Task: Plan a trip to Tata, Hungary from 5th December, 2023 to 11th December, 2023 for 2 adults.2 bedrooms having 2 beds and 1 bathroom. Property type can be flat. Booking option can be shelf check-in. Look for 4 properties as per requirement.
Action: Mouse moved to (461, 96)
Screenshot: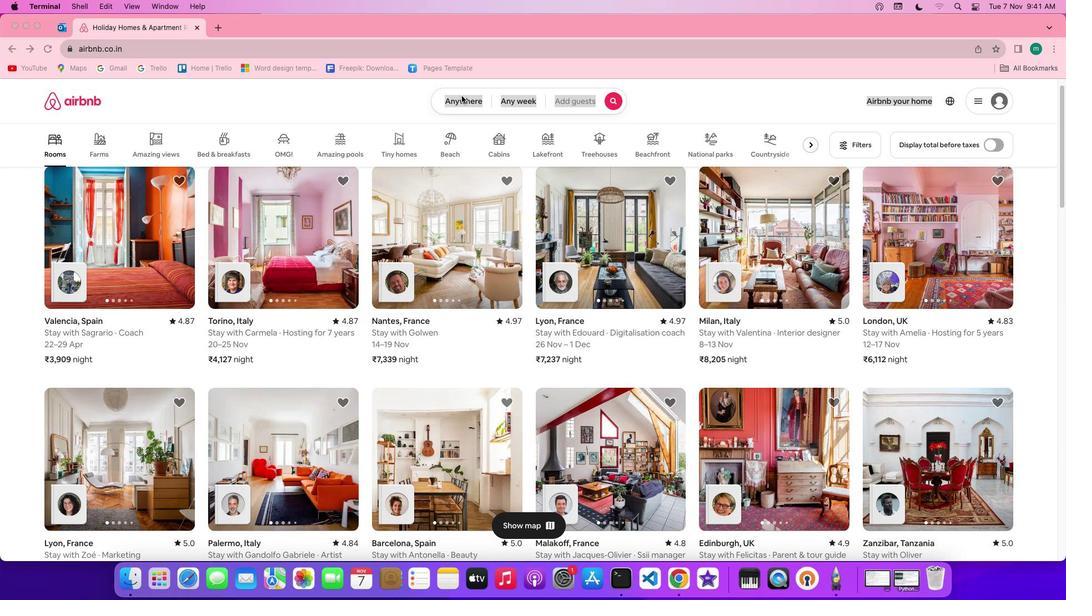 
Action: Mouse pressed left at (461, 96)
Screenshot: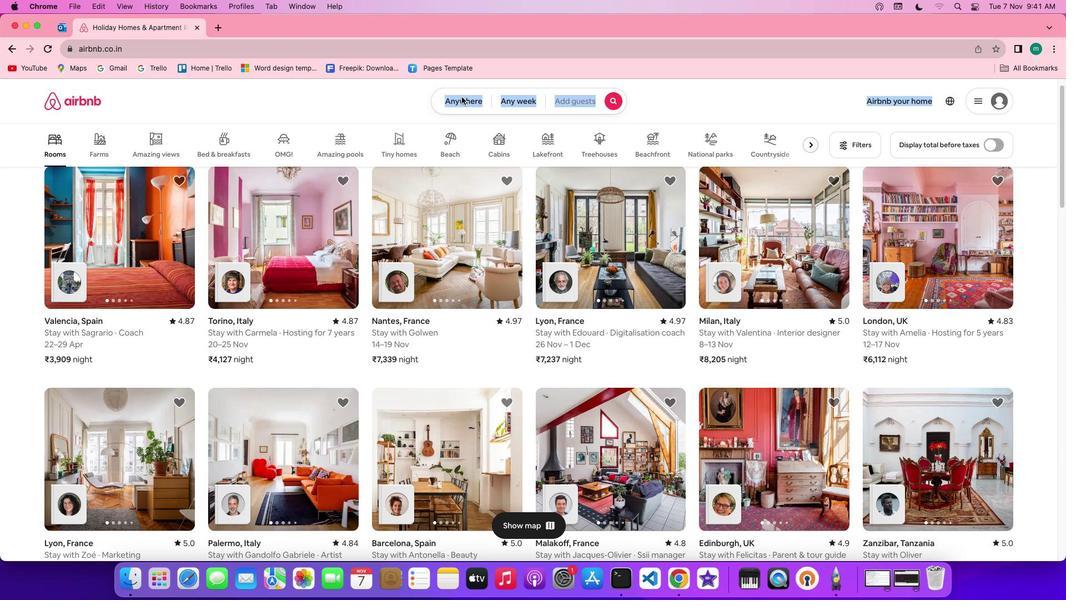 
Action: Mouse pressed left at (461, 96)
Screenshot: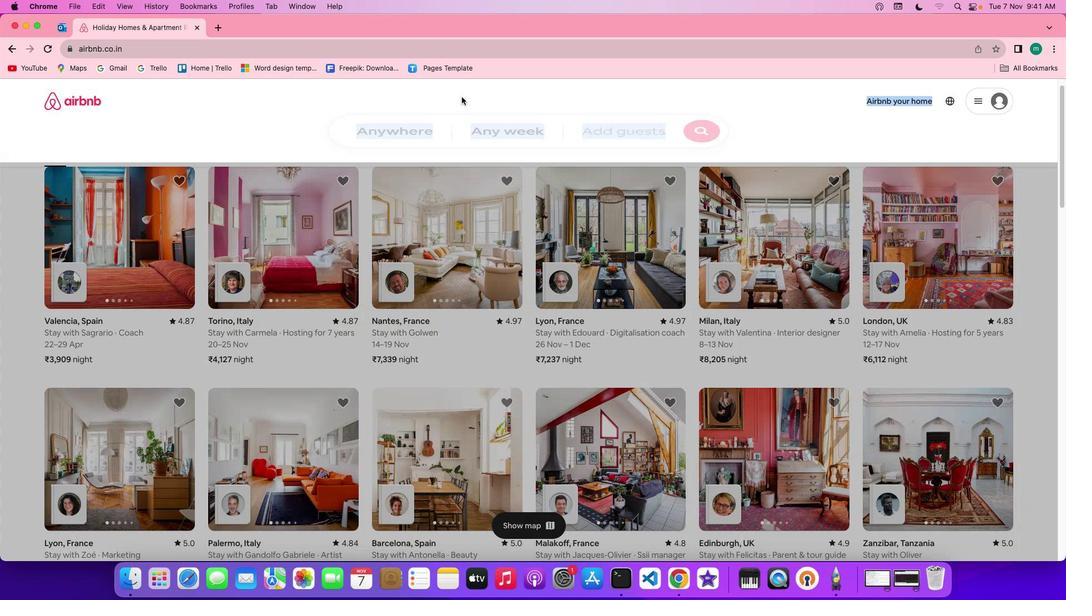 
Action: Mouse moved to (407, 146)
Screenshot: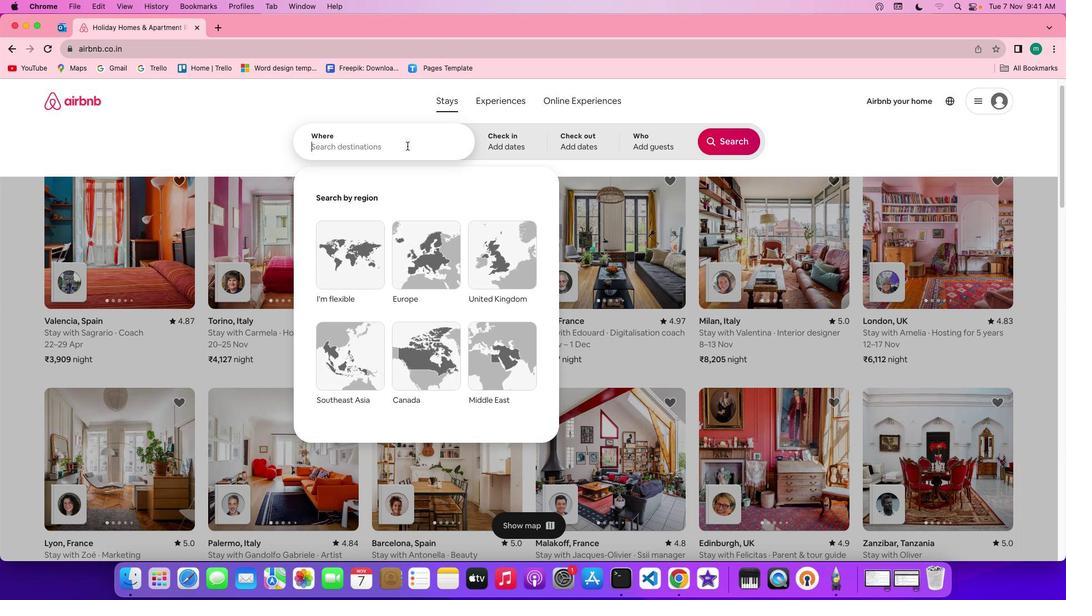 
Action: Key pressed Key.shift'T''a''t''a'','Key.spaceKey.shift'h''u''n''g''a''r''y'
Screenshot: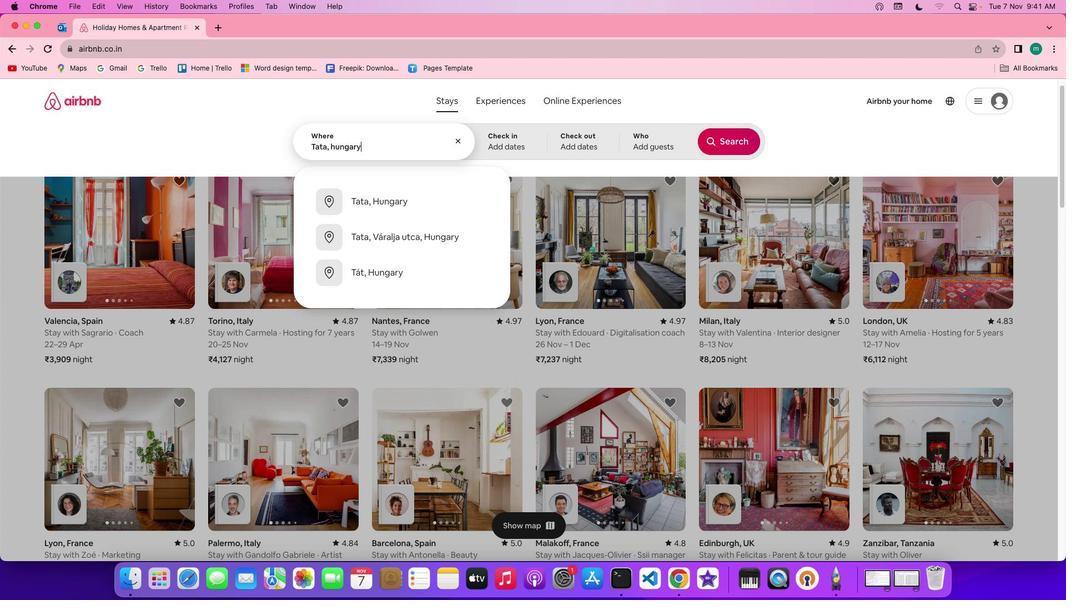 
Action: Mouse moved to (508, 143)
Screenshot: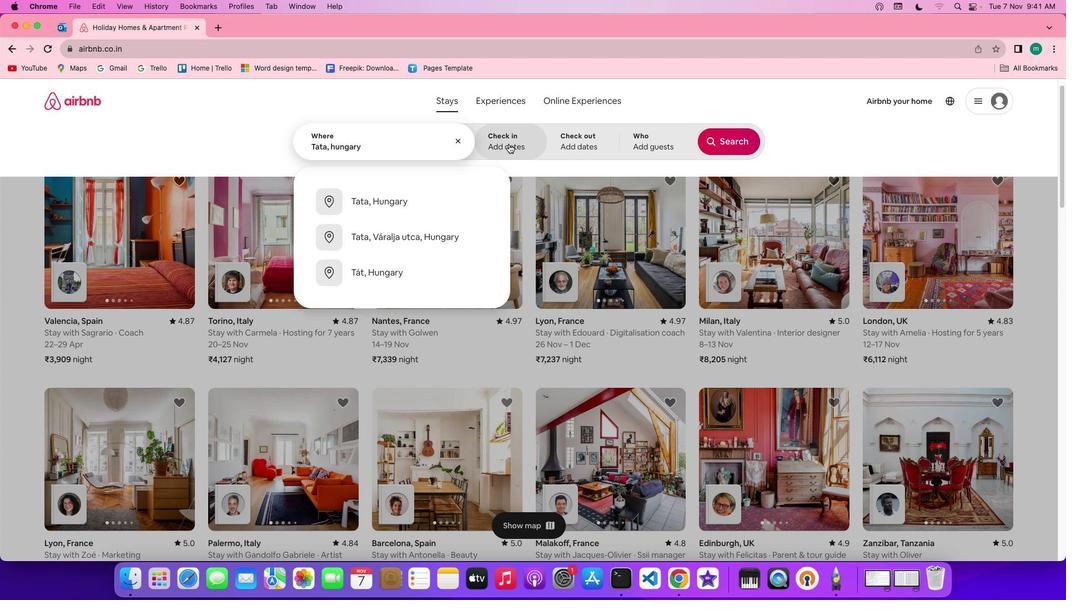 
Action: Mouse pressed left at (508, 143)
Screenshot: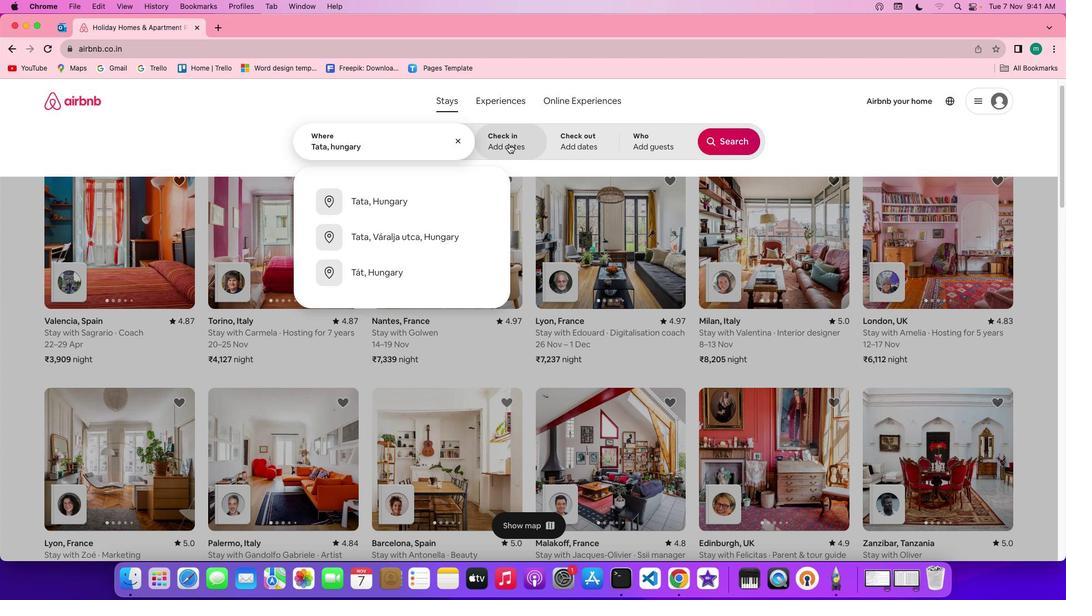 
Action: Mouse moved to (619, 307)
Screenshot: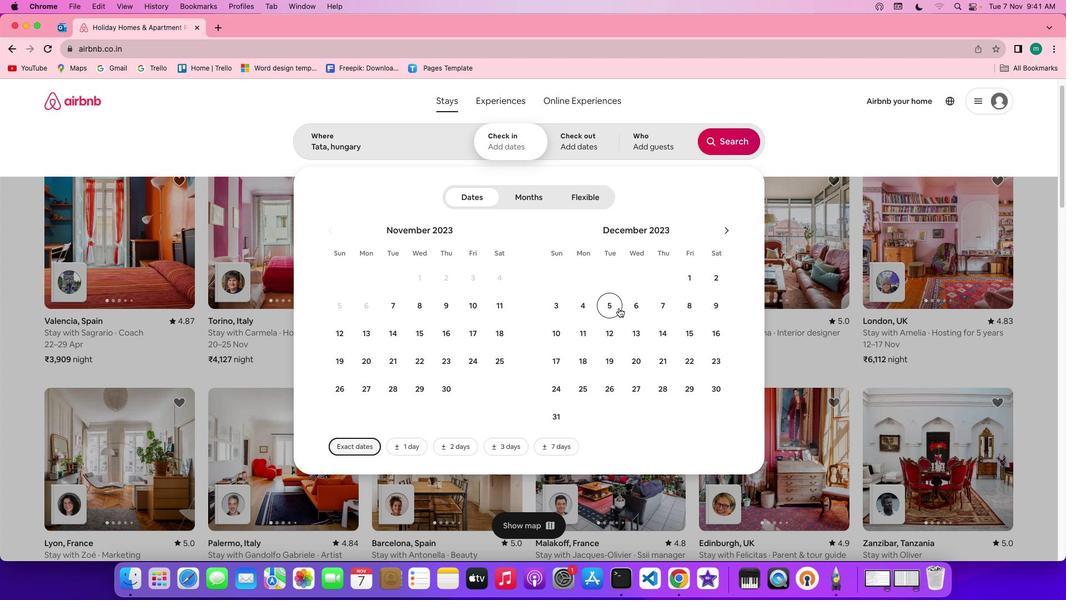 
Action: Mouse pressed left at (619, 307)
Screenshot: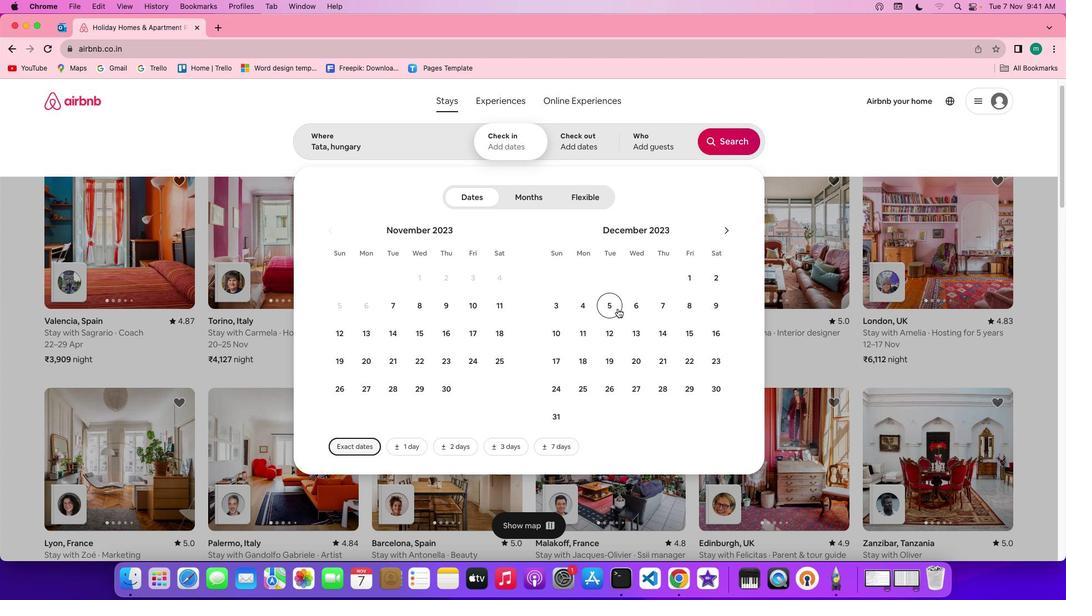 
Action: Mouse moved to (591, 330)
Screenshot: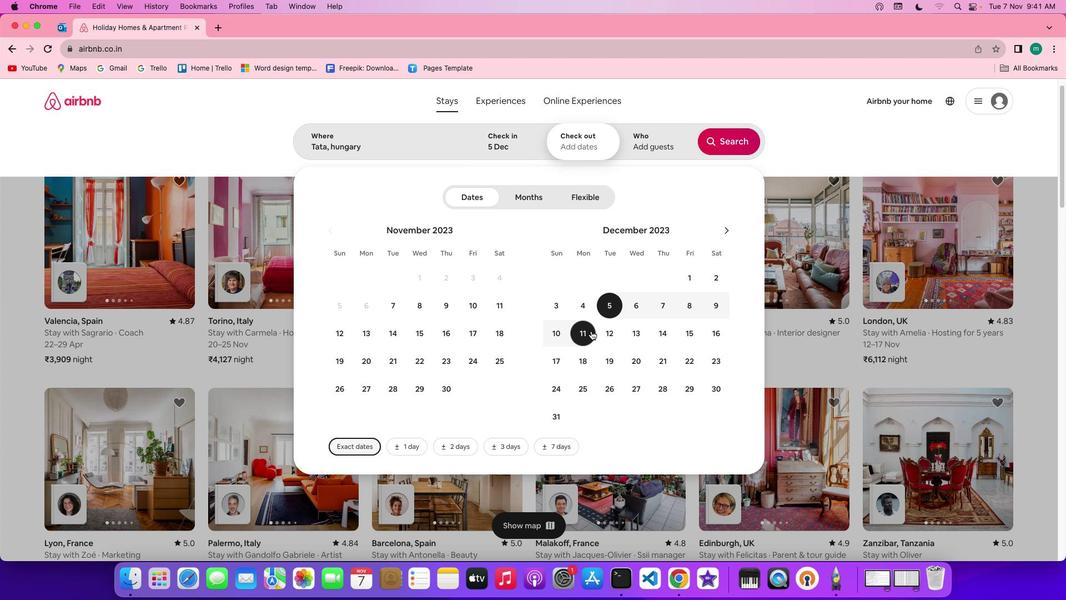 
Action: Mouse pressed left at (591, 330)
Screenshot: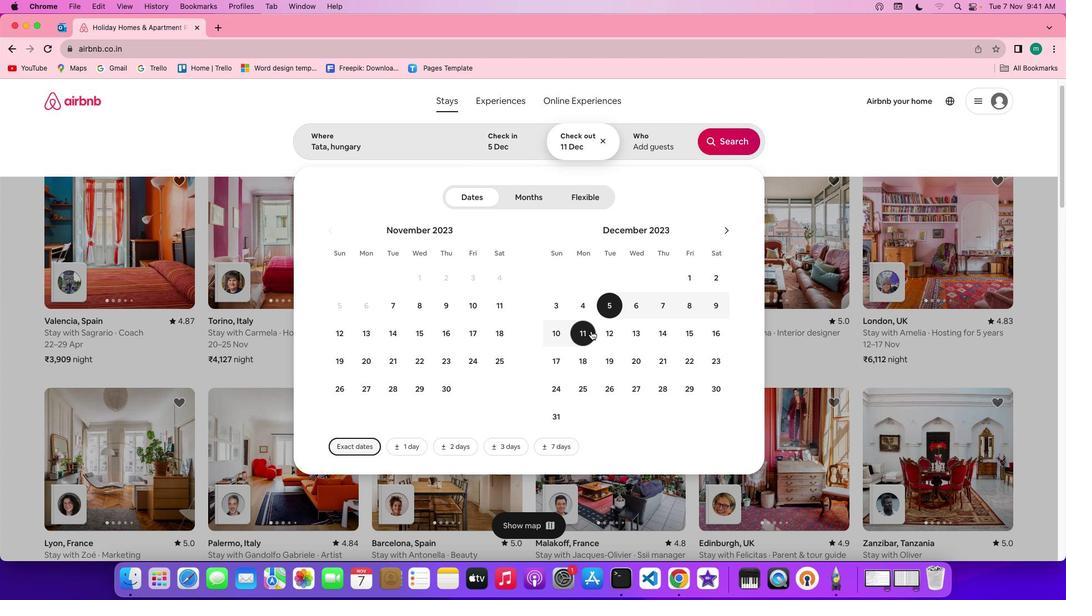 
Action: Mouse moved to (653, 137)
Screenshot: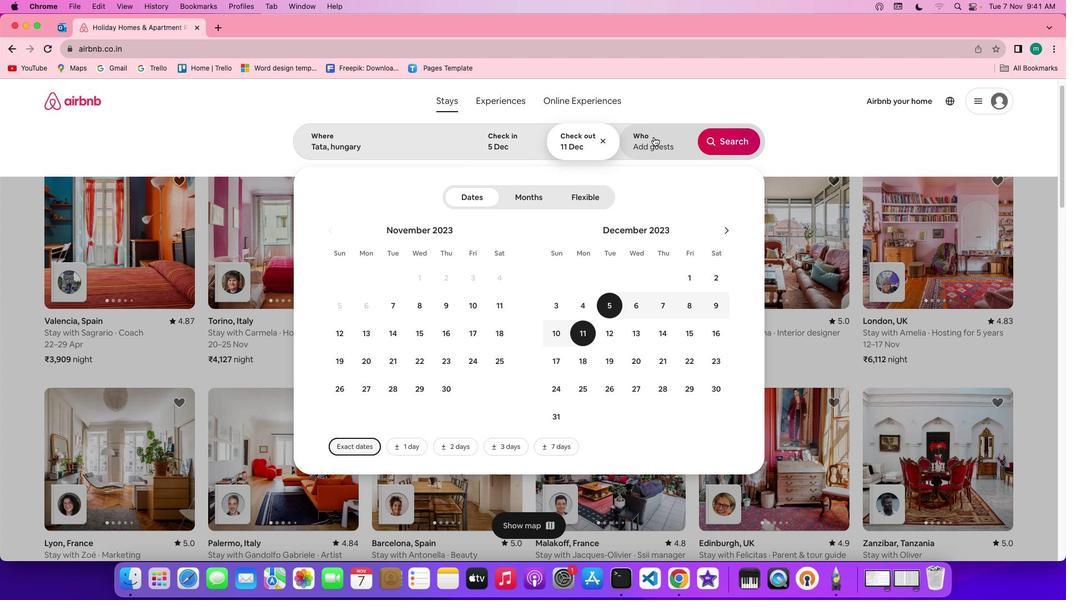 
Action: Mouse pressed left at (653, 137)
Screenshot: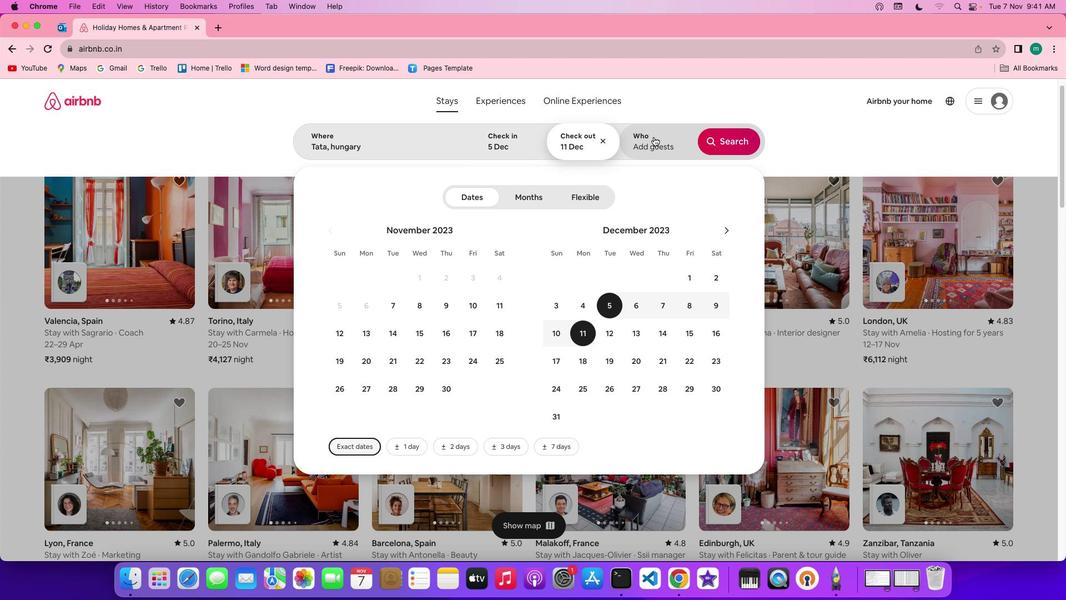 
Action: Mouse moved to (738, 198)
Screenshot: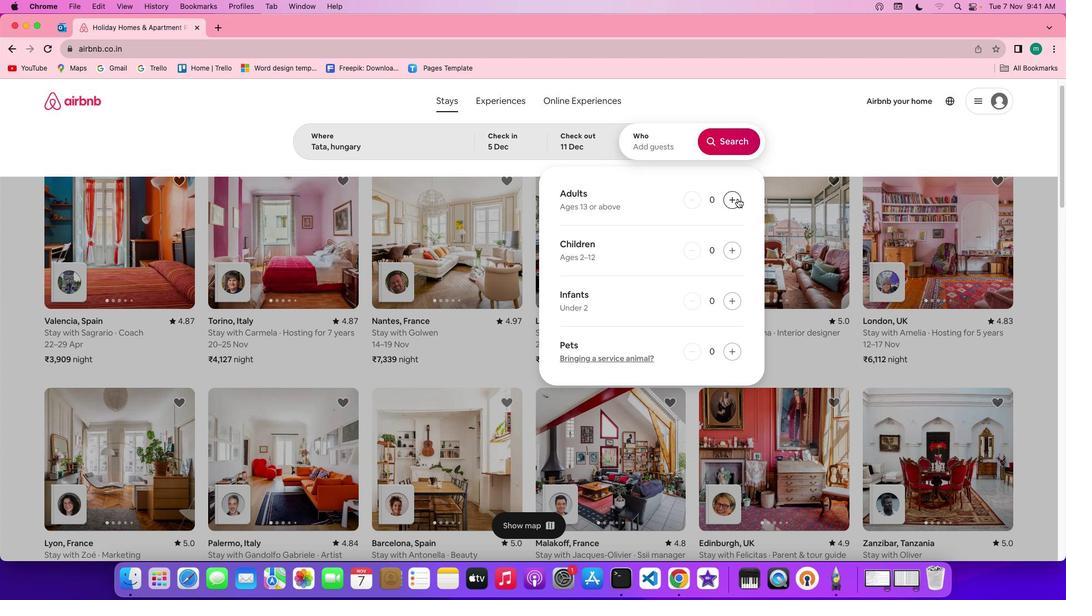 
Action: Mouse pressed left at (738, 198)
Screenshot: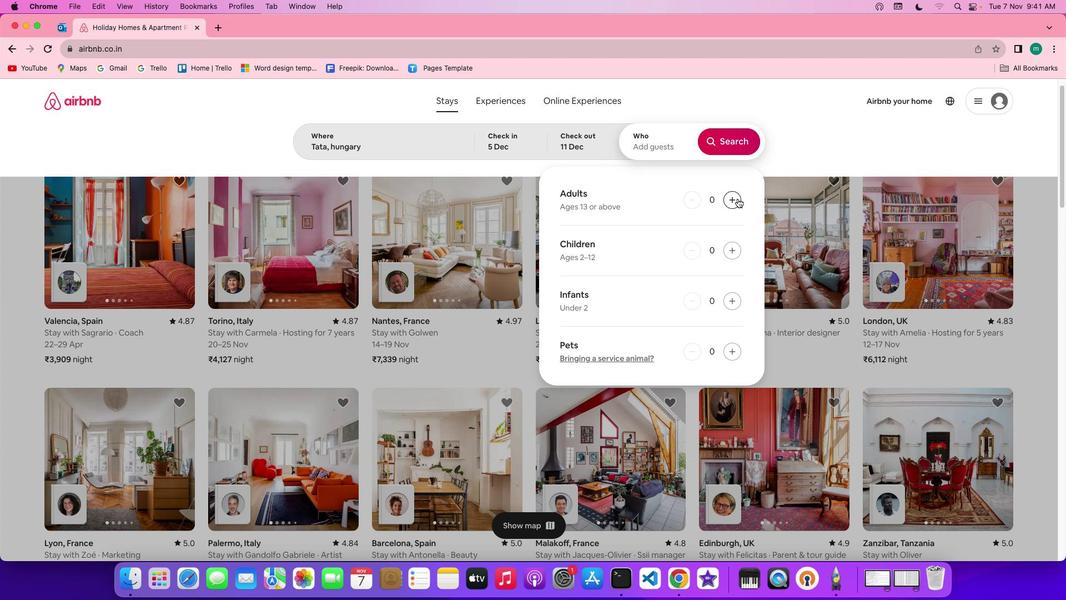 
Action: Mouse pressed left at (738, 198)
Screenshot: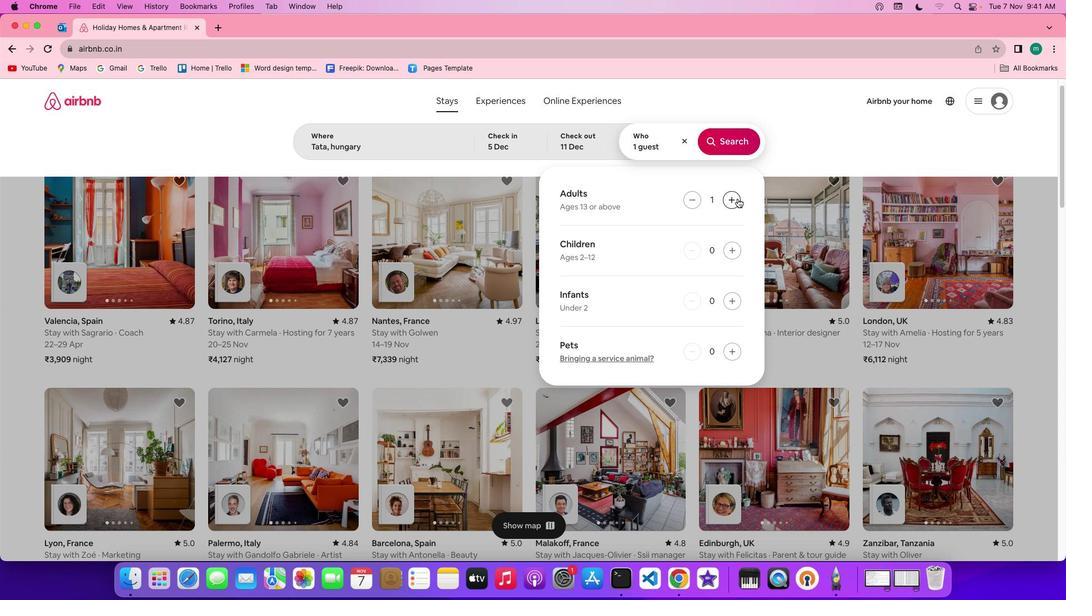 
Action: Mouse moved to (728, 133)
Screenshot: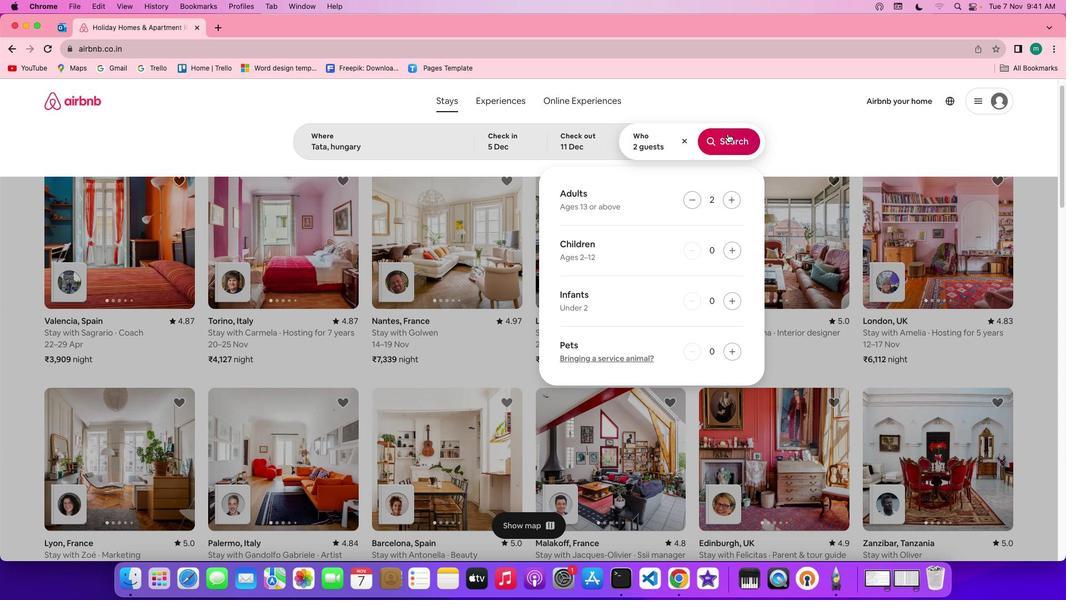
Action: Mouse pressed left at (728, 133)
Screenshot: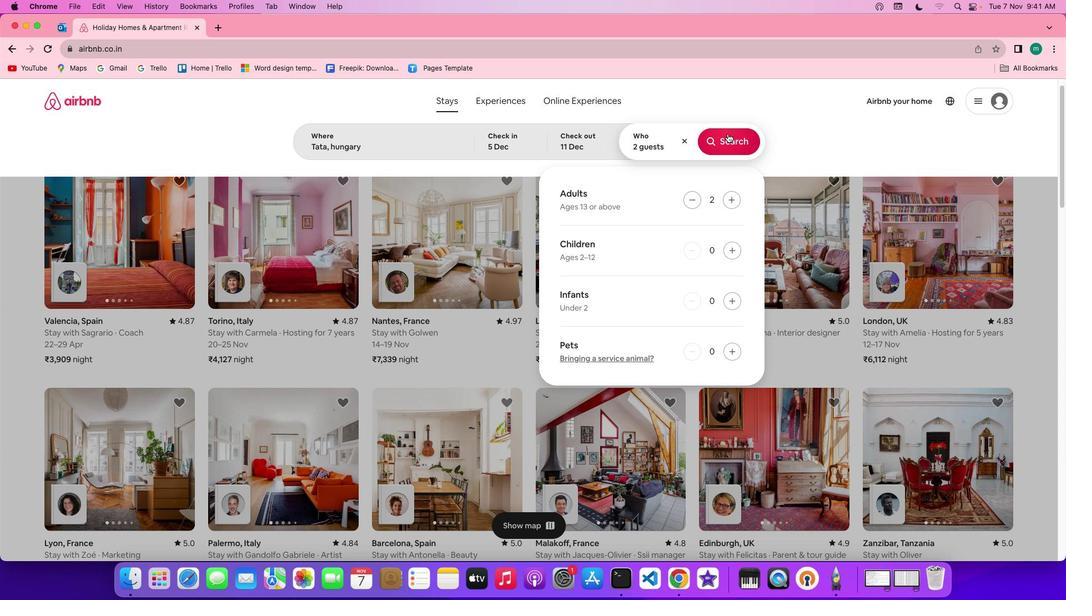 
Action: Mouse moved to (897, 143)
Screenshot: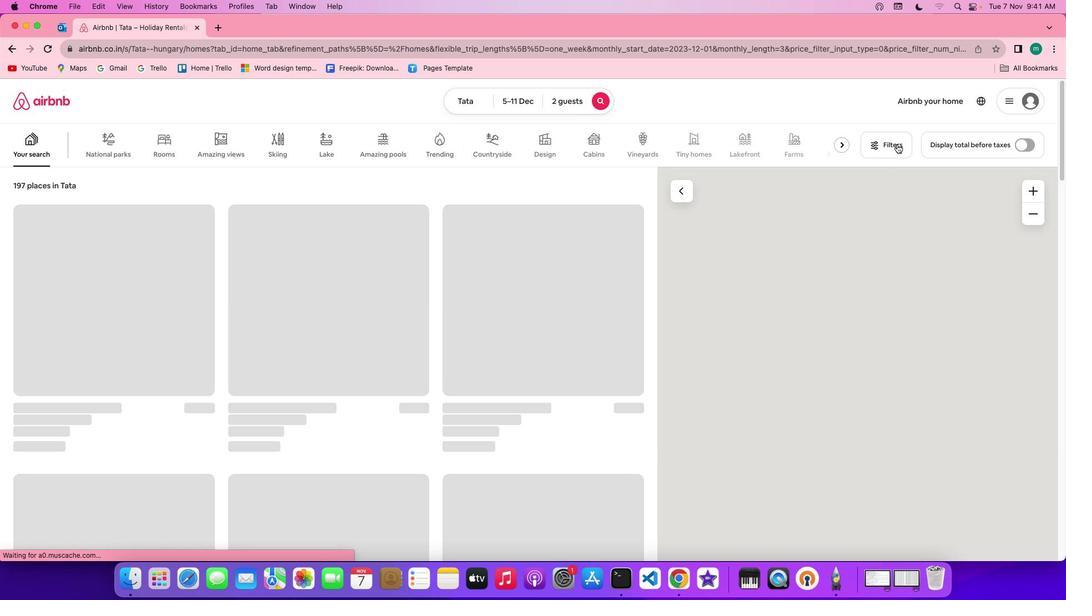 
Action: Mouse pressed left at (897, 143)
Screenshot: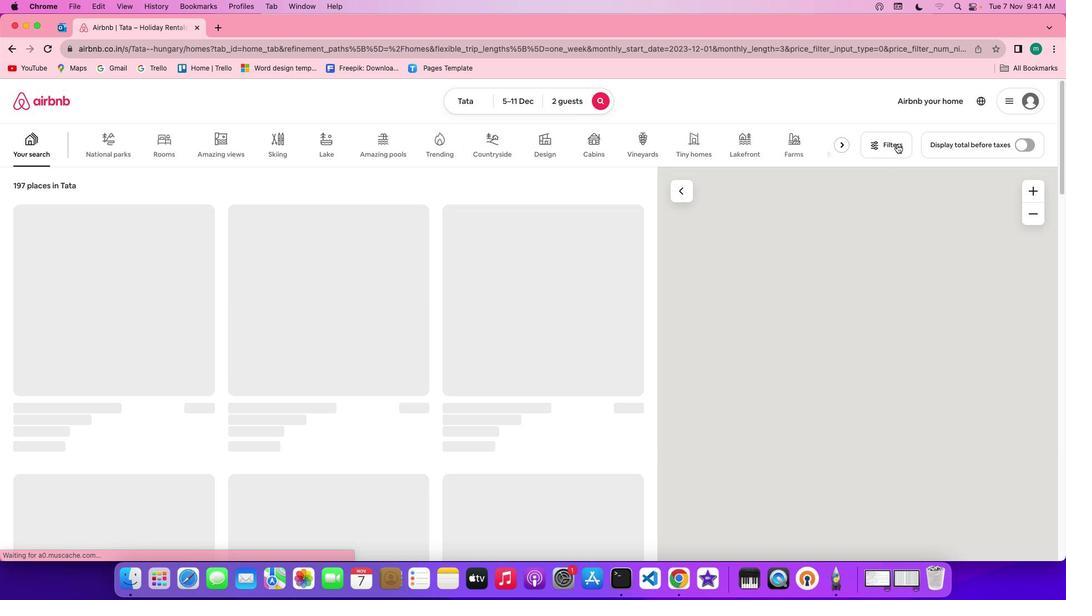 
Action: Mouse moved to (614, 317)
Screenshot: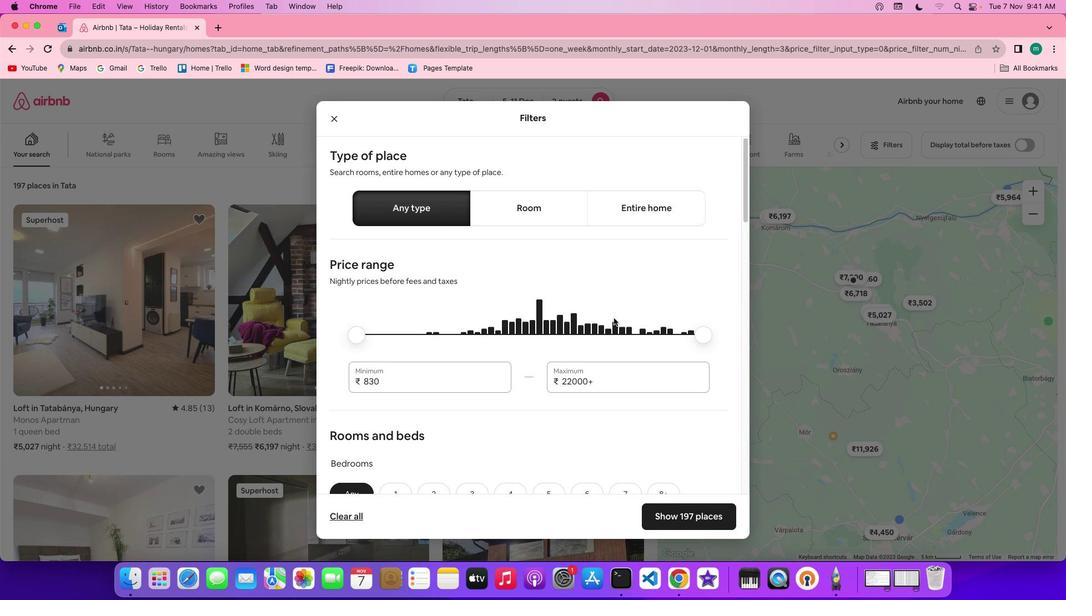 
Action: Mouse scrolled (614, 317) with delta (0, 0)
Screenshot: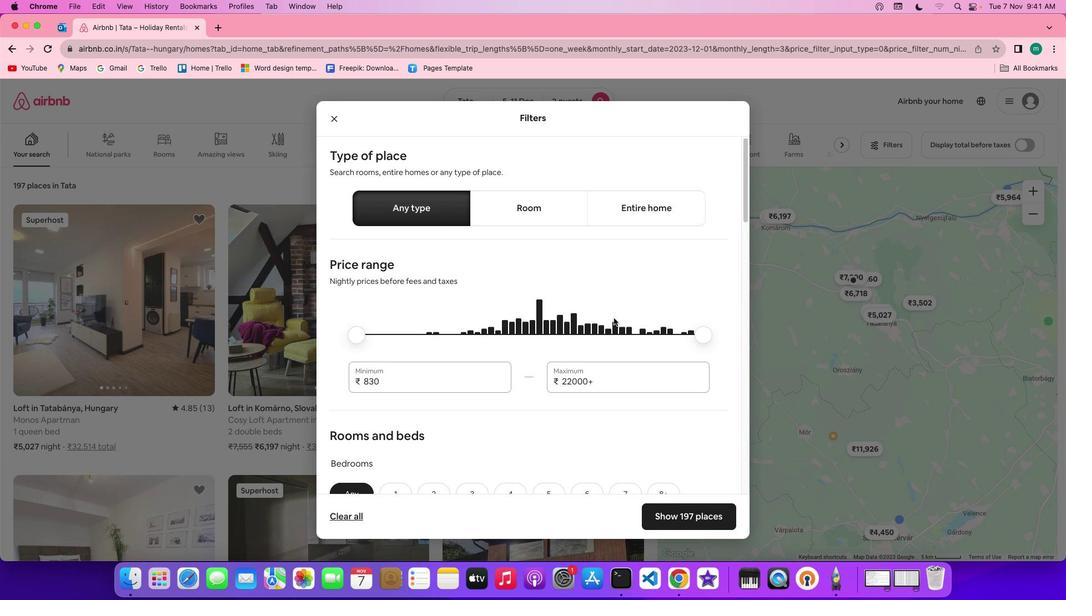 
Action: Mouse moved to (614, 317)
Screenshot: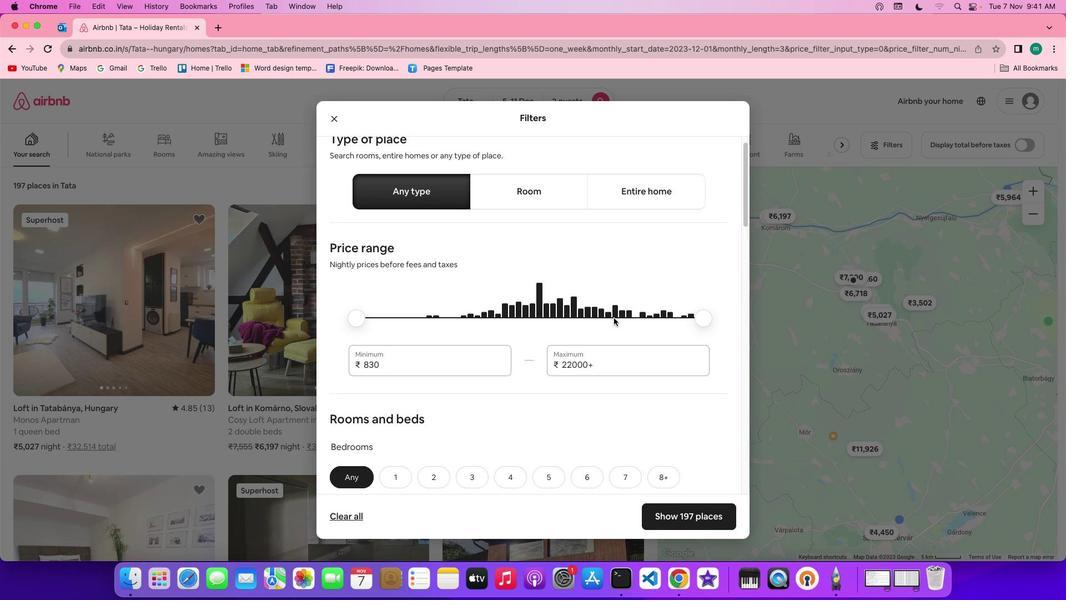
Action: Mouse scrolled (614, 317) with delta (0, 0)
Screenshot: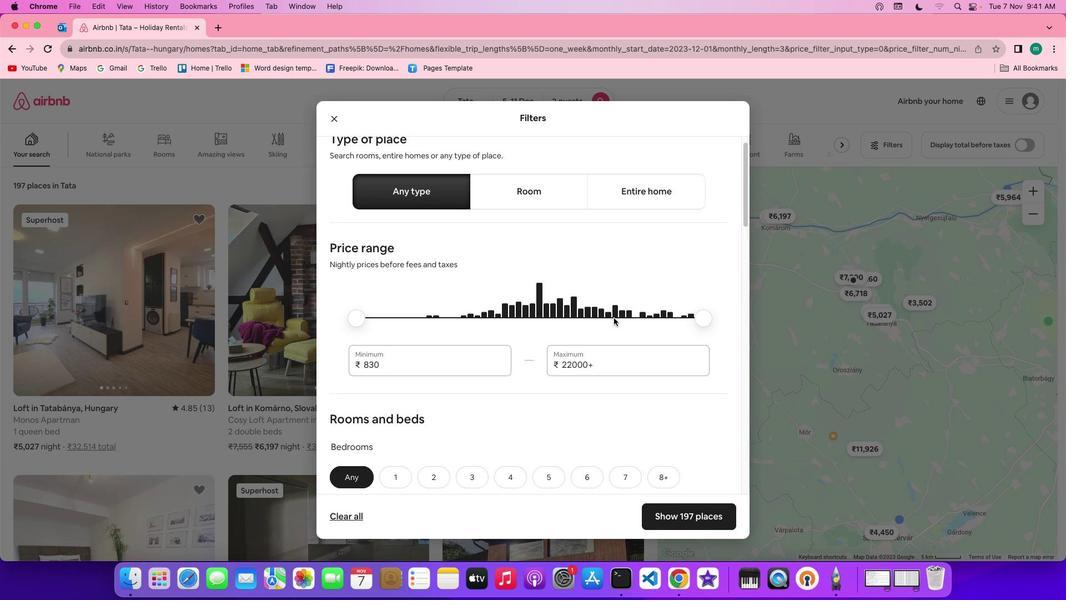 
Action: Mouse scrolled (614, 317) with delta (0, -1)
Screenshot: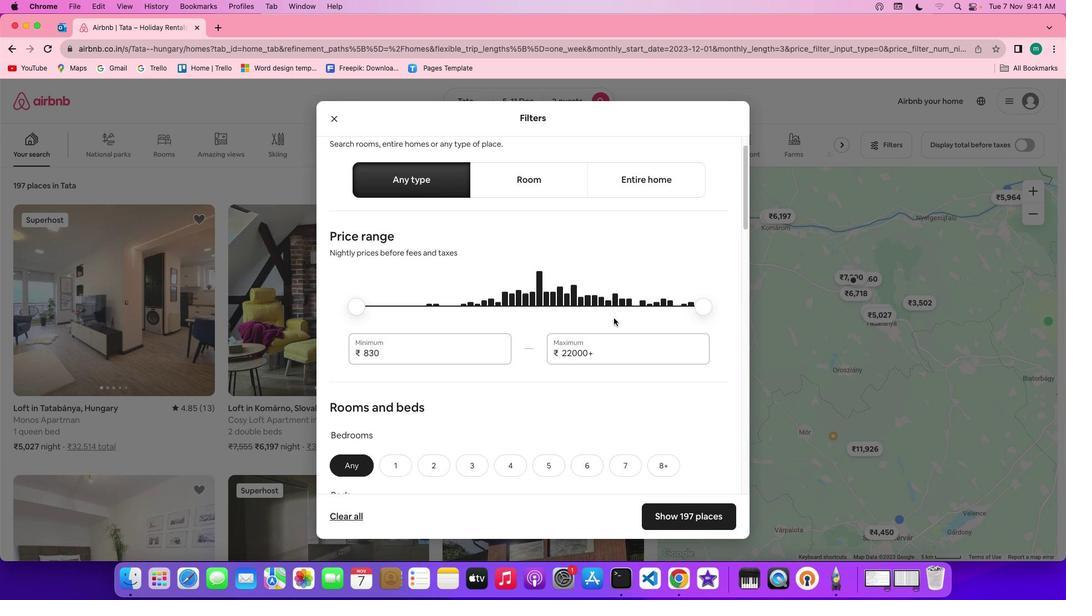 
Action: Mouse scrolled (614, 317) with delta (0, -1)
Screenshot: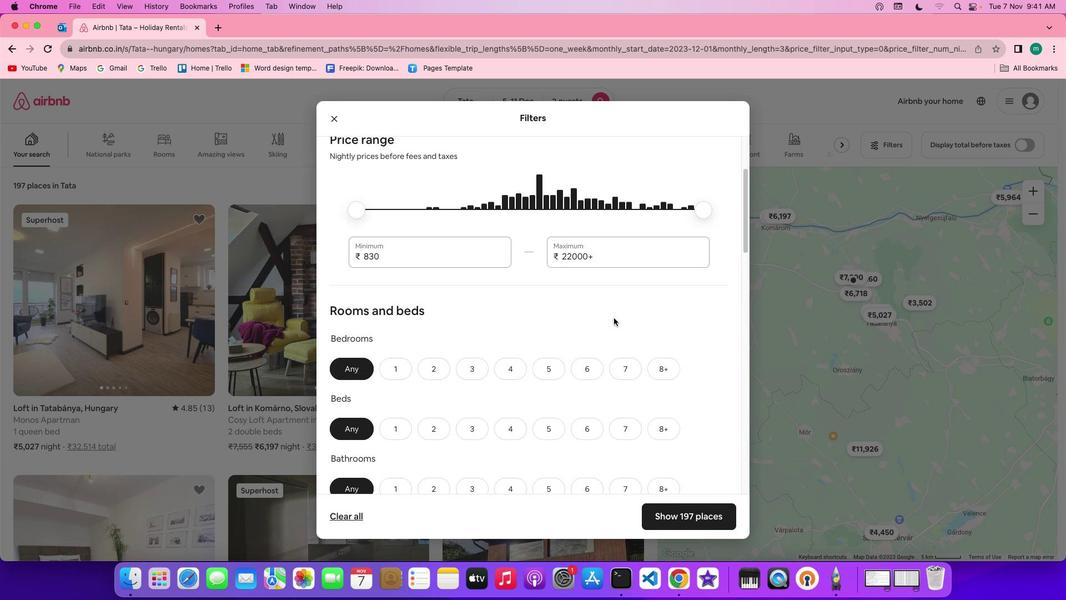 
Action: Mouse scrolled (614, 317) with delta (0, 0)
Screenshot: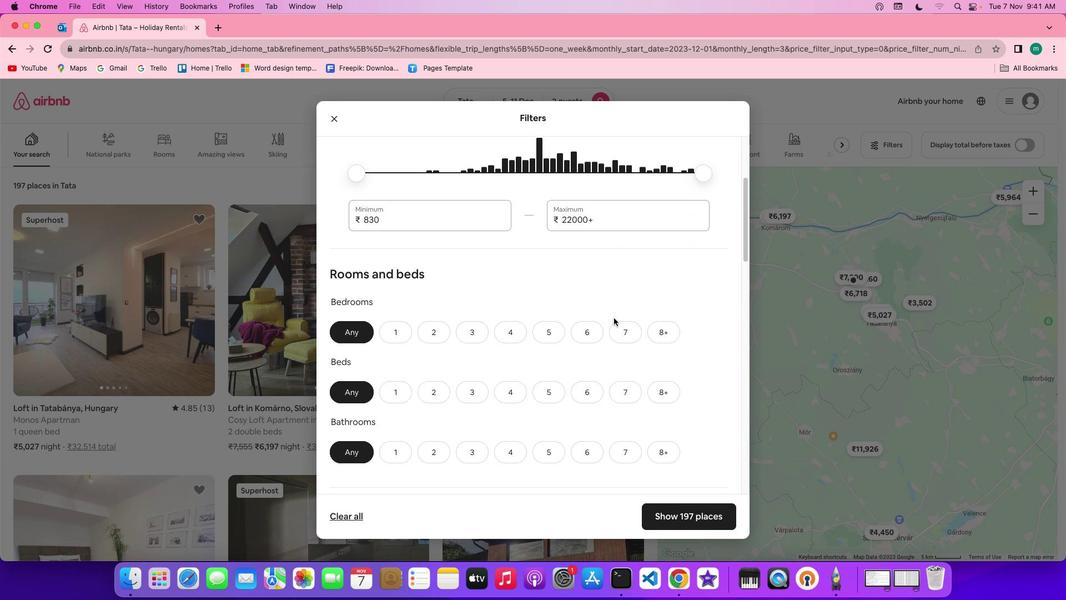 
Action: Mouse scrolled (614, 317) with delta (0, 0)
Screenshot: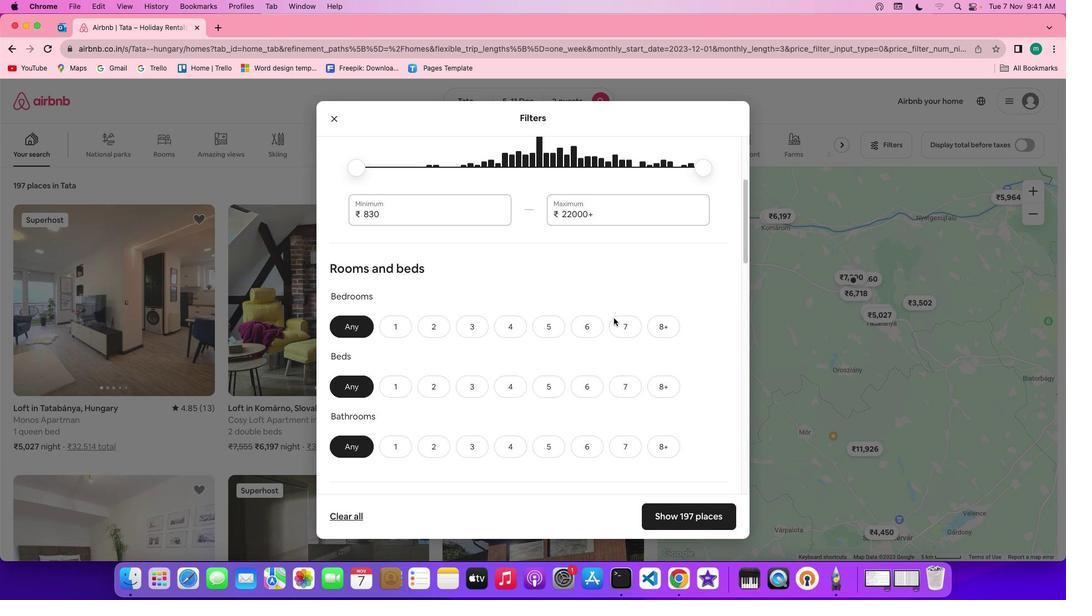 
Action: Mouse scrolled (614, 317) with delta (0, 0)
Screenshot: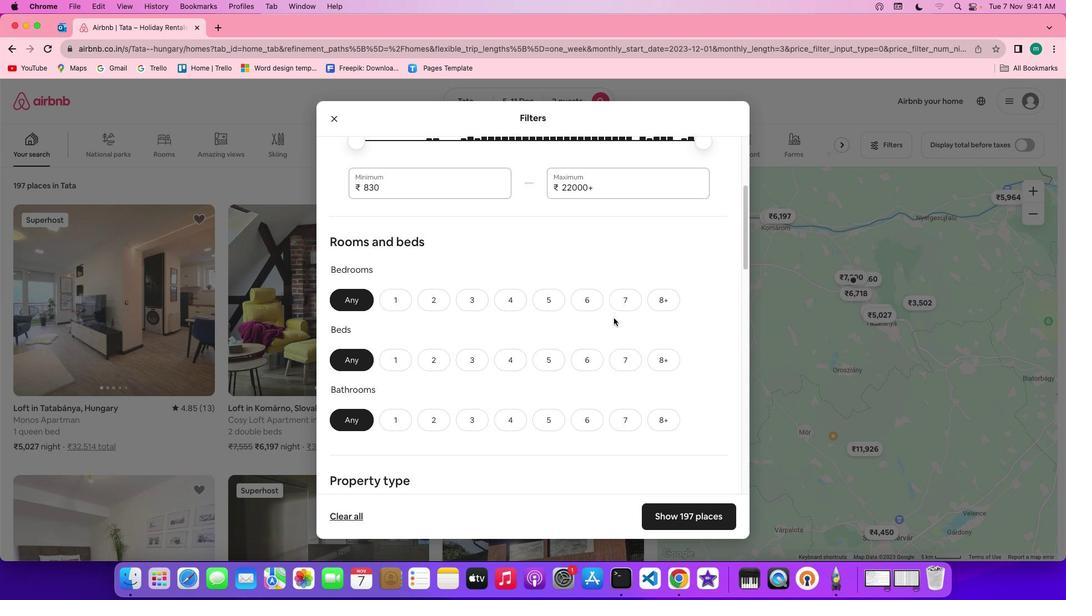 
Action: Mouse scrolled (614, 317) with delta (0, 0)
Screenshot: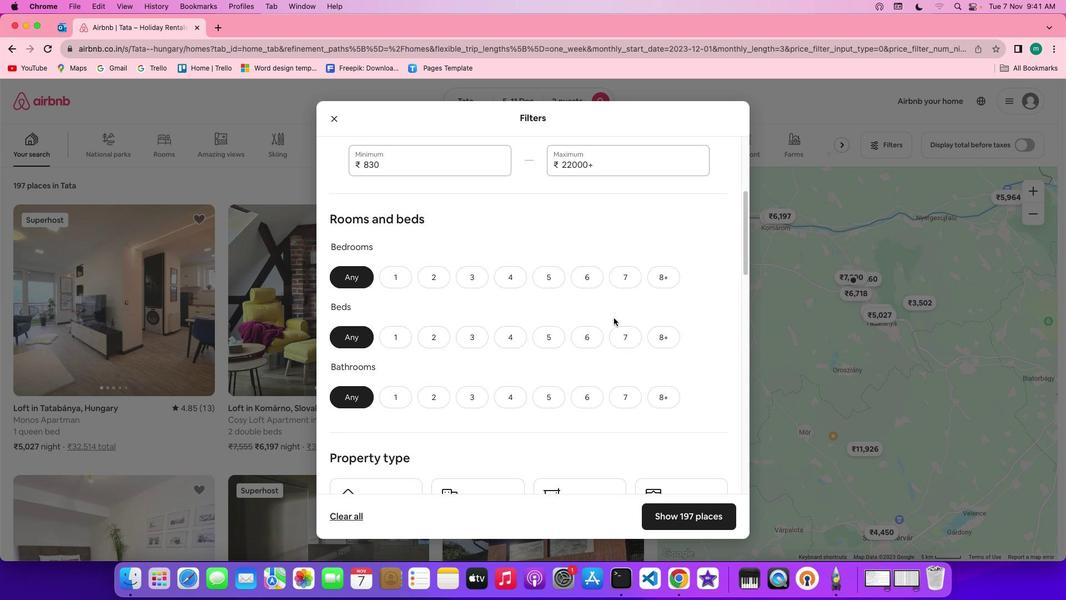 
Action: Mouse scrolled (614, 317) with delta (0, 0)
Screenshot: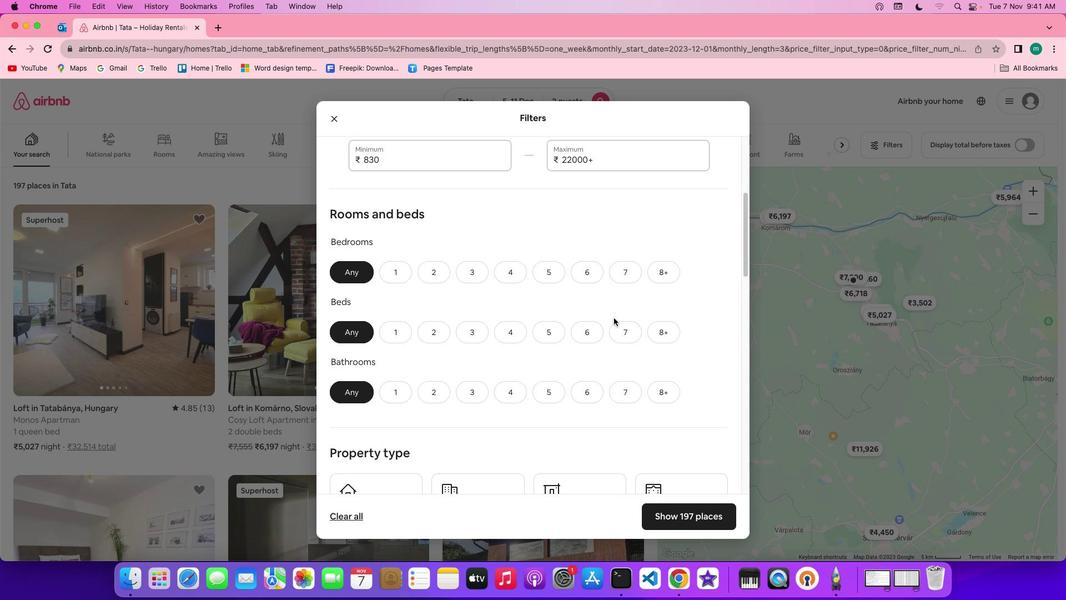 
Action: Mouse scrolled (614, 317) with delta (0, 0)
Screenshot: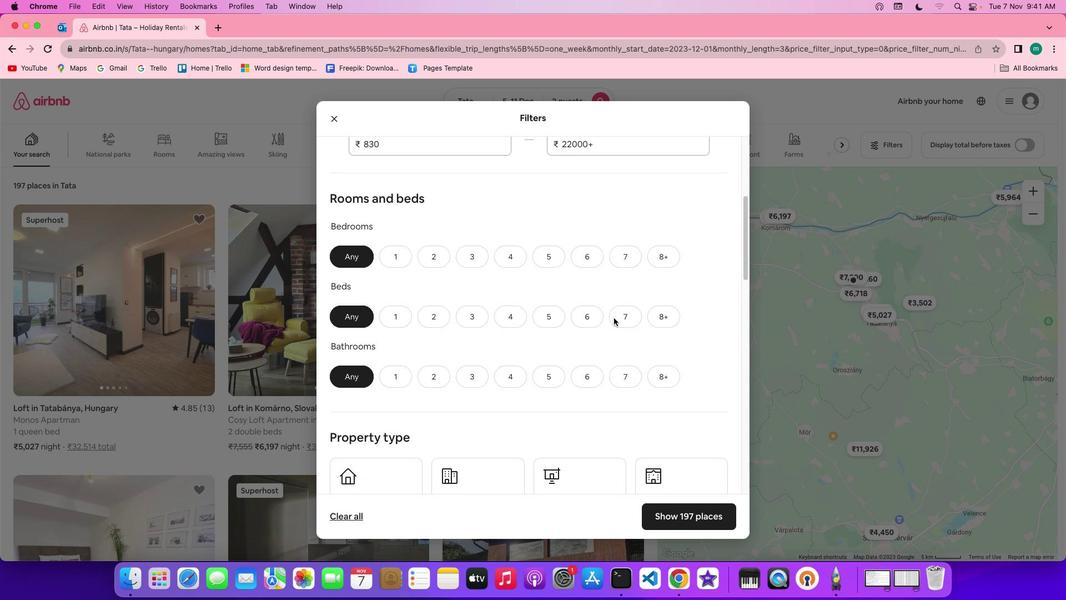 
Action: Mouse moved to (442, 212)
Screenshot: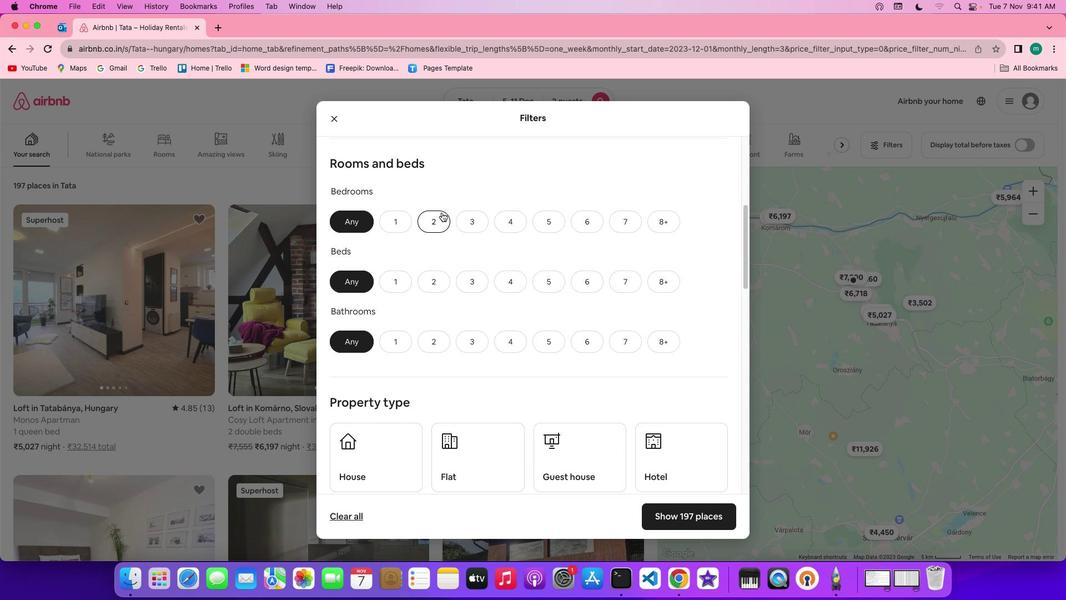 
Action: Mouse pressed left at (442, 212)
Screenshot: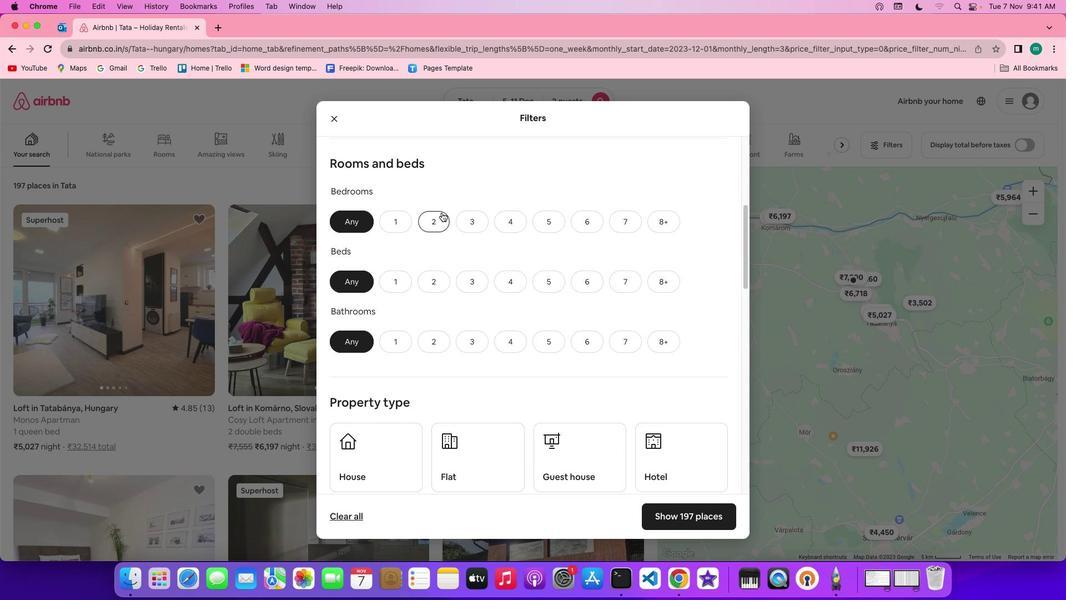 
Action: Mouse moved to (434, 281)
Screenshot: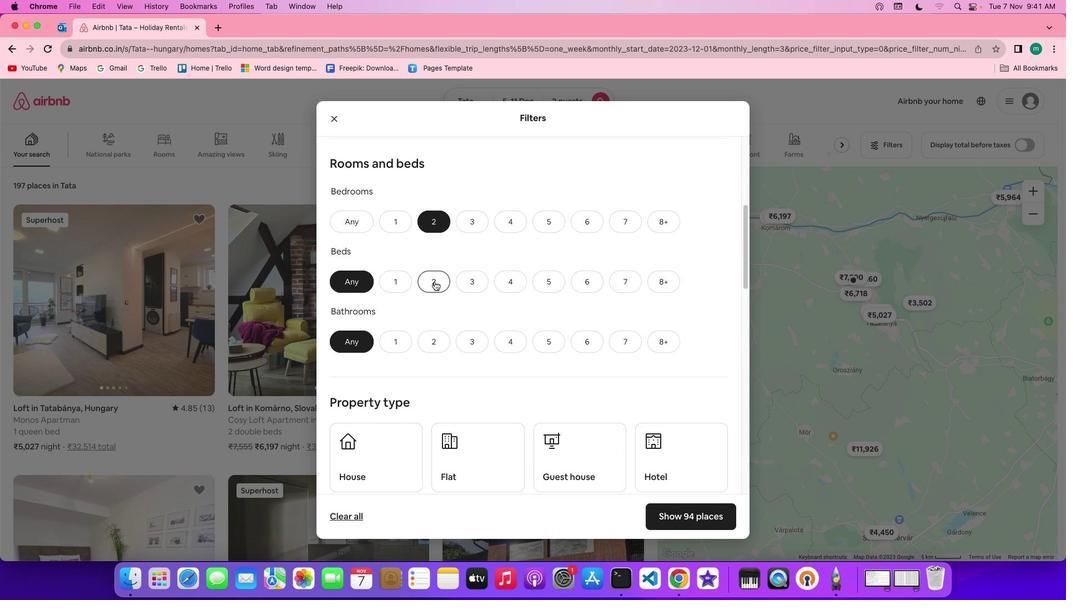 
Action: Mouse pressed left at (434, 281)
Screenshot: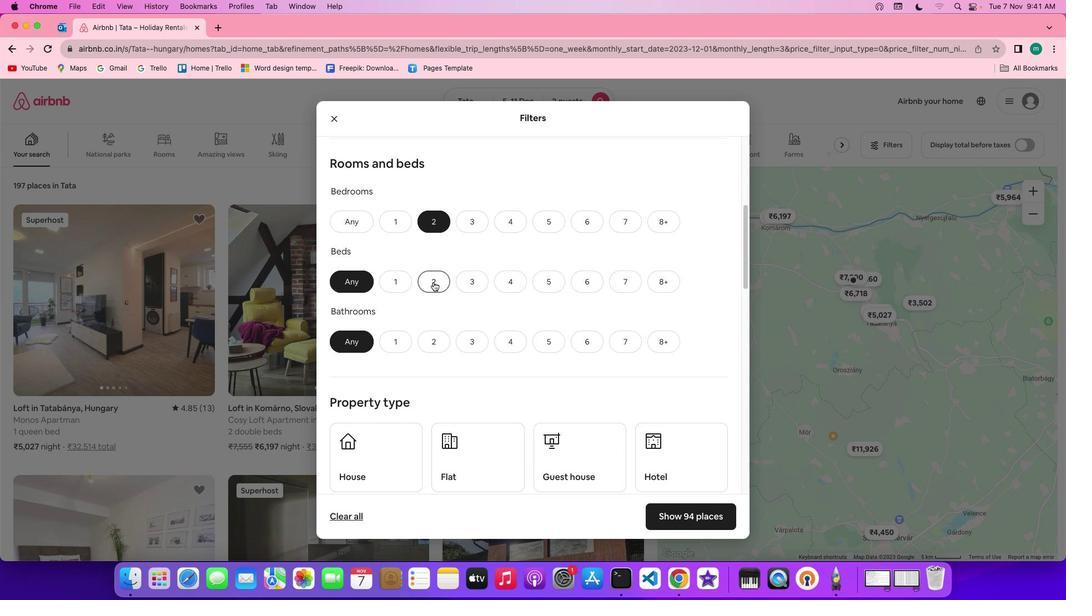 
Action: Mouse moved to (436, 332)
Screenshot: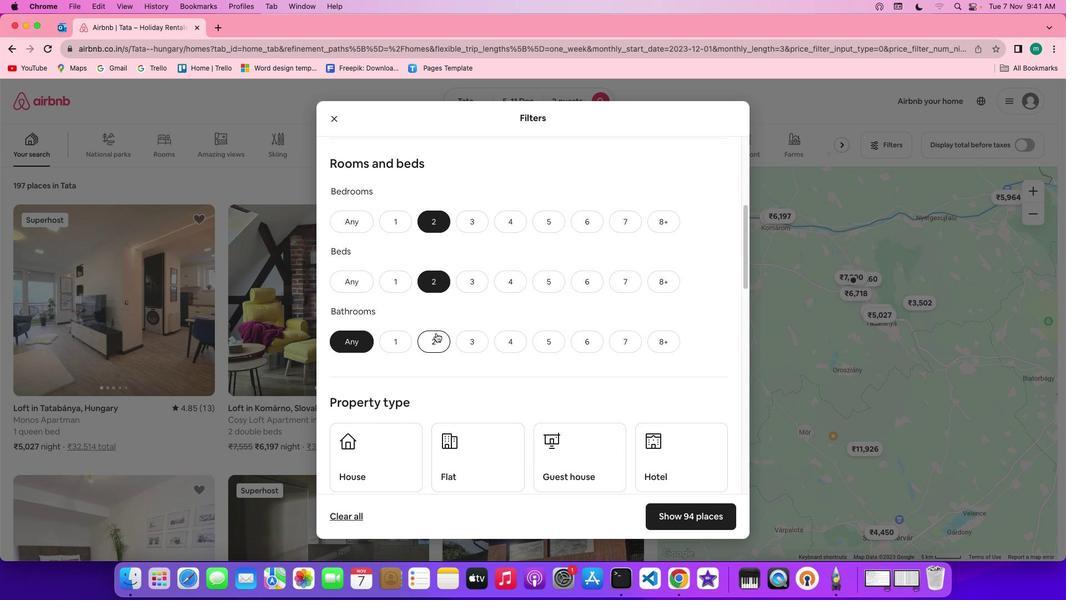 
Action: Mouse pressed left at (436, 332)
Screenshot: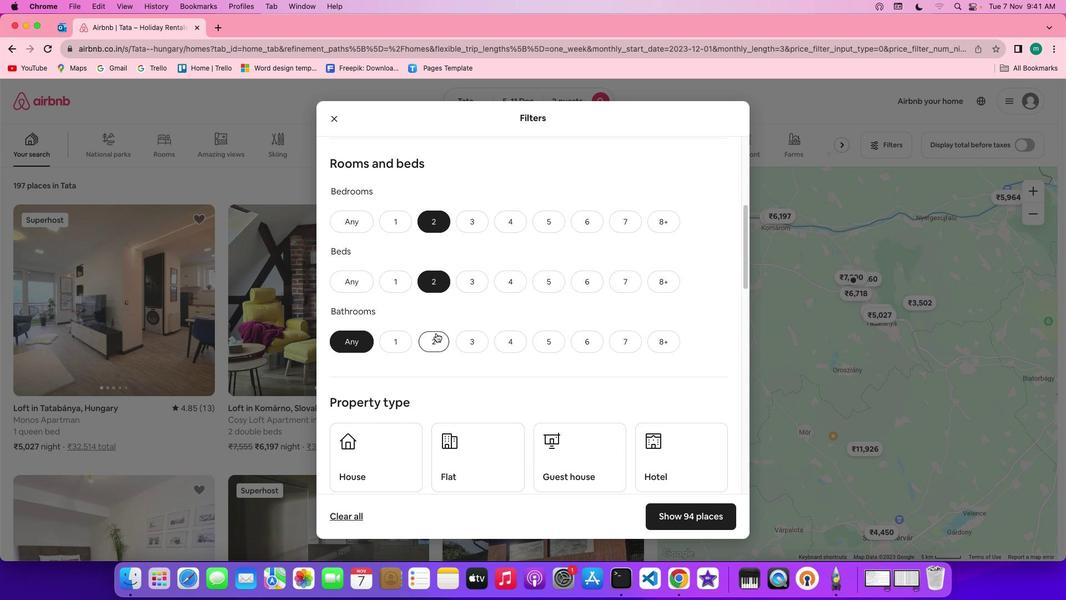 
Action: Mouse moved to (550, 319)
Screenshot: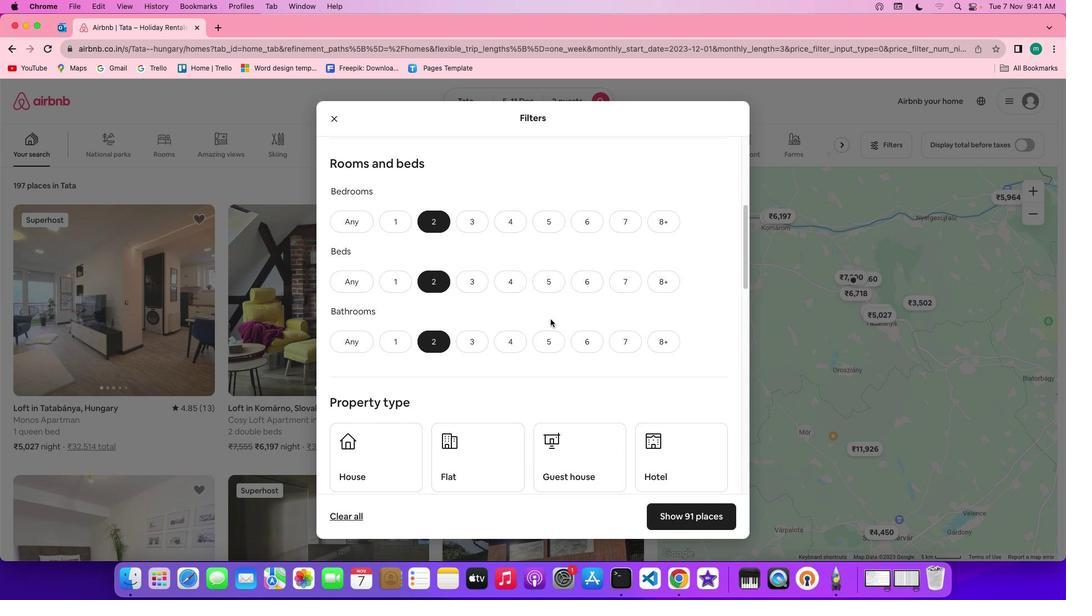 
Action: Mouse scrolled (550, 319) with delta (0, 0)
Screenshot: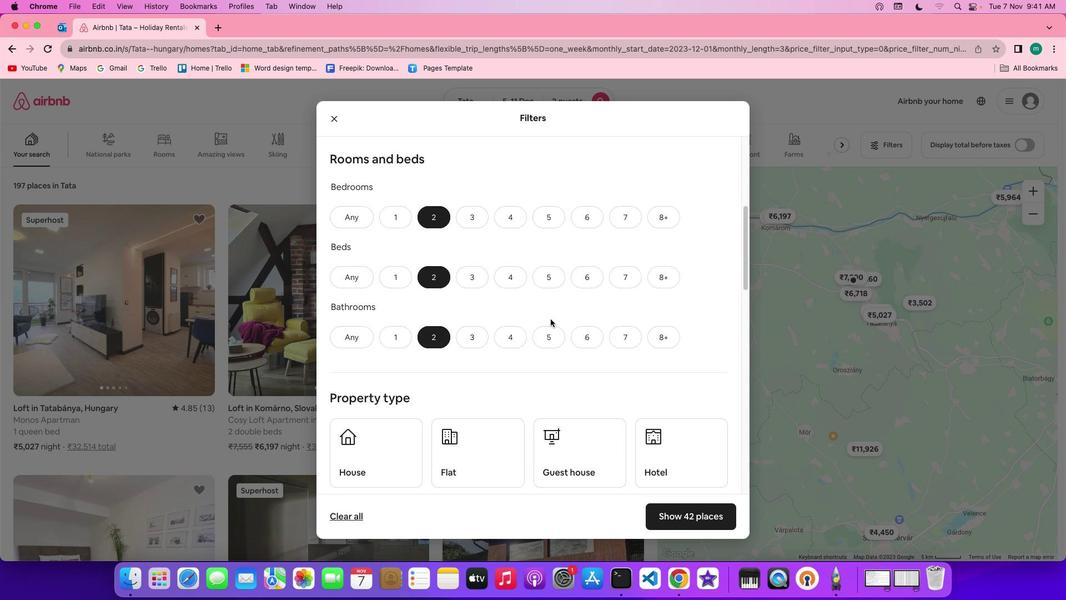 
Action: Mouse scrolled (550, 319) with delta (0, 0)
Screenshot: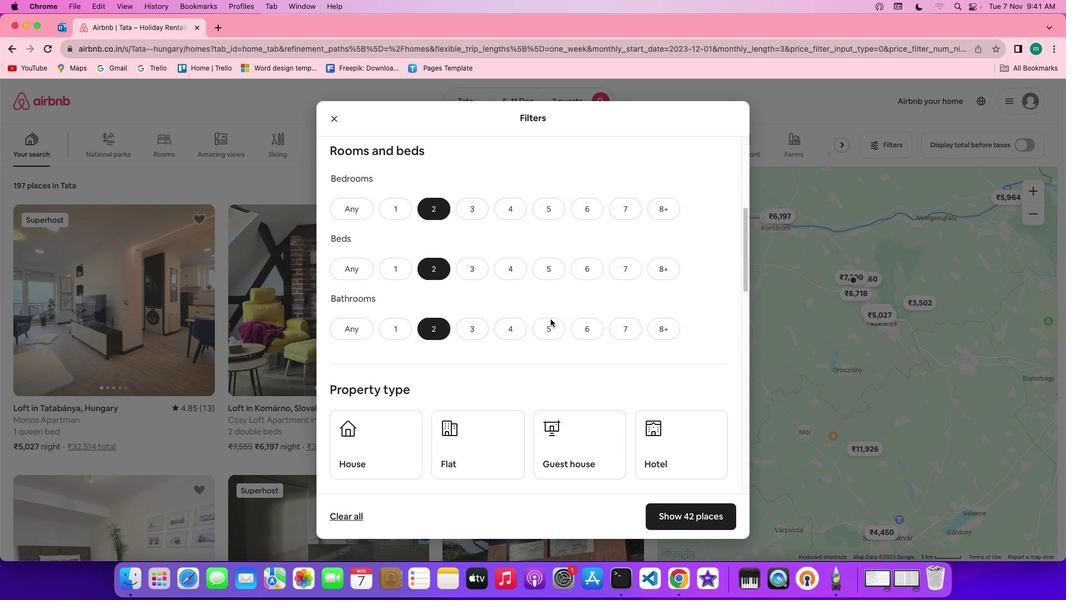 
Action: Mouse scrolled (550, 319) with delta (0, -1)
Screenshot: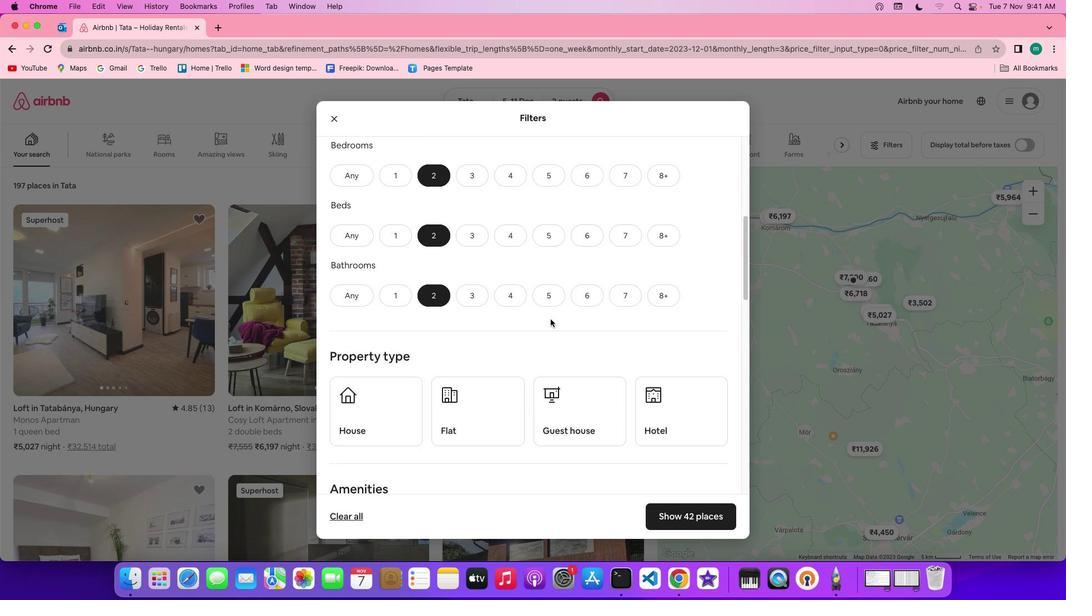 
Action: Mouse scrolled (550, 319) with delta (0, 0)
Screenshot: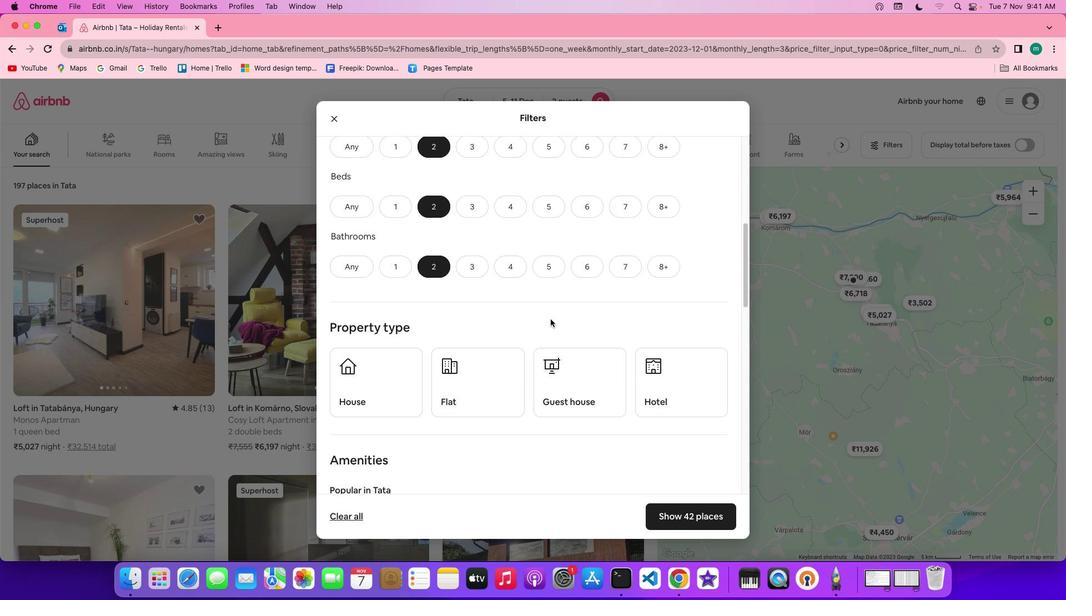 
Action: Mouse moved to (402, 262)
Screenshot: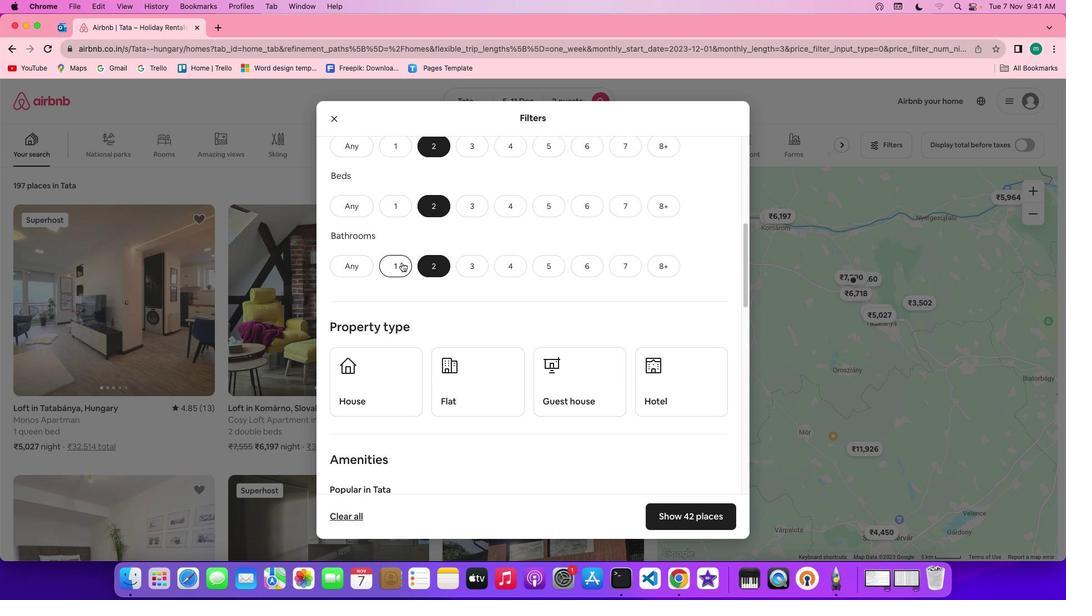 
Action: Mouse pressed left at (402, 262)
Screenshot: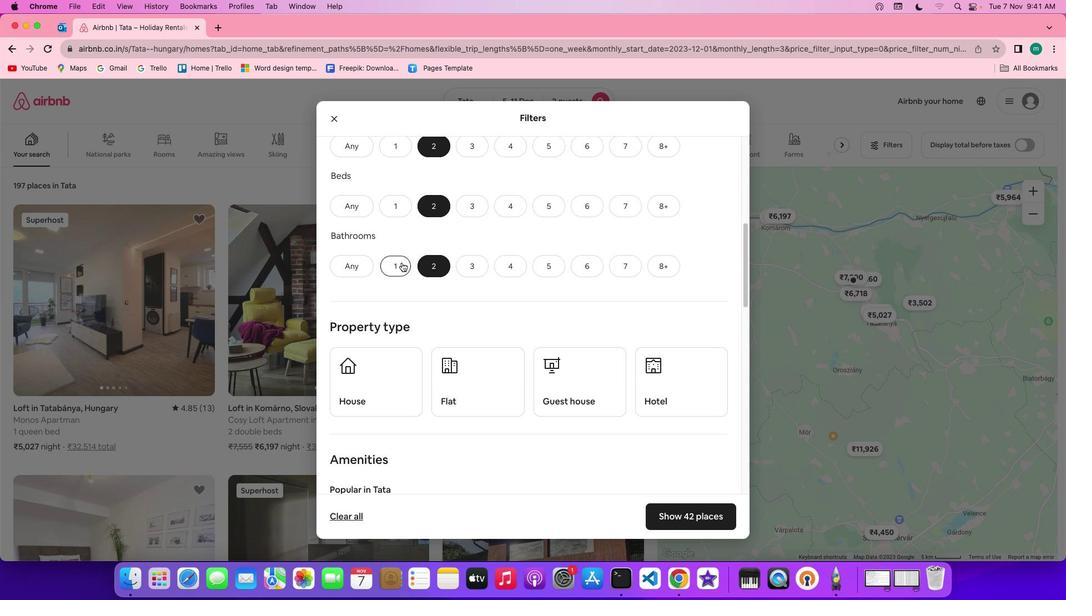 
Action: Mouse moved to (585, 303)
Screenshot: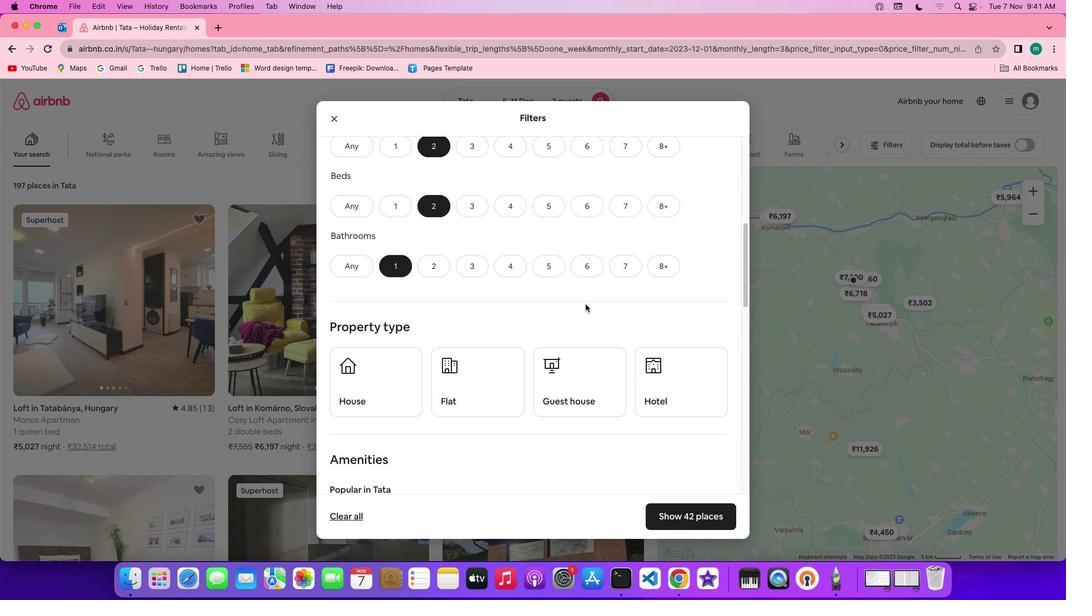 
Action: Mouse scrolled (585, 303) with delta (0, 0)
Screenshot: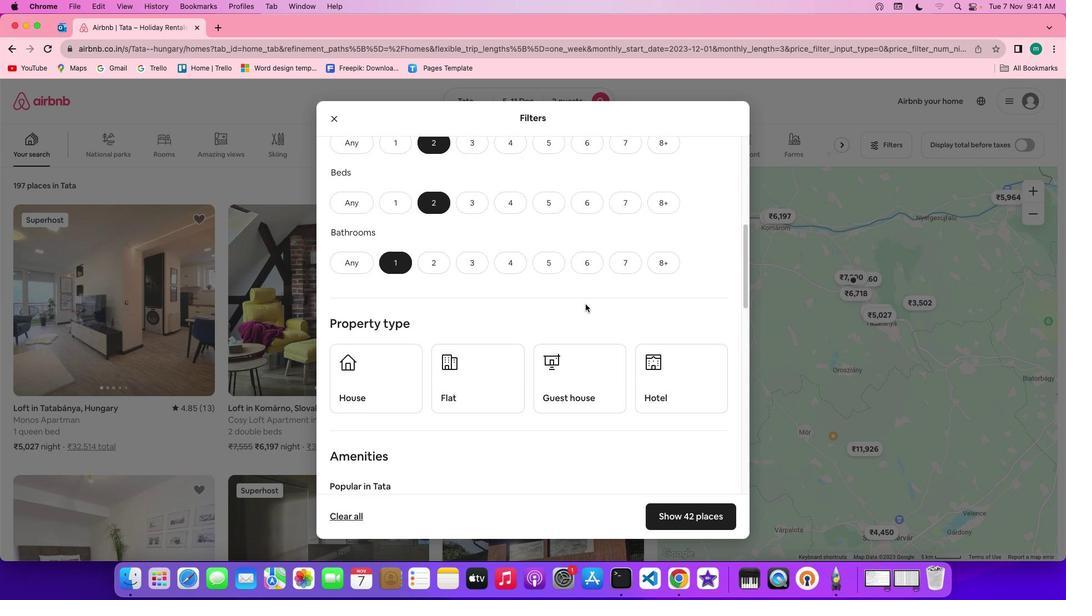 
Action: Mouse scrolled (585, 303) with delta (0, 0)
Screenshot: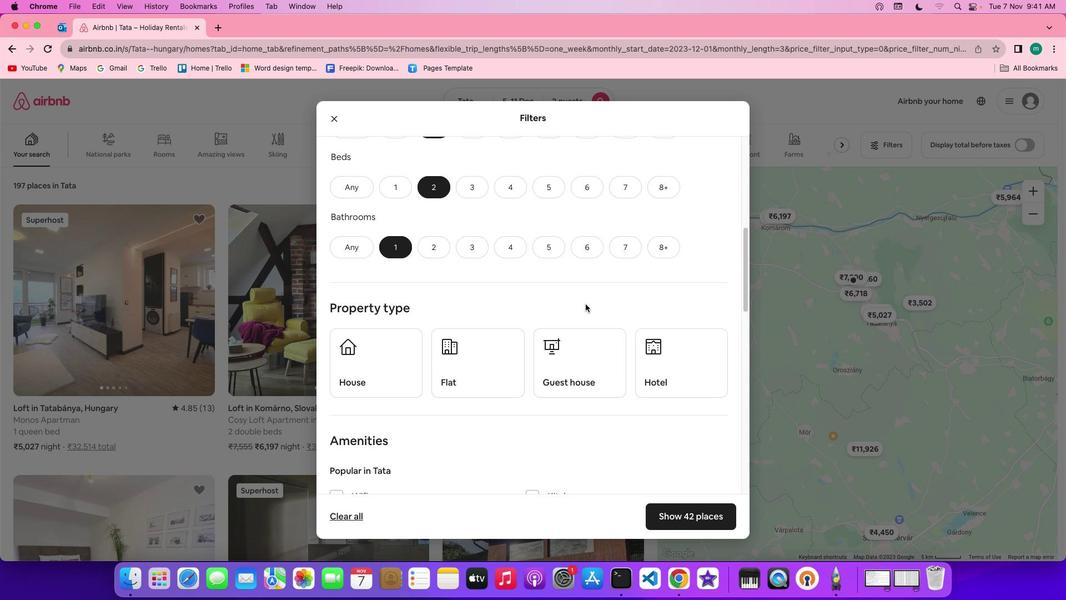 
Action: Mouse scrolled (585, 303) with delta (0, -1)
Screenshot: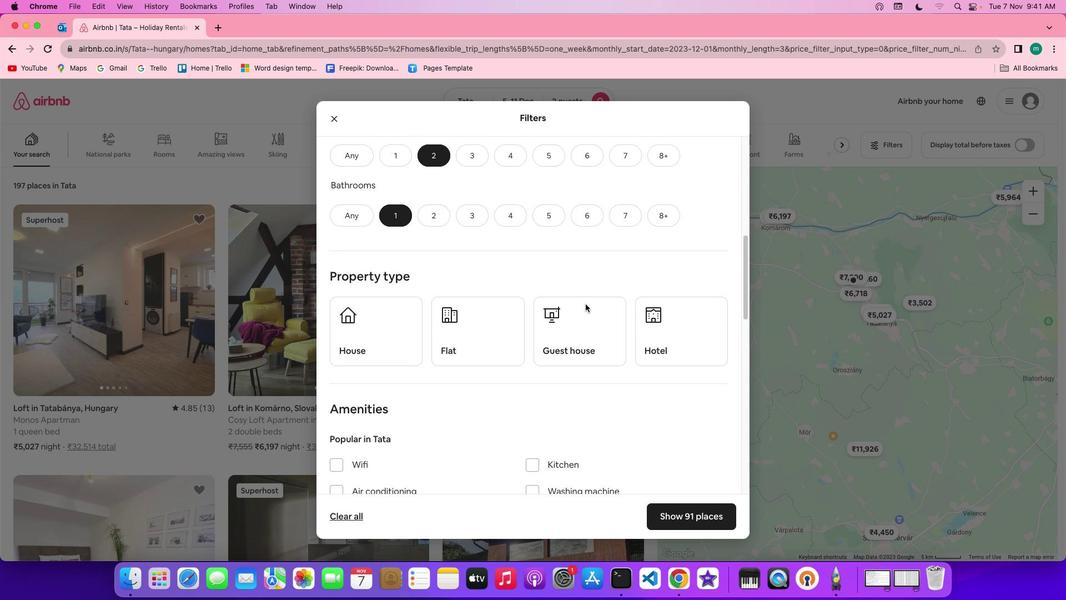 
Action: Mouse scrolled (585, 303) with delta (0, 0)
Screenshot: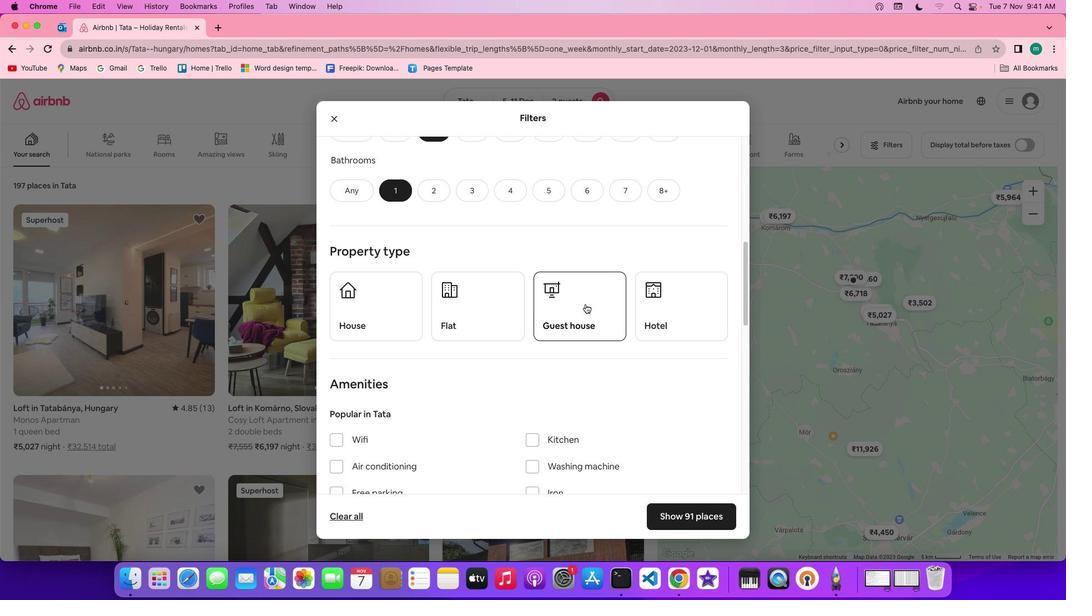 
Action: Mouse scrolled (585, 303) with delta (0, 0)
Screenshot: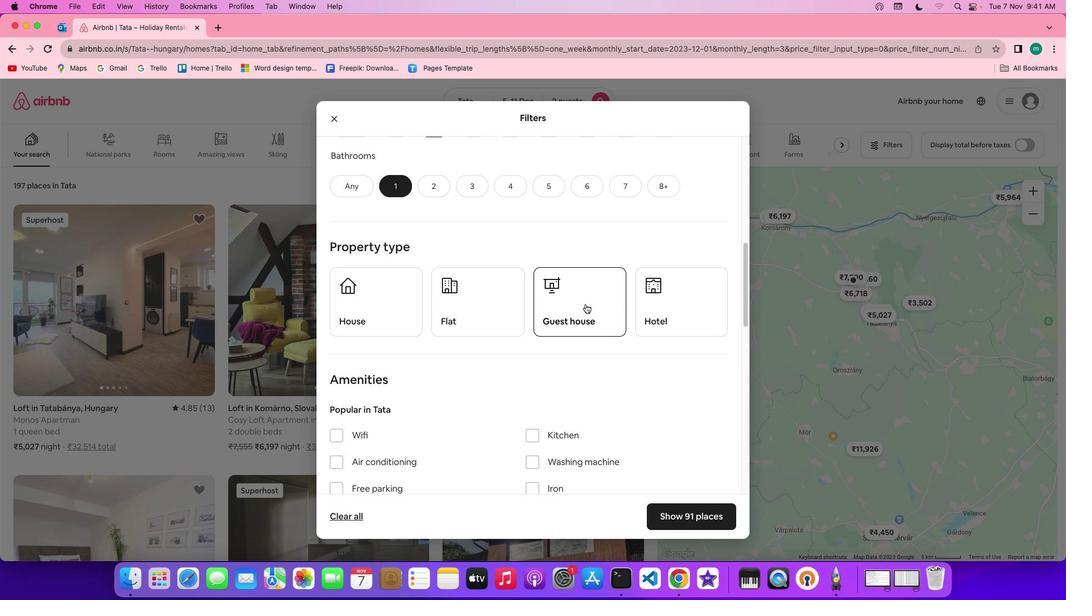 
Action: Mouse scrolled (585, 303) with delta (0, 0)
Screenshot: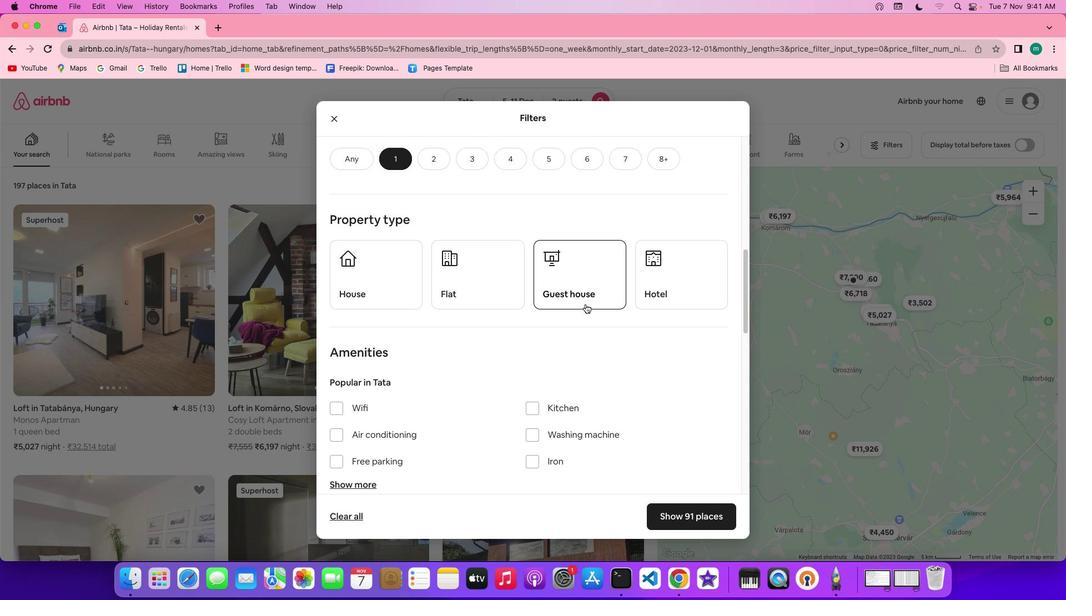 
Action: Mouse moved to (435, 276)
Screenshot: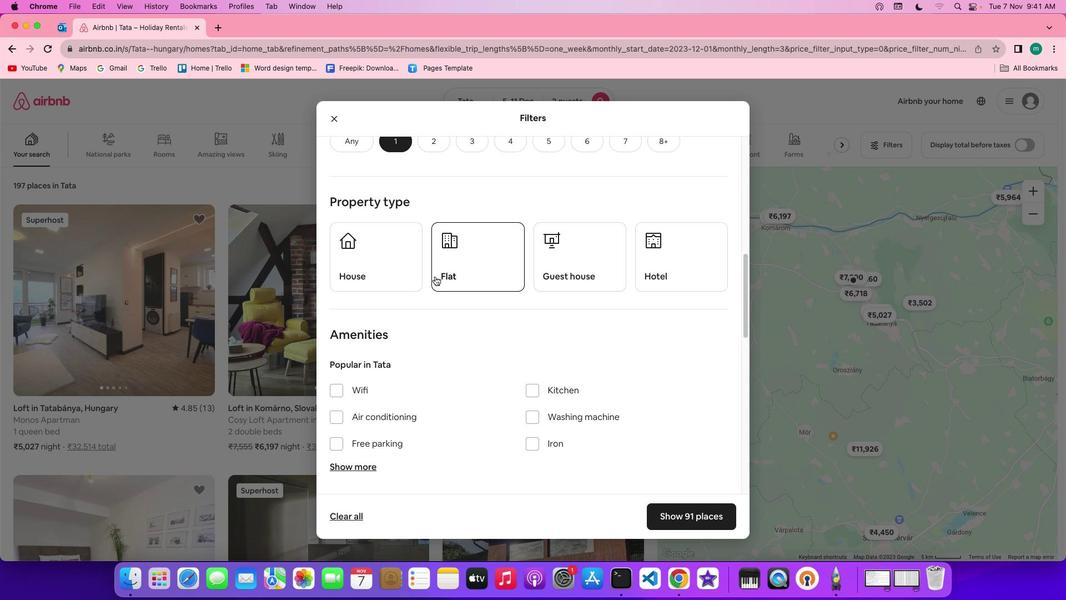 
Action: Mouse pressed left at (435, 276)
Screenshot: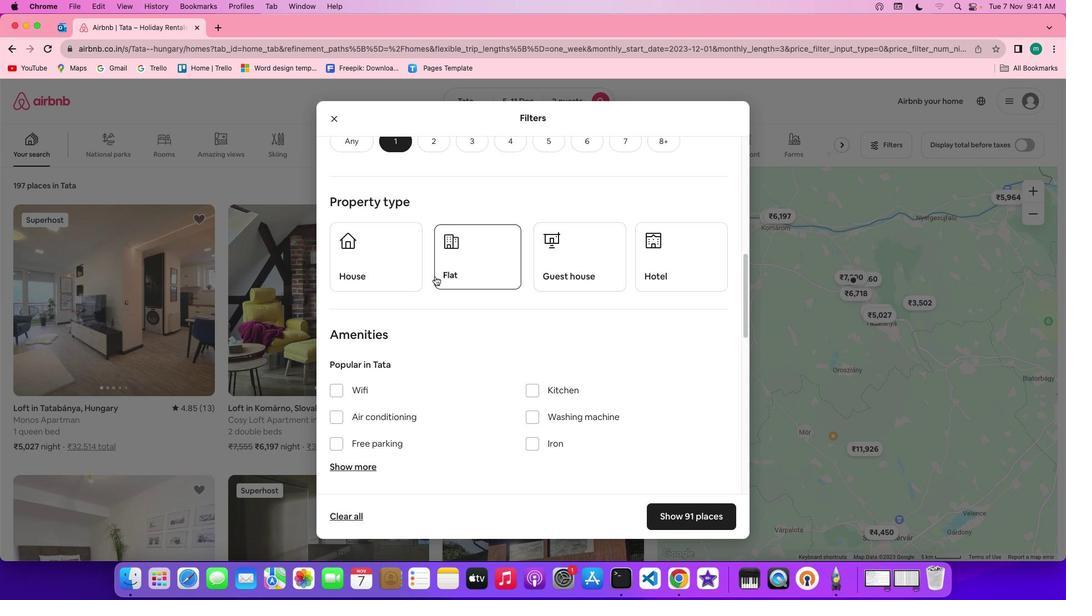 
Action: Mouse moved to (629, 320)
Screenshot: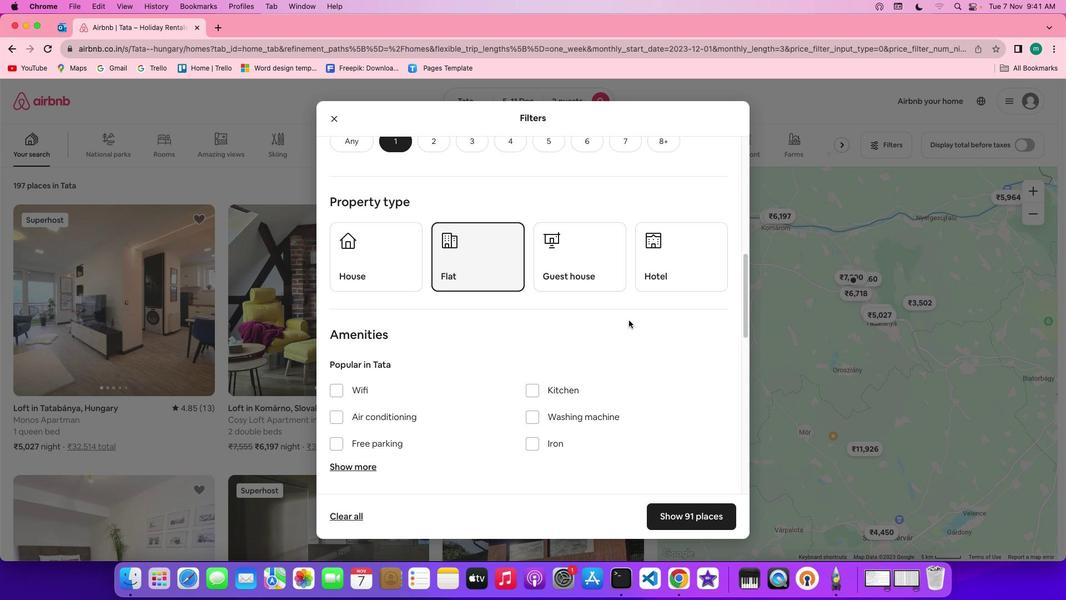 
Action: Mouse scrolled (629, 320) with delta (0, 0)
Screenshot: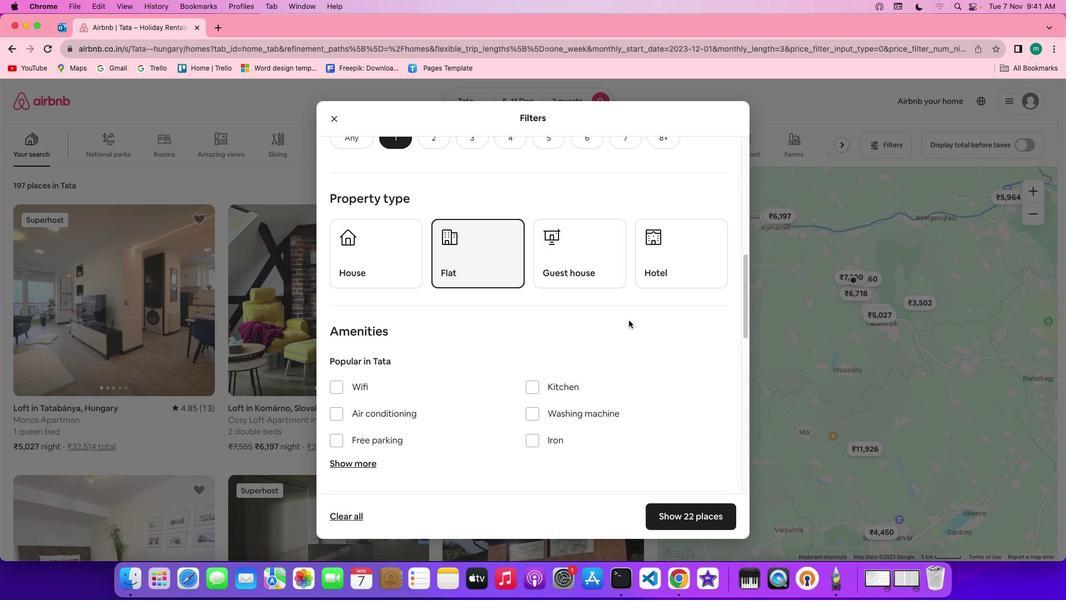 
Action: Mouse scrolled (629, 320) with delta (0, 0)
Screenshot: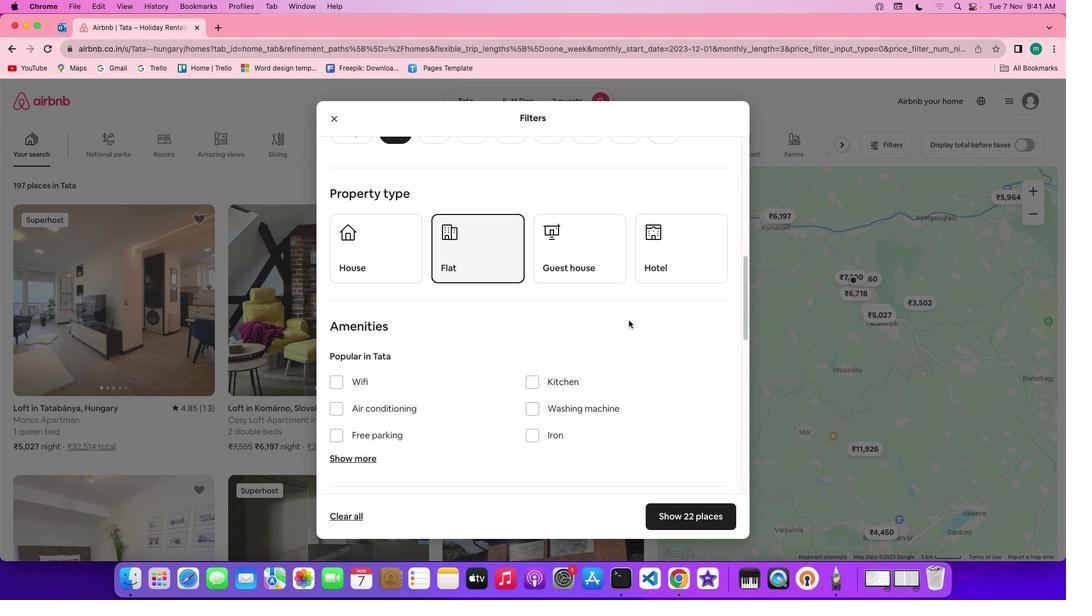 
Action: Mouse scrolled (629, 320) with delta (0, 0)
Screenshot: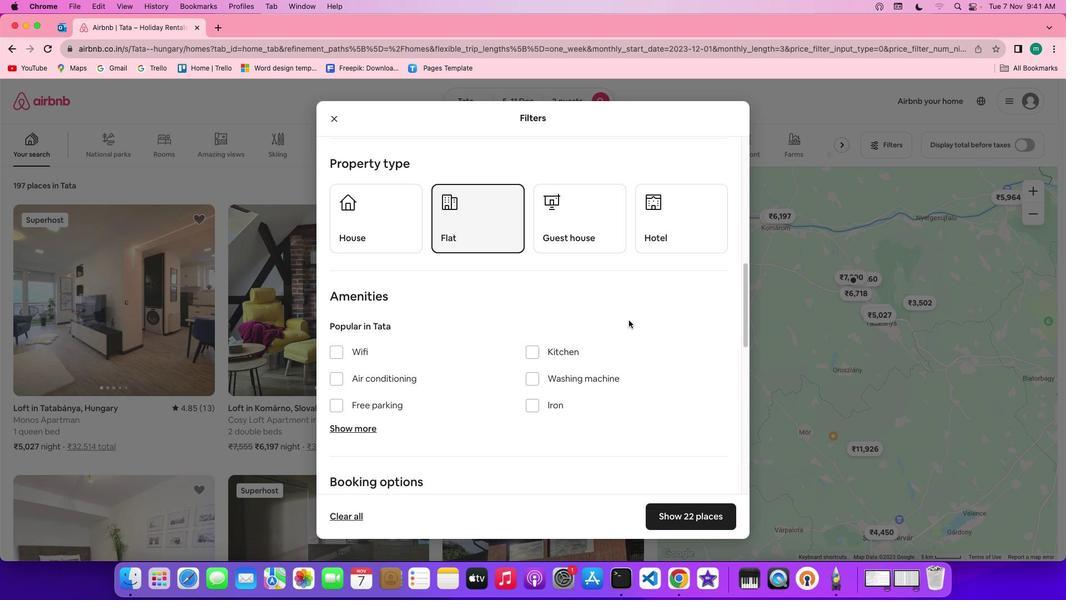 
Action: Mouse scrolled (629, 320) with delta (0, 0)
Screenshot: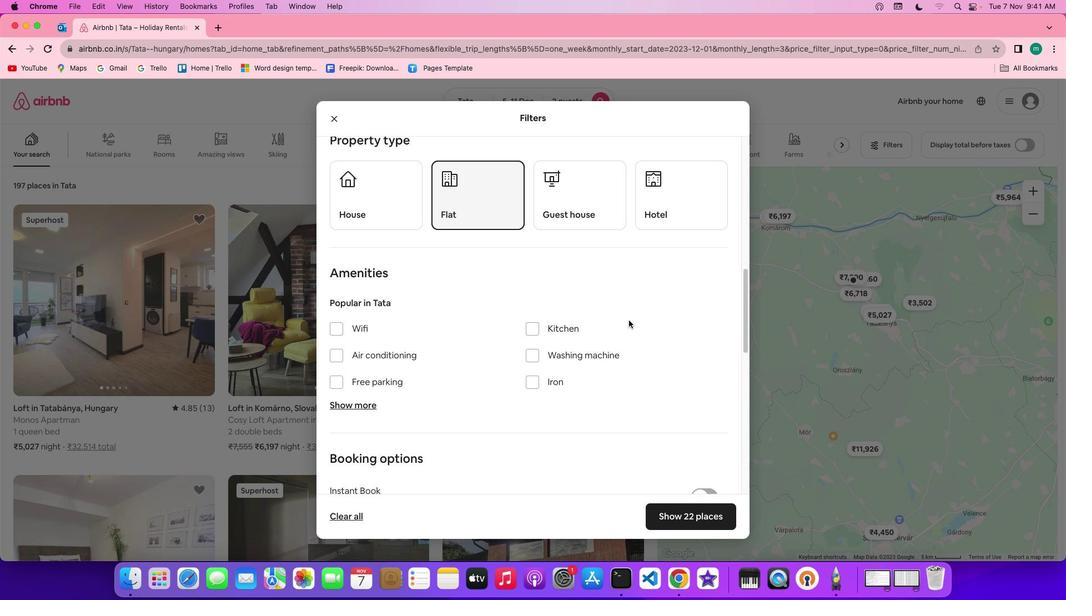 
Action: Mouse scrolled (629, 320) with delta (0, 0)
Screenshot: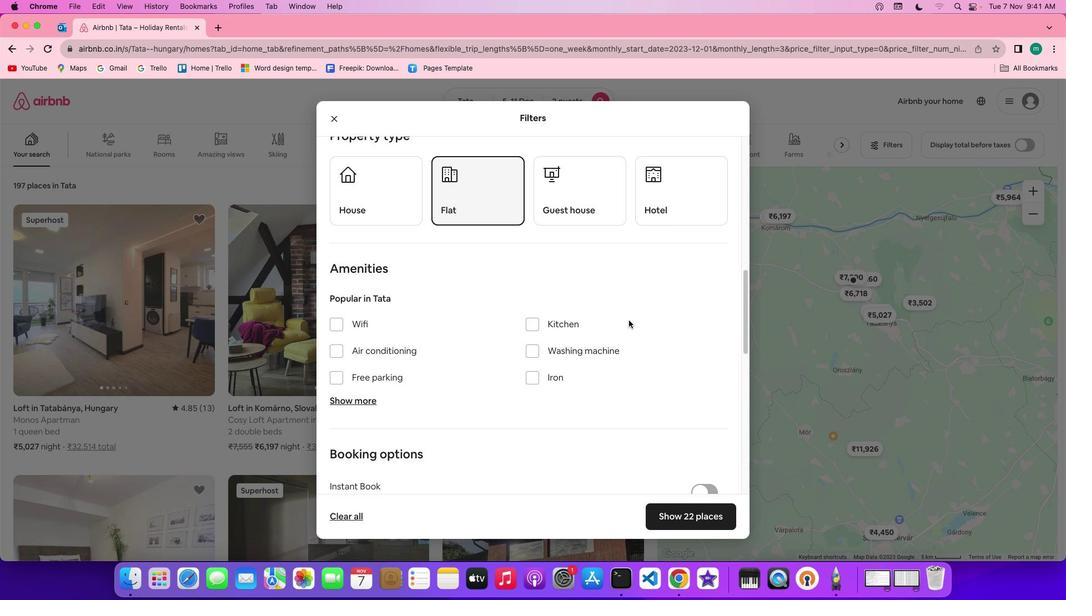 
Action: Mouse scrolled (629, 320) with delta (0, 0)
Screenshot: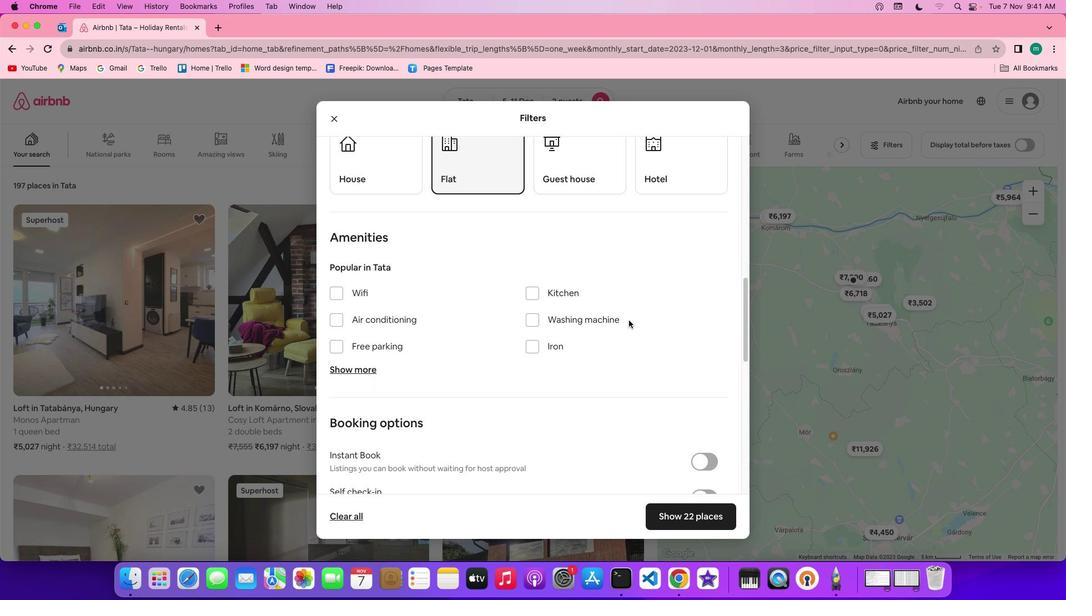 
Action: Mouse scrolled (629, 320) with delta (0, 0)
Screenshot: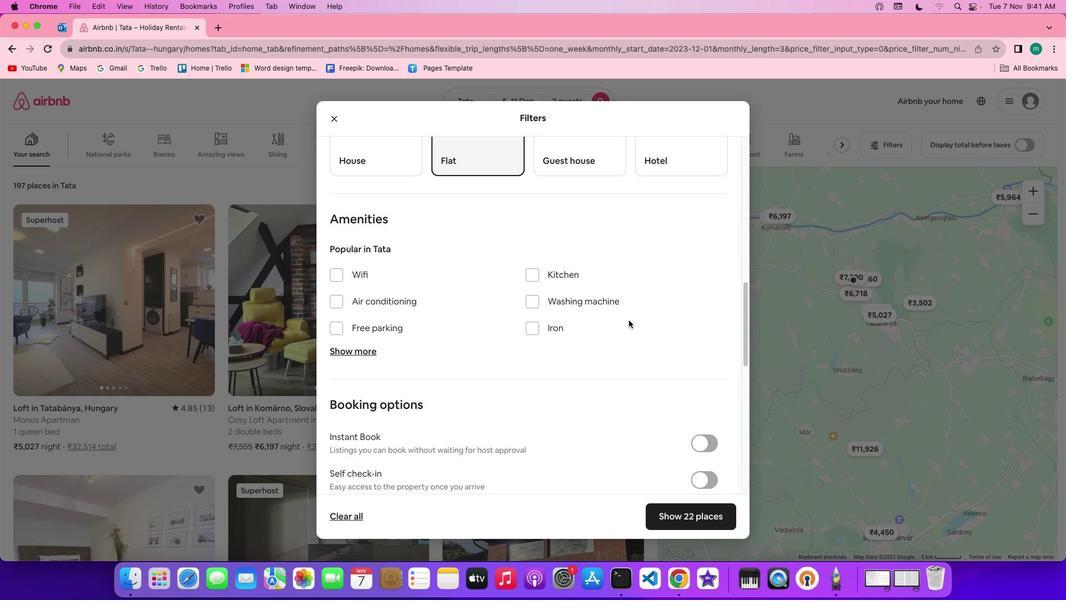 
Action: Mouse scrolled (629, 320) with delta (0, 0)
Screenshot: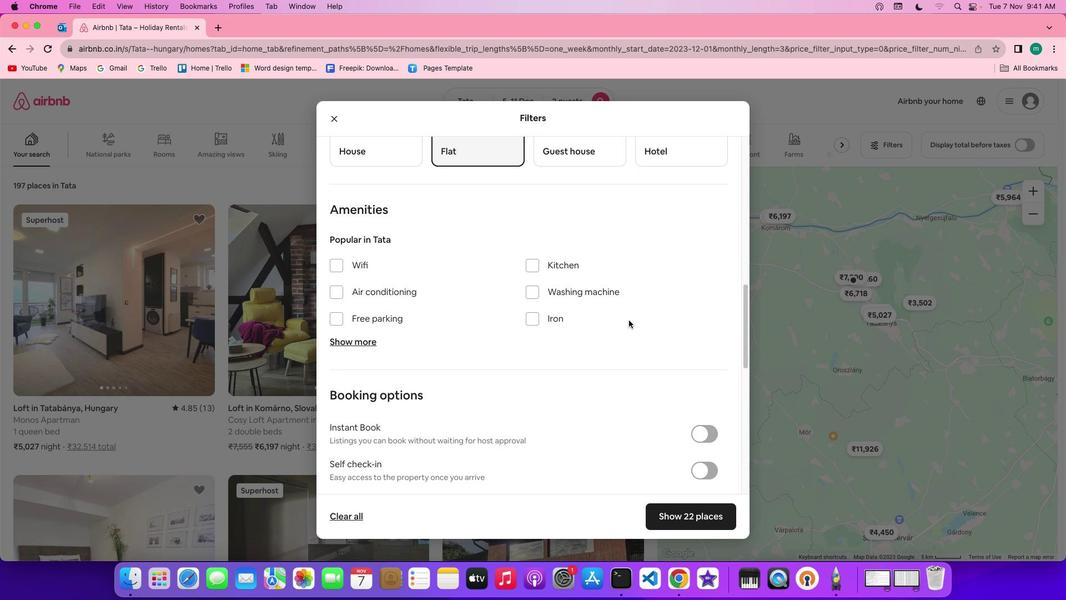 
Action: Mouse moved to (697, 355)
Screenshot: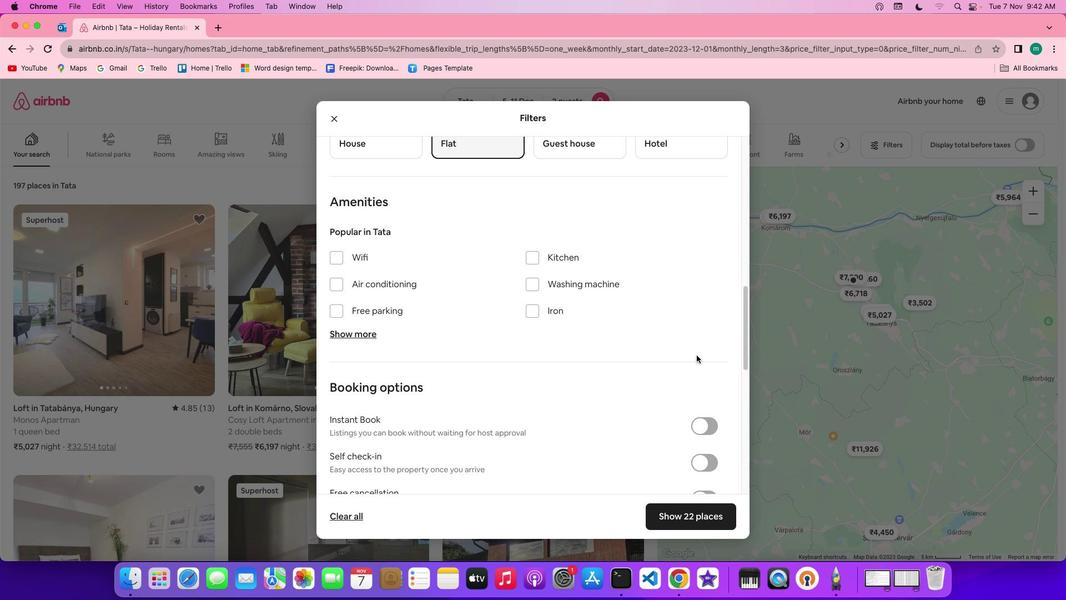 
Action: Mouse scrolled (697, 355) with delta (0, 0)
Screenshot: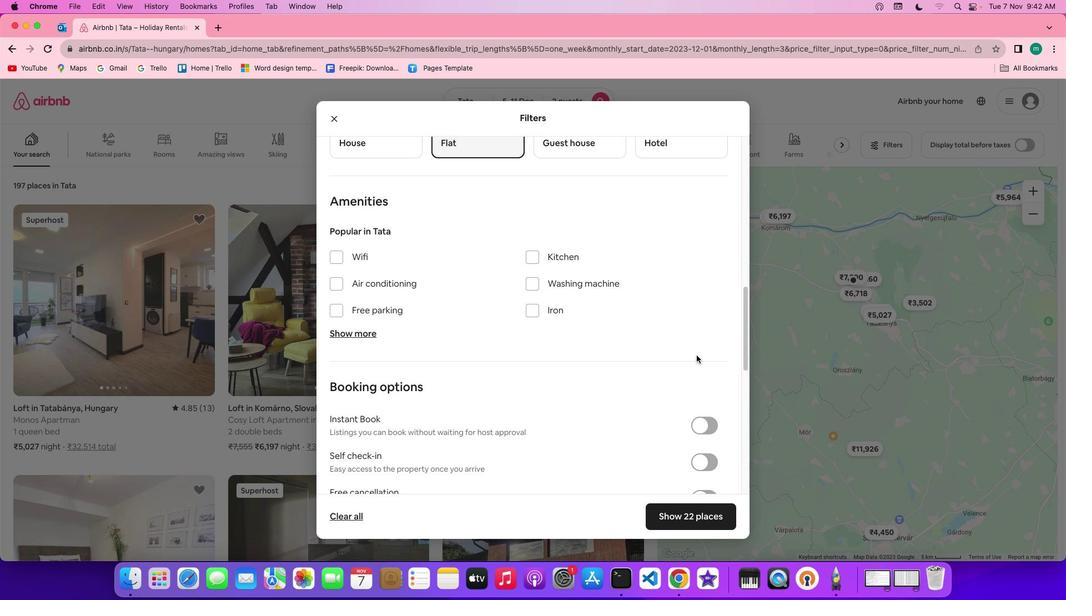 
Action: Mouse scrolled (697, 355) with delta (0, 0)
Screenshot: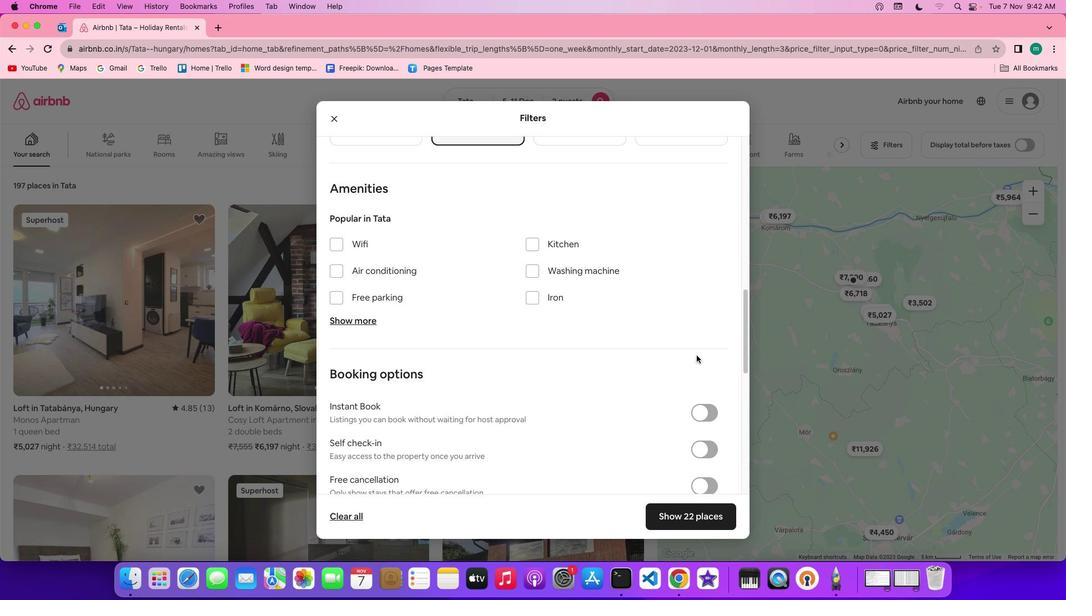
Action: Mouse scrolled (697, 355) with delta (0, 0)
Screenshot: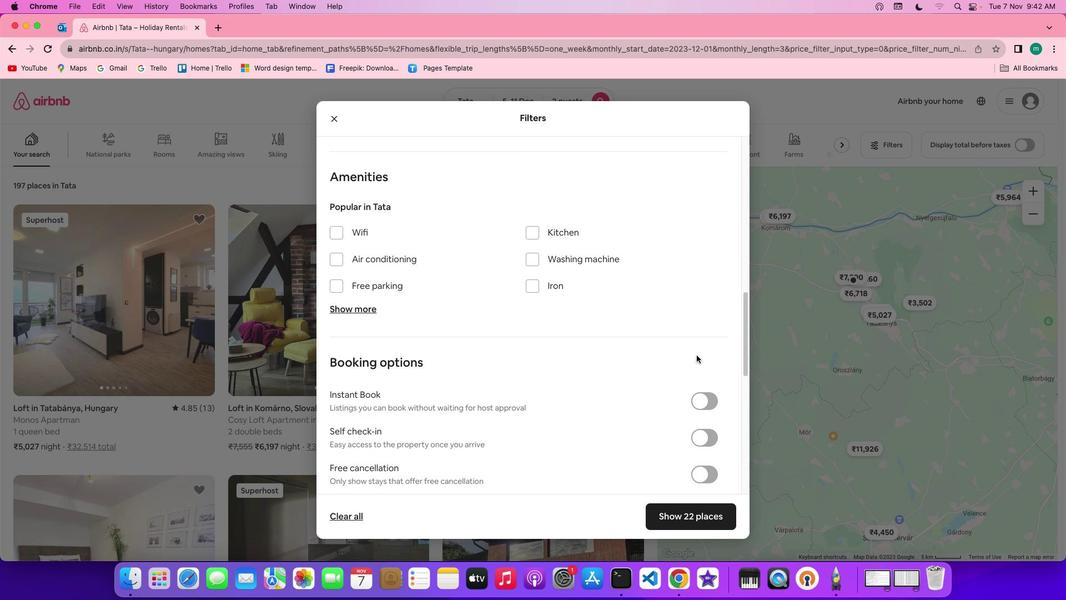 
Action: Mouse scrolled (697, 355) with delta (0, 0)
Screenshot: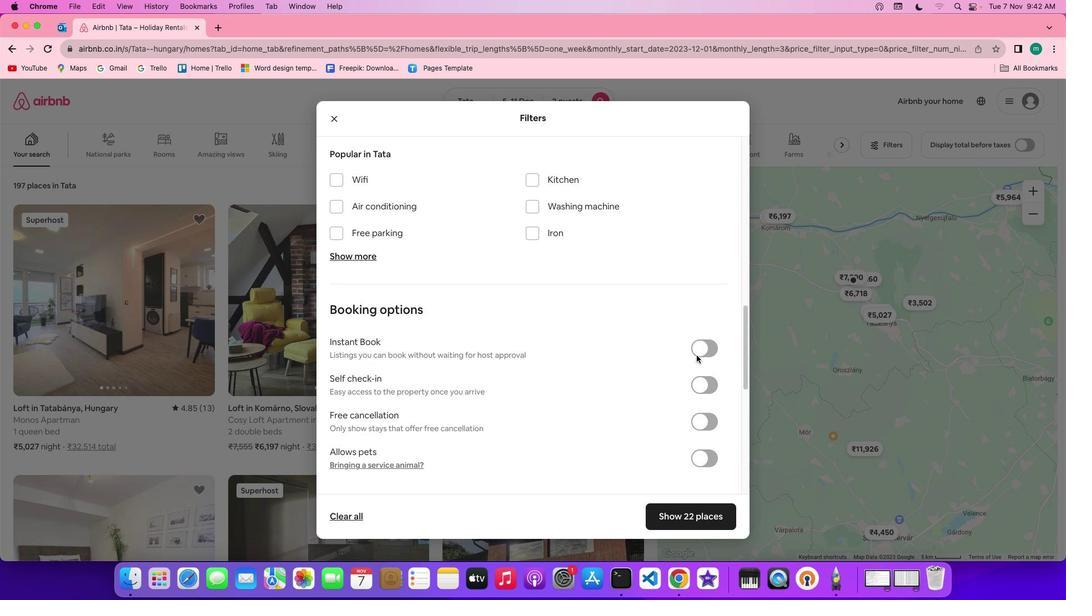 
Action: Mouse scrolled (697, 355) with delta (0, 0)
Screenshot: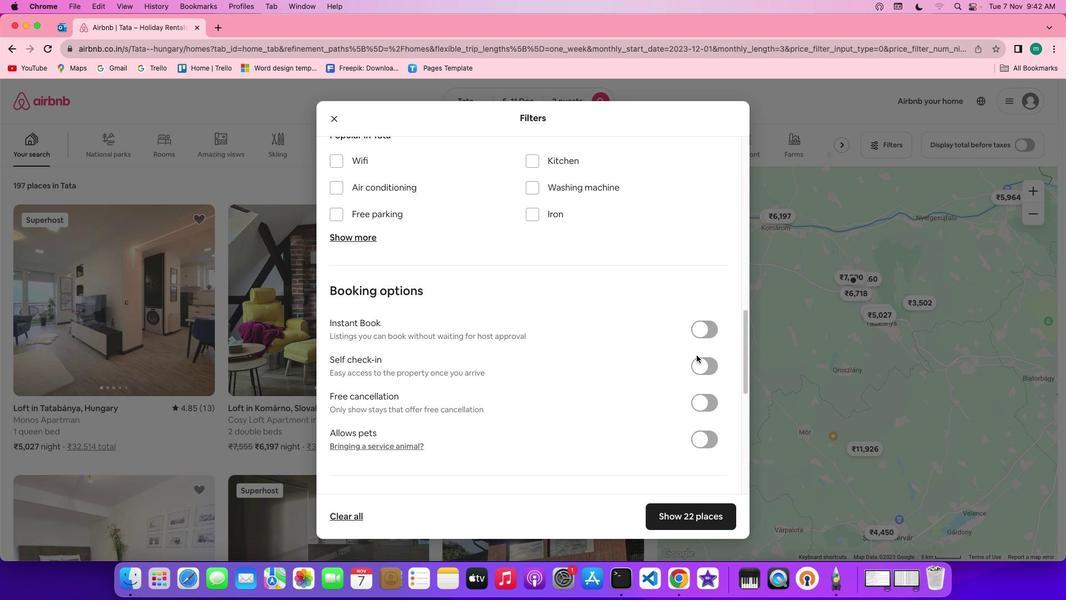 
Action: Mouse scrolled (697, 355) with delta (0, 0)
Screenshot: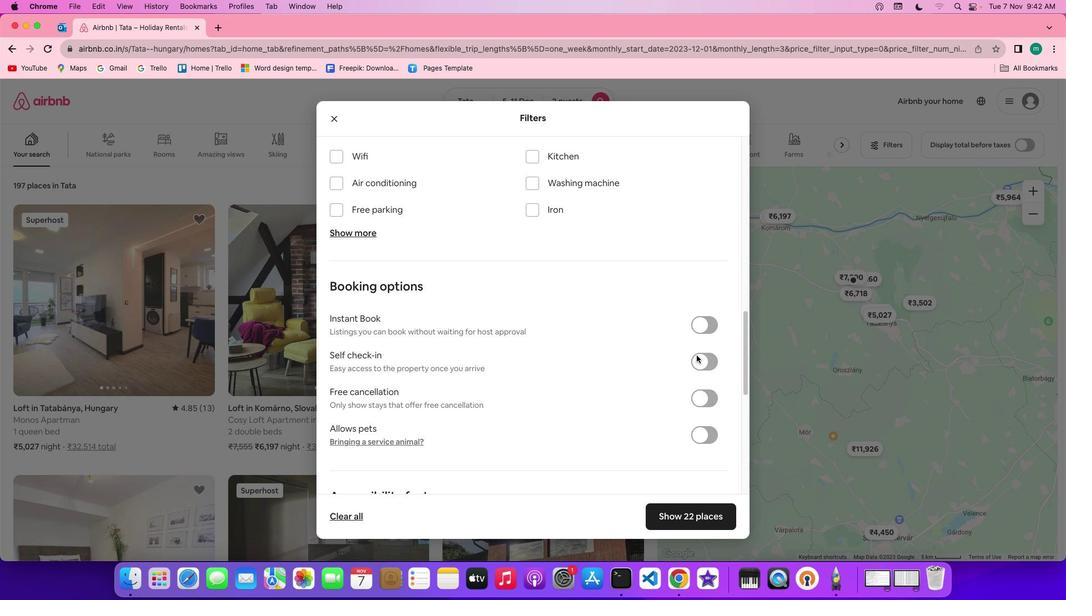 
Action: Mouse scrolled (697, 355) with delta (0, 0)
Screenshot: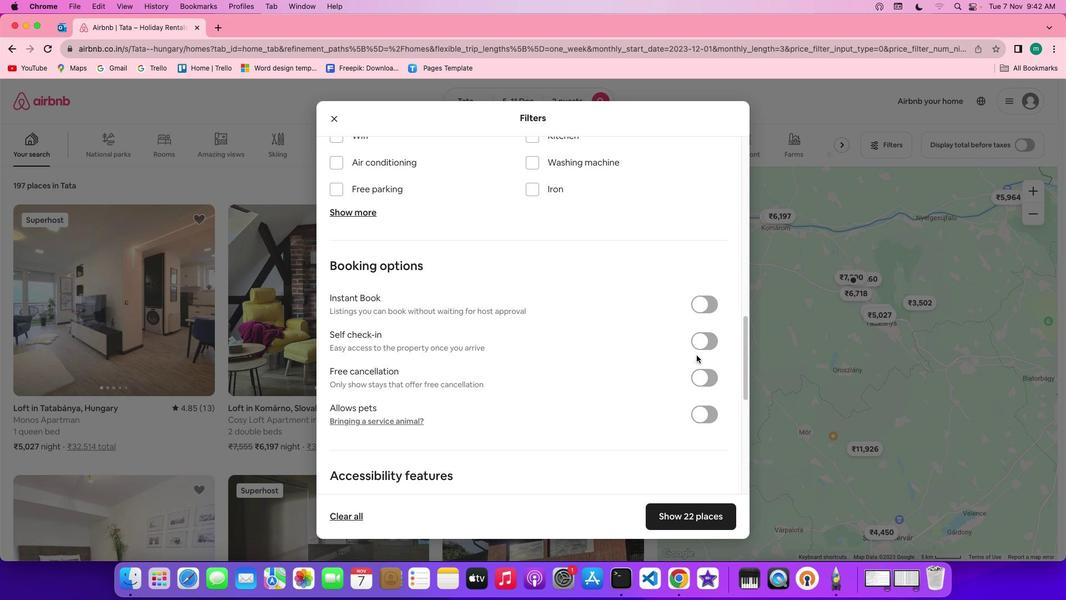 
Action: Mouse moved to (709, 327)
Screenshot: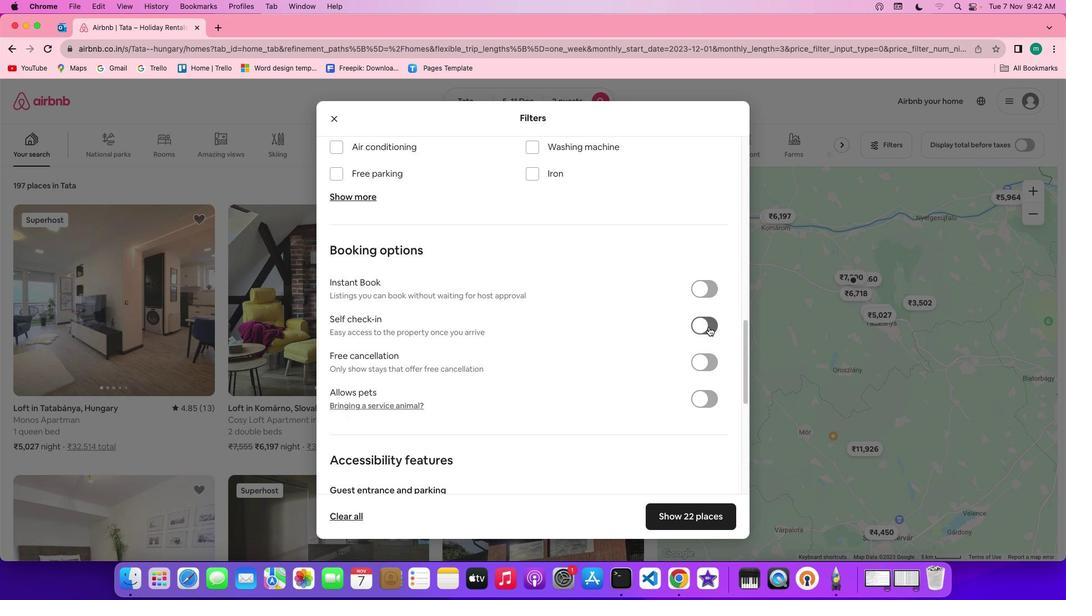 
Action: Mouse pressed left at (709, 327)
Screenshot: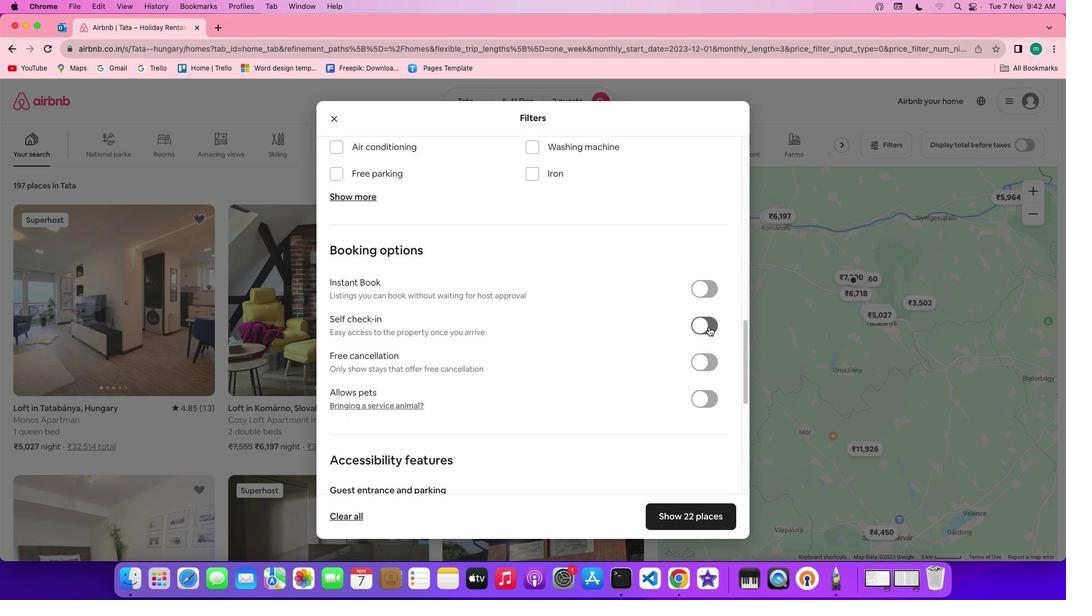 
Action: Mouse moved to (661, 340)
Screenshot: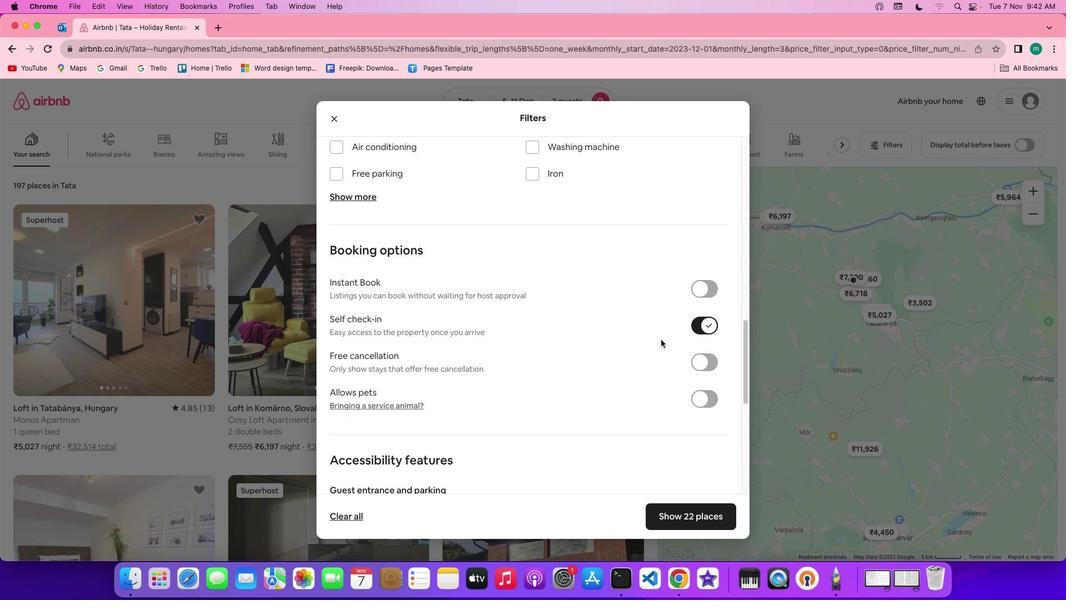 
Action: Mouse scrolled (661, 340) with delta (0, 0)
Screenshot: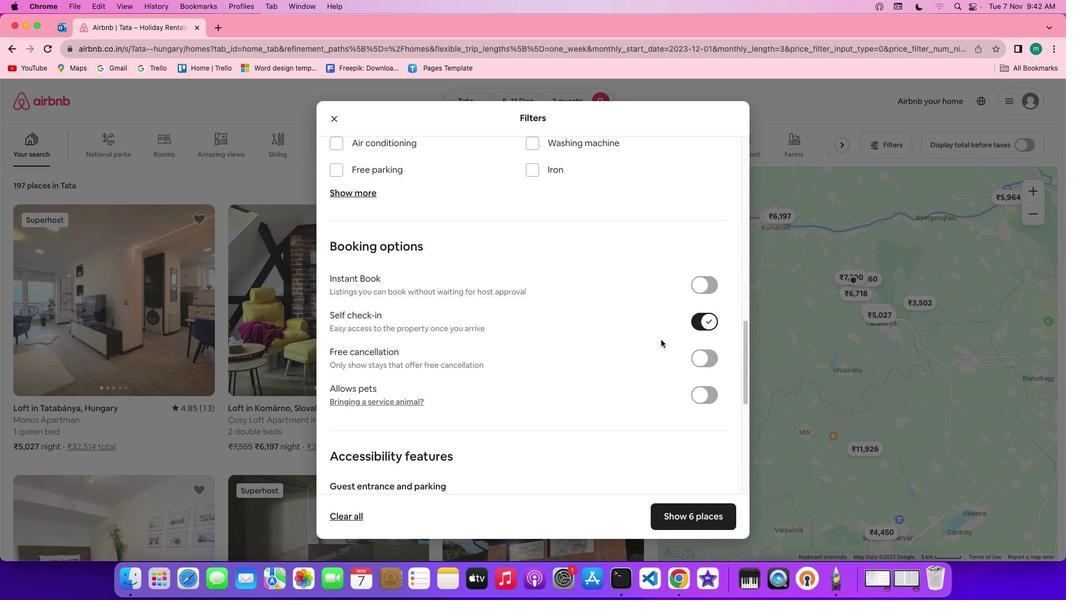 
Action: Mouse scrolled (661, 340) with delta (0, 0)
Screenshot: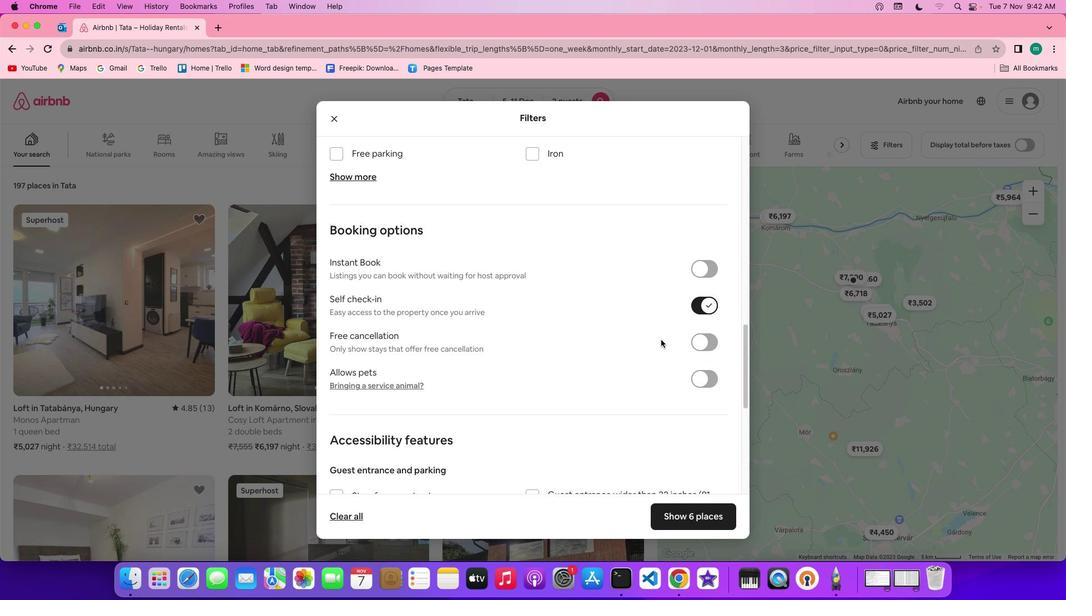 
Action: Mouse scrolled (661, 340) with delta (0, -1)
Screenshot: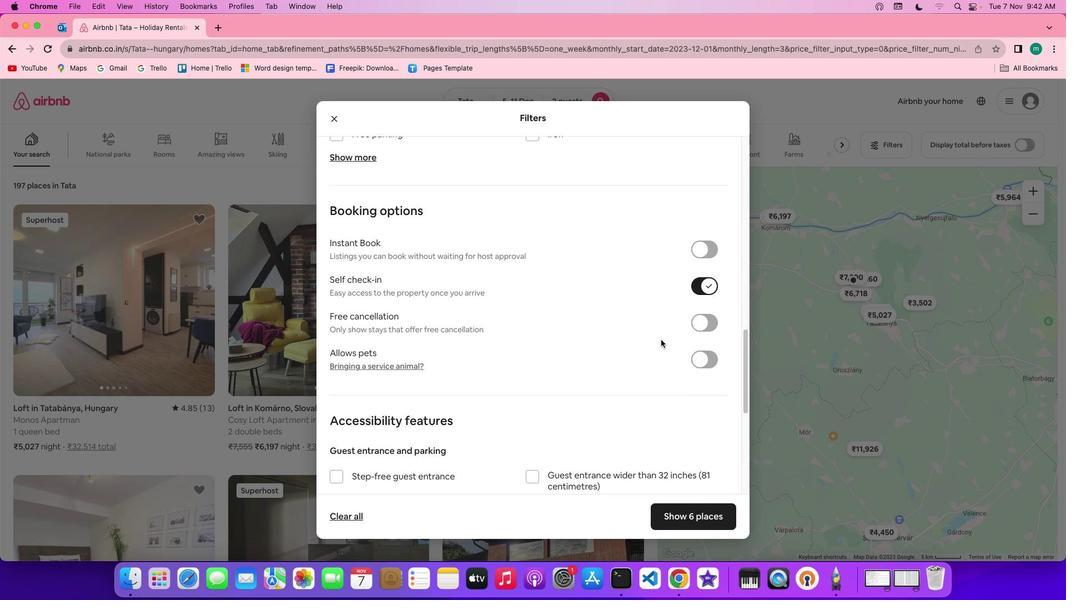 
Action: Mouse scrolled (661, 340) with delta (0, -1)
Screenshot: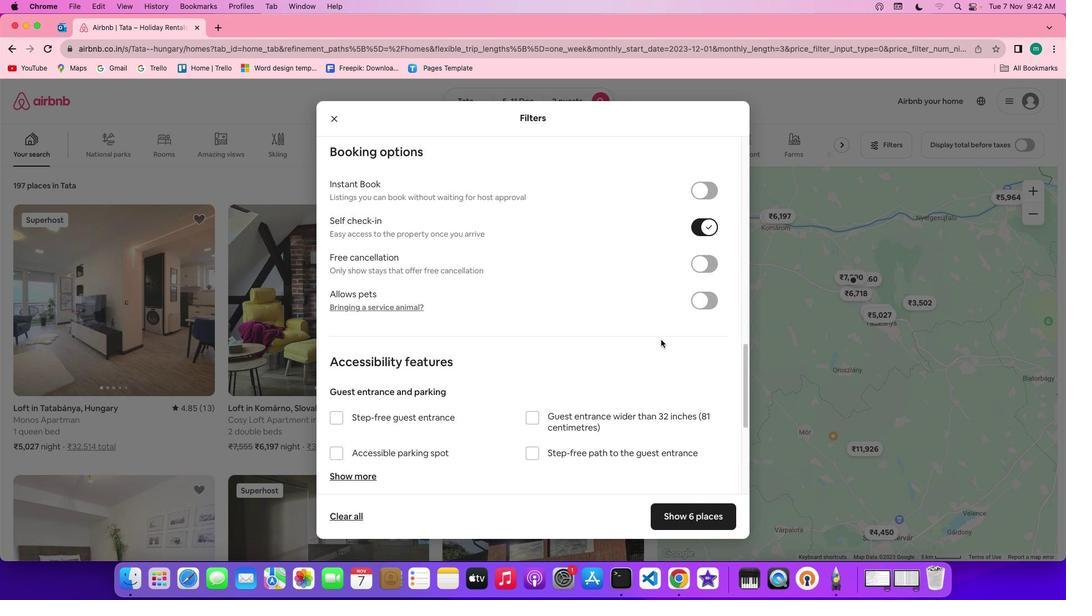 
Action: Mouse moved to (670, 366)
Screenshot: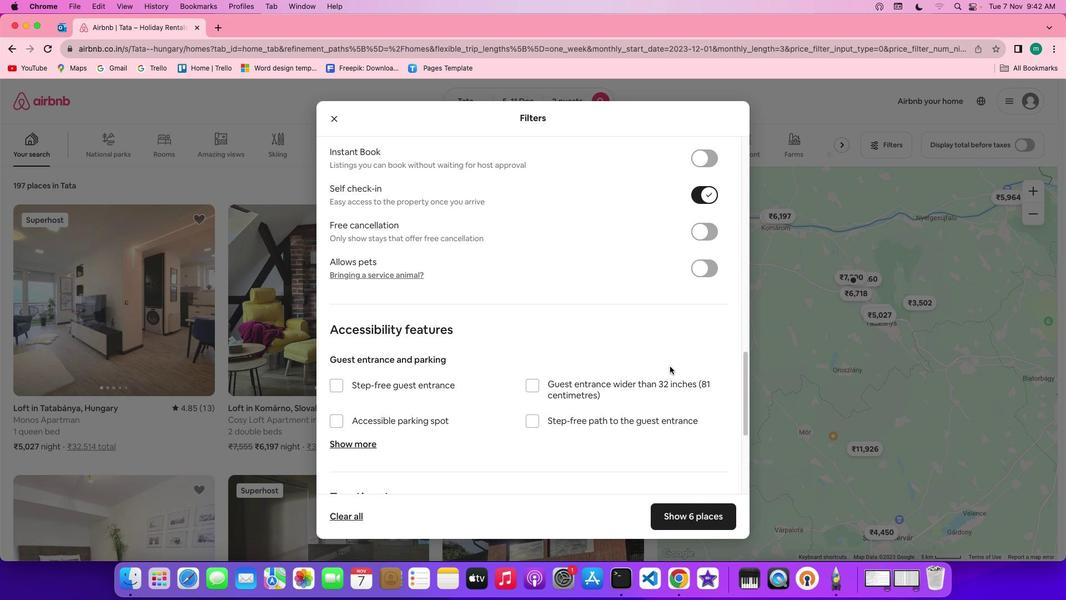 
Action: Mouse scrolled (670, 366) with delta (0, 0)
Screenshot: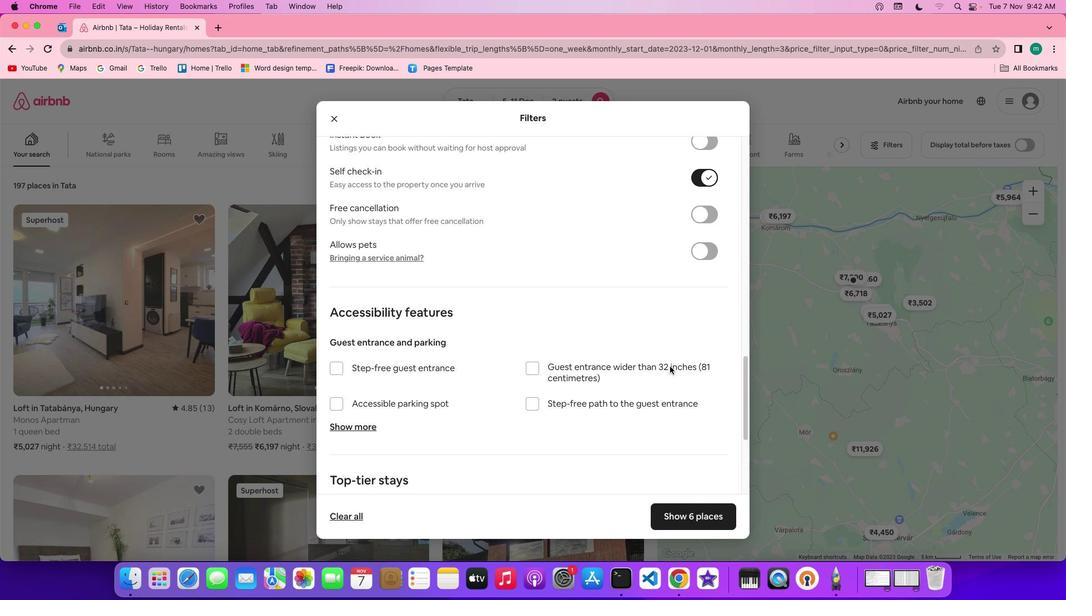 
Action: Mouse scrolled (670, 366) with delta (0, 0)
Screenshot: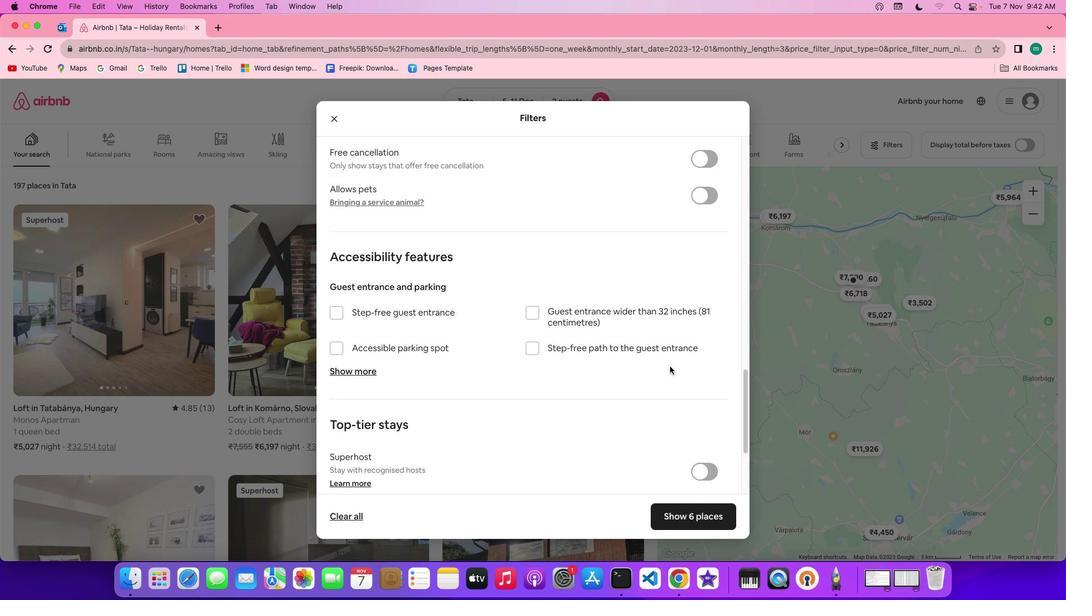 
Action: Mouse scrolled (670, 366) with delta (0, -1)
Screenshot: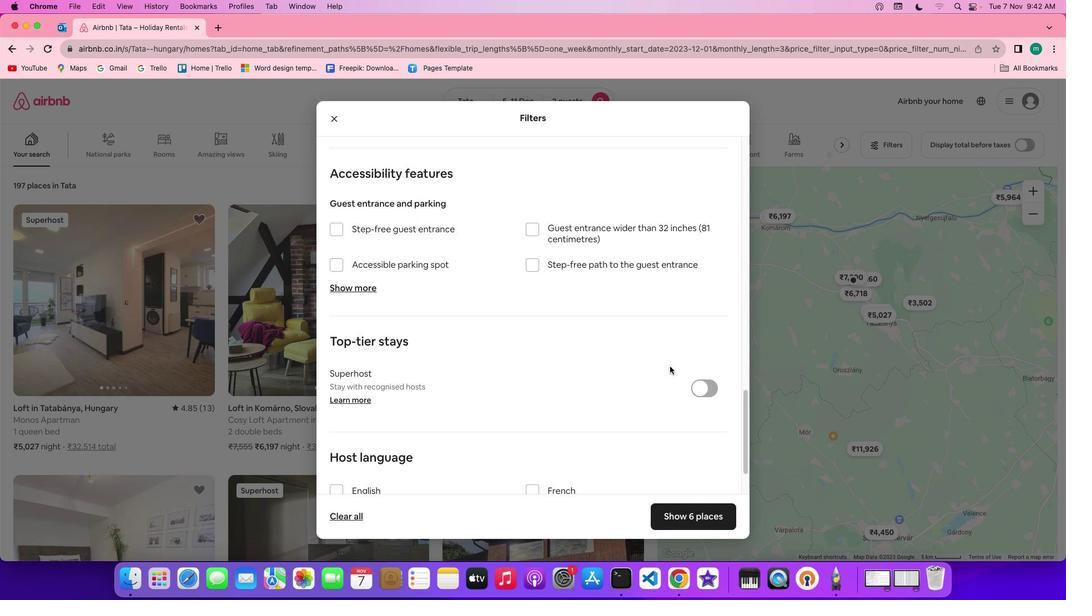 
Action: Mouse scrolled (670, 366) with delta (0, -2)
Screenshot: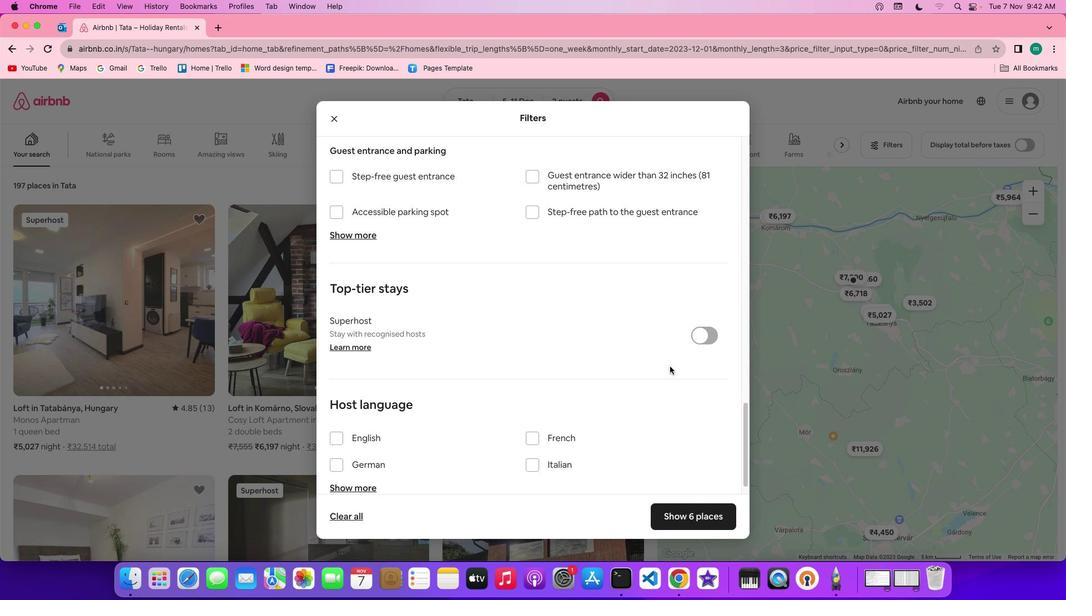 
Action: Mouse scrolled (670, 366) with delta (0, -2)
Screenshot: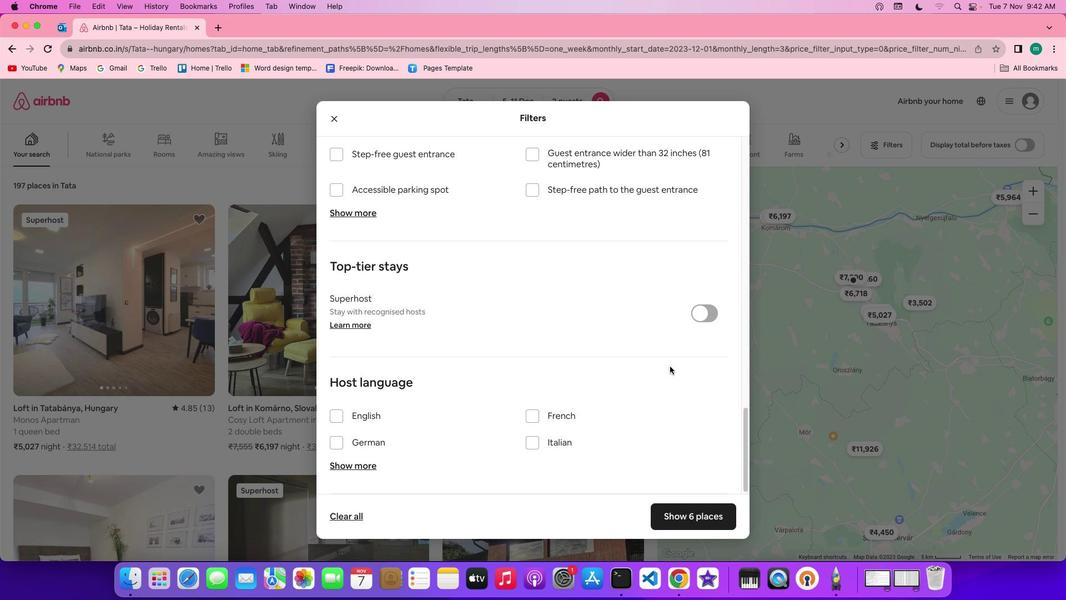 
Action: Mouse scrolled (670, 366) with delta (0, 0)
Screenshot: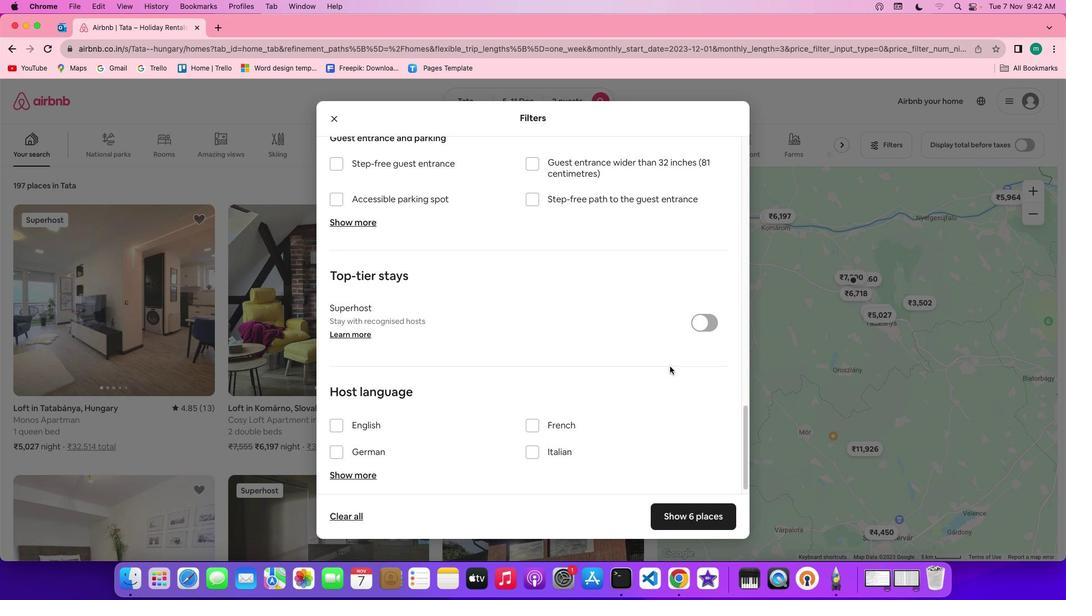 
Action: Mouse moved to (670, 366)
Screenshot: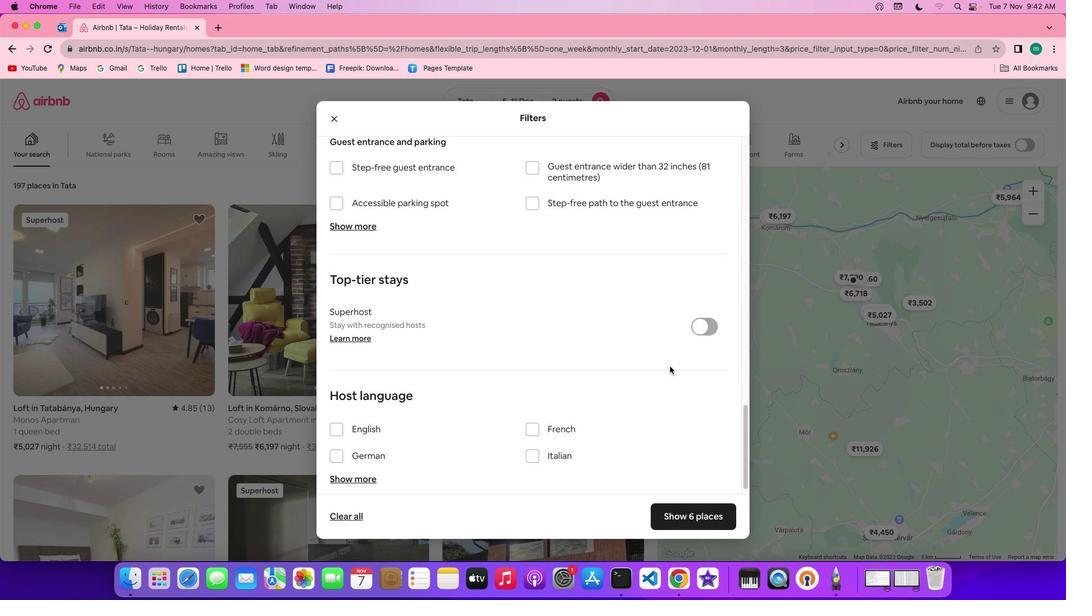 
Action: Mouse scrolled (670, 366) with delta (0, 0)
Screenshot: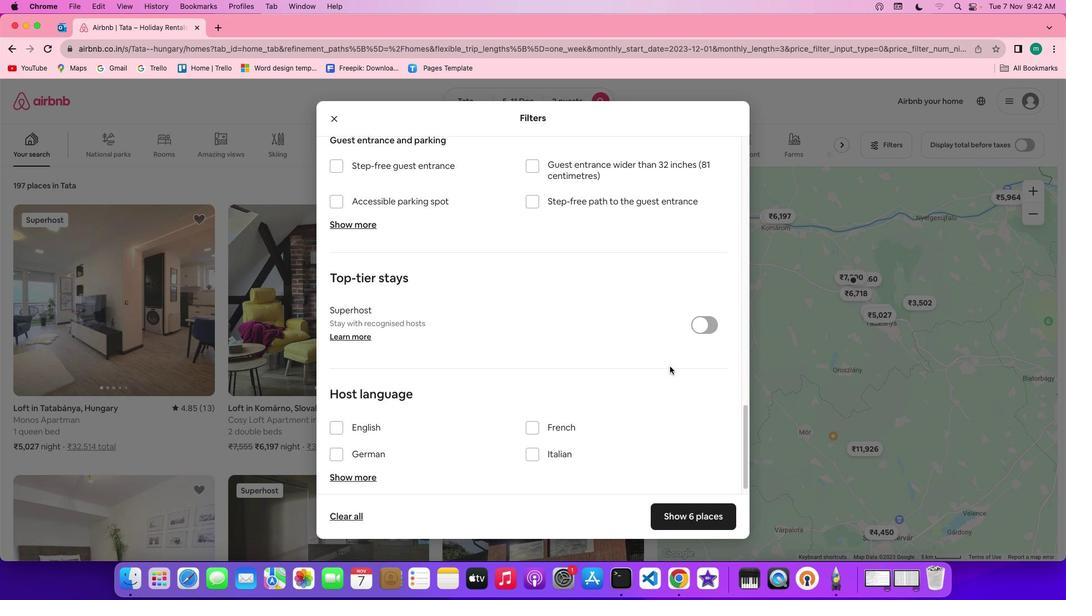 
Action: Mouse scrolled (670, 366) with delta (0, 0)
Screenshot: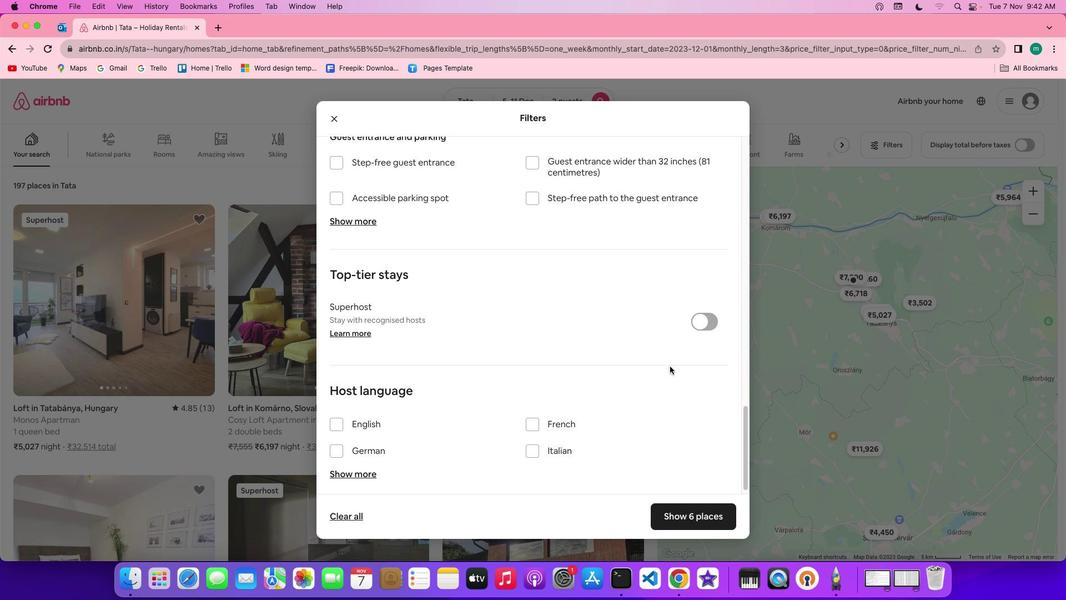 
Action: Mouse scrolled (670, 366) with delta (0, -1)
Screenshot: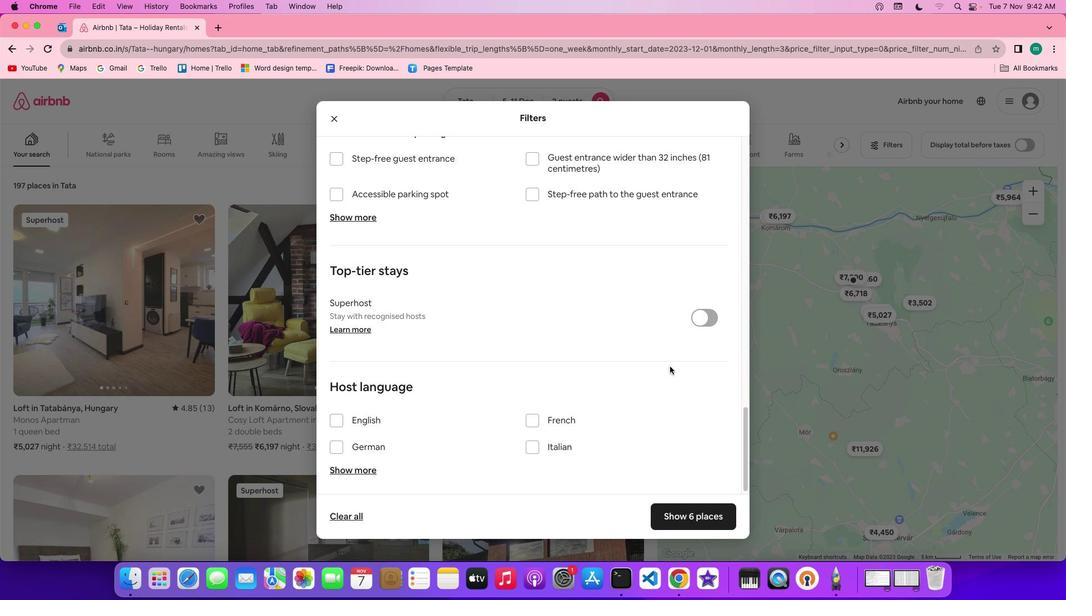 
Action: Mouse scrolled (670, 366) with delta (0, -2)
Screenshot: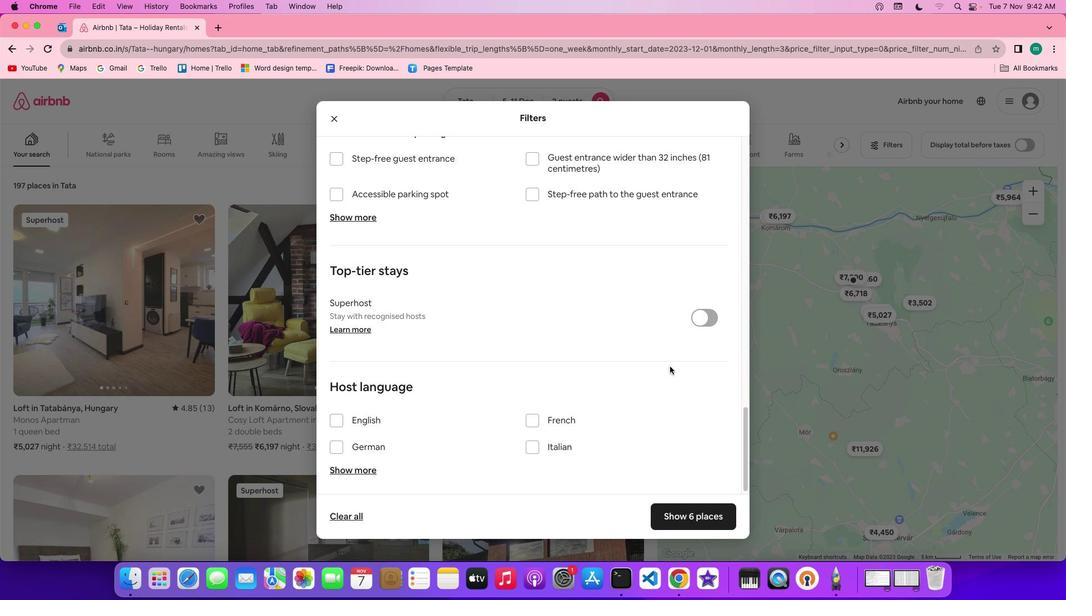 
Action: Mouse scrolled (670, 366) with delta (0, -2)
Screenshot: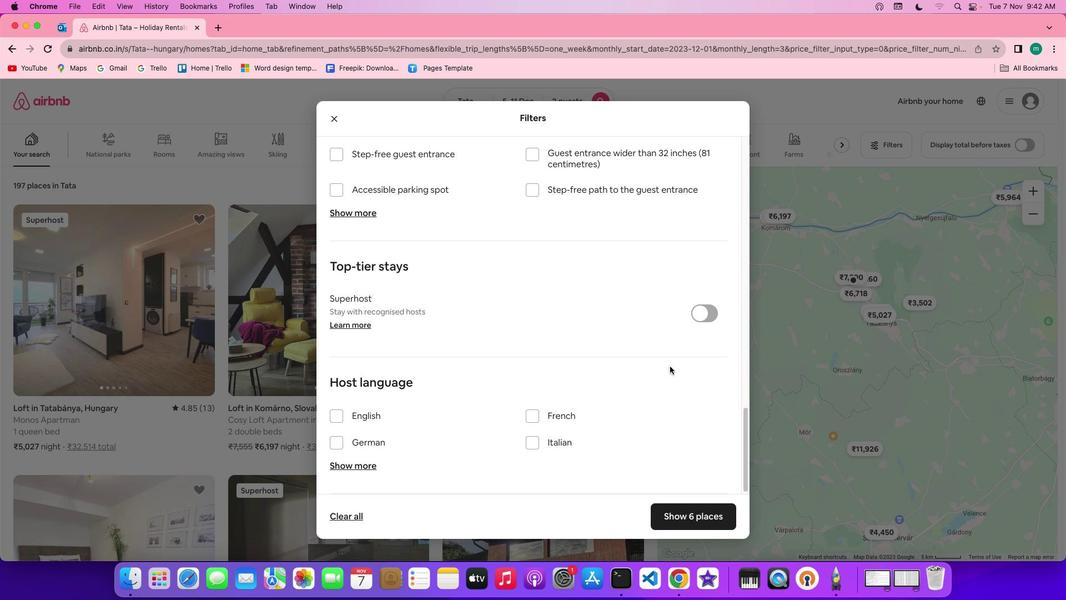 
Action: Mouse scrolled (670, 366) with delta (0, 0)
Screenshot: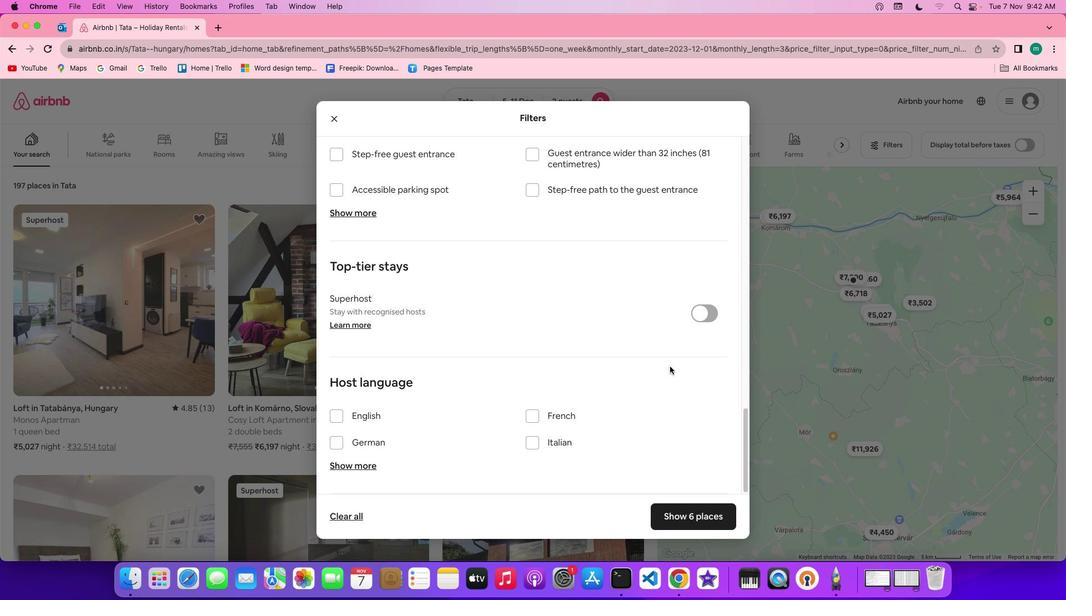 
Action: Mouse scrolled (670, 366) with delta (0, 0)
Screenshot: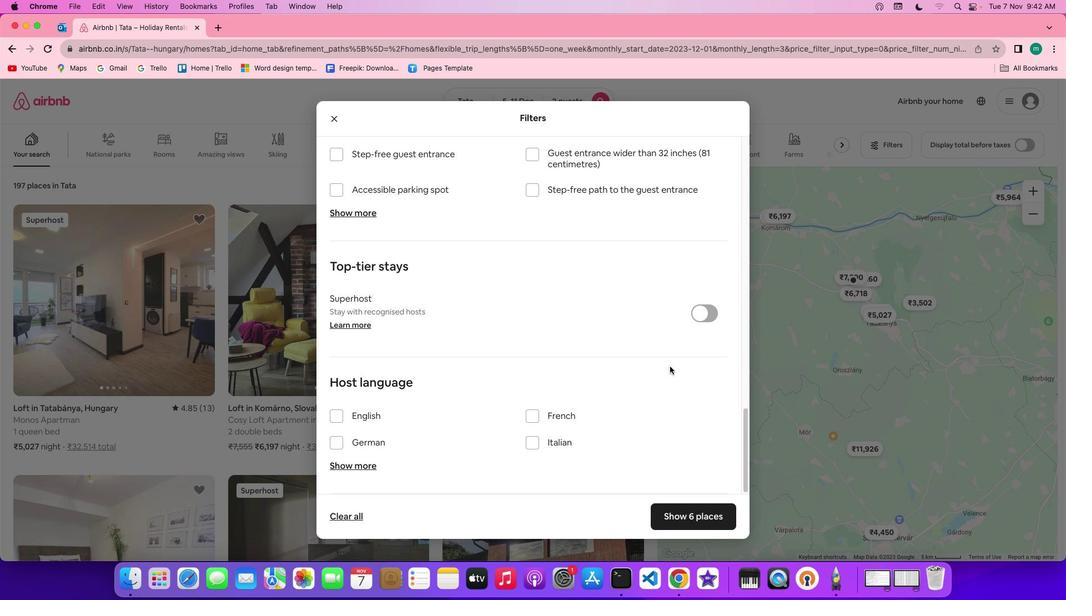 
Action: Mouse scrolled (670, 366) with delta (0, -1)
Screenshot: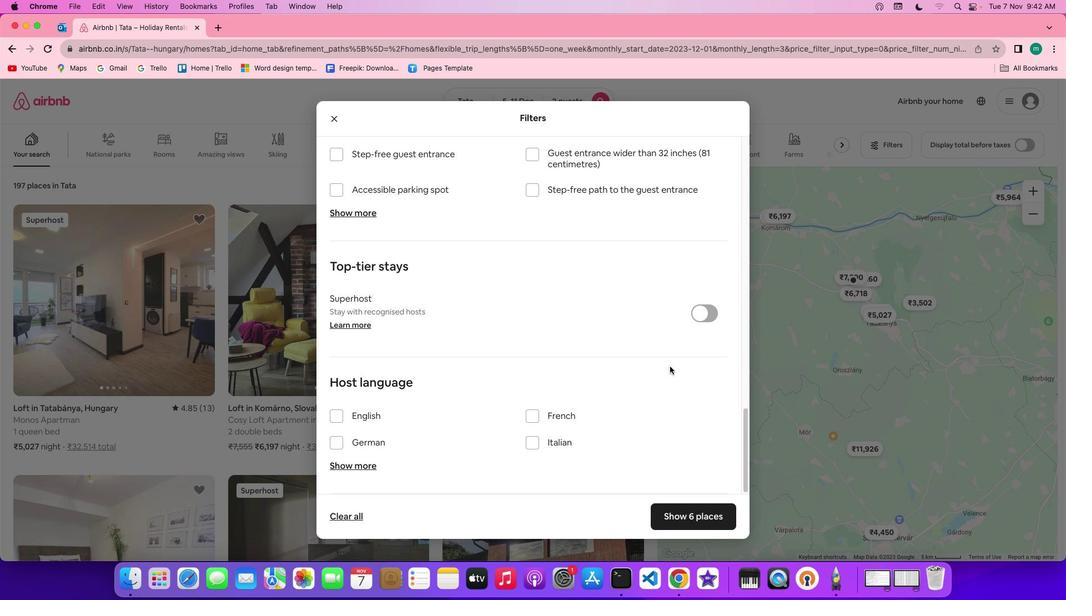 
Action: Mouse scrolled (670, 366) with delta (0, -2)
Screenshot: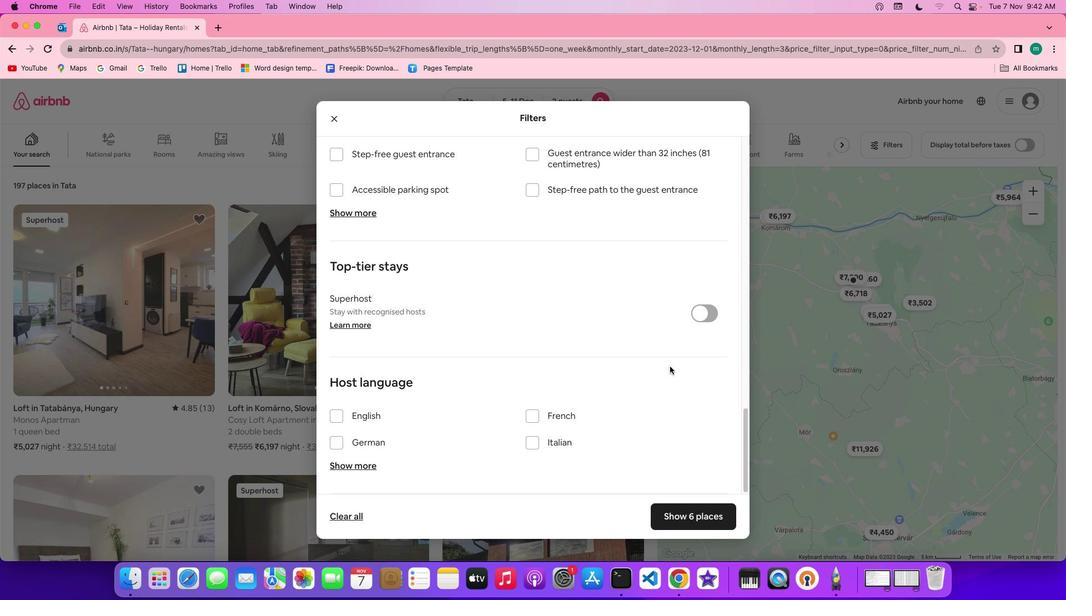 
Action: Mouse scrolled (670, 366) with delta (0, -2)
Screenshot: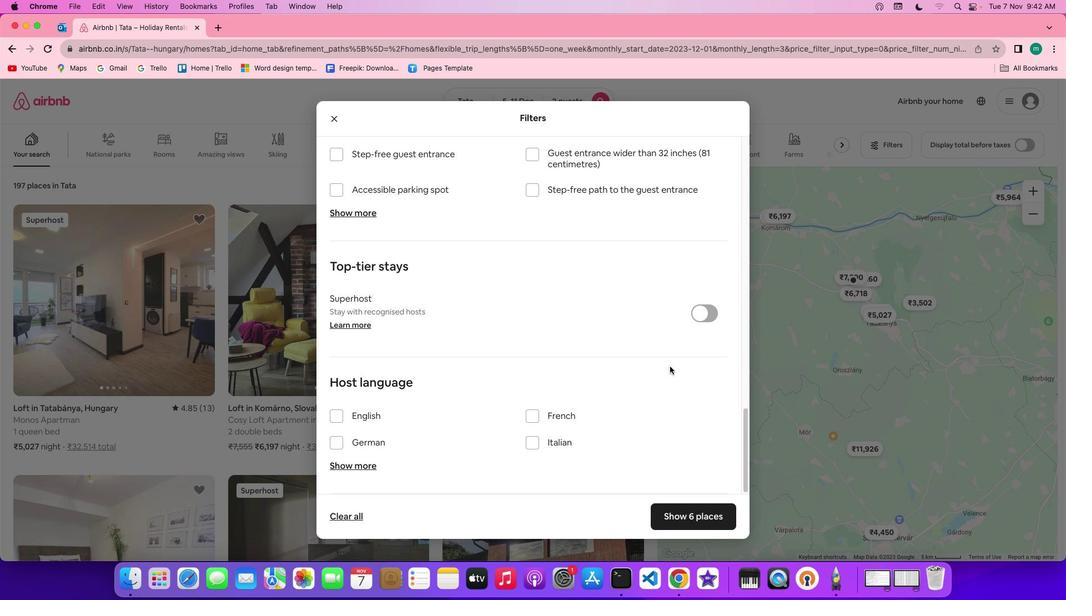 
Action: Mouse moved to (693, 516)
Screenshot: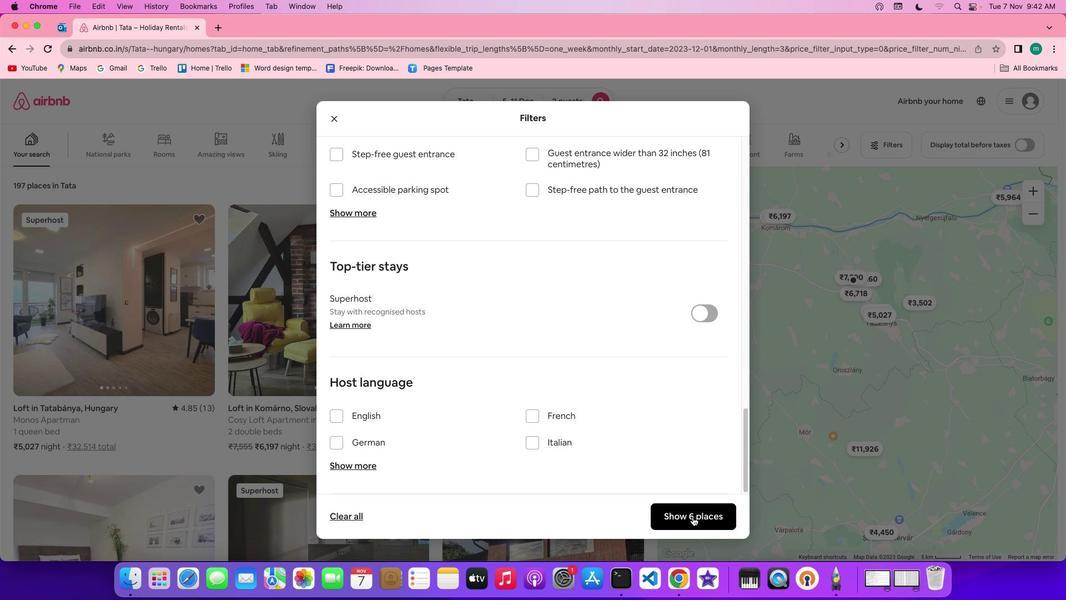 
Action: Mouse pressed left at (693, 516)
Screenshot: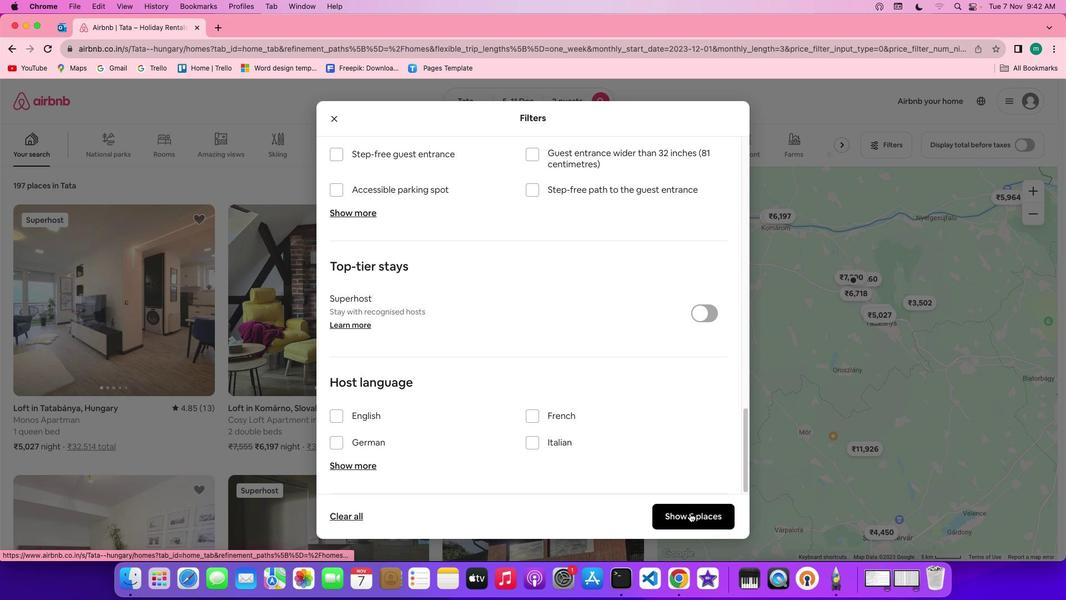 
Action: Mouse moved to (541, 355)
Screenshot: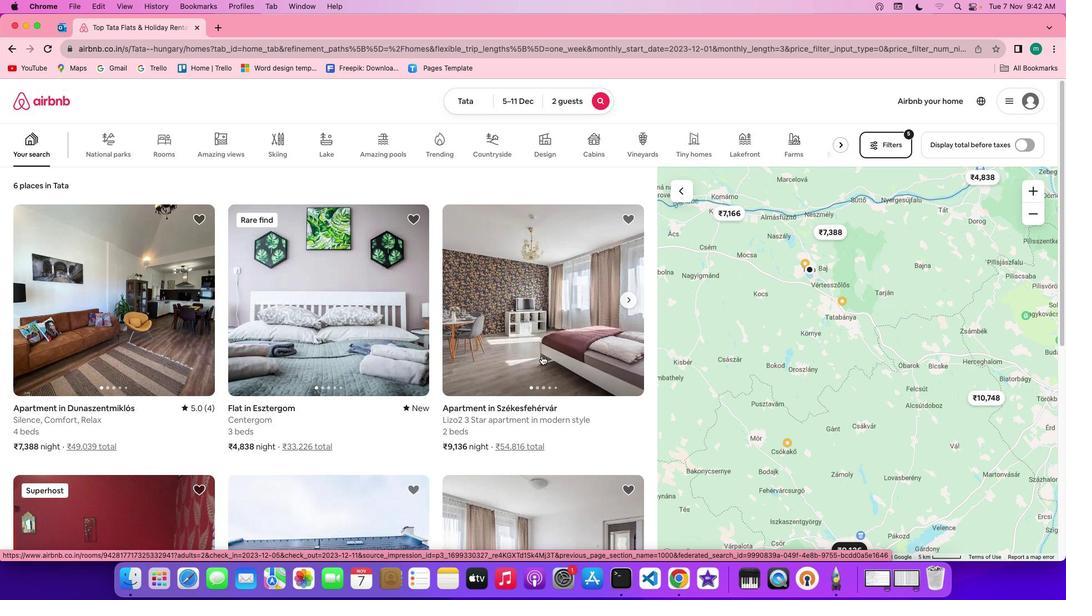 
Action: Mouse pressed left at (541, 355)
Screenshot: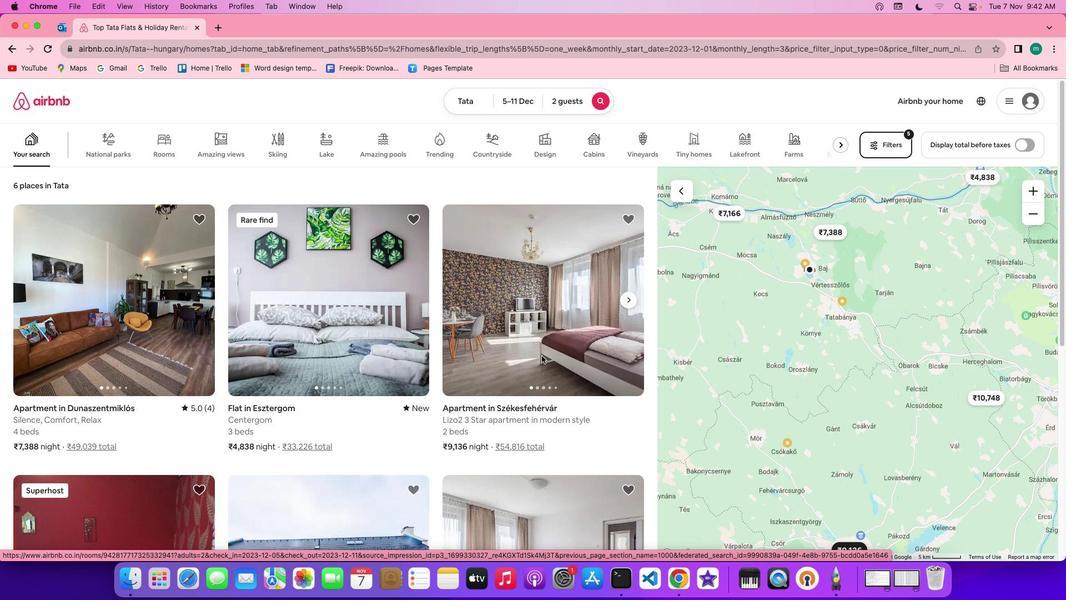 
Action: Mouse moved to (812, 413)
Screenshot: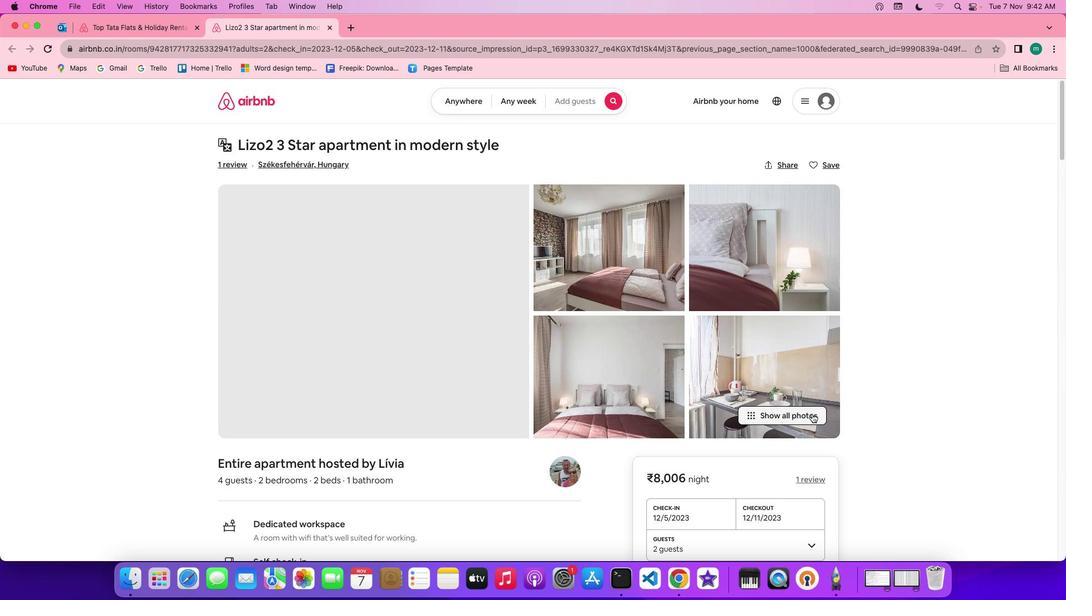 
Action: Mouse pressed left at (812, 413)
Screenshot: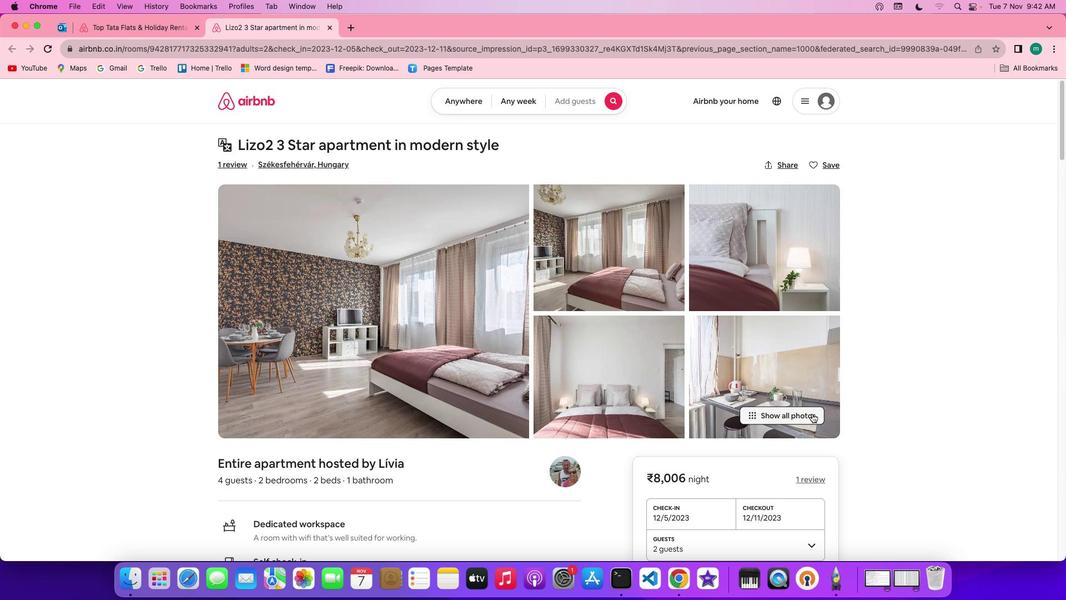 
Action: Mouse moved to (529, 412)
Screenshot: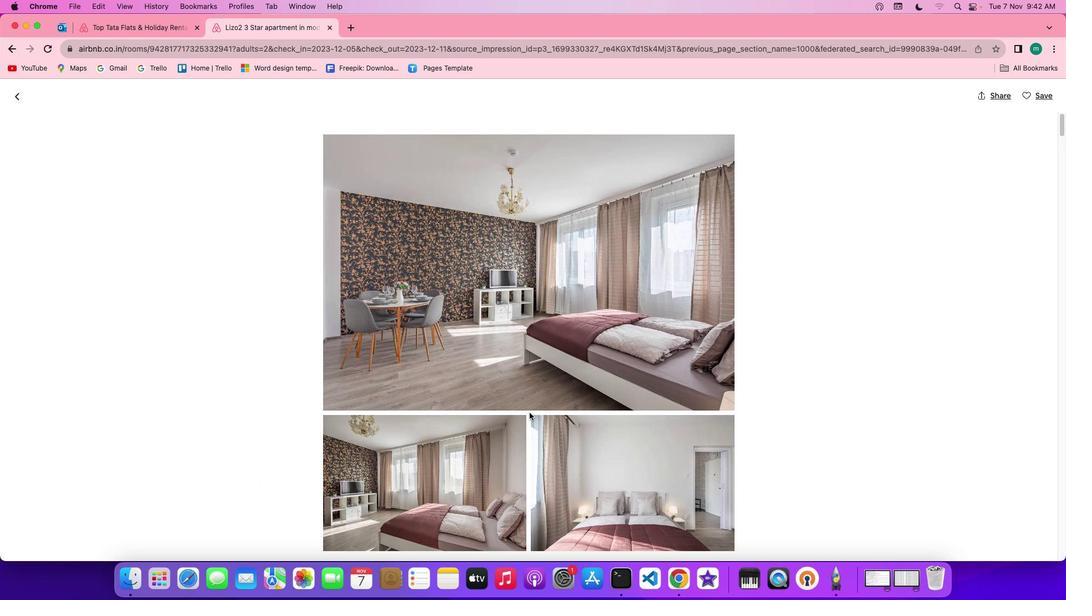 
Action: Mouse scrolled (529, 412) with delta (0, 0)
Screenshot: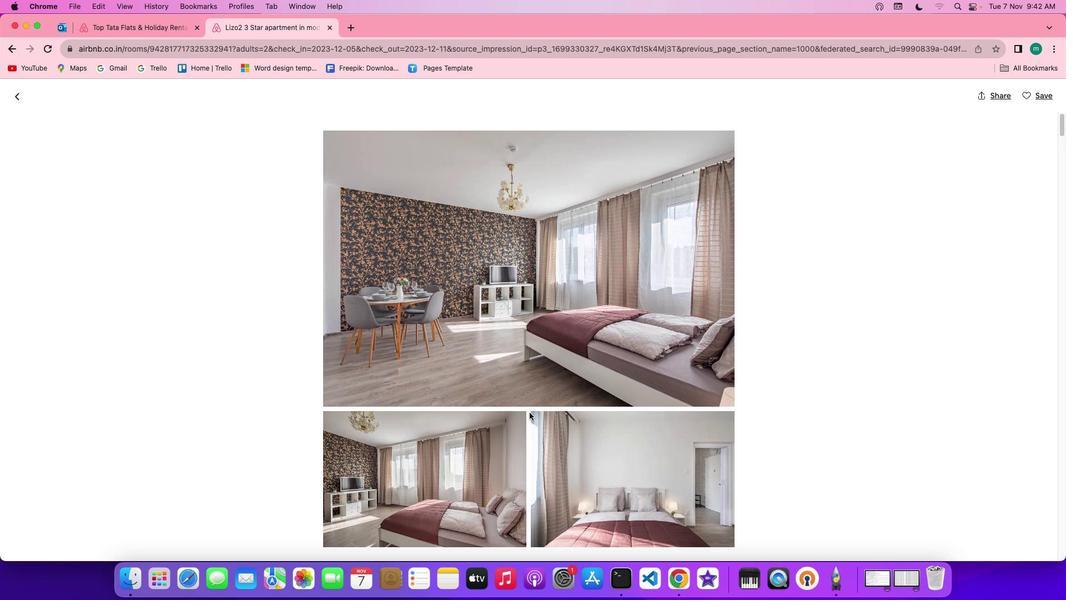 
Action: Mouse scrolled (529, 412) with delta (0, 0)
Screenshot: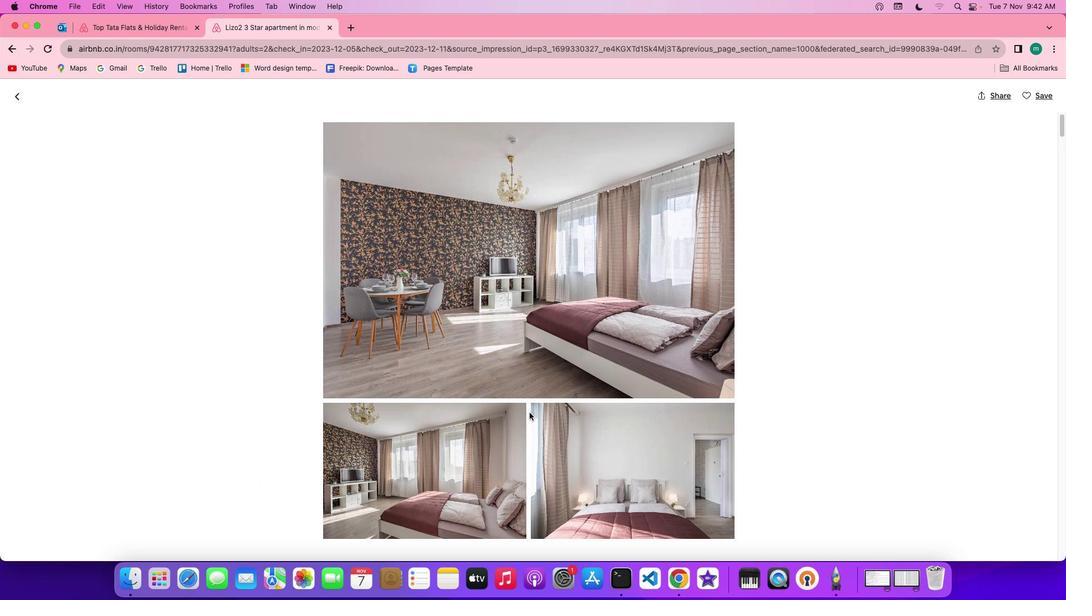 
Action: Mouse scrolled (529, 412) with delta (0, 0)
Screenshot: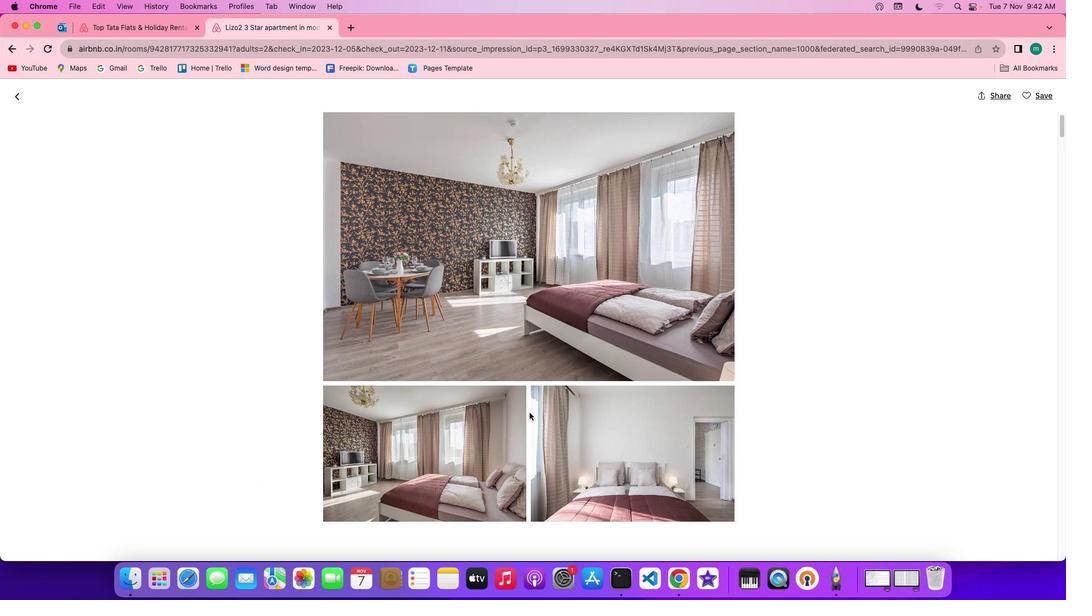 
Action: Mouse scrolled (529, 412) with delta (0, 0)
Screenshot: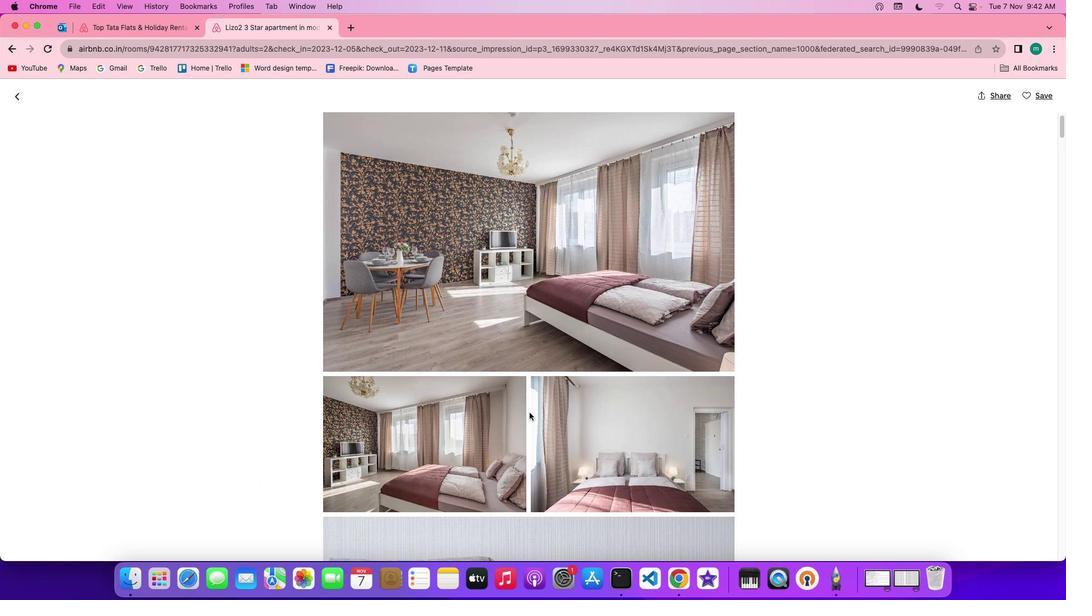 
Action: Mouse scrolled (529, 412) with delta (0, 0)
Screenshot: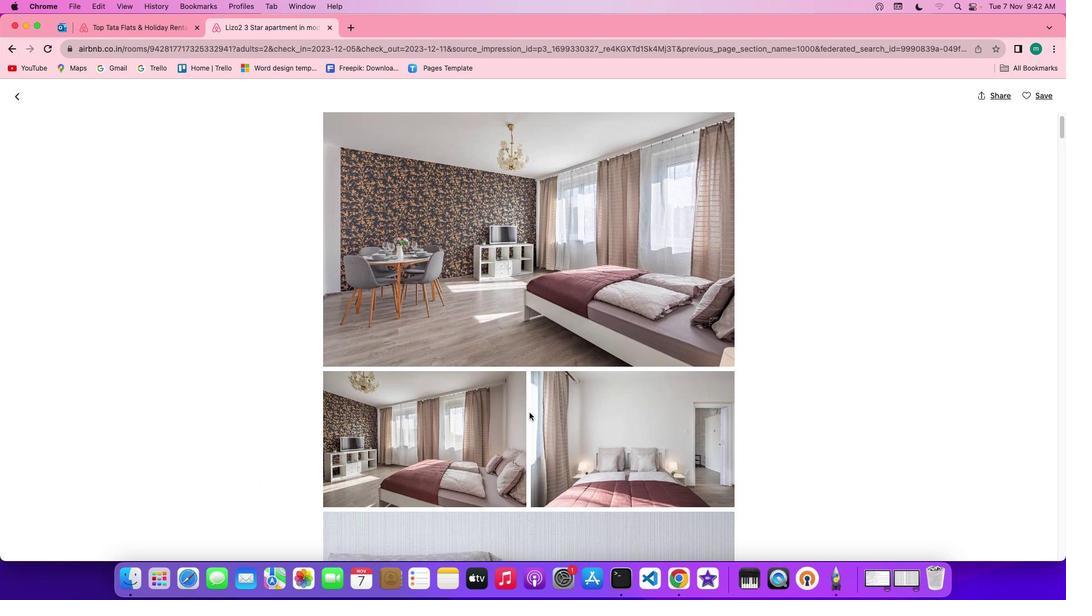 
Action: Mouse scrolled (529, 412) with delta (0, 0)
Screenshot: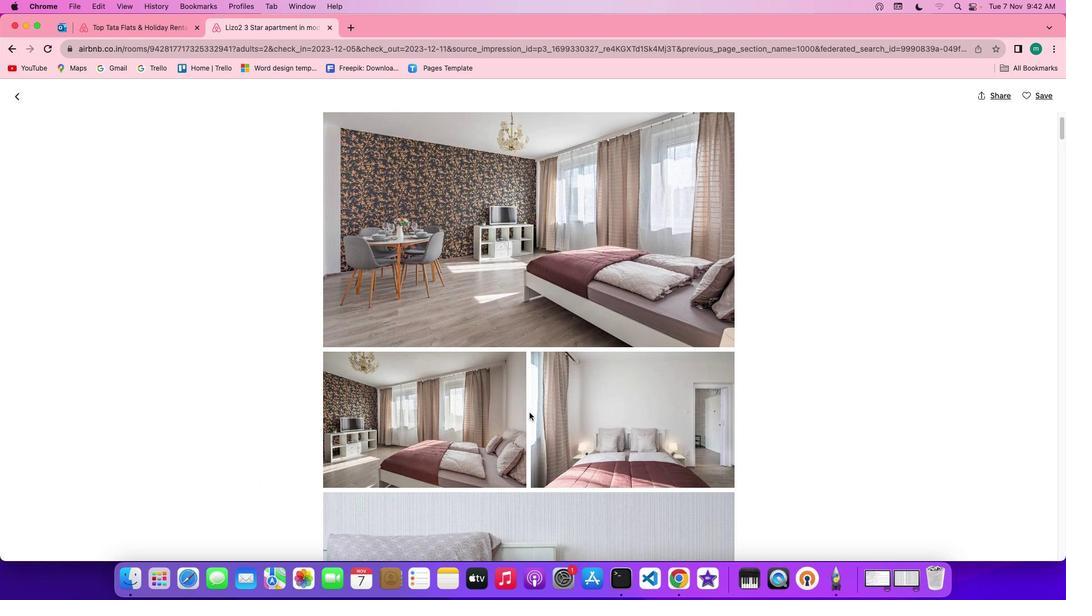 
Action: Mouse scrolled (529, 412) with delta (0, 0)
Screenshot: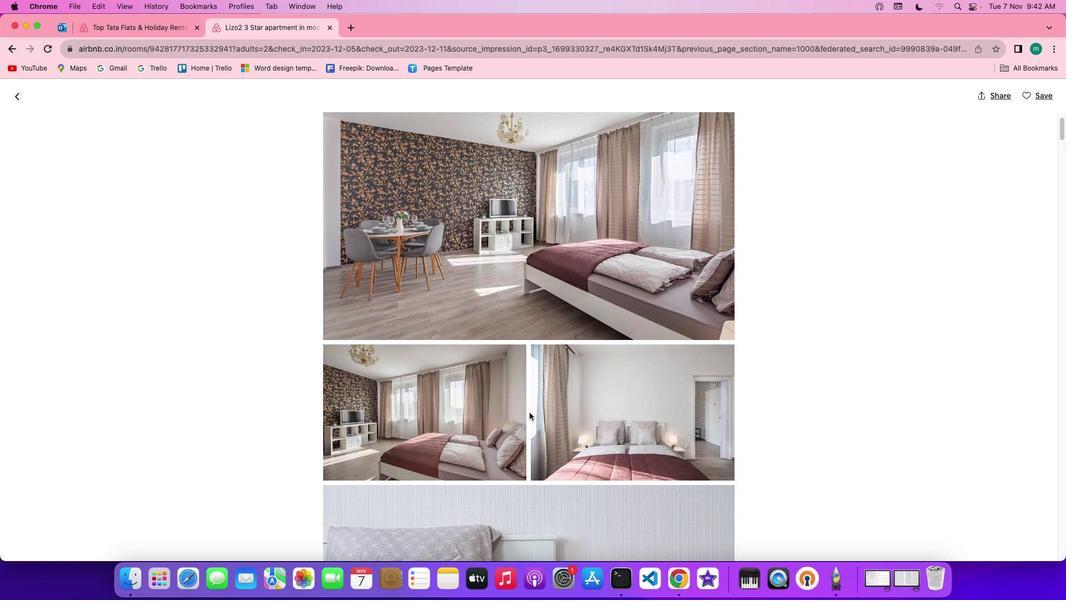 
Action: Mouse scrolled (529, 412) with delta (0, 0)
Screenshot: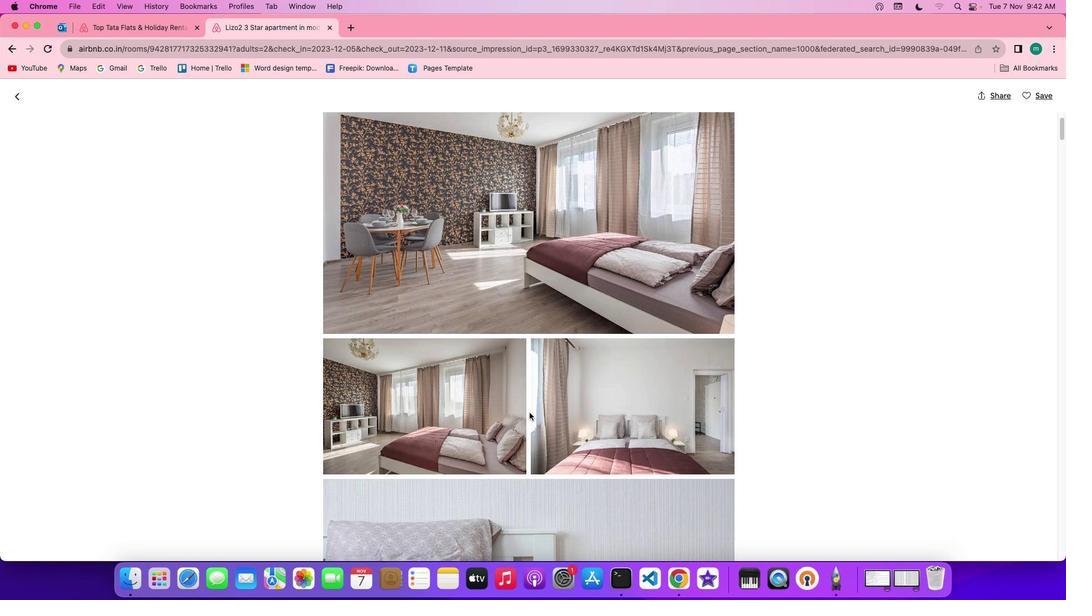 
Action: Mouse scrolled (529, 412) with delta (0, 0)
Screenshot: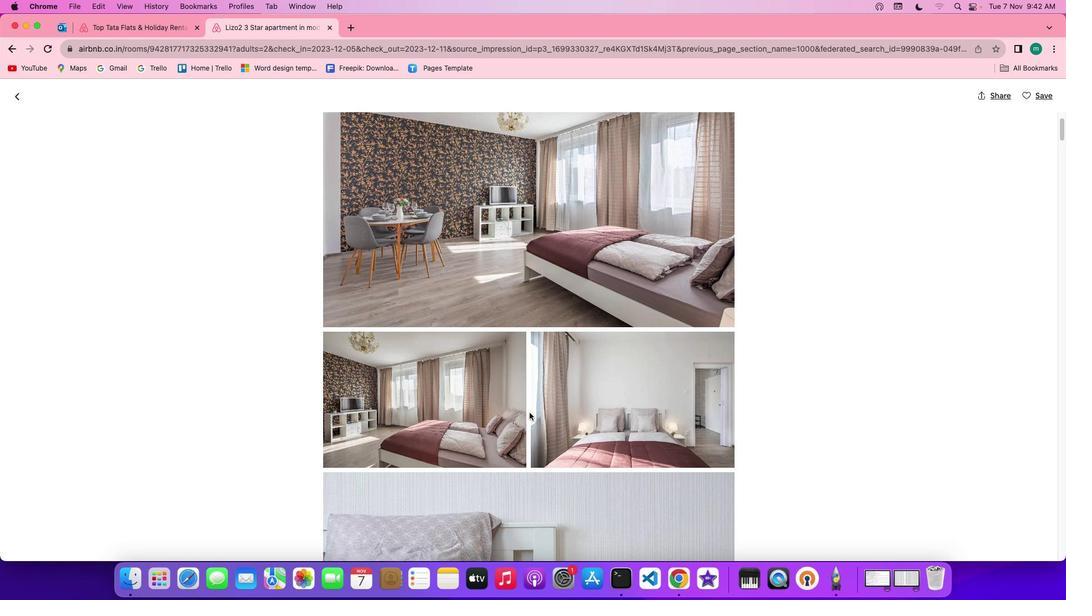 
Action: Mouse scrolled (529, 412) with delta (0, 0)
Screenshot: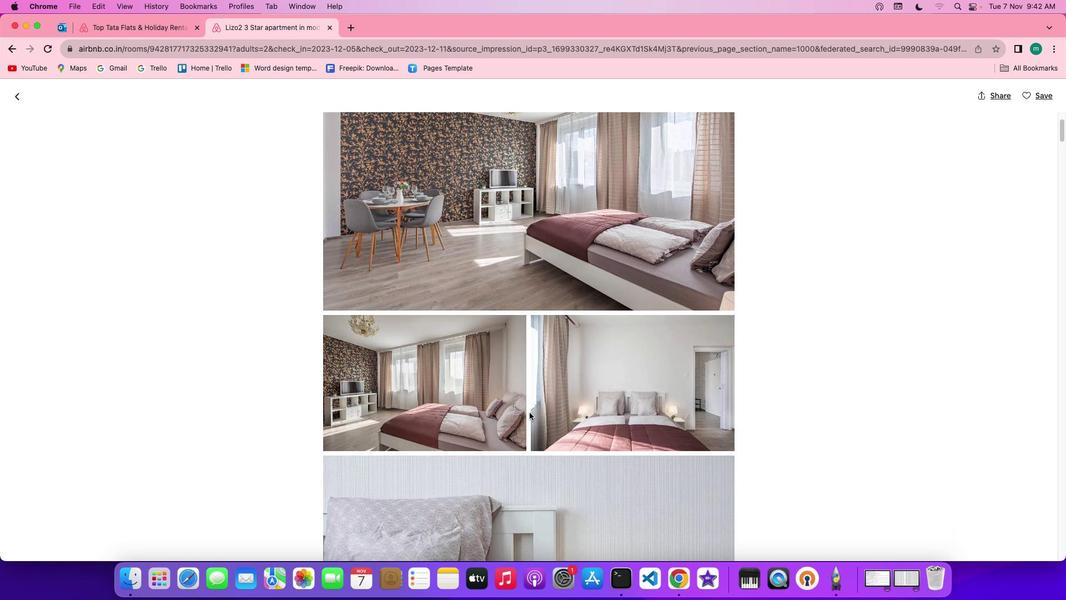 
Action: Mouse scrolled (529, 412) with delta (0, 0)
Screenshot: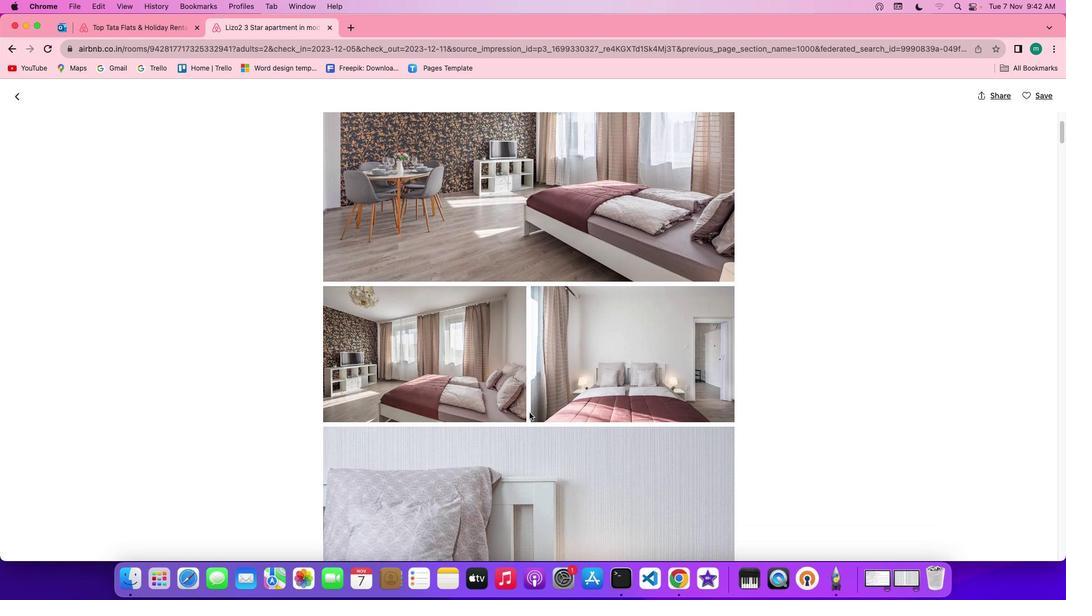 
Action: Mouse scrolled (529, 412) with delta (0, 0)
Screenshot: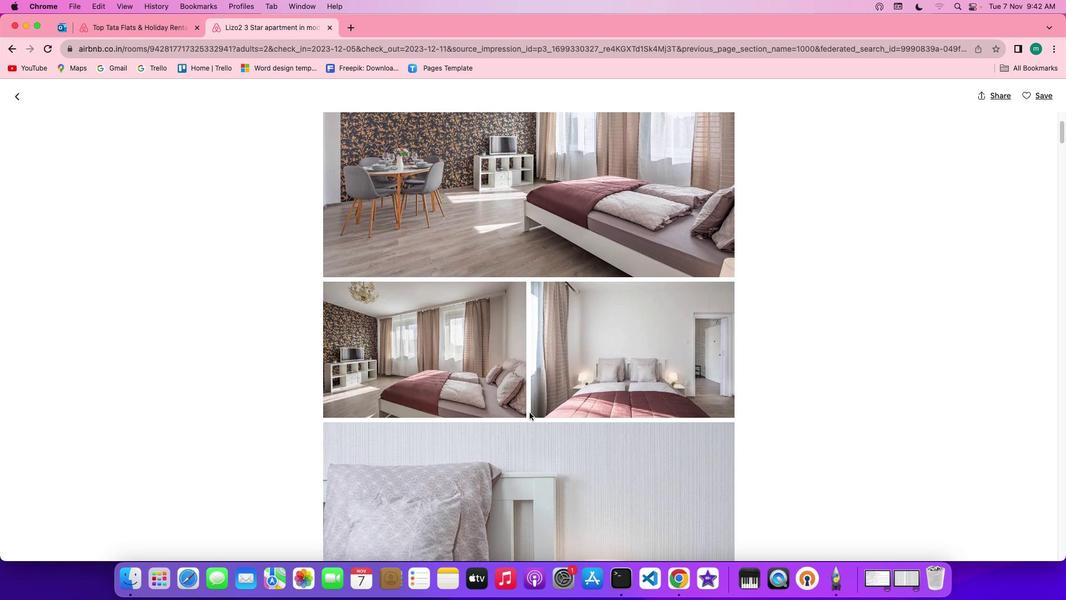 
Action: Mouse scrolled (529, 412) with delta (0, 0)
Screenshot: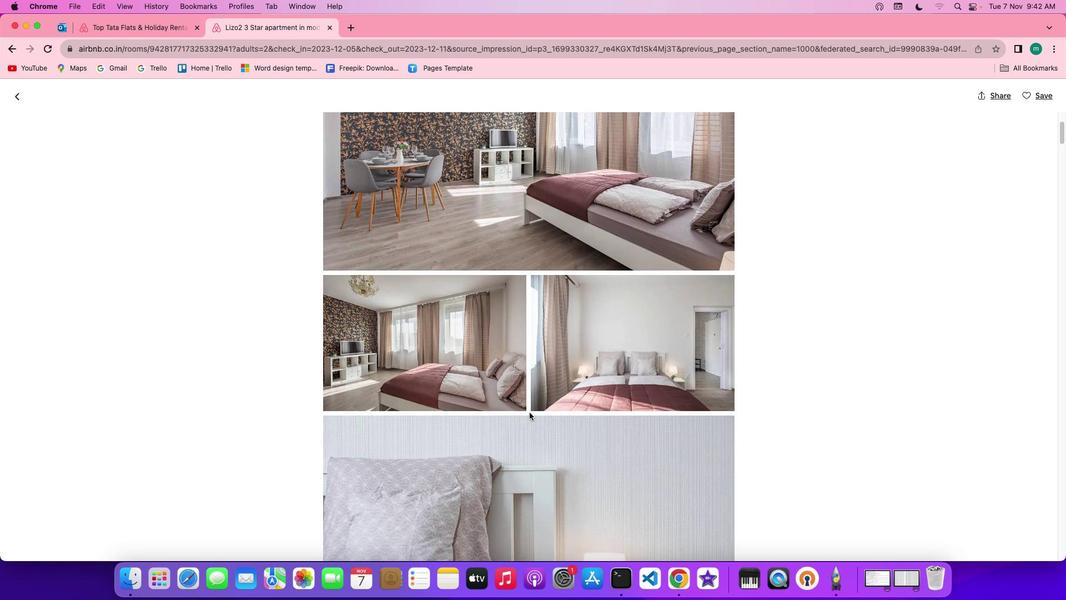 
Action: Mouse scrolled (529, 412) with delta (0, 0)
Screenshot: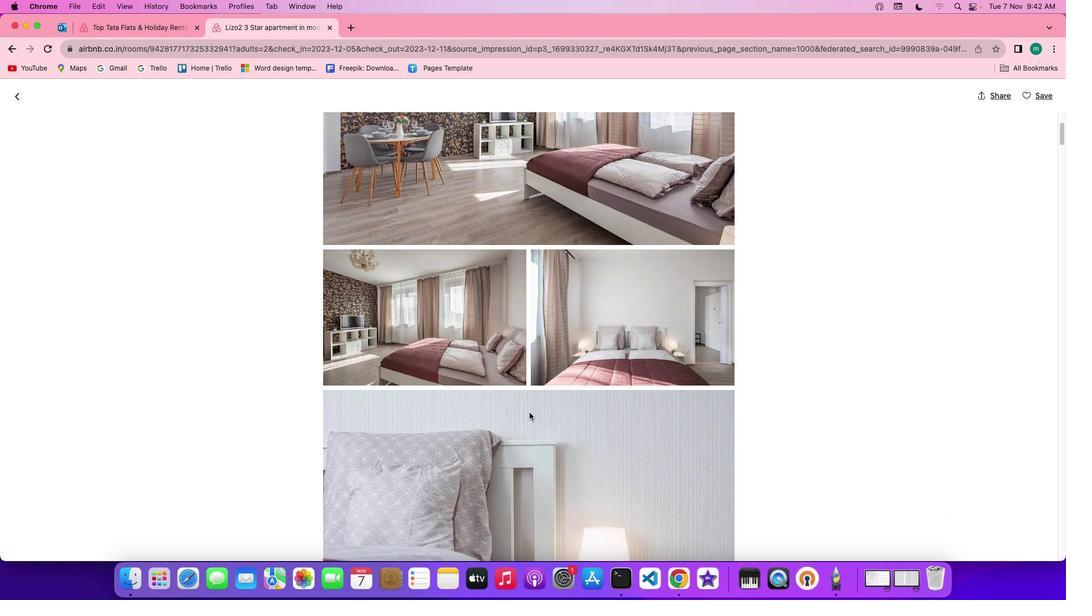 
Action: Mouse scrolled (529, 412) with delta (0, 0)
Screenshot: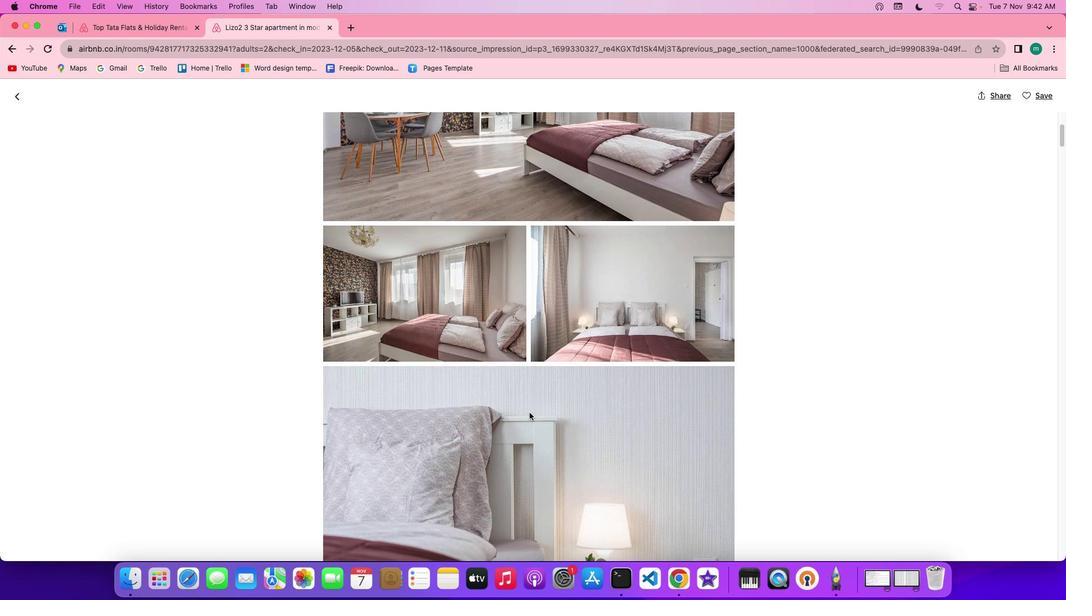 
Action: Mouse scrolled (529, 412) with delta (0, 0)
Screenshot: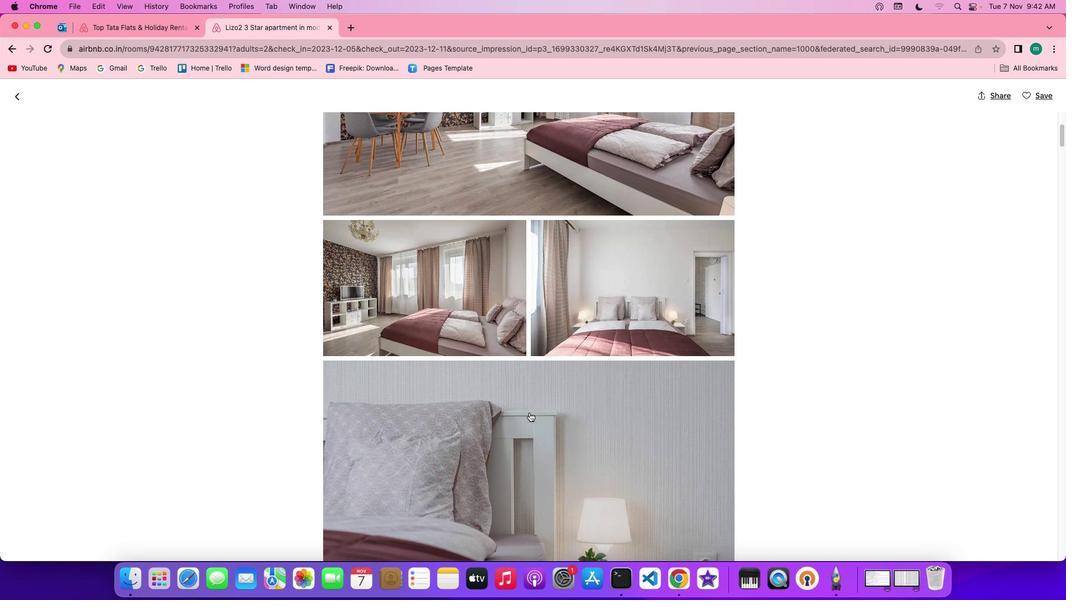 
Action: Mouse scrolled (529, 412) with delta (0, 0)
Screenshot: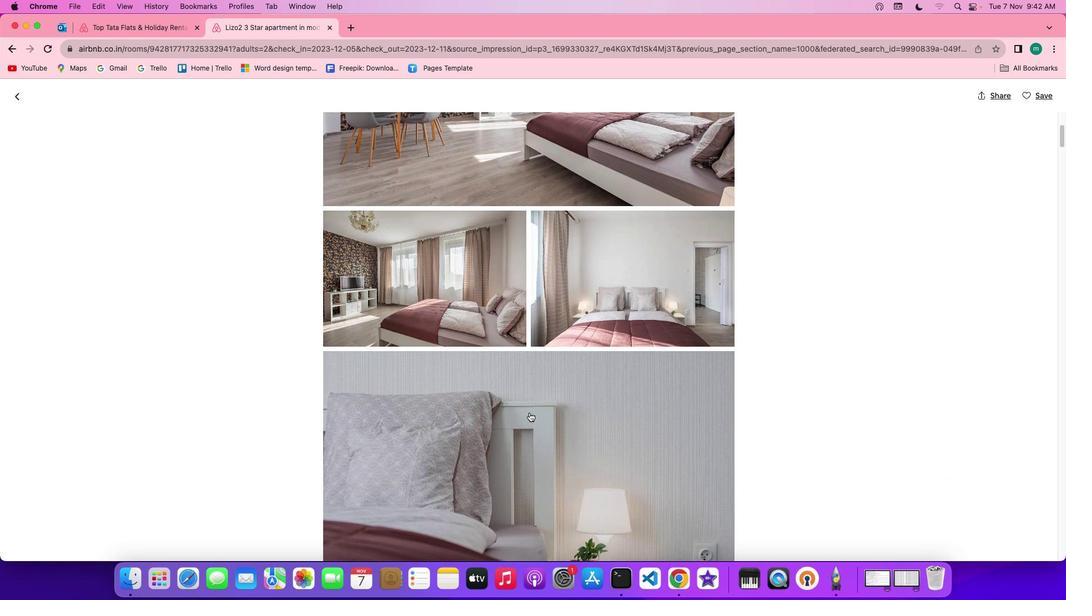 
Action: Mouse scrolled (529, 412) with delta (0, 0)
Screenshot: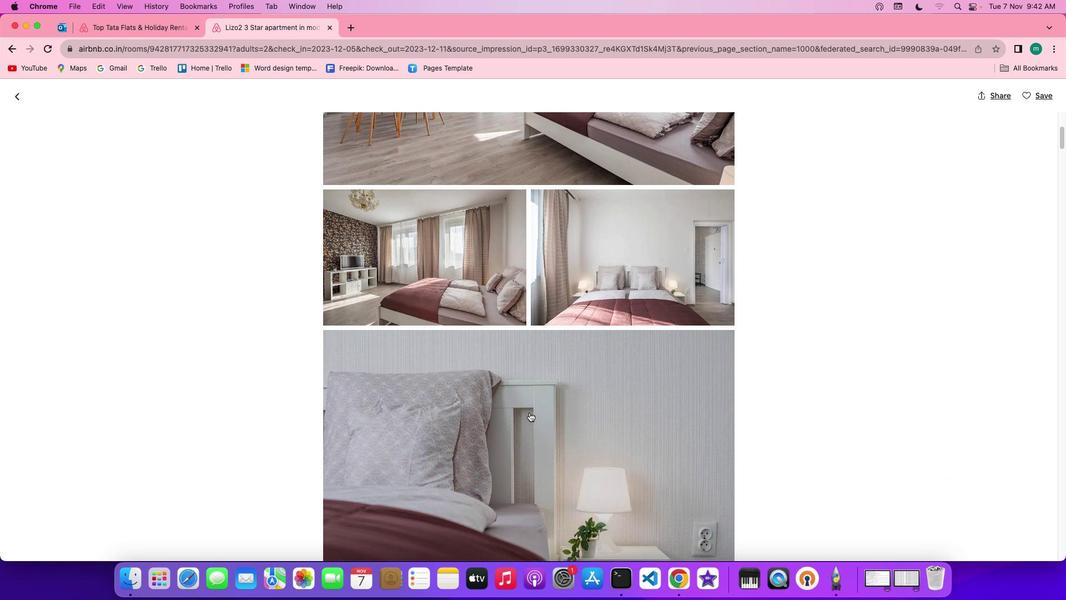 
Action: Mouse scrolled (529, 412) with delta (0, 0)
Screenshot: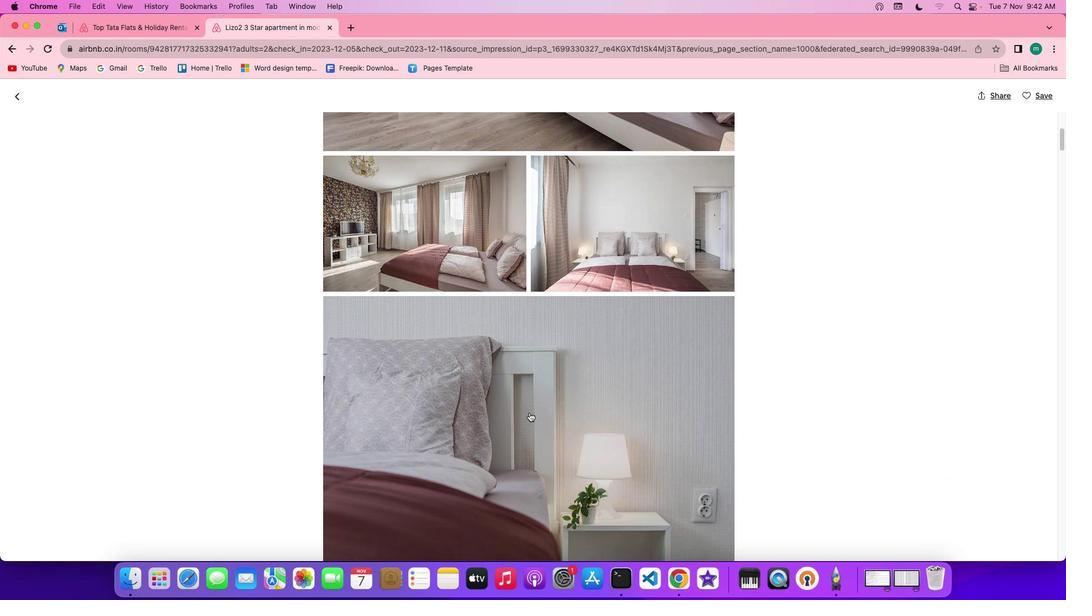 
Action: Mouse scrolled (529, 412) with delta (0, 0)
Screenshot: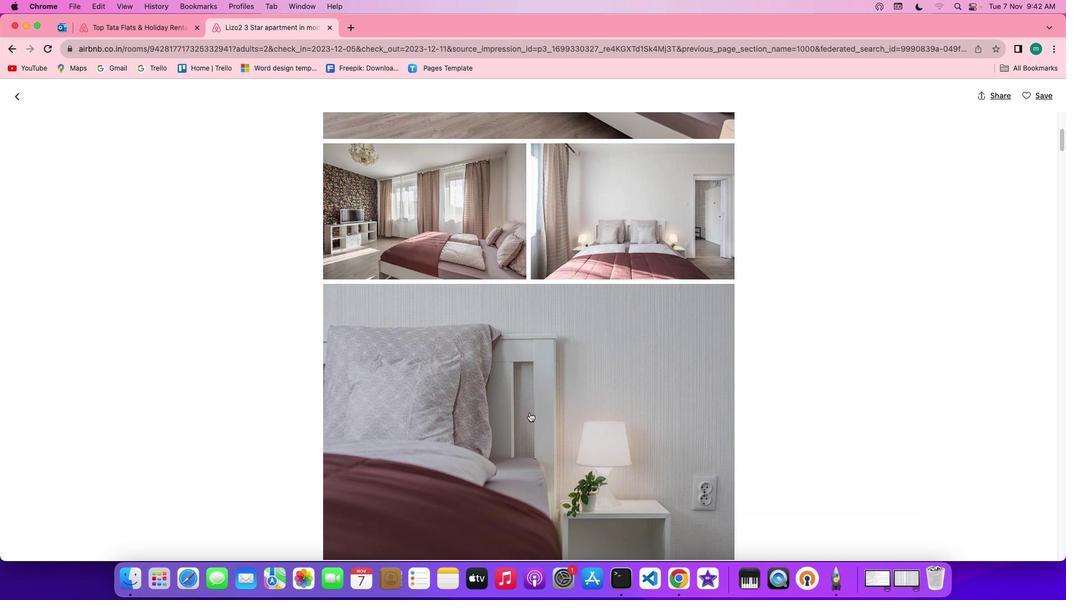 
Action: Mouse scrolled (529, 412) with delta (0, 0)
Screenshot: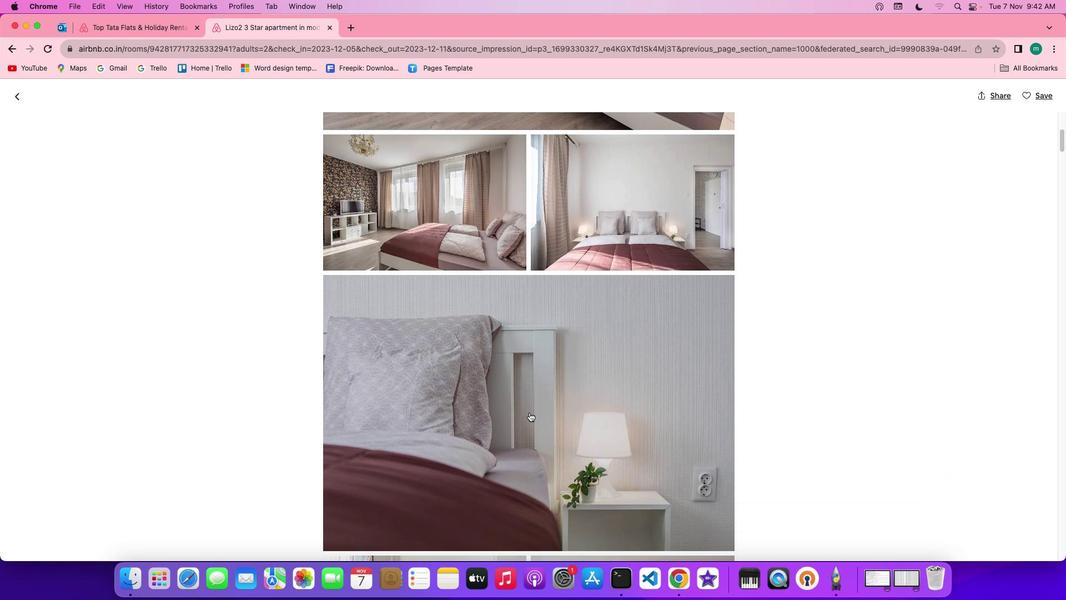 
Action: Mouse scrolled (529, 412) with delta (0, 0)
Screenshot: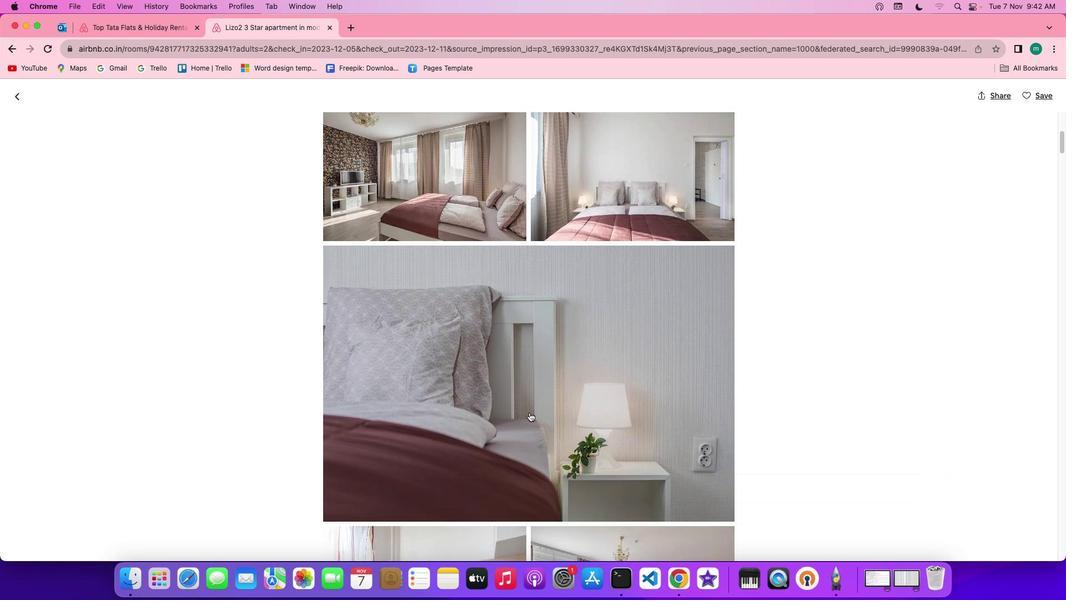 
Action: Mouse scrolled (529, 412) with delta (0, 0)
Screenshot: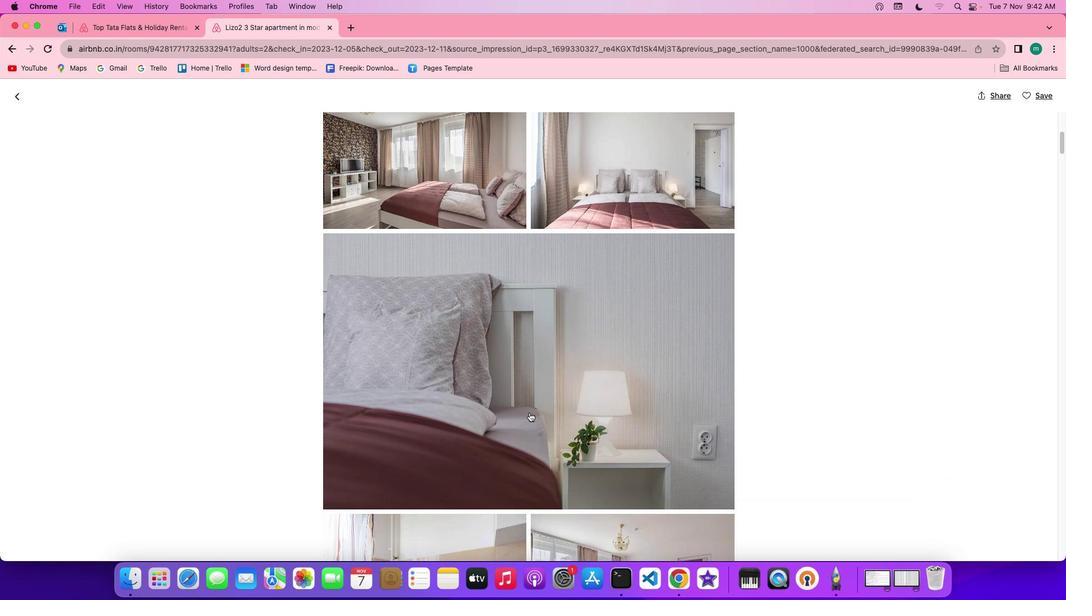 
Action: Mouse scrolled (529, 412) with delta (0, 0)
Screenshot: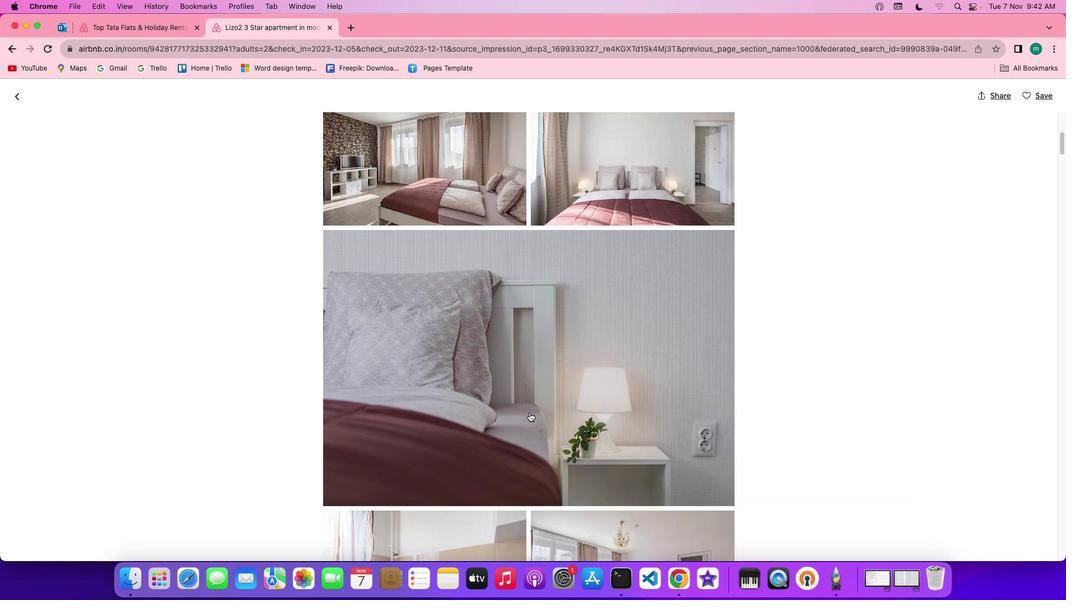 
Action: Mouse scrolled (529, 412) with delta (0, 0)
Screenshot: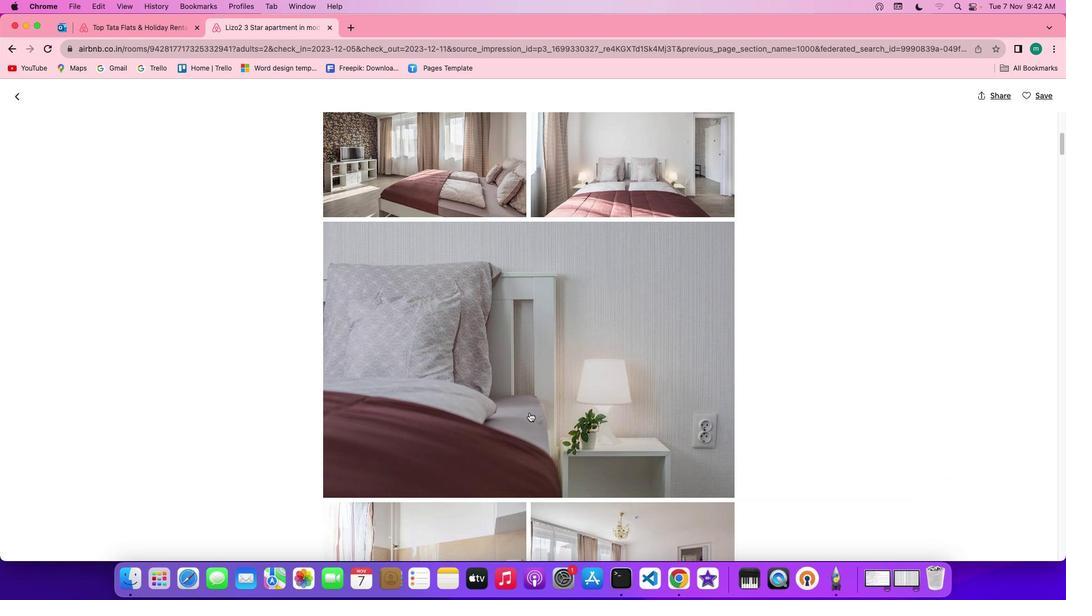
Action: Mouse scrolled (529, 412) with delta (0, 0)
Screenshot: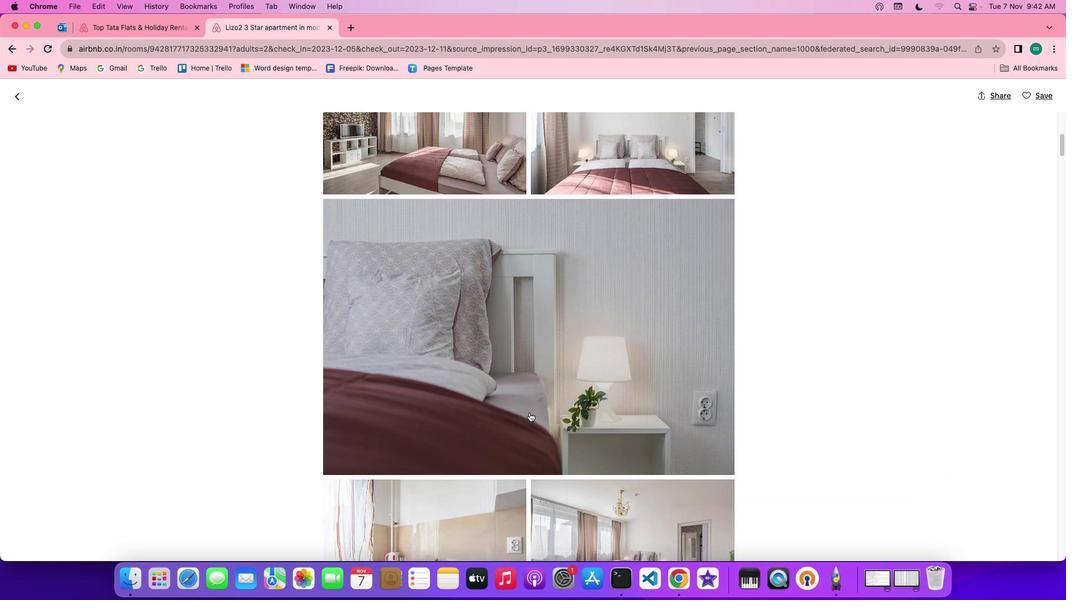 
Action: Mouse scrolled (529, 412) with delta (0, -1)
Screenshot: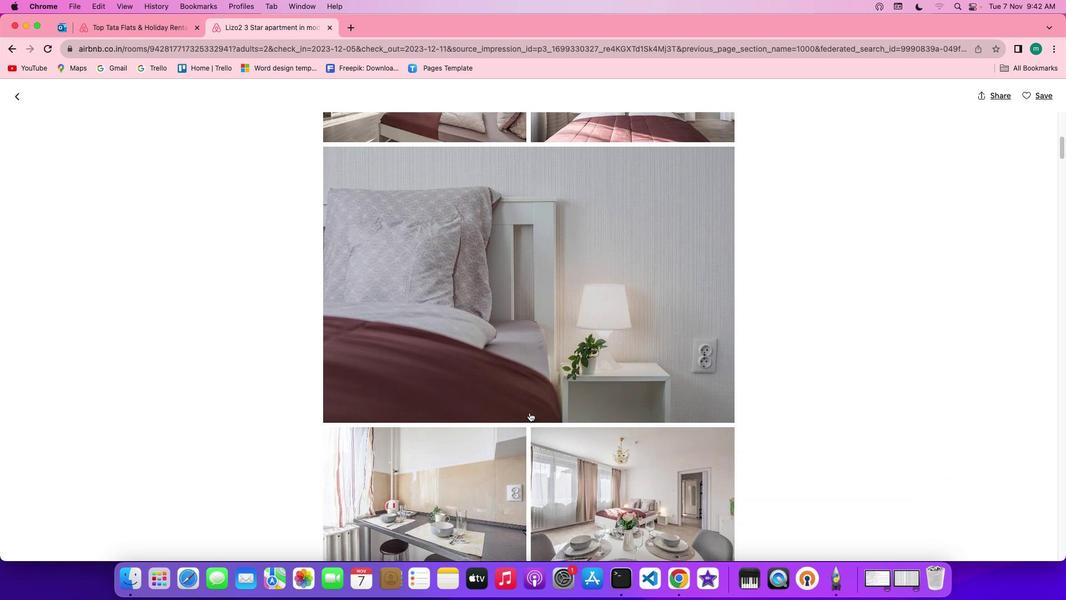 
Action: Mouse scrolled (529, 412) with delta (0, 0)
Screenshot: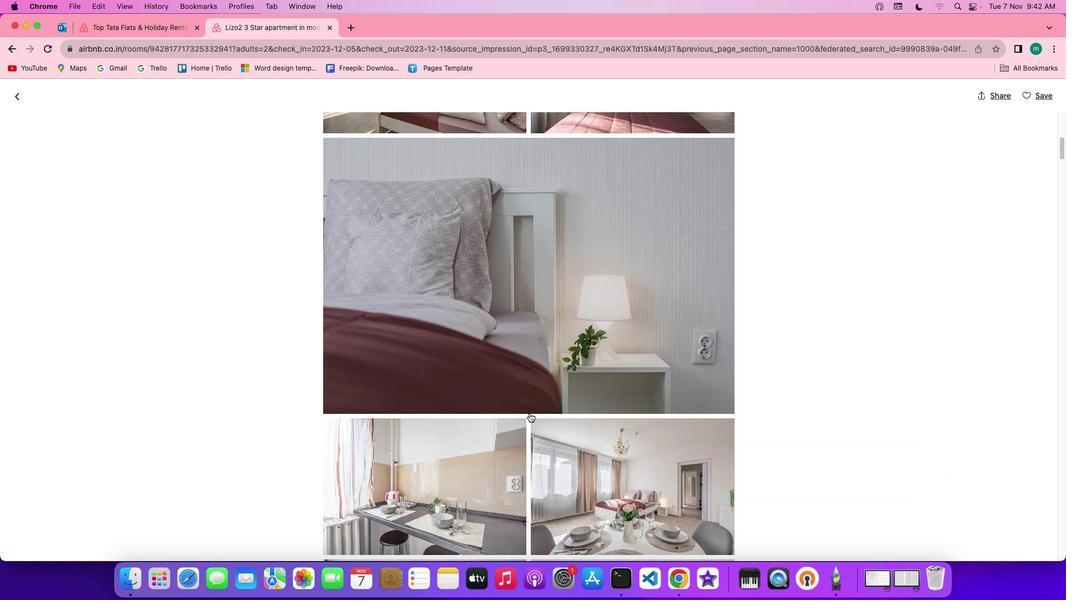 
Action: Mouse moved to (529, 412)
Screenshot: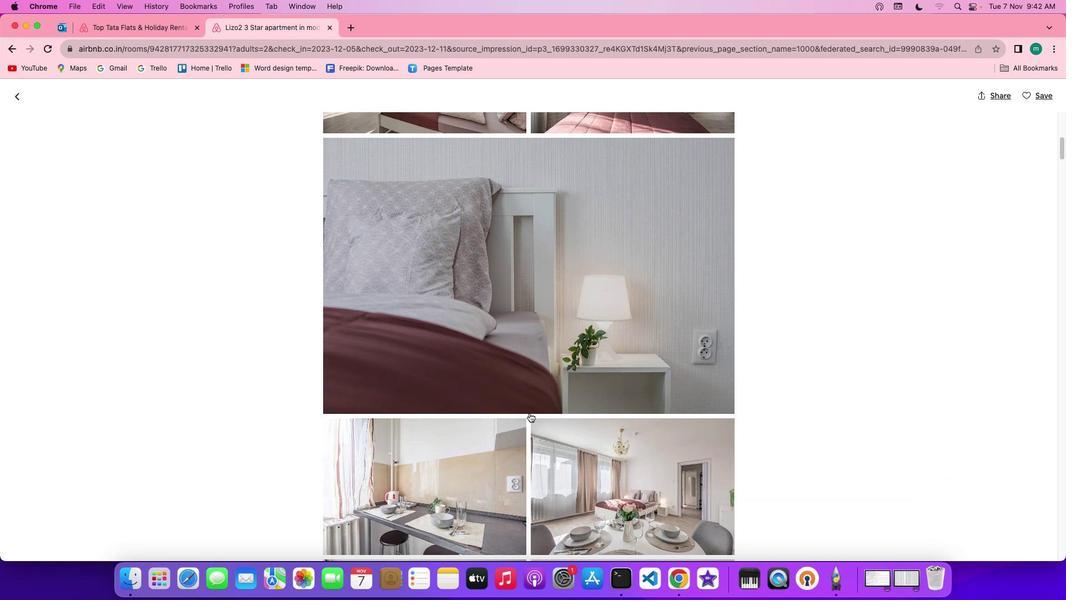 
Action: Mouse scrolled (529, 412) with delta (0, 0)
Screenshot: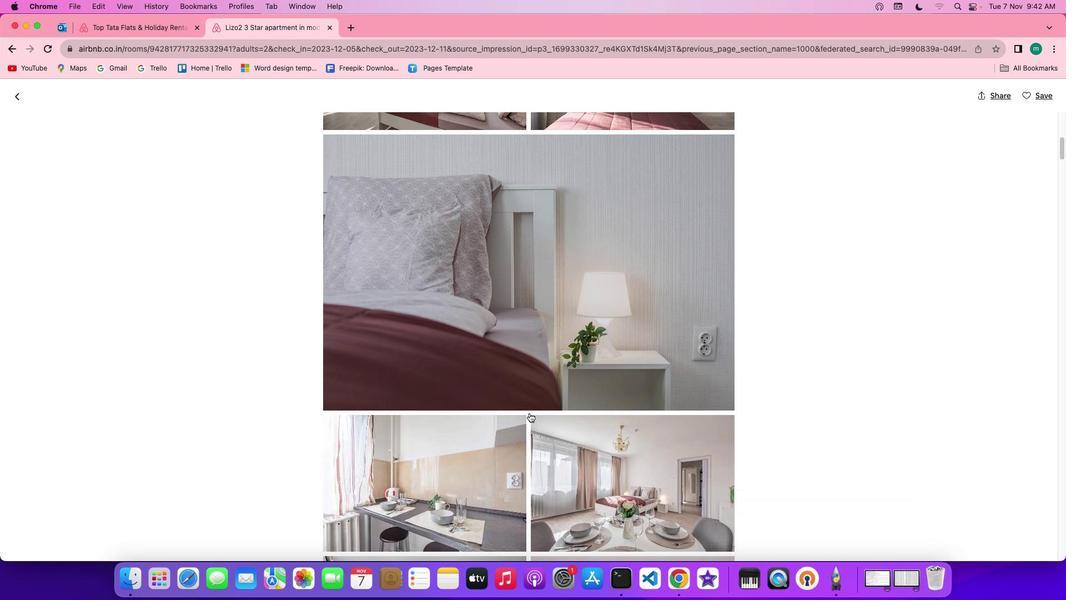 
Action: Mouse scrolled (529, 412) with delta (0, 0)
Screenshot: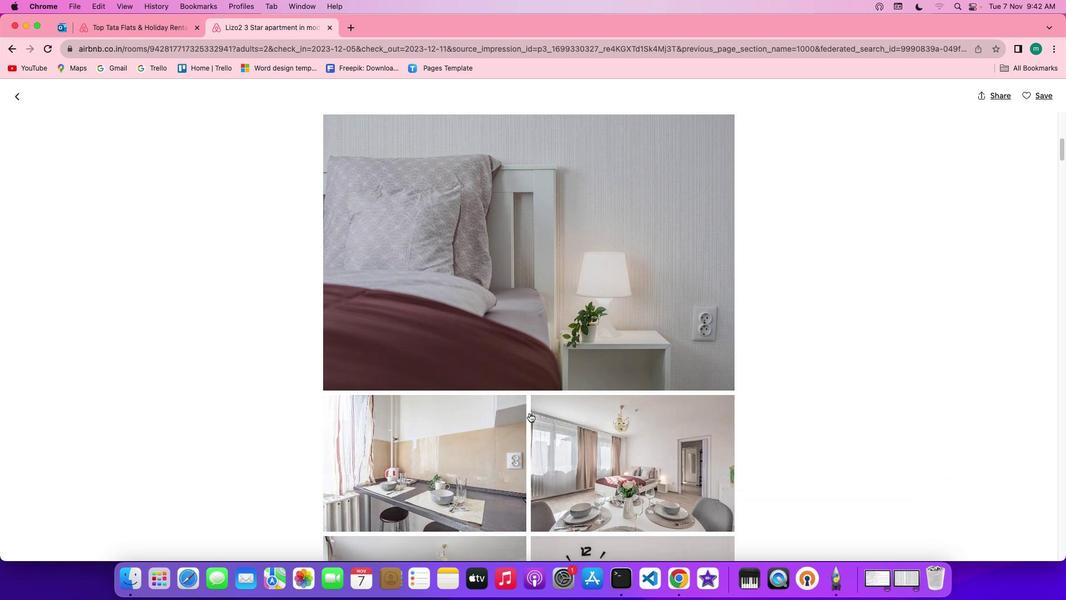 
Action: Mouse scrolled (529, 412) with delta (0, -1)
Screenshot: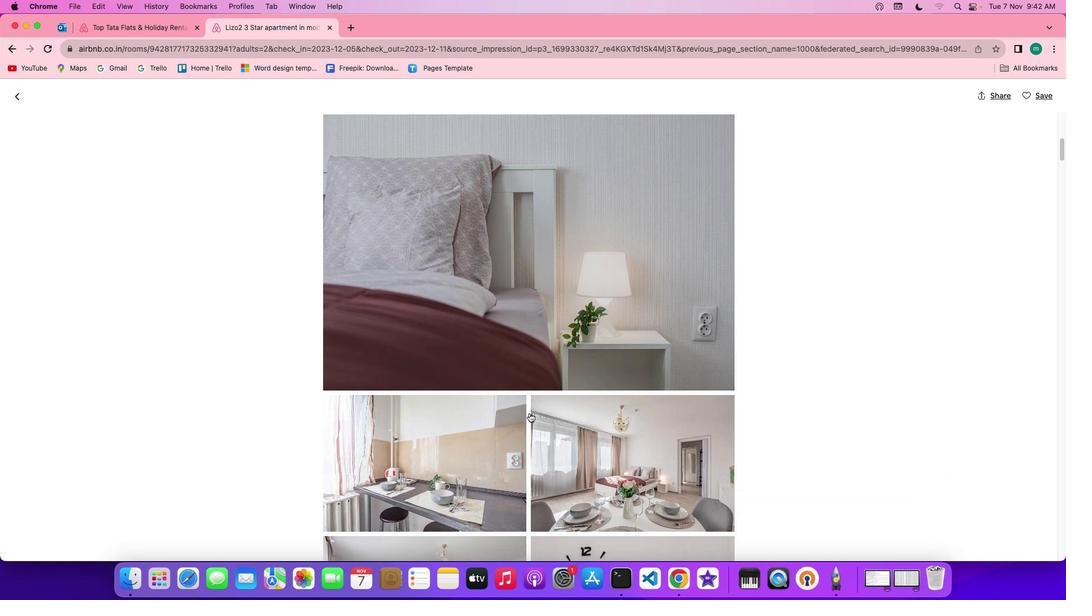 
Action: Mouse scrolled (529, 412) with delta (0, -1)
Screenshot: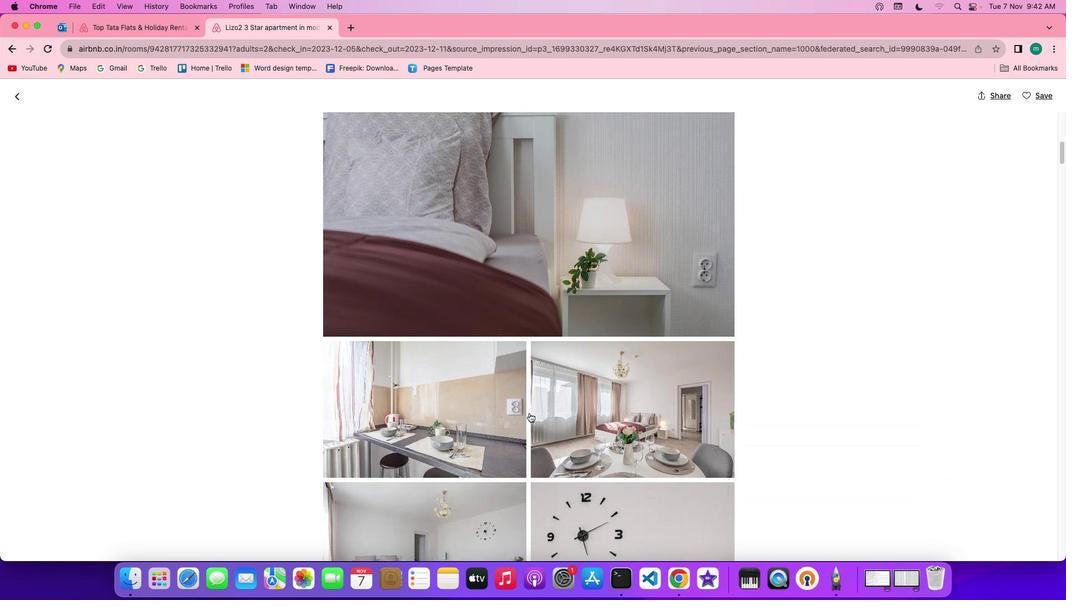 
Action: Mouse scrolled (529, 412) with delta (0, 0)
Screenshot: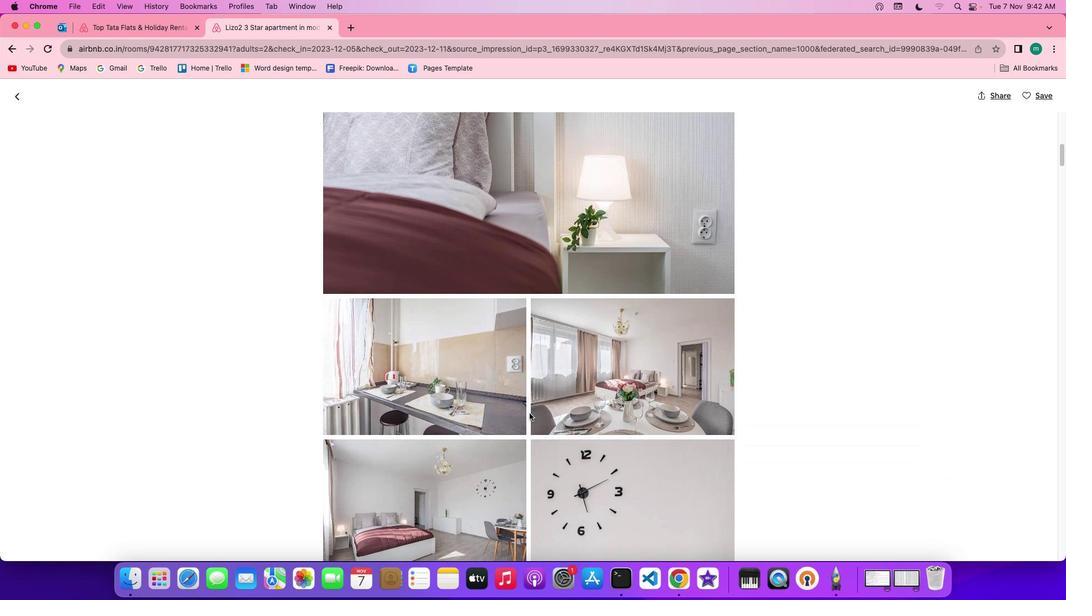 
Action: Mouse scrolled (529, 412) with delta (0, 0)
Screenshot: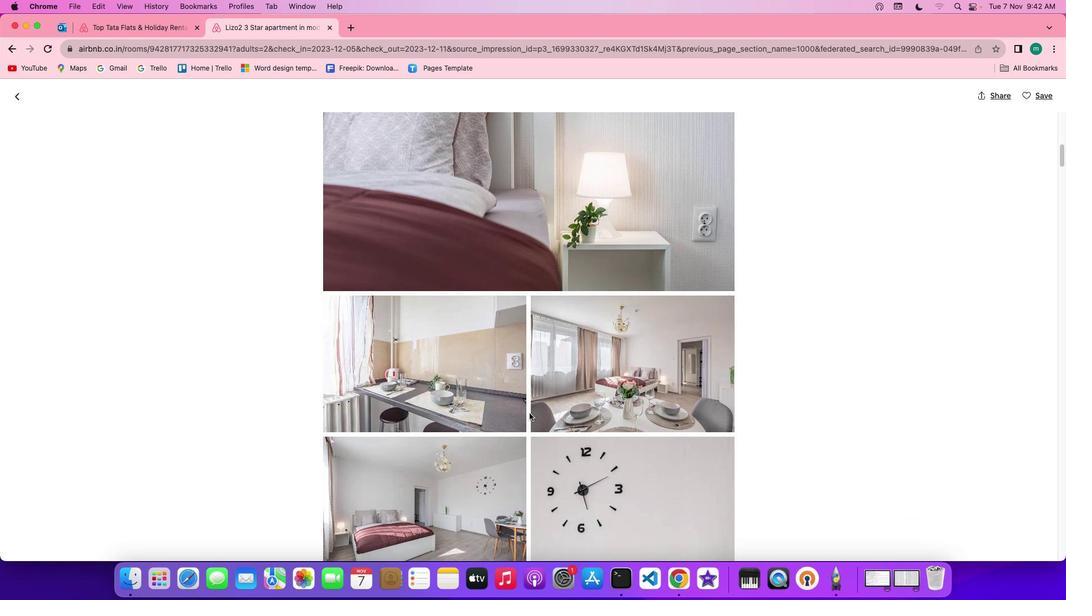 
Action: Mouse scrolled (529, 412) with delta (0, 0)
Screenshot: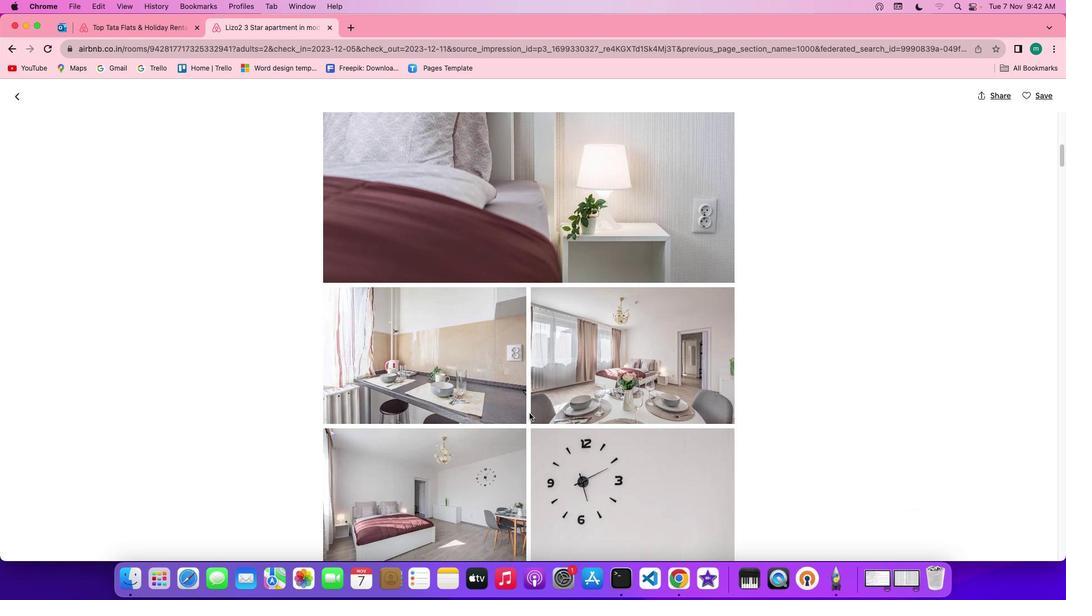 
Action: Mouse scrolled (529, 412) with delta (0, 0)
Screenshot: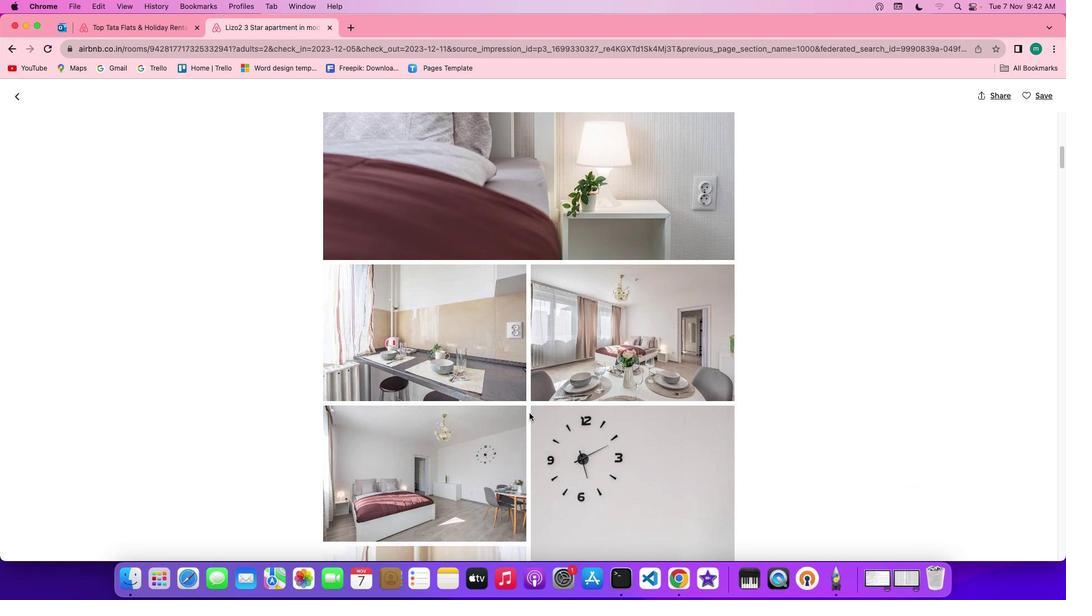 
Action: Mouse scrolled (529, 412) with delta (0, 0)
Screenshot: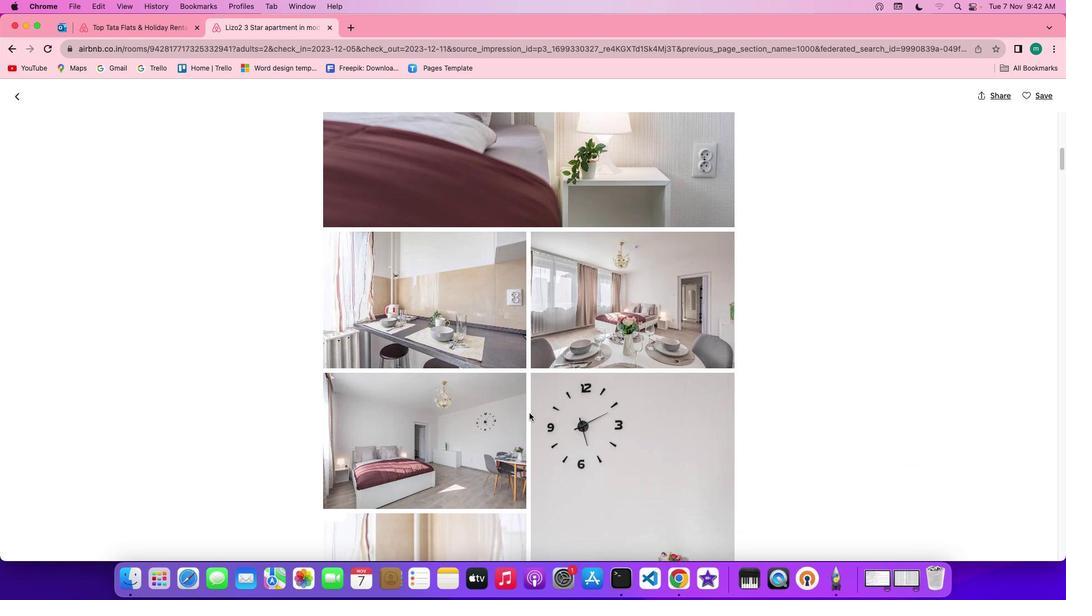 
Action: Mouse scrolled (529, 412) with delta (0, 0)
Screenshot: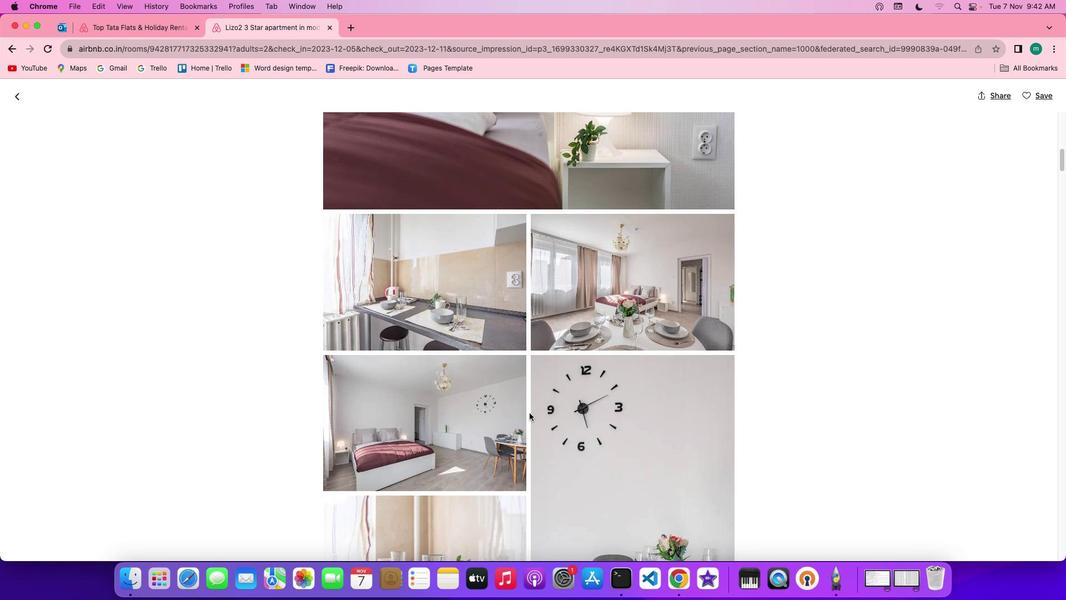 
Action: Mouse scrolled (529, 412) with delta (0, 0)
Screenshot: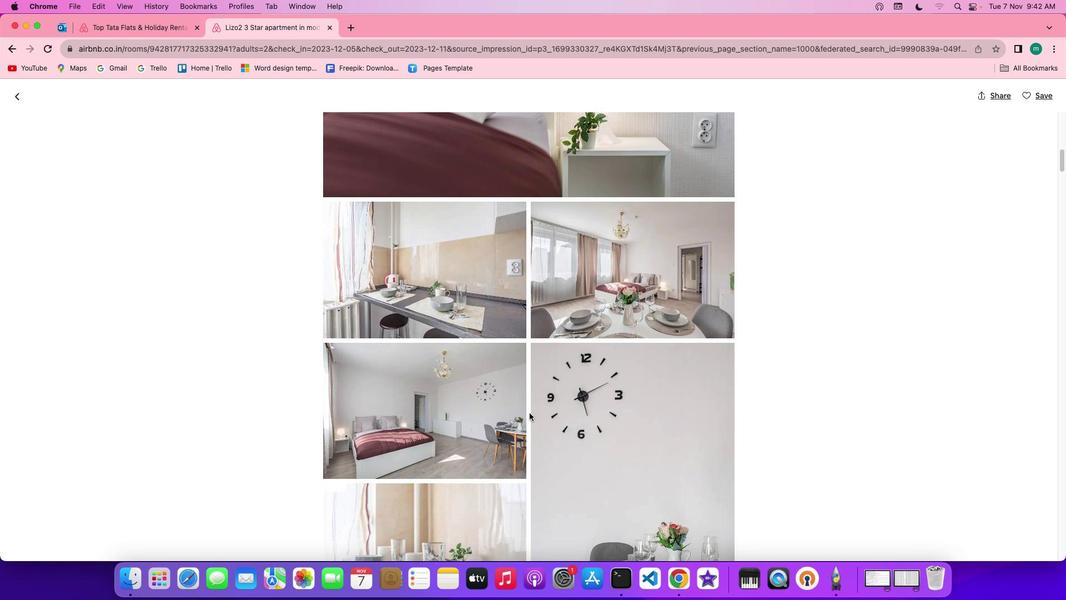 
Action: Mouse scrolled (529, 412) with delta (0, -1)
Screenshot: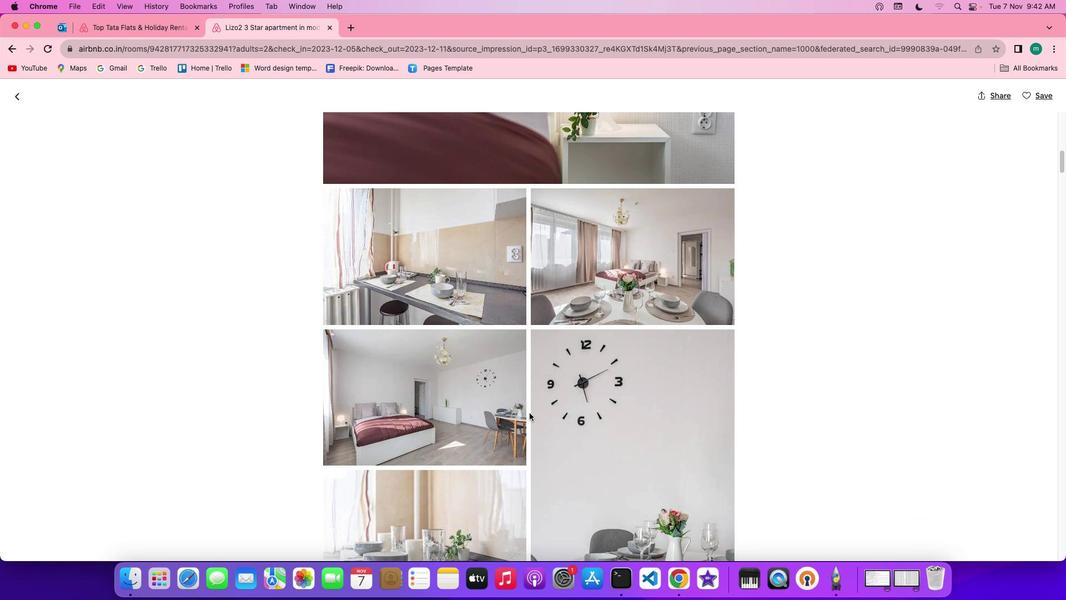 
Action: Mouse moved to (530, 412)
Screenshot: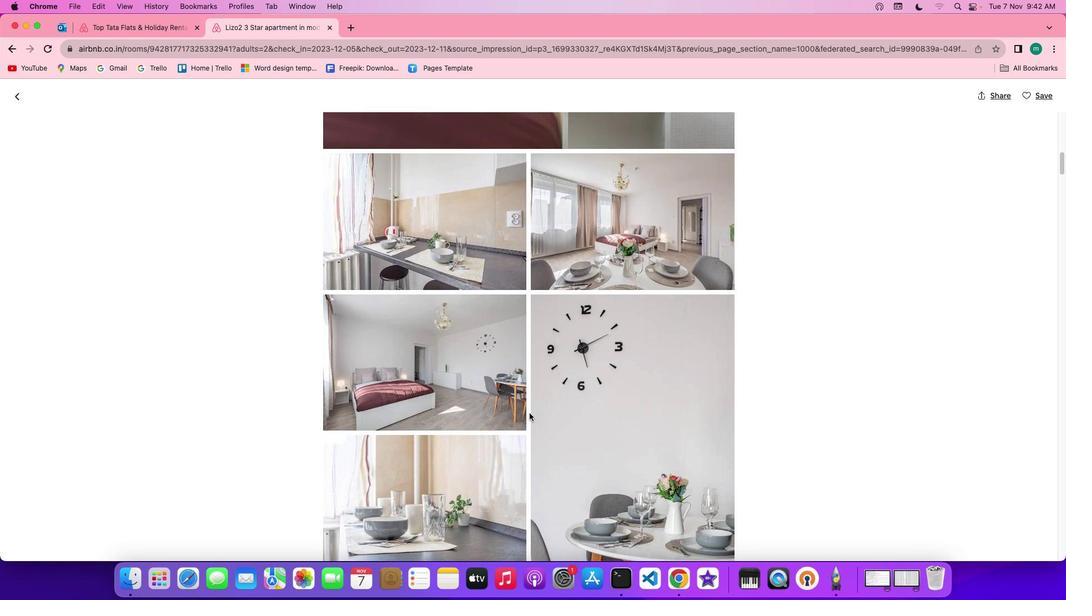 
Action: Mouse scrolled (530, 412) with delta (0, -1)
Screenshot: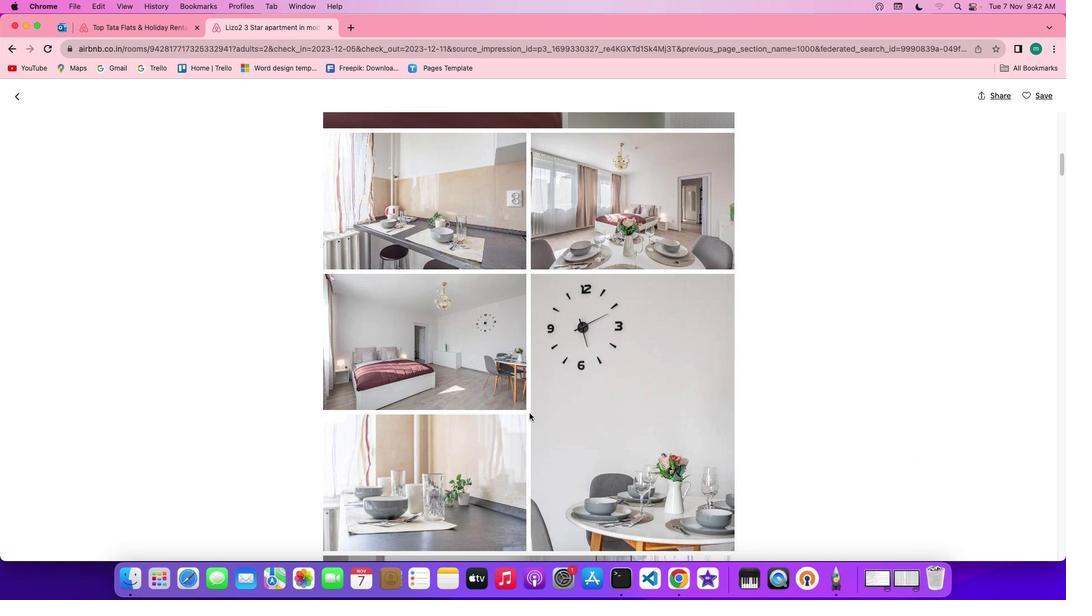 
Action: Mouse scrolled (530, 412) with delta (0, 0)
Screenshot: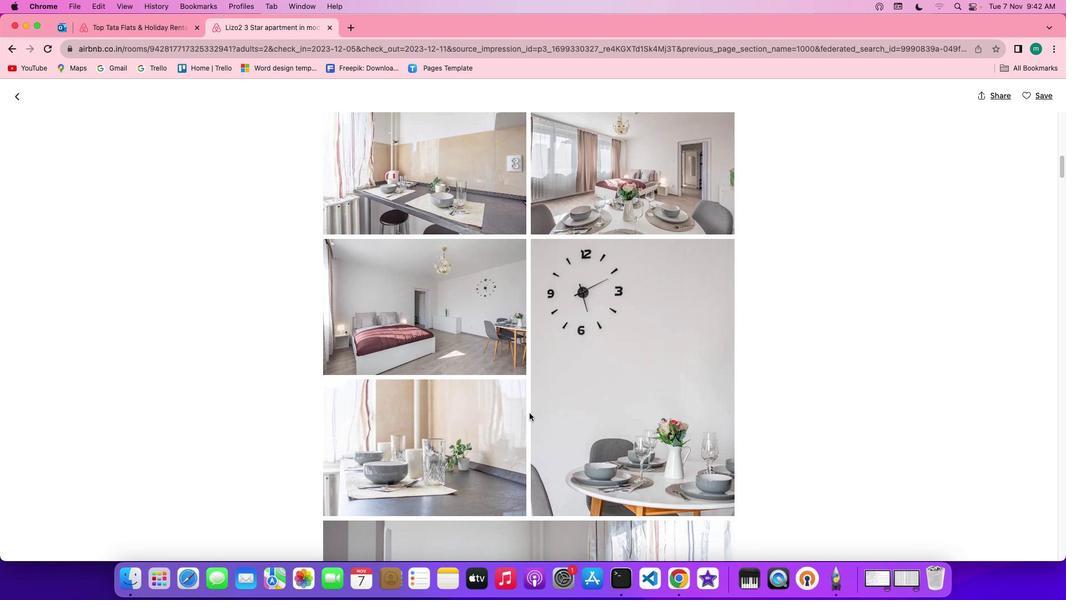
Action: Mouse scrolled (530, 412) with delta (0, 0)
Screenshot: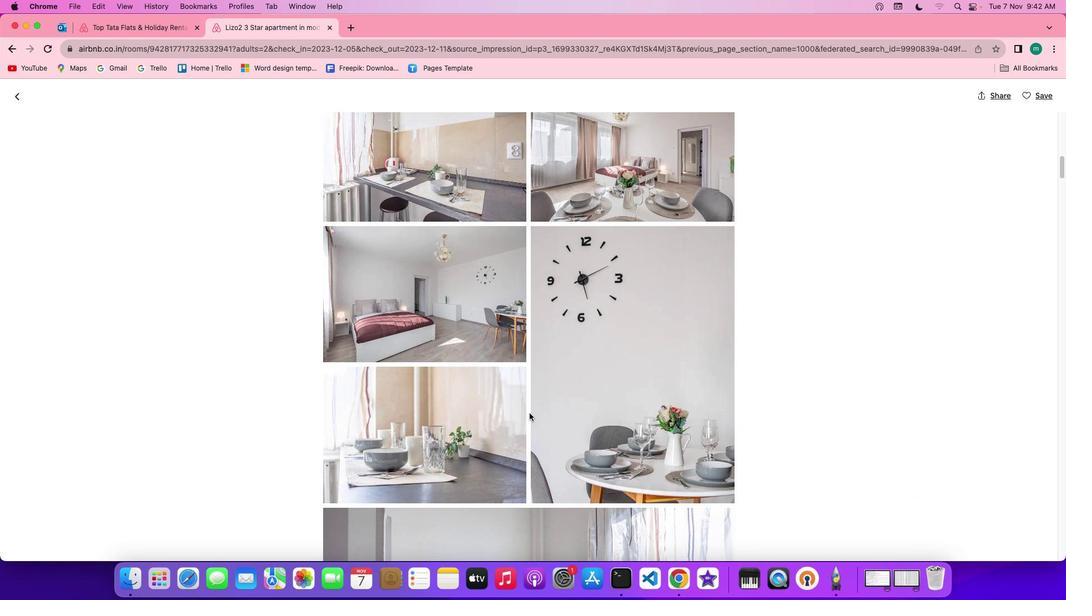 
Action: Mouse scrolled (530, 412) with delta (0, -1)
Screenshot: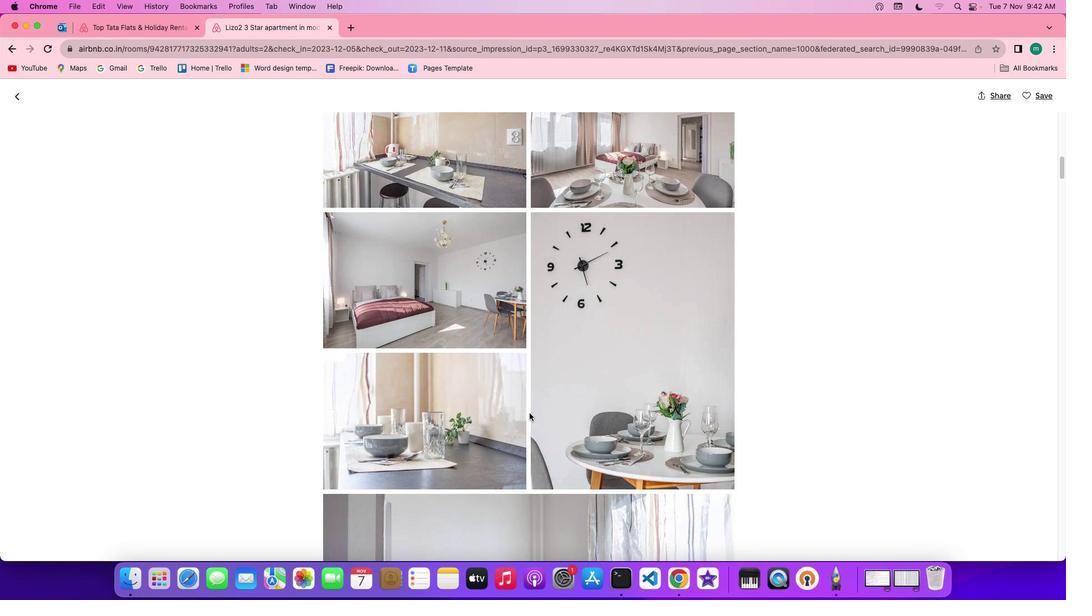 
Action: Mouse scrolled (530, 412) with delta (0, -1)
Screenshot: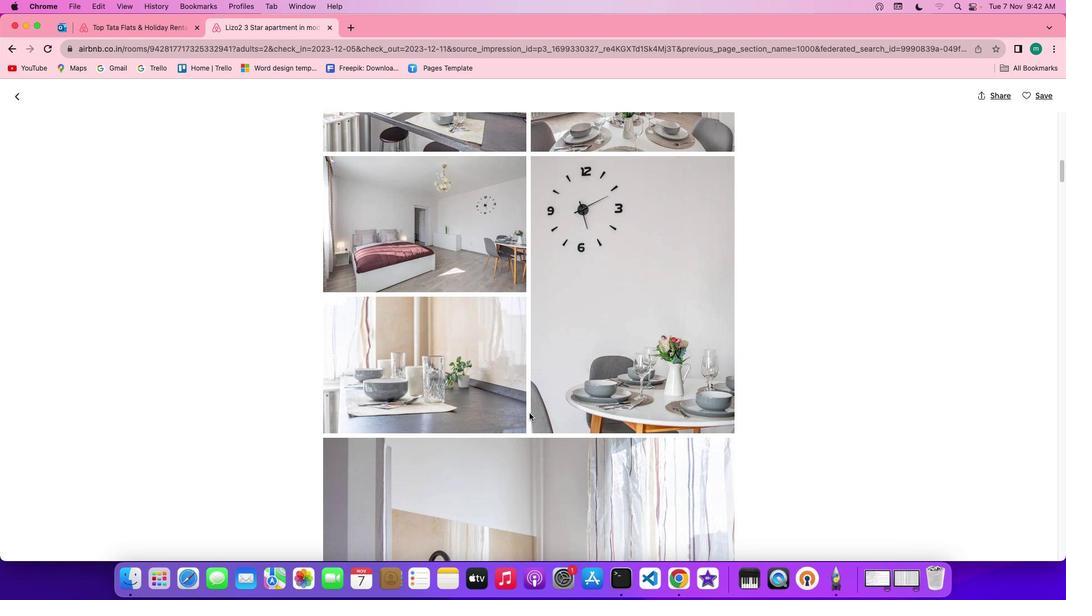 
Action: Mouse scrolled (530, 412) with delta (0, 0)
Screenshot: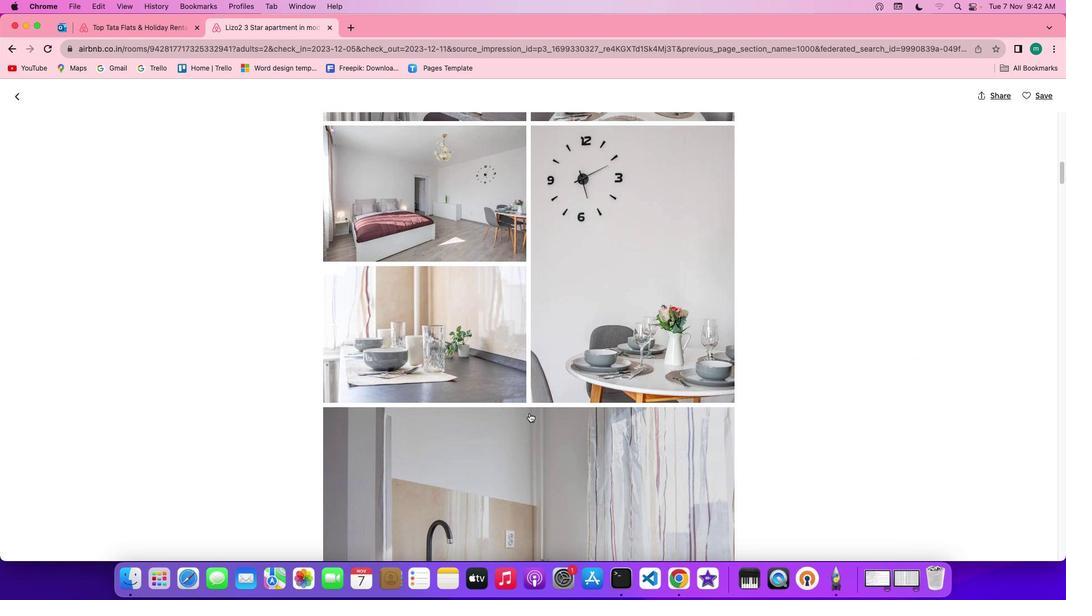 
Action: Mouse scrolled (530, 412) with delta (0, 0)
Screenshot: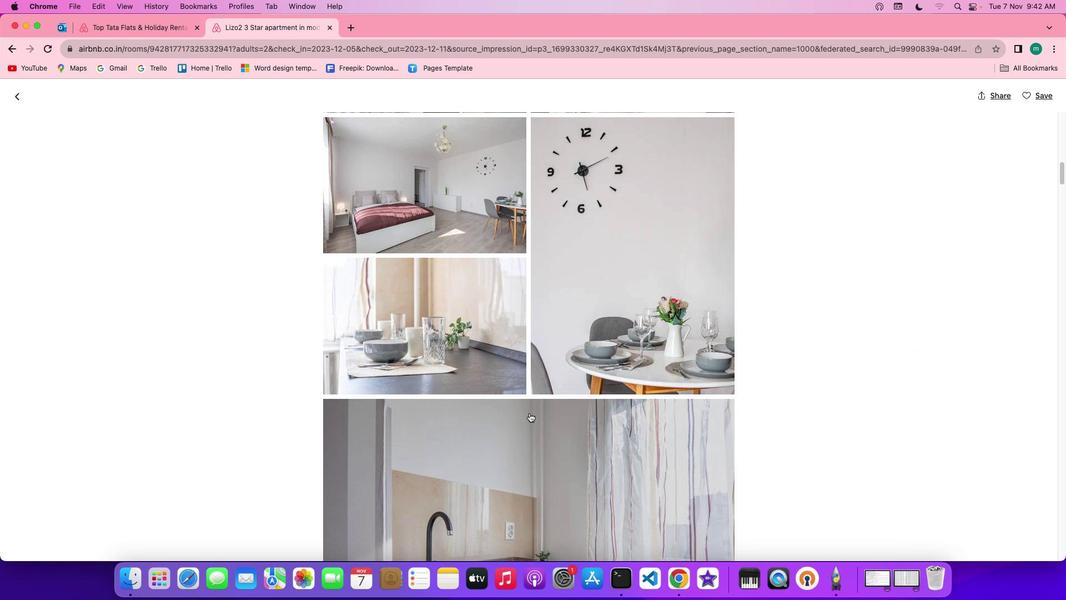 
Action: Mouse scrolled (530, 412) with delta (0, 0)
Screenshot: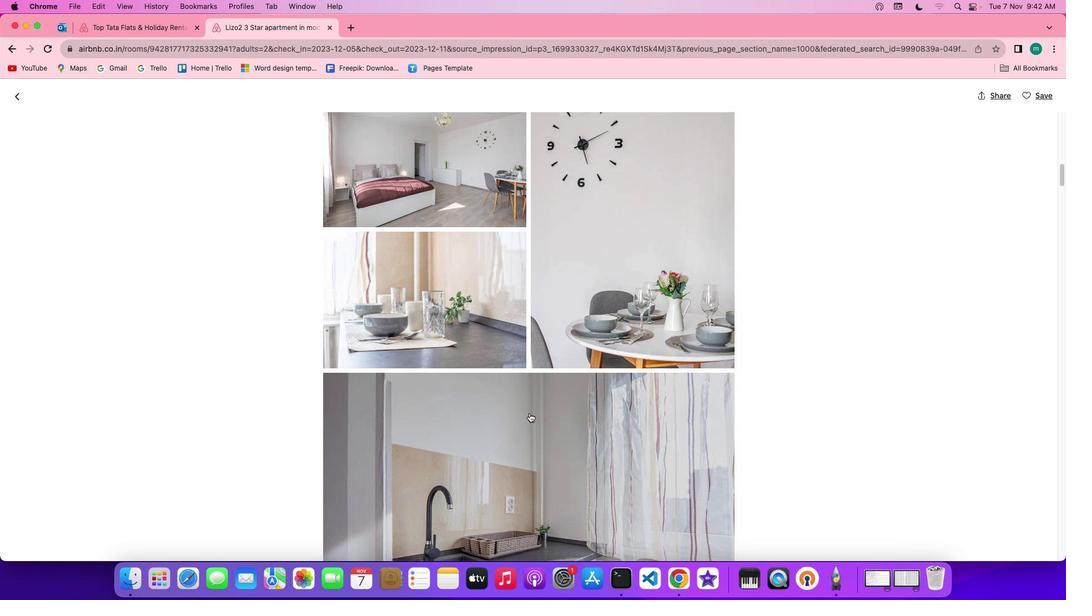 
Action: Mouse scrolled (530, 412) with delta (0, -1)
Screenshot: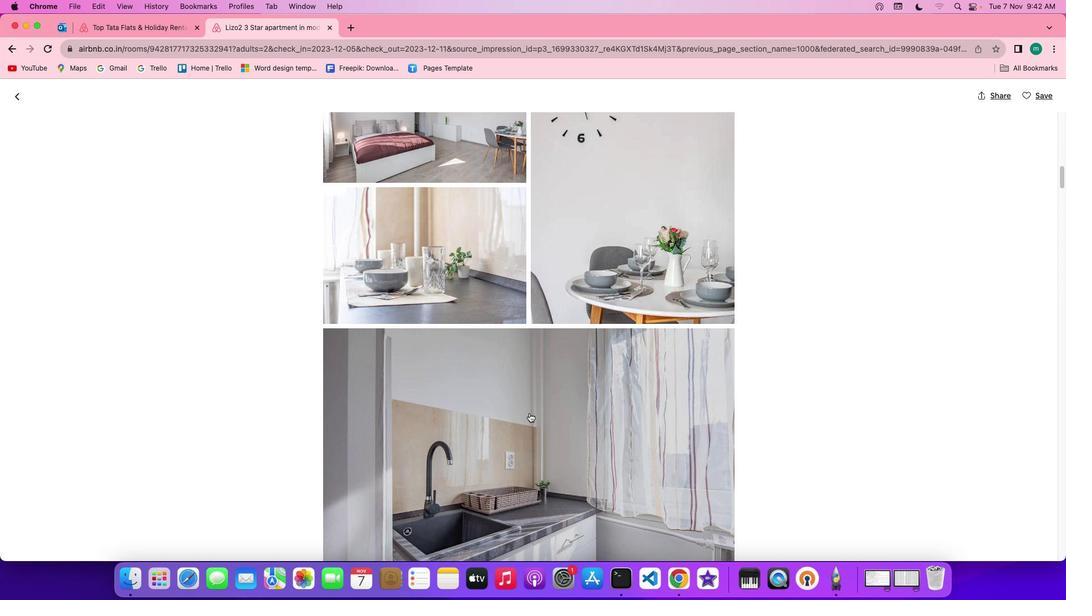 
Action: Mouse scrolled (530, 412) with delta (0, 0)
Screenshot: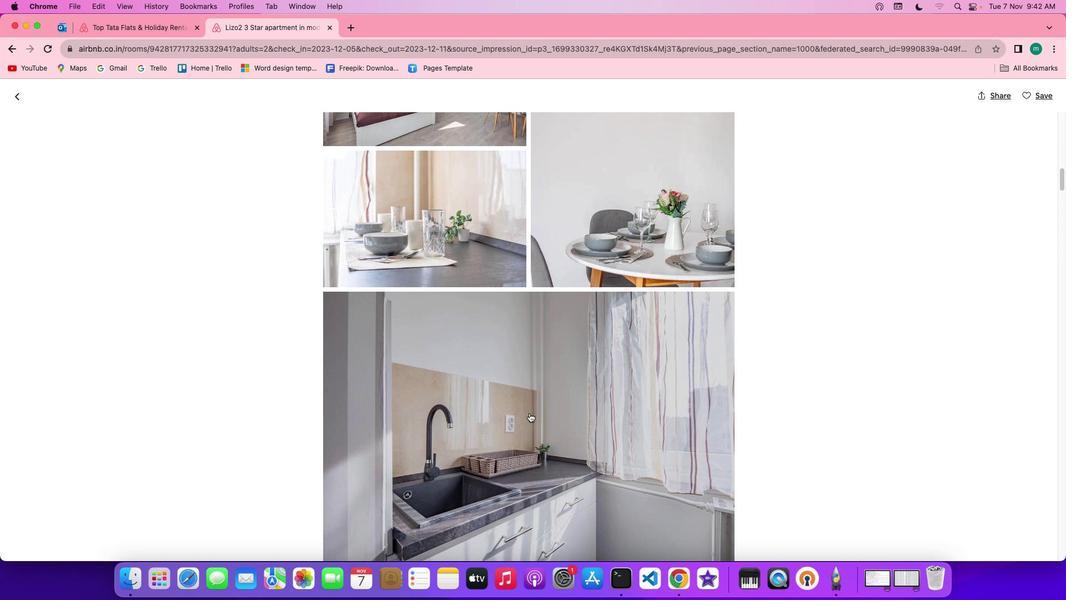 
Action: Mouse scrolled (530, 412) with delta (0, 0)
Screenshot: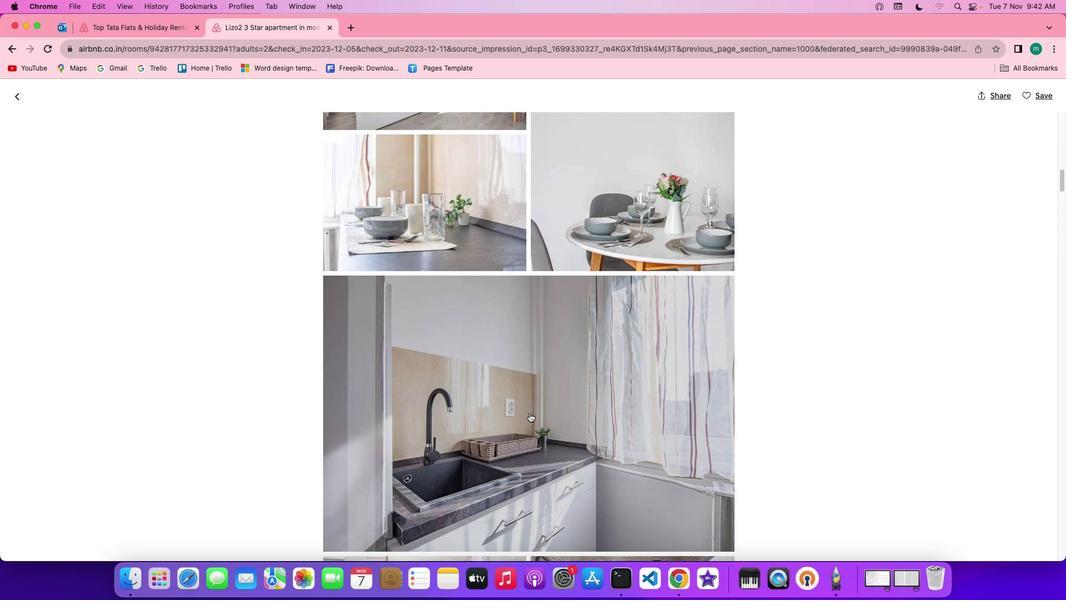
Action: Mouse scrolled (530, 412) with delta (0, -1)
Screenshot: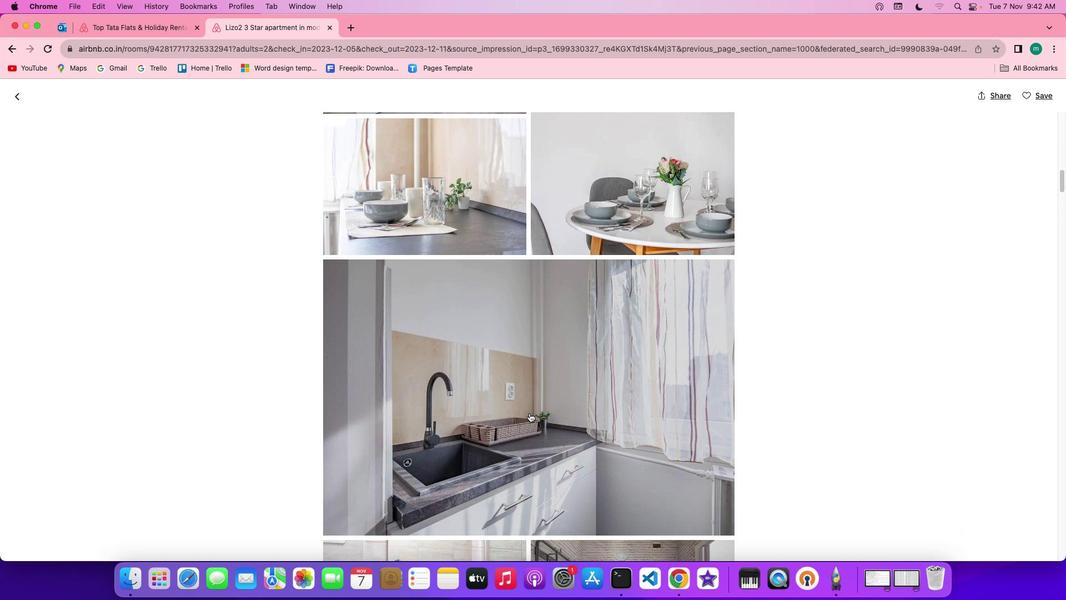 
Action: Mouse scrolled (530, 412) with delta (0, -1)
Screenshot: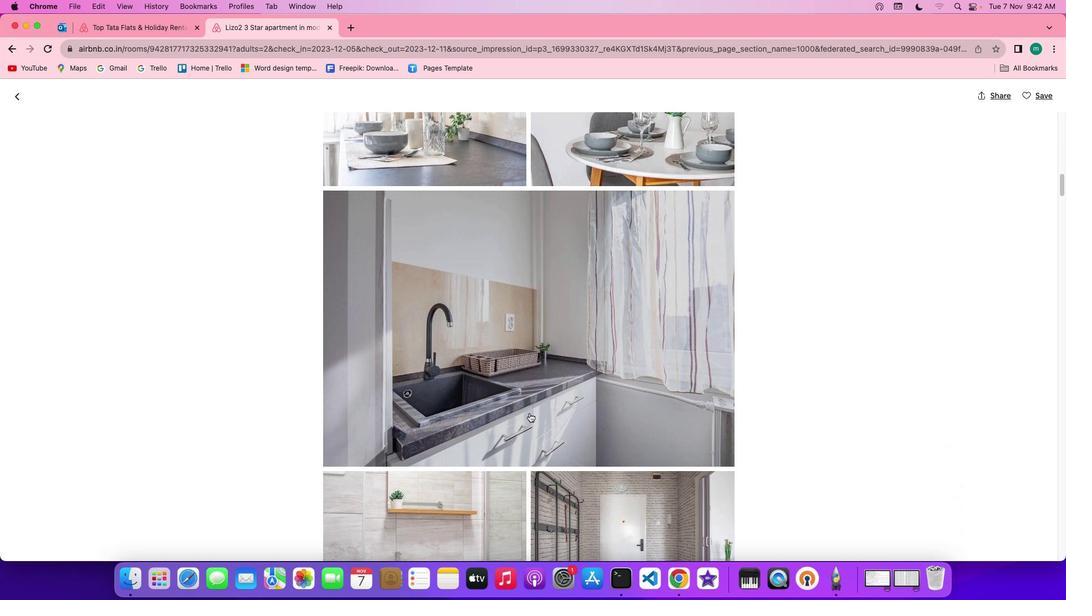 
Action: Mouse scrolled (530, 412) with delta (0, 0)
Screenshot: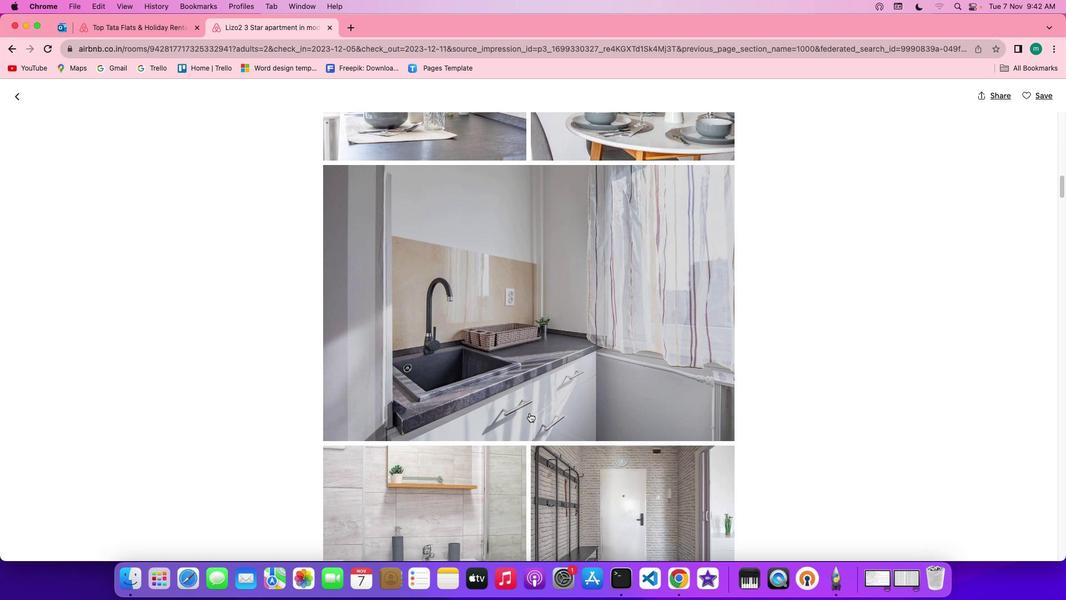 
Action: Mouse scrolled (530, 412) with delta (0, 0)
Screenshot: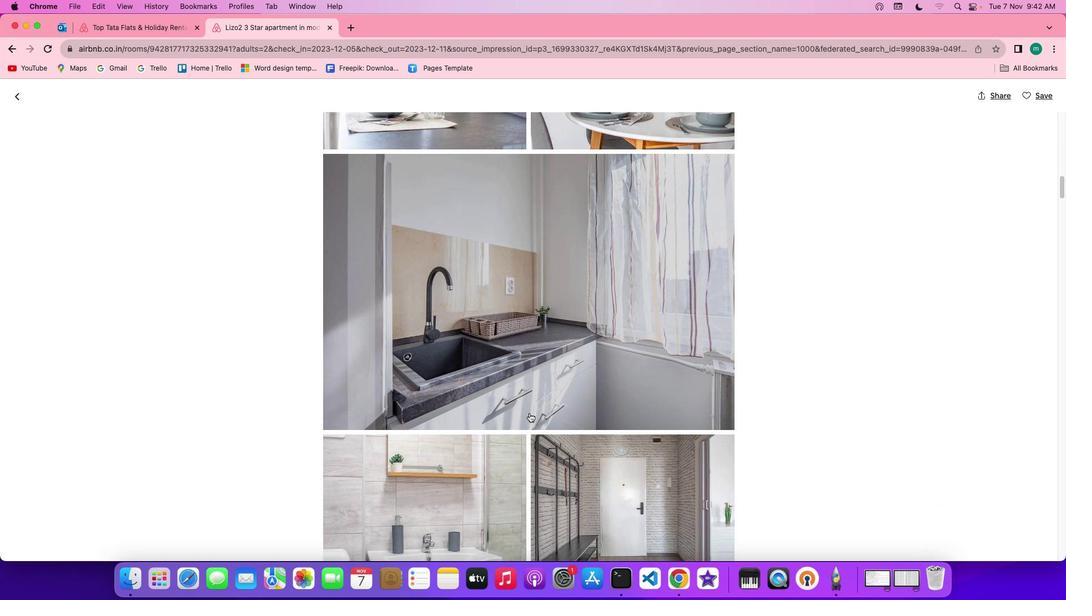 
Action: Mouse scrolled (530, 412) with delta (0, -1)
Screenshot: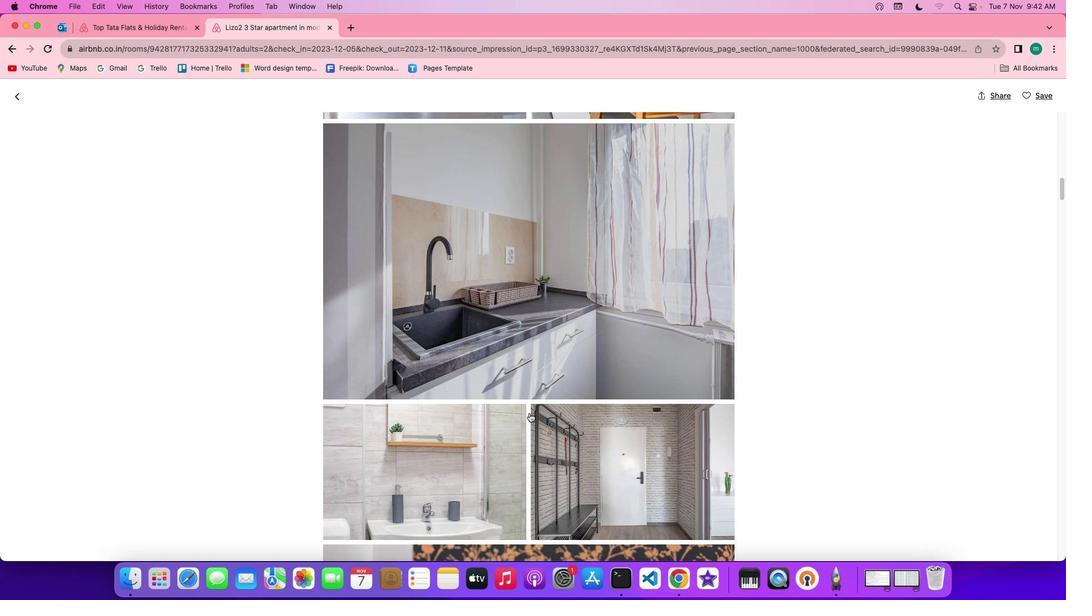 
Action: Mouse scrolled (530, 412) with delta (0, -1)
Screenshot: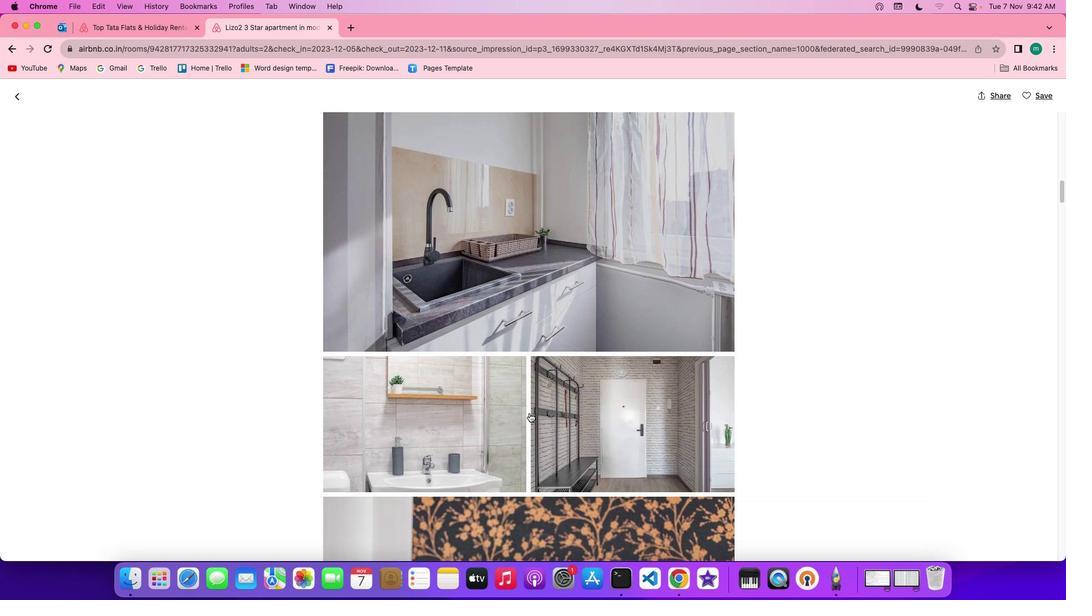 
Action: Mouse scrolled (530, 412) with delta (0, 0)
Screenshot: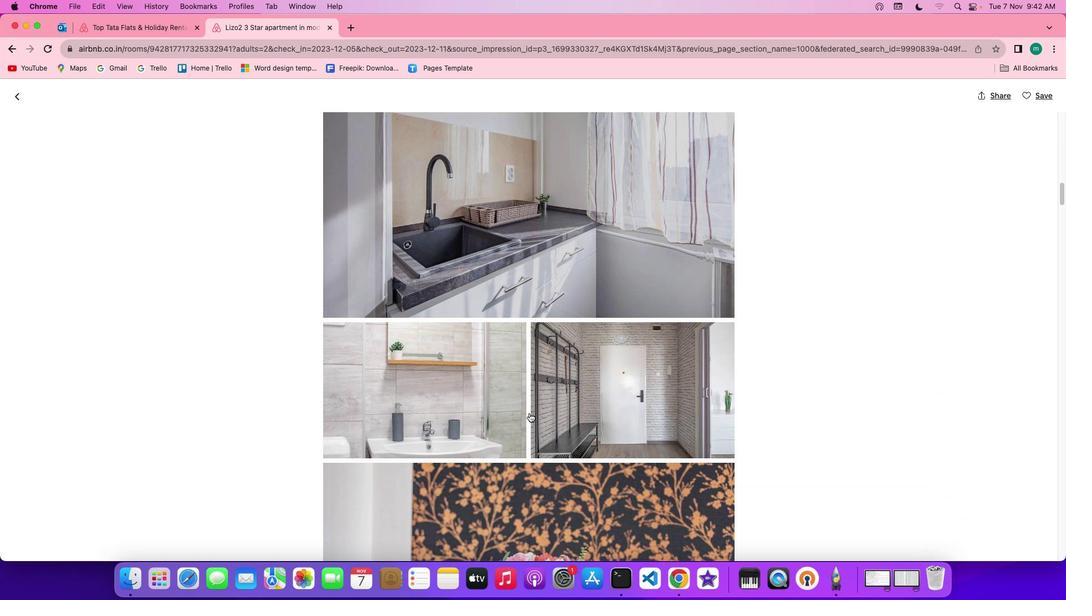 
Action: Mouse scrolled (530, 412) with delta (0, 0)
Screenshot: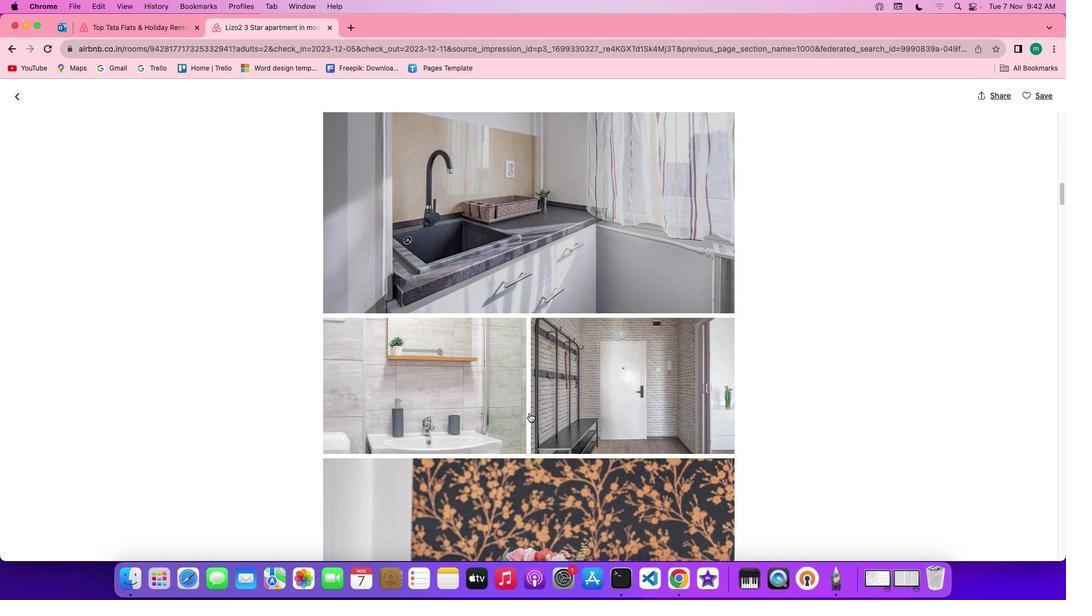 
Action: Mouse scrolled (530, 412) with delta (0, 0)
Screenshot: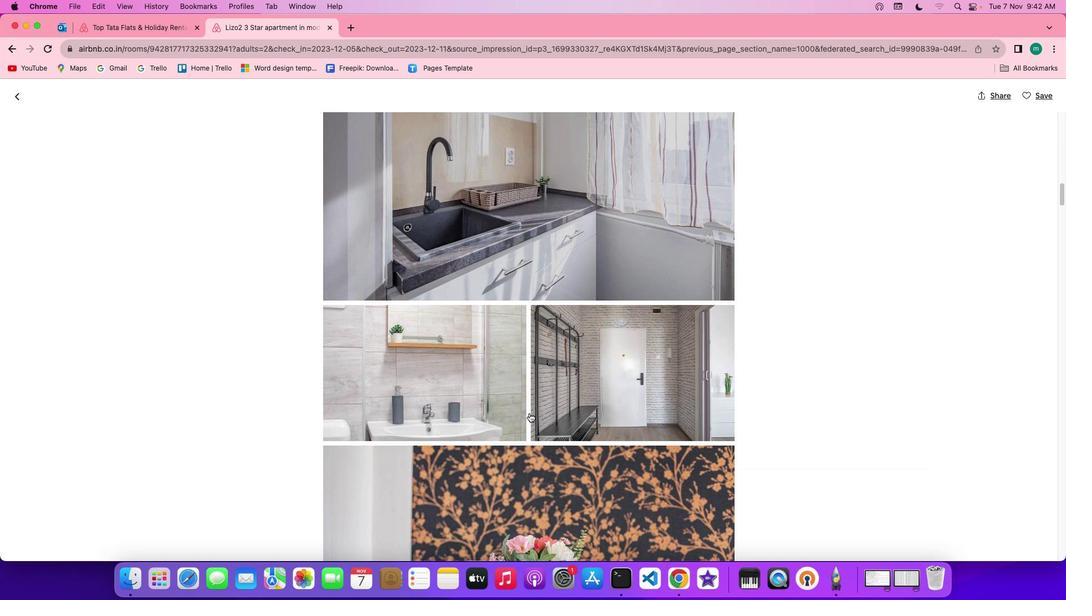 
Action: Mouse scrolled (530, 412) with delta (0, -1)
Screenshot: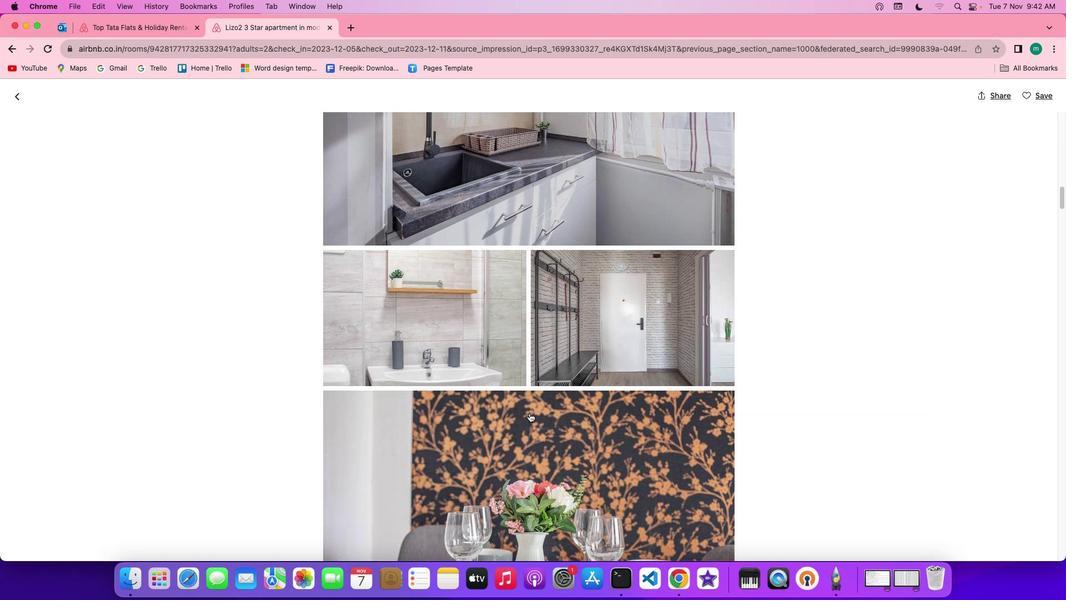 
Action: Mouse scrolled (530, 412) with delta (0, -2)
Screenshot: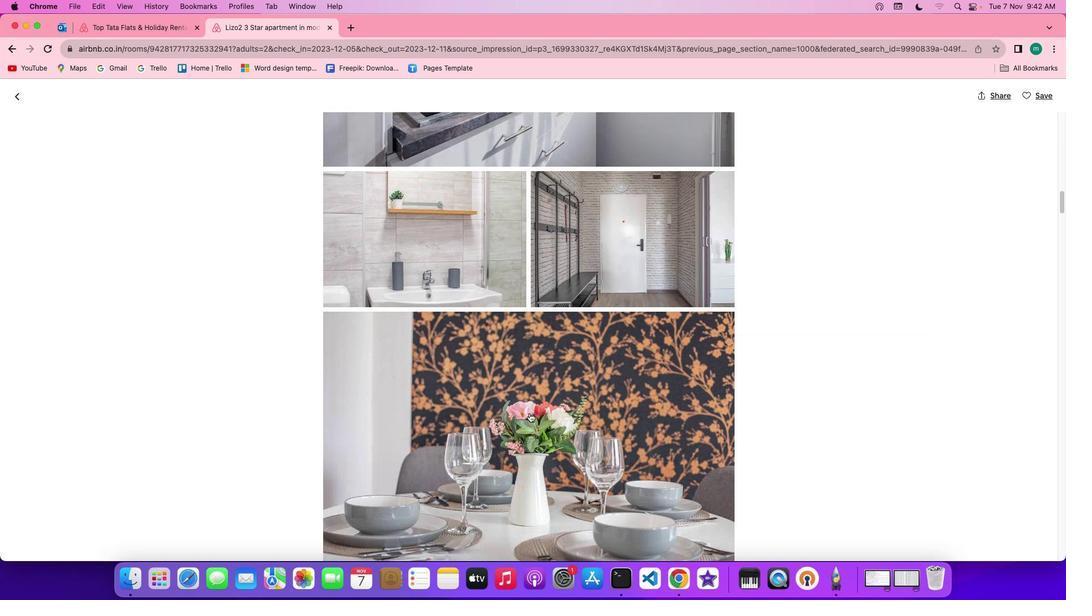 
Action: Mouse scrolled (530, 412) with delta (0, 0)
Screenshot: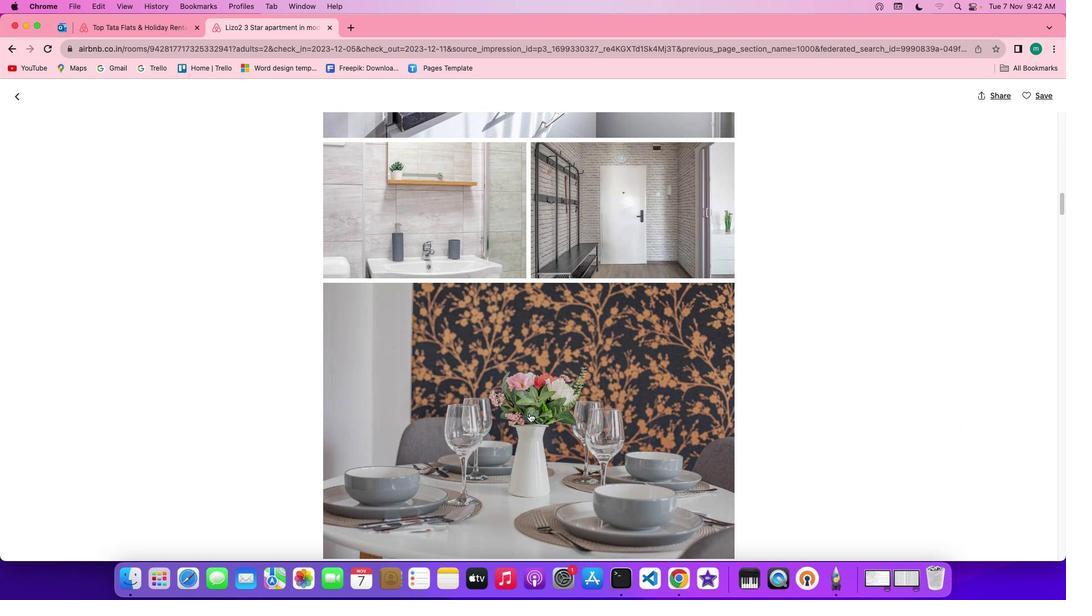 
Action: Mouse scrolled (530, 412) with delta (0, 0)
Screenshot: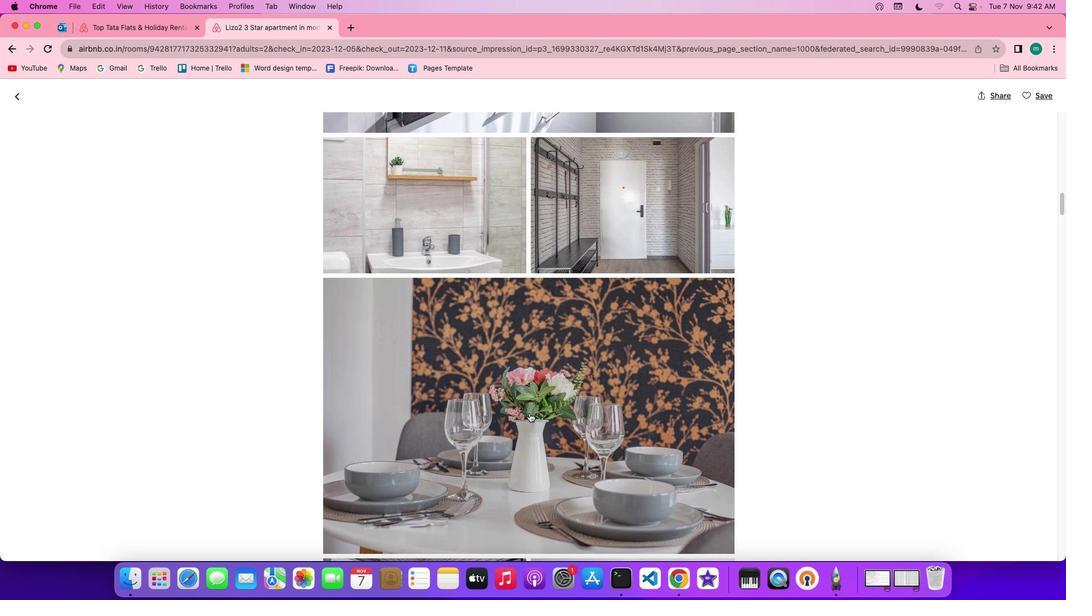 
Action: Mouse scrolled (530, 412) with delta (0, 0)
Screenshot: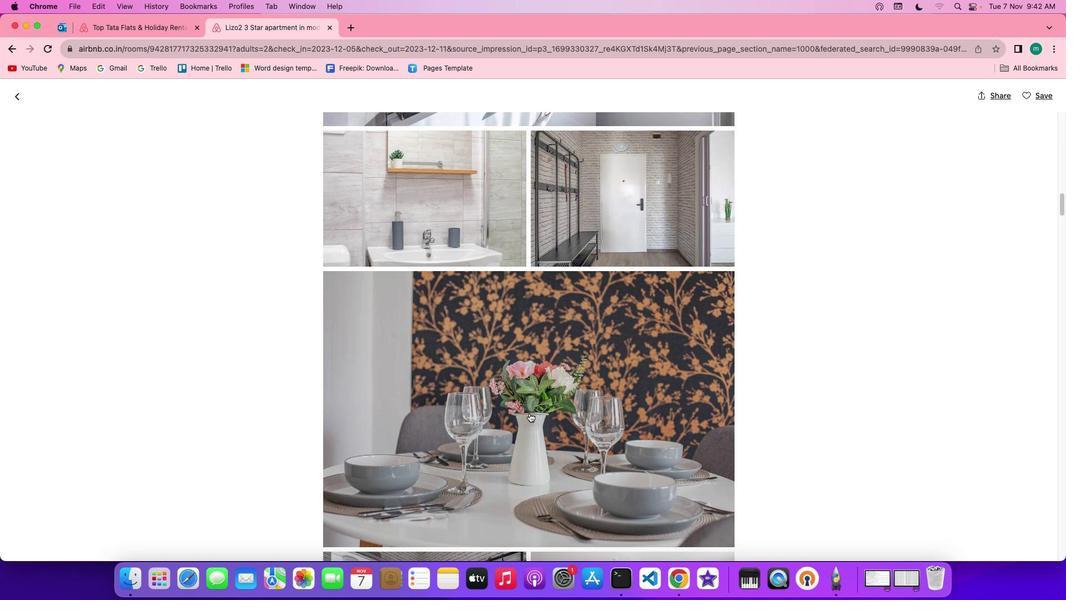 
Action: Mouse scrolled (530, 412) with delta (0, -1)
Screenshot: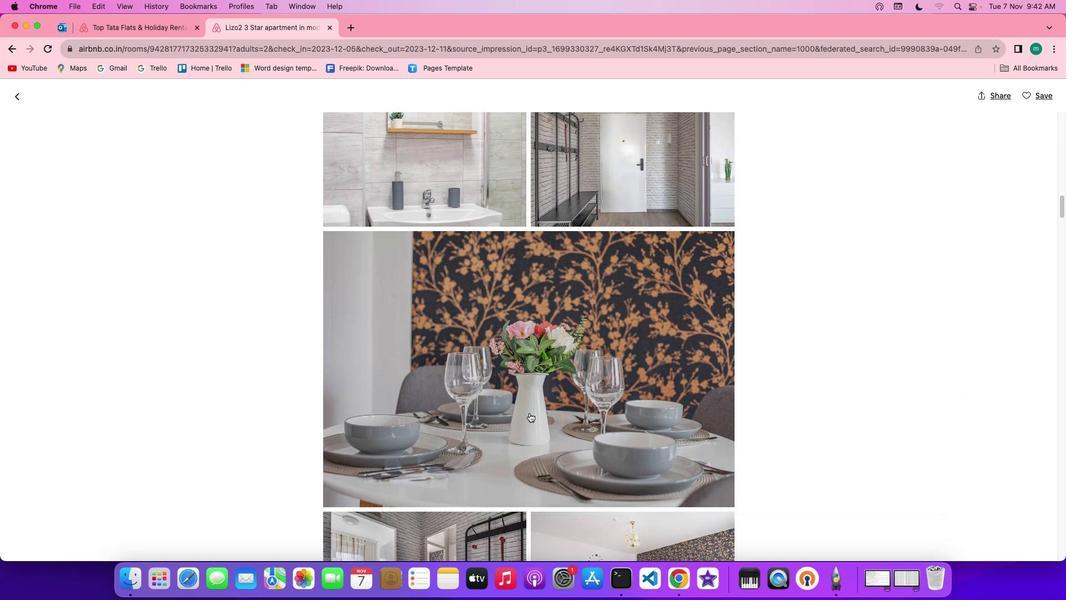 
Action: Mouse scrolled (530, 412) with delta (0, 0)
Screenshot: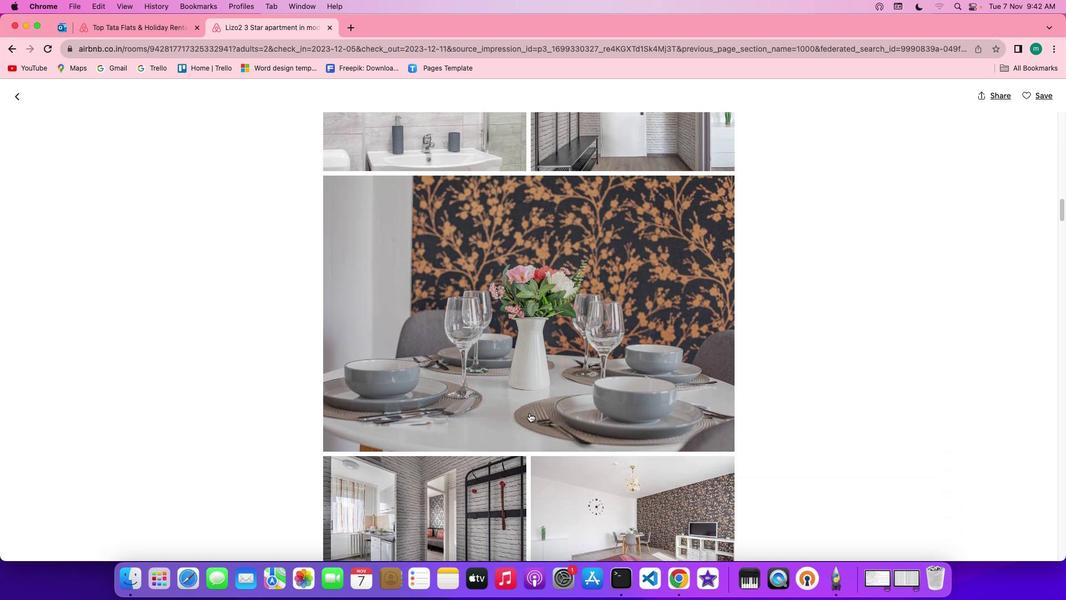 
Action: Mouse scrolled (530, 412) with delta (0, 0)
Screenshot: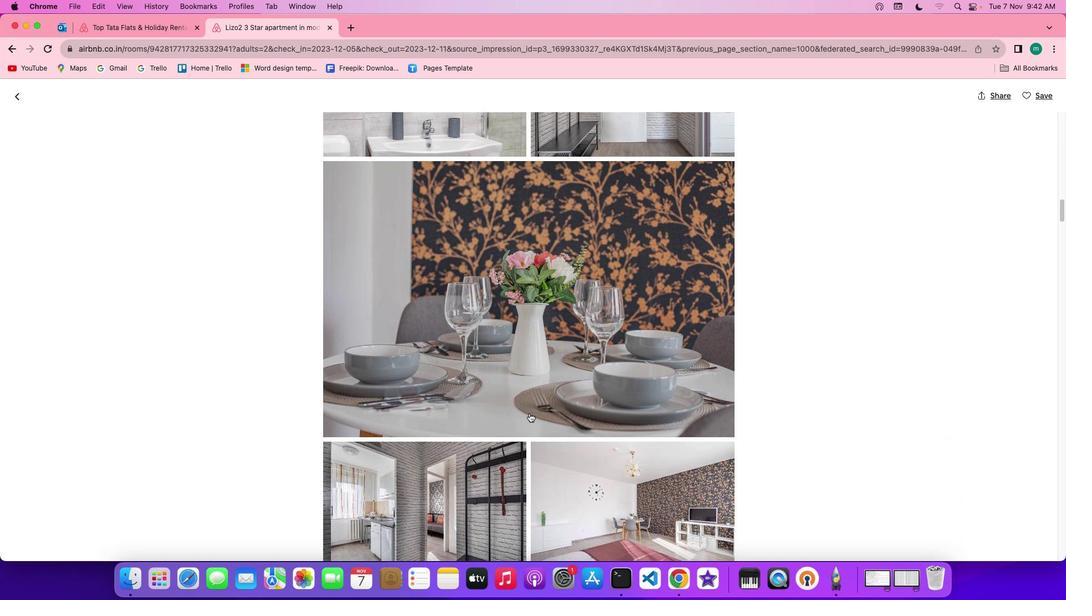 
Action: Mouse scrolled (530, 412) with delta (0, 0)
Screenshot: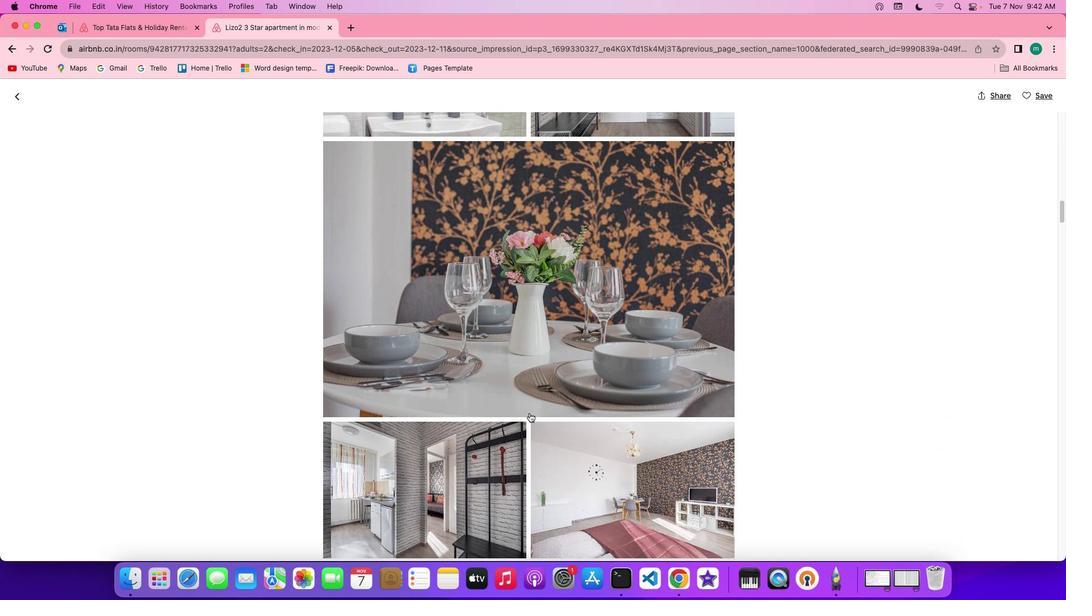 
Action: Mouse scrolled (530, 412) with delta (0, -1)
Screenshot: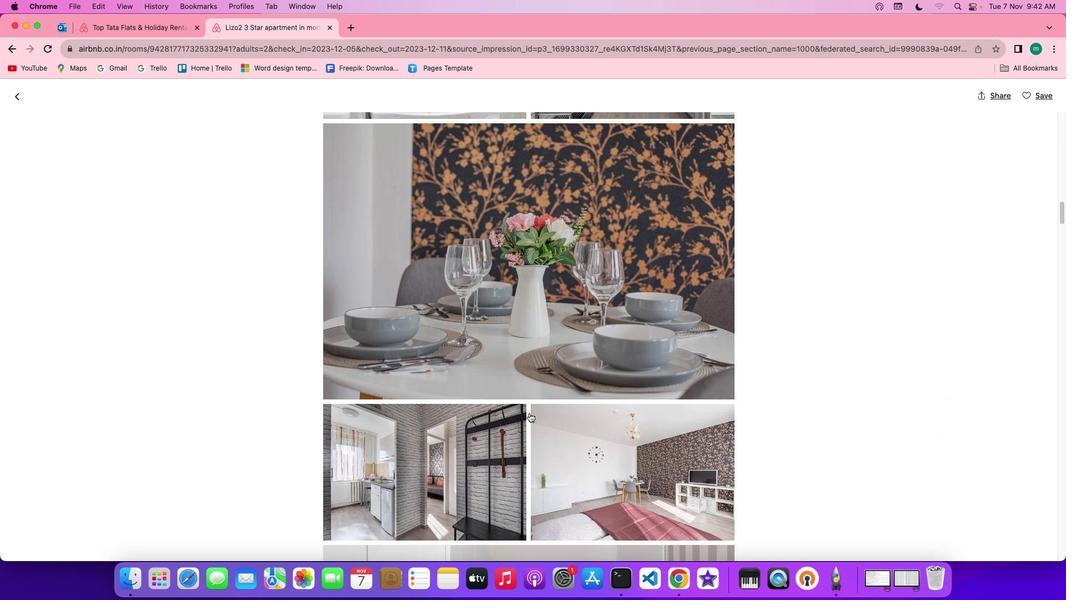 
Action: Mouse scrolled (530, 412) with delta (0, -1)
Screenshot: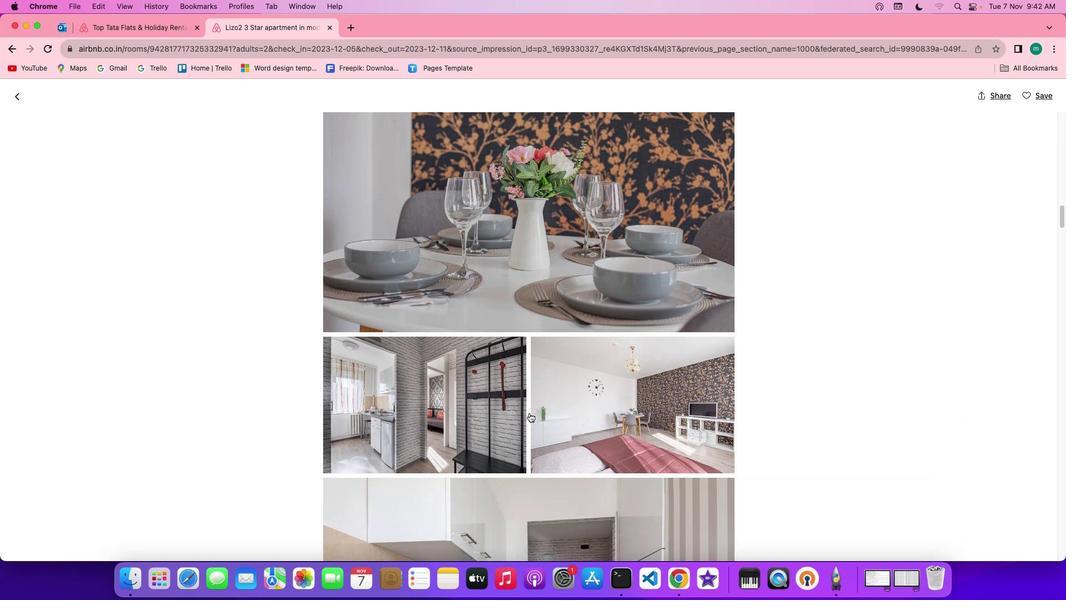 
Action: Mouse scrolled (530, 412) with delta (0, 0)
Screenshot: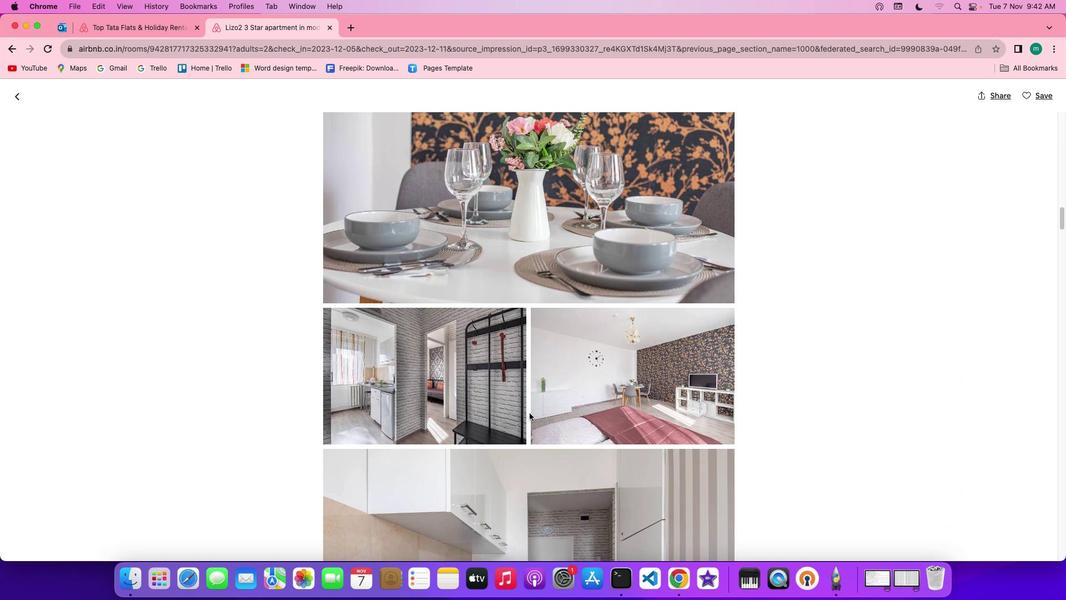 
Action: Mouse scrolled (530, 412) with delta (0, 0)
Screenshot: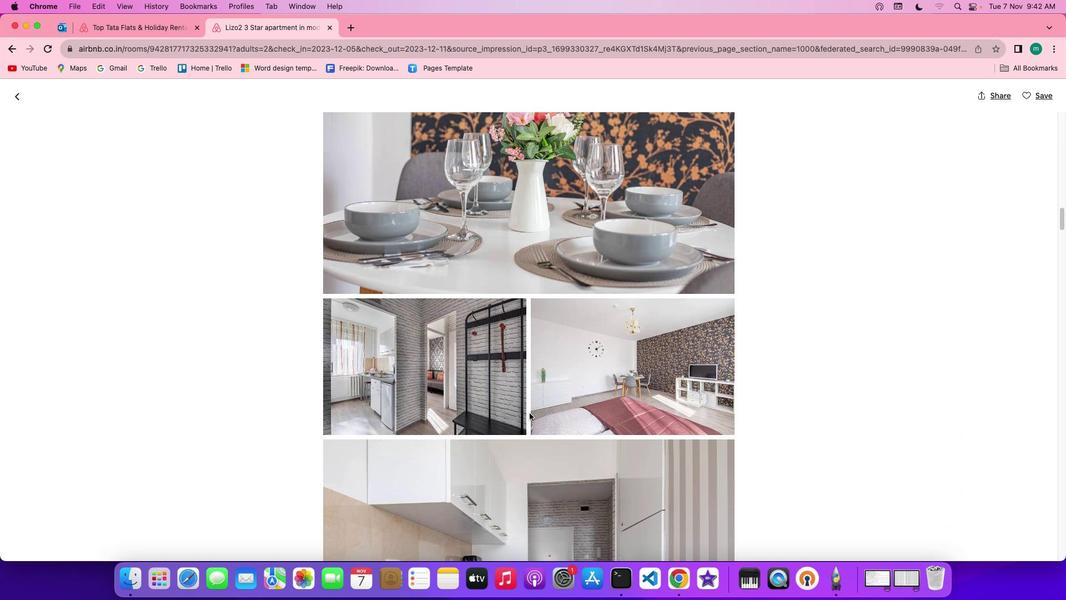 
Action: Mouse scrolled (530, 412) with delta (0, -1)
Screenshot: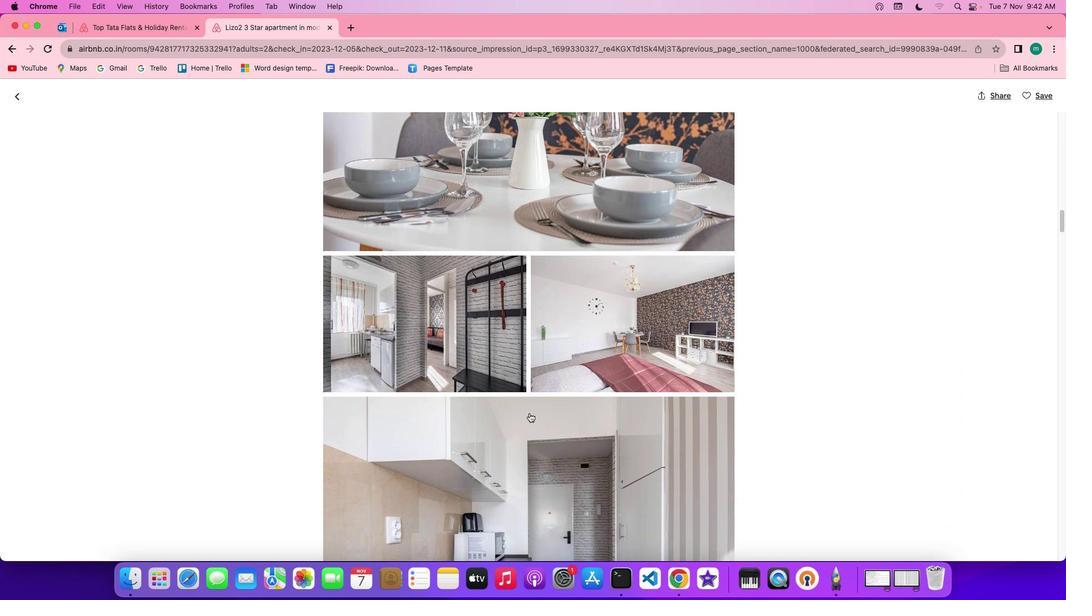
Action: Mouse scrolled (530, 412) with delta (0, -1)
Screenshot: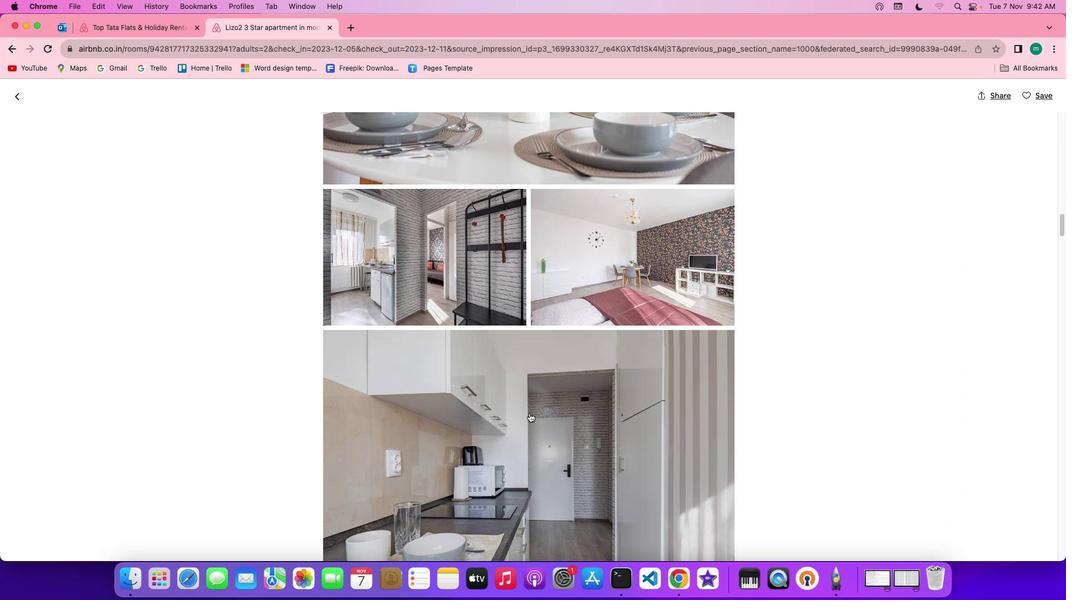 
Action: Mouse scrolled (530, 412) with delta (0, 0)
Screenshot: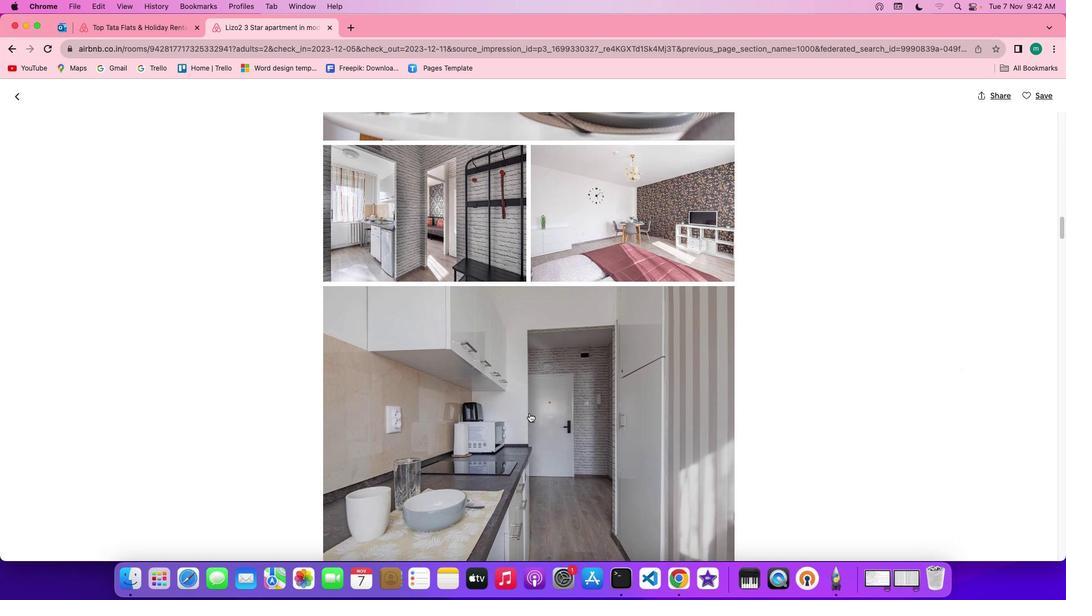 
Action: Mouse scrolled (530, 412) with delta (0, 0)
Screenshot: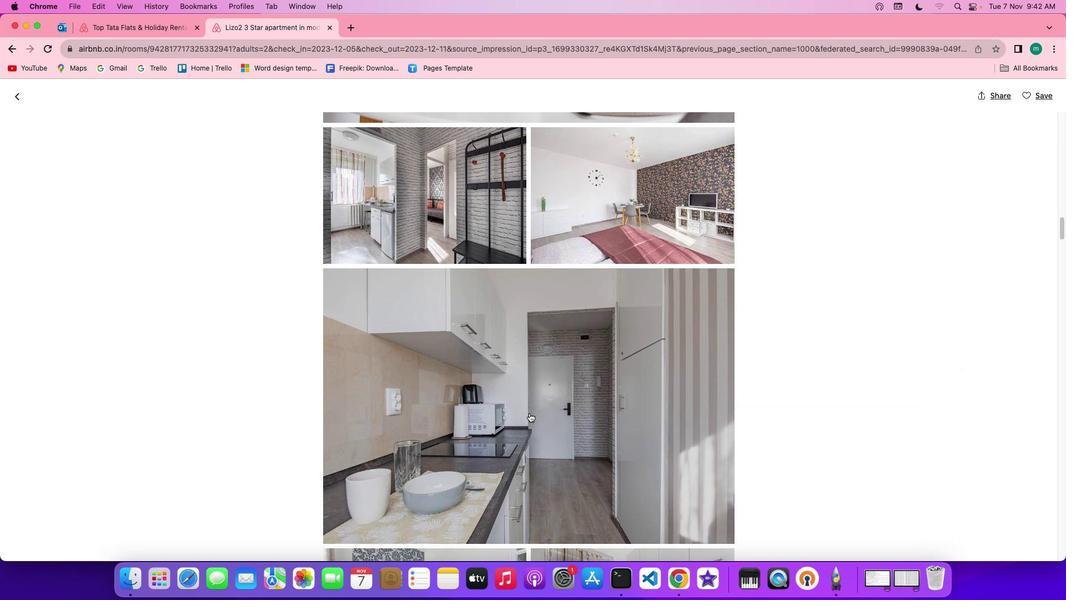 
Action: Mouse scrolled (530, 412) with delta (0, -1)
Screenshot: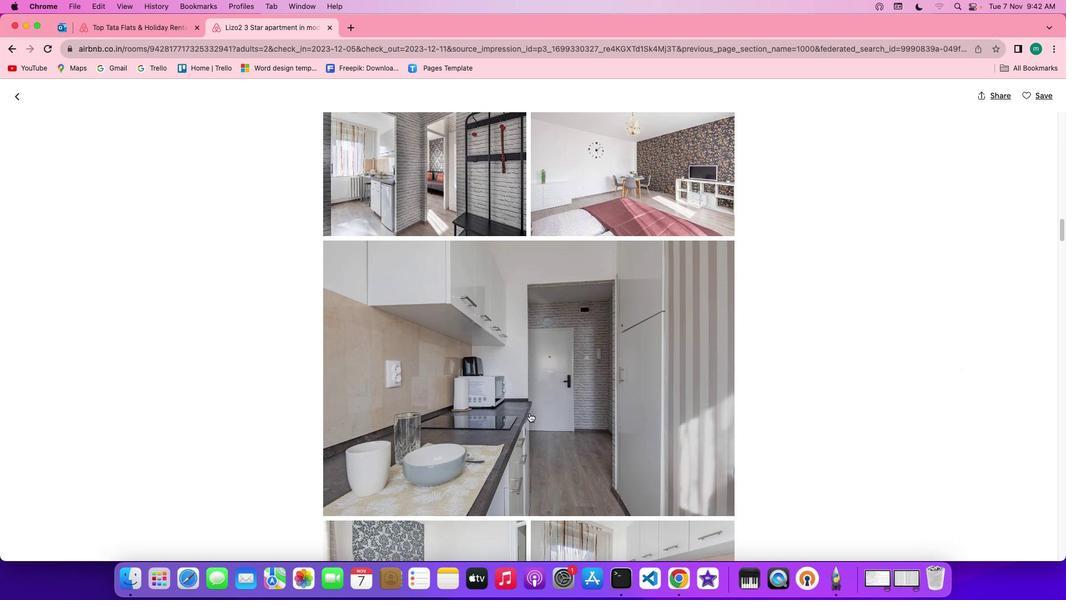 
Action: Mouse scrolled (530, 412) with delta (0, -1)
Screenshot: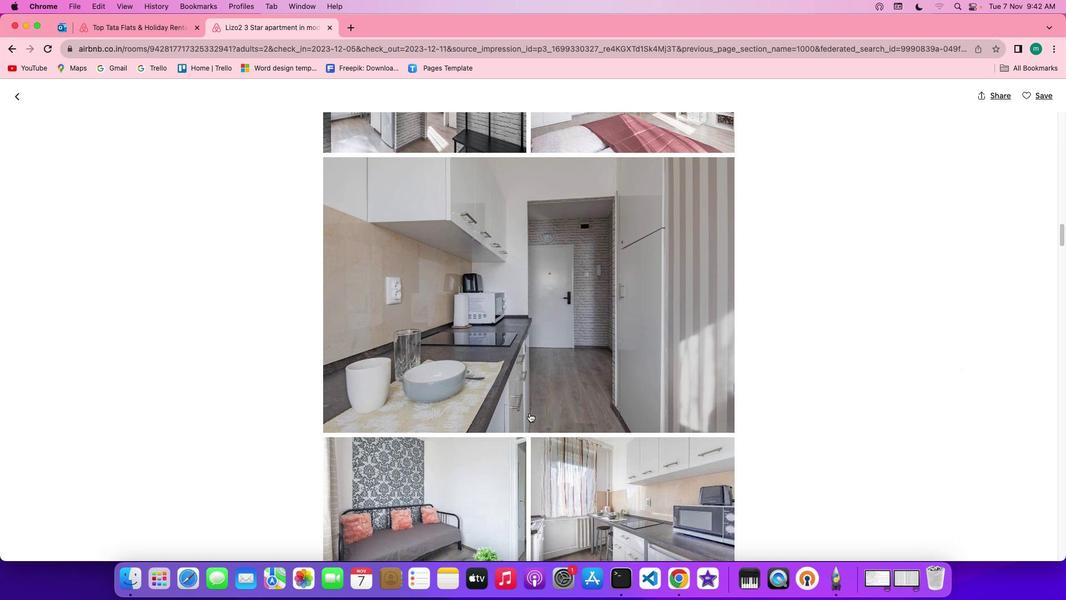 
Action: Mouse scrolled (530, 412) with delta (0, 0)
Screenshot: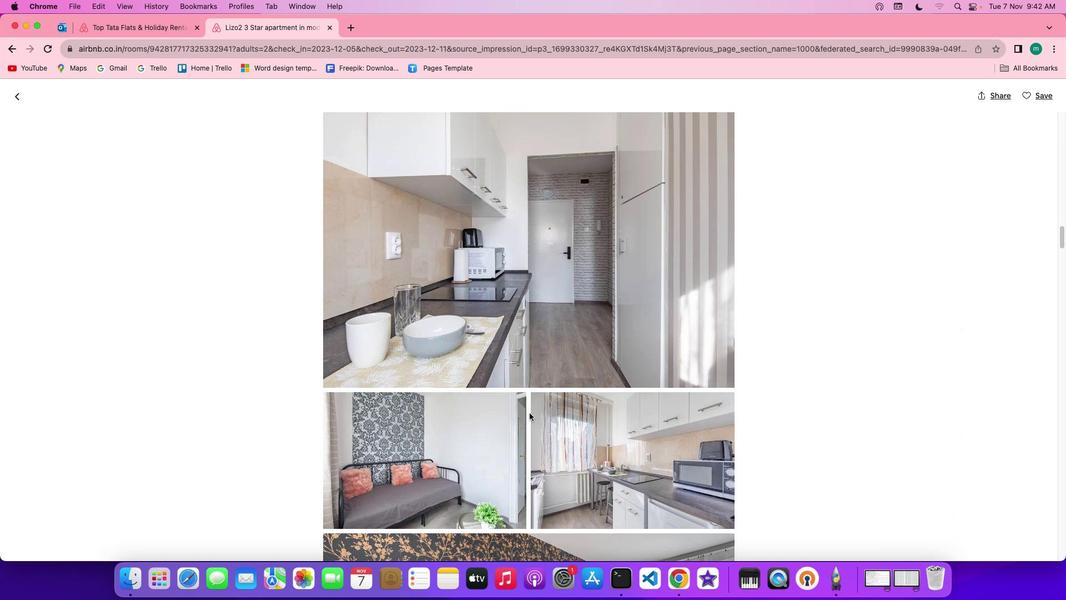 
Action: Mouse scrolled (530, 412) with delta (0, 0)
Screenshot: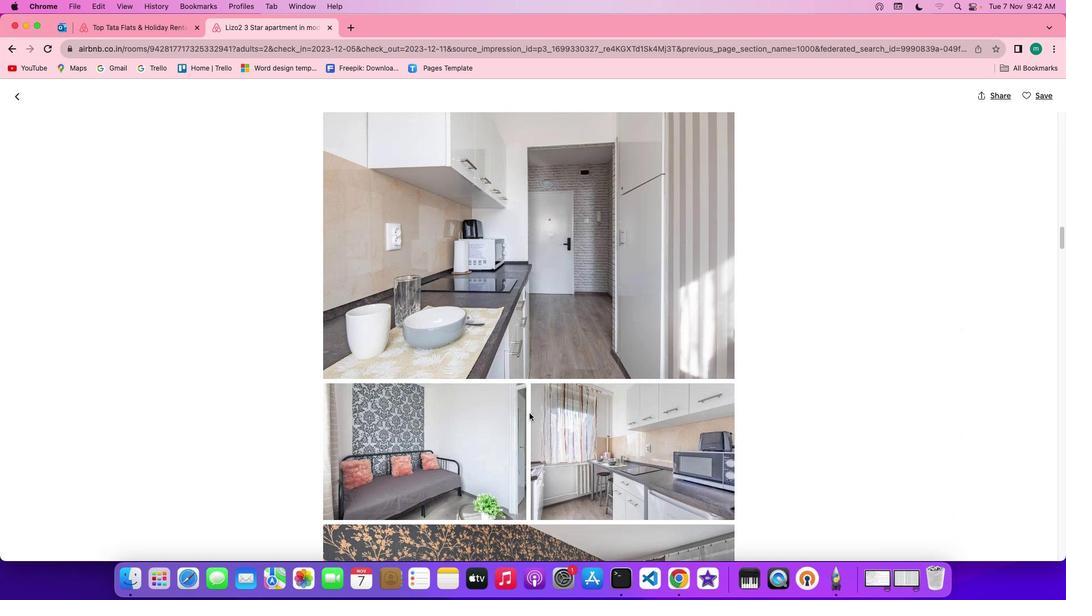
Action: Mouse scrolled (530, 412) with delta (0, -1)
Screenshot: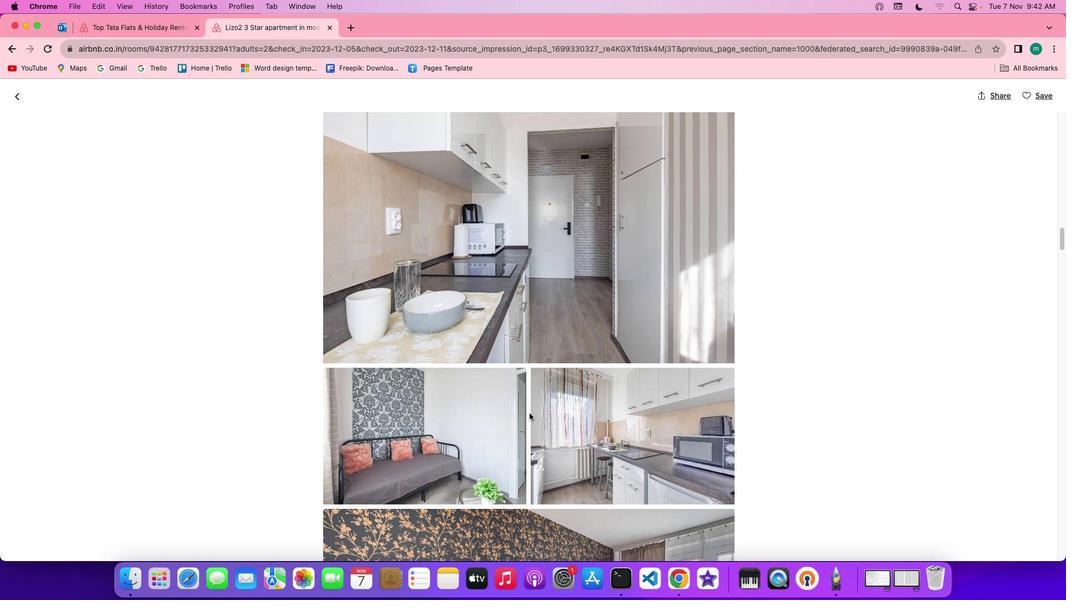 
Action: Mouse scrolled (530, 412) with delta (0, -1)
Screenshot: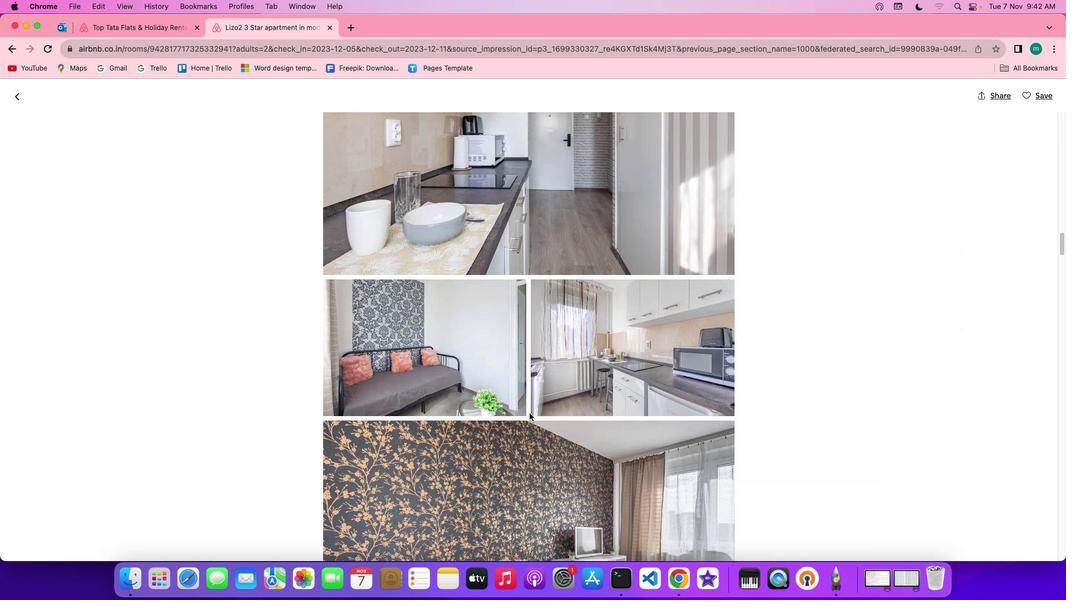 
Action: Mouse scrolled (530, 412) with delta (0, 0)
Screenshot: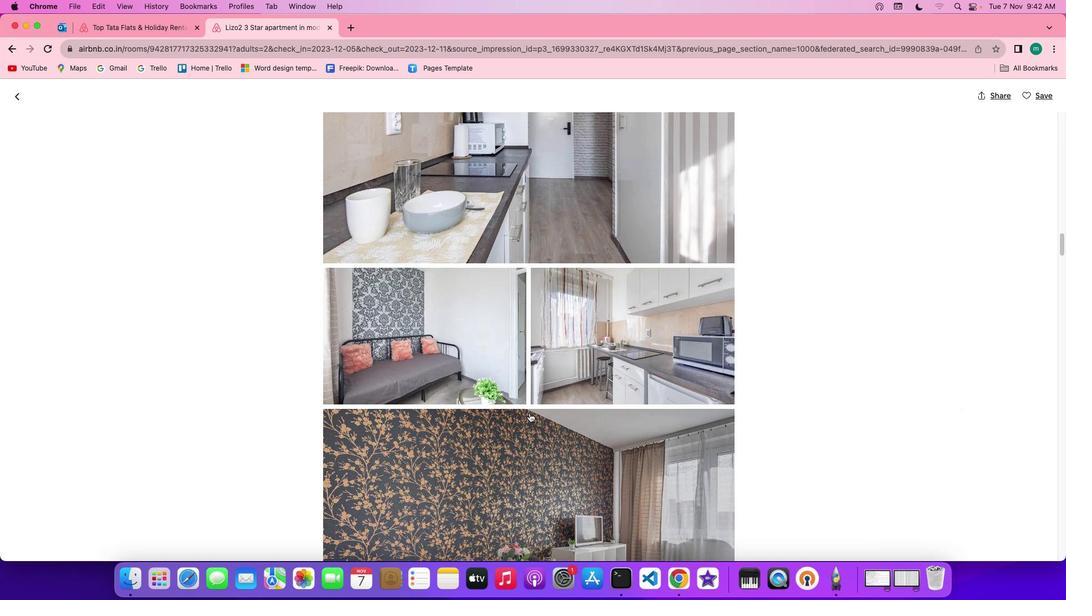 
Action: Mouse scrolled (530, 412) with delta (0, 0)
Screenshot: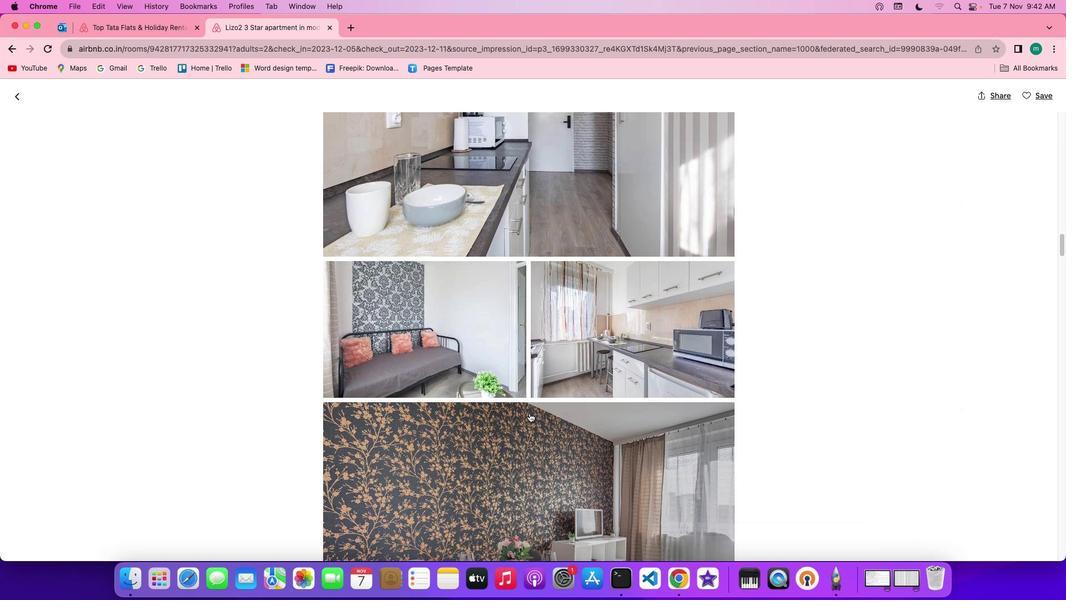 
Action: Mouse scrolled (530, 412) with delta (0, 0)
Screenshot: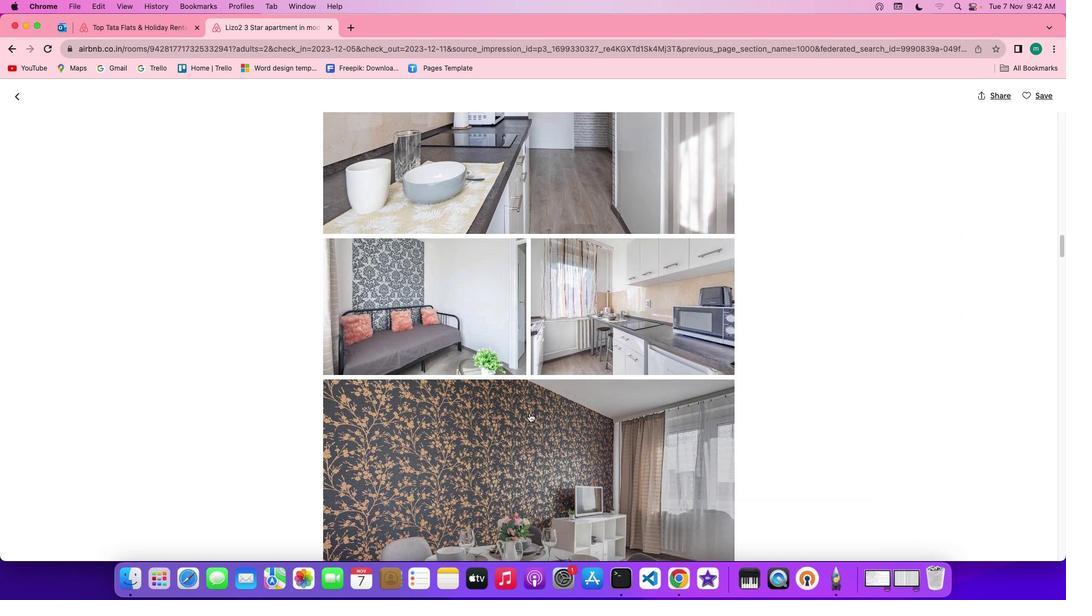 
Action: Mouse scrolled (530, 412) with delta (0, -1)
Screenshot: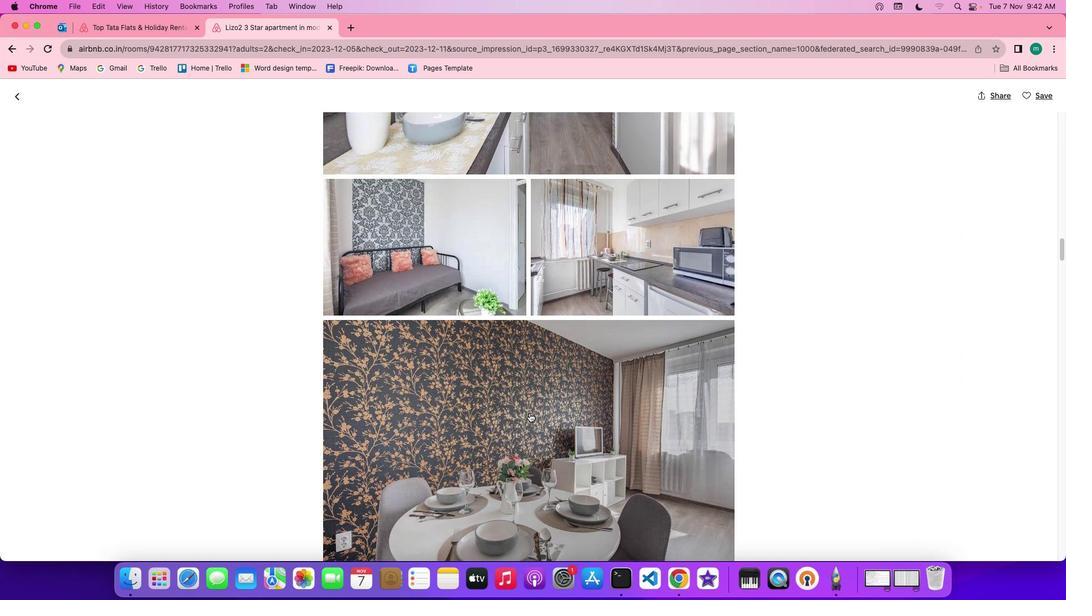 
Action: Mouse scrolled (530, 412) with delta (0, 0)
Screenshot: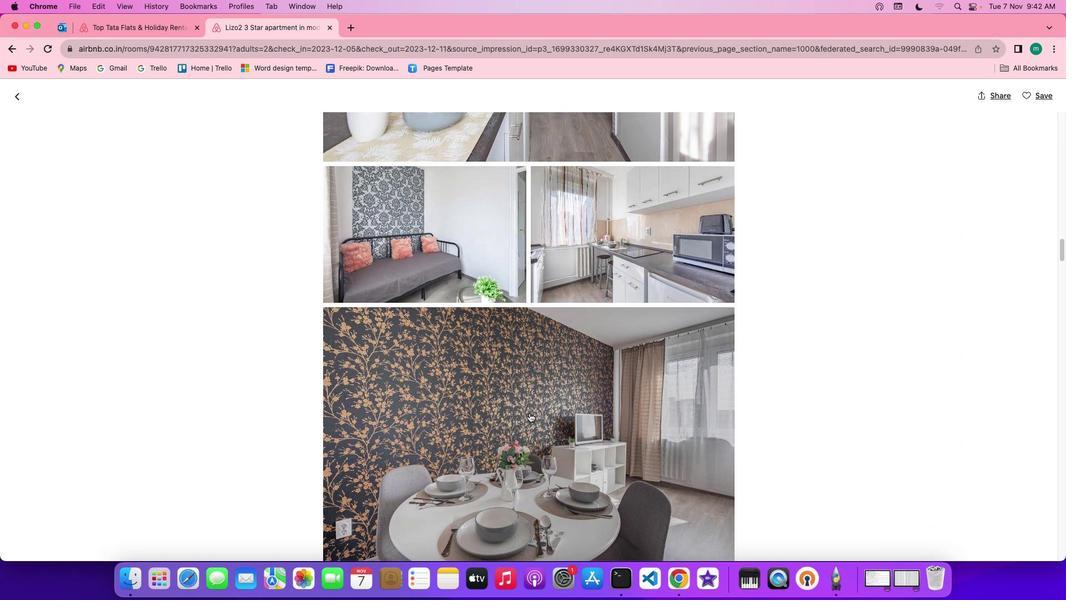 
Action: Mouse scrolled (530, 412) with delta (0, 0)
Screenshot: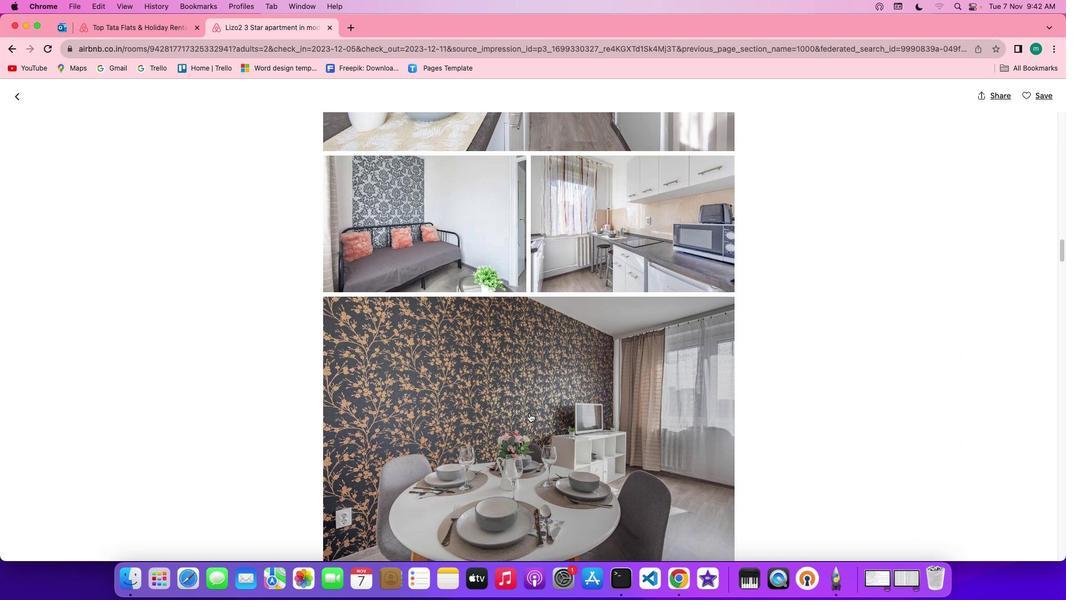 
Action: Mouse scrolled (530, 412) with delta (0, 0)
Screenshot: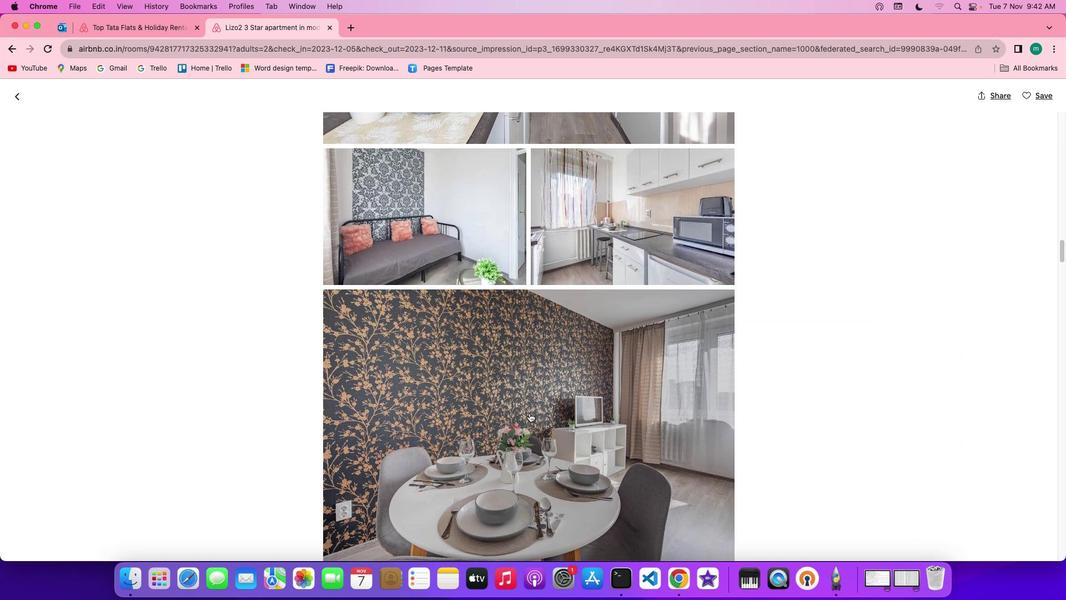 
Action: Mouse scrolled (530, 412) with delta (0, -1)
Screenshot: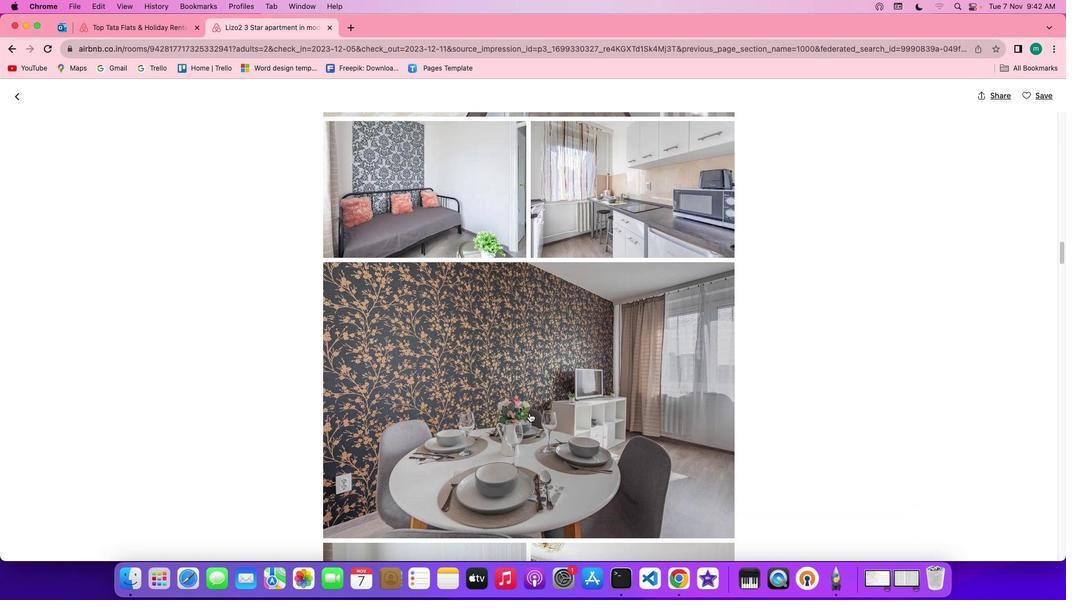 
Action: Mouse scrolled (530, 412) with delta (0, -1)
Screenshot: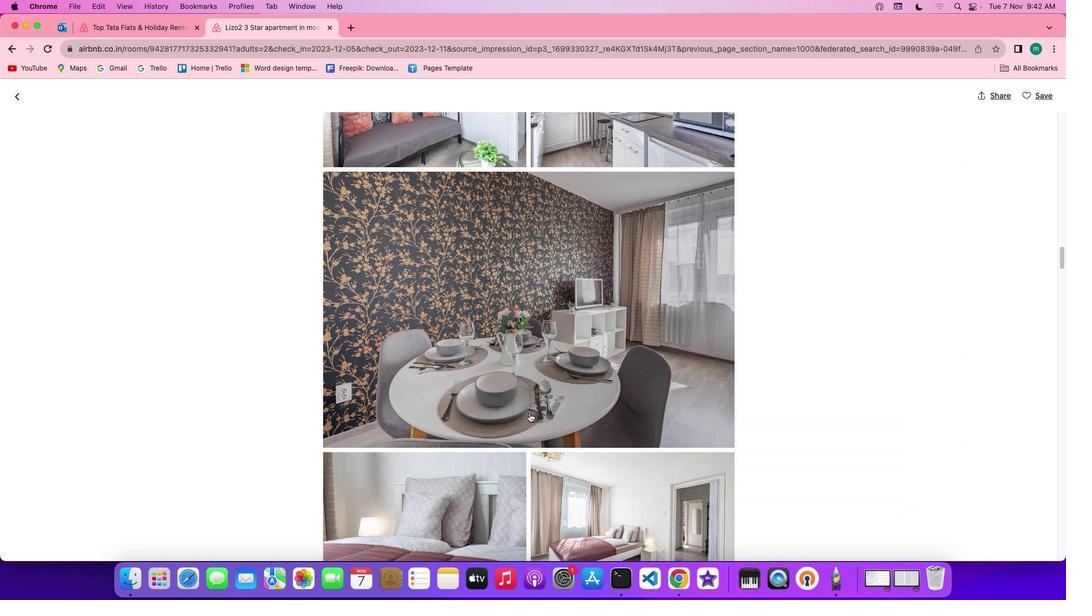 
Action: Mouse scrolled (530, 412) with delta (0, 0)
Screenshot: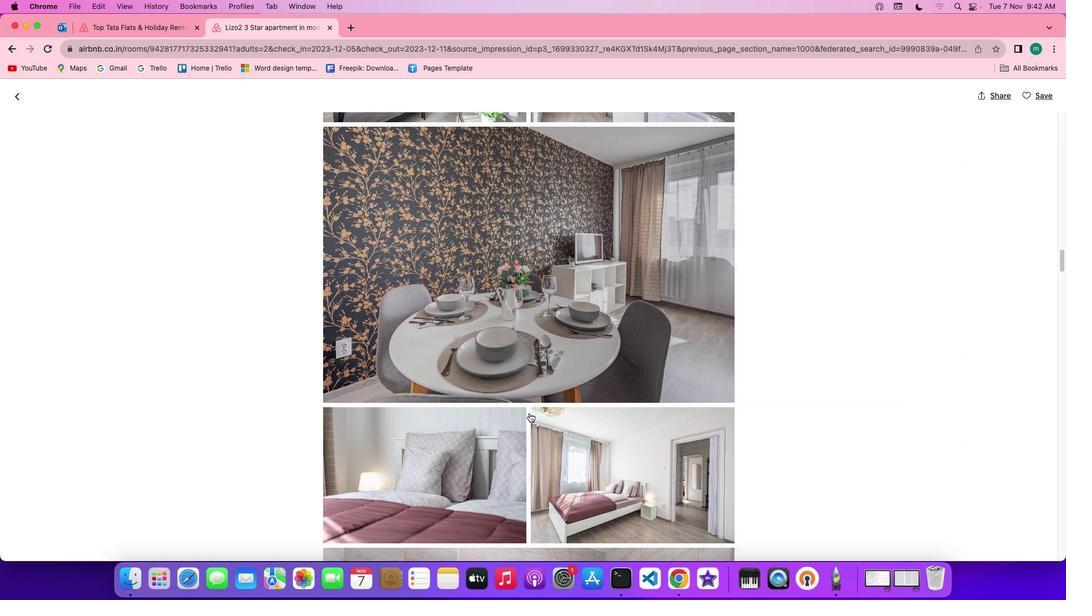 
Action: Mouse scrolled (530, 412) with delta (0, 0)
Screenshot: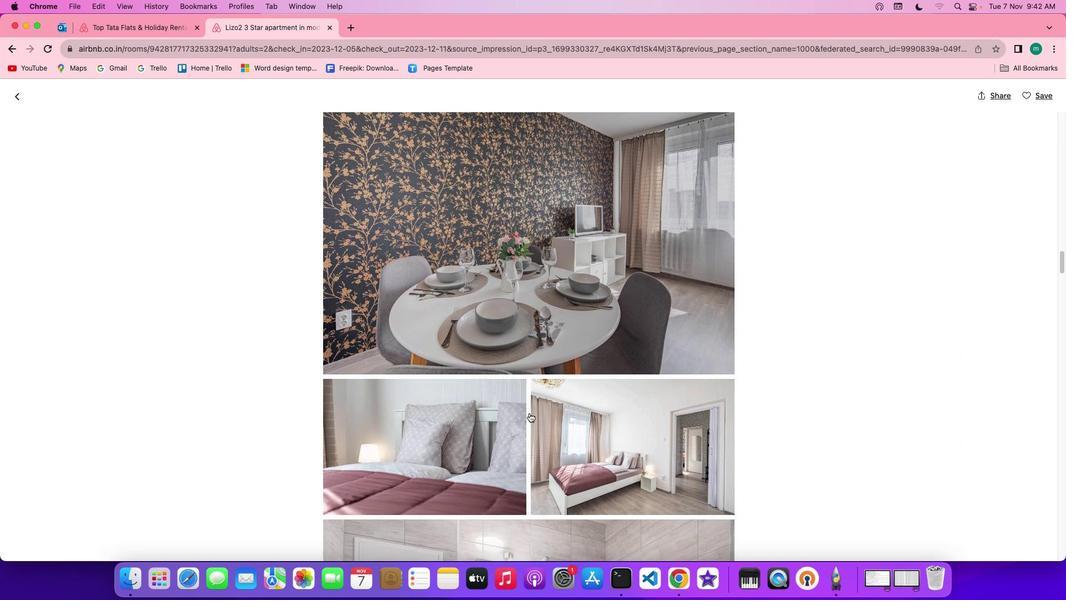 
Action: Mouse scrolled (530, 412) with delta (0, -1)
Screenshot: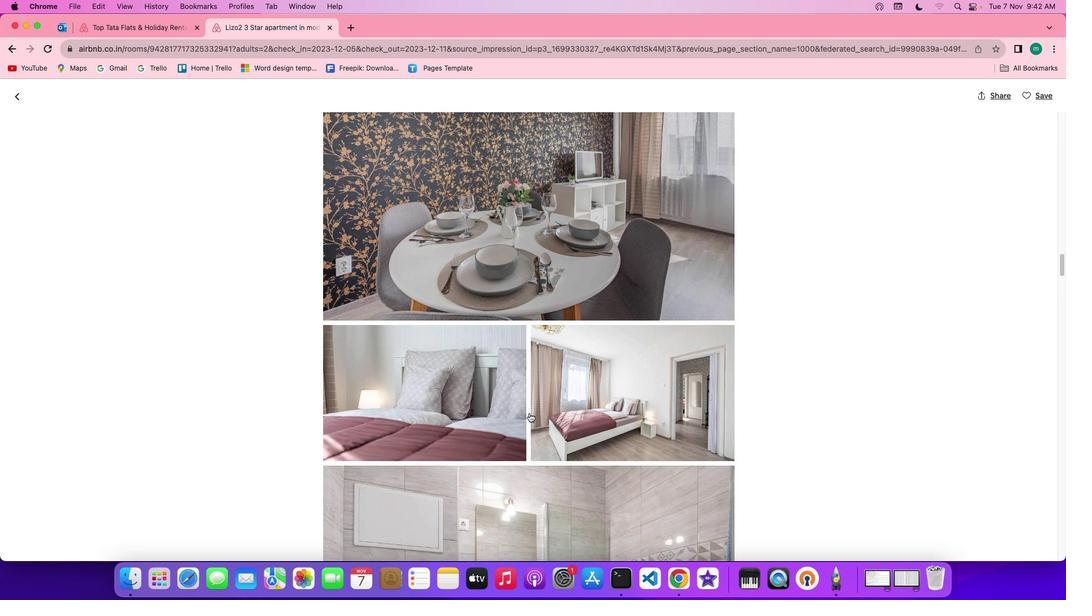 
Action: Mouse scrolled (530, 412) with delta (0, -2)
Screenshot: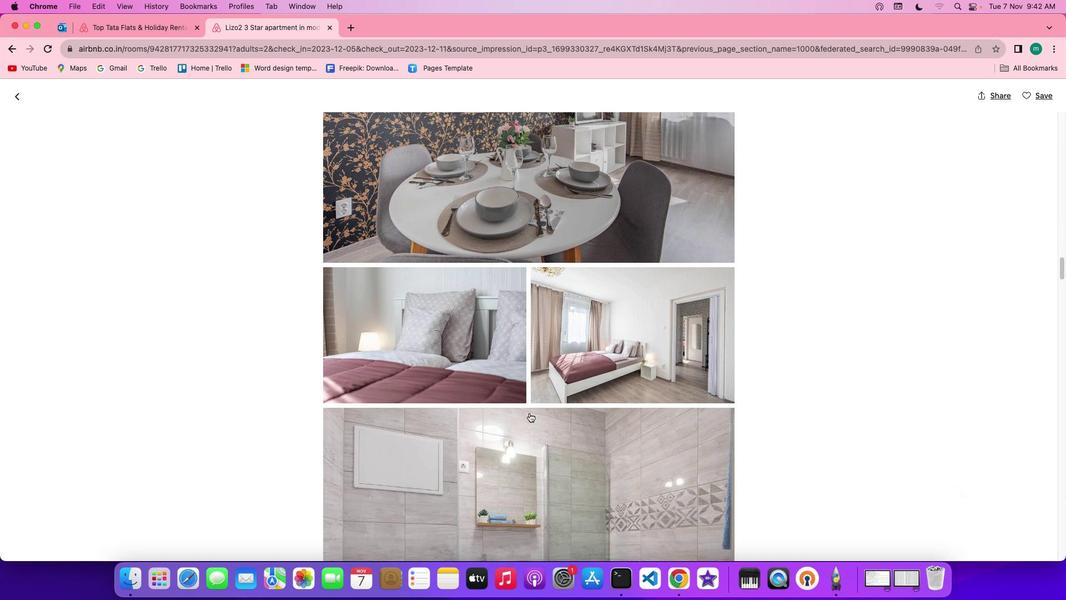 
Action: Mouse scrolled (530, 412) with delta (0, 0)
Screenshot: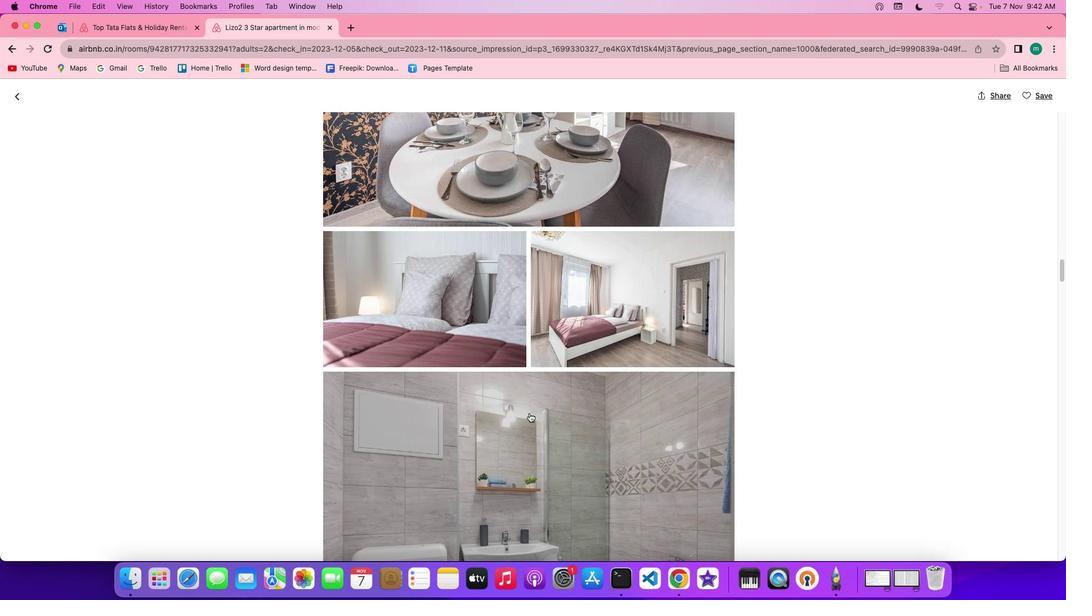 
Action: Mouse scrolled (530, 412) with delta (0, 0)
Screenshot: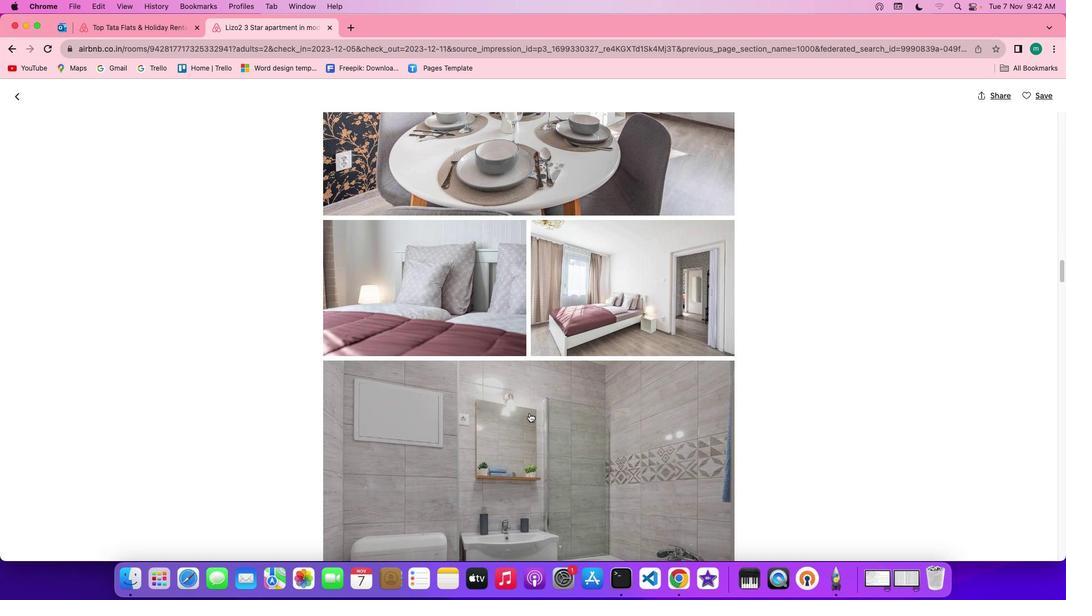 
Action: Mouse scrolled (530, 412) with delta (0, 0)
Screenshot: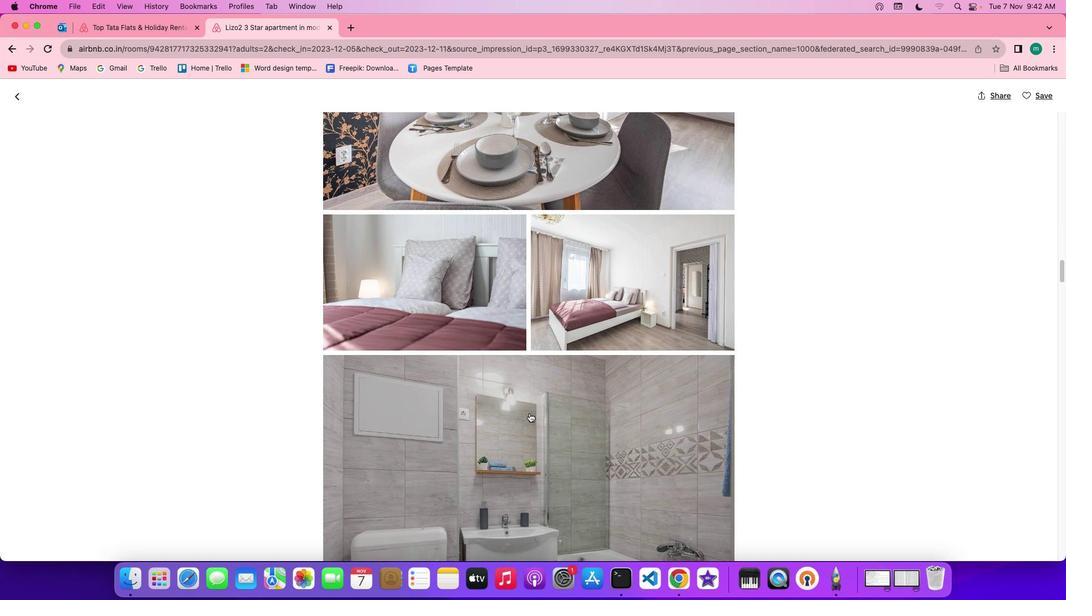 
Action: Mouse scrolled (530, 412) with delta (0, -1)
Screenshot: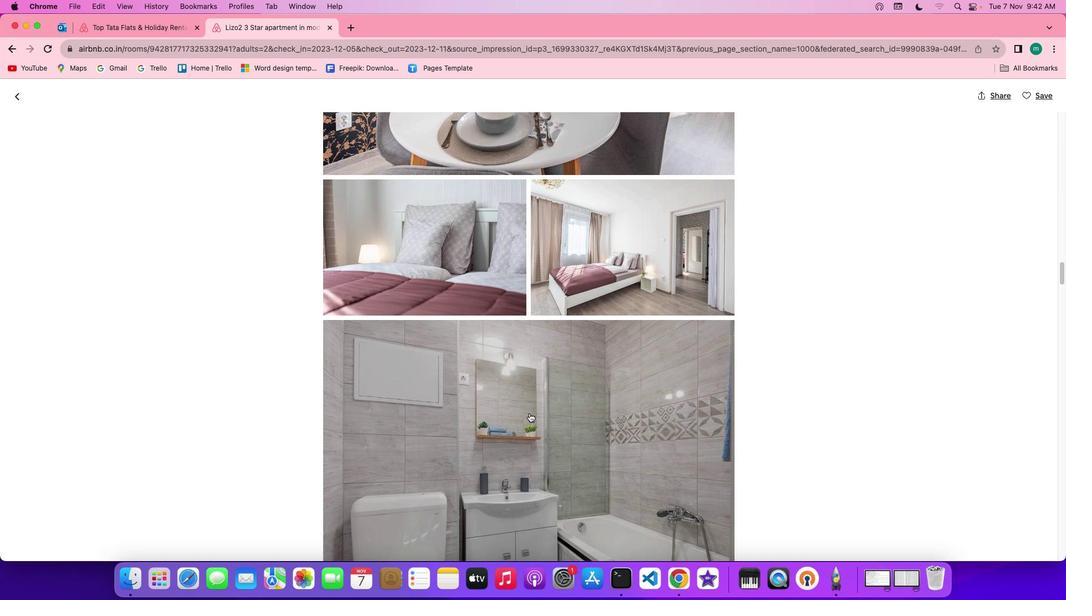 
Action: Mouse scrolled (530, 412) with delta (0, -1)
Screenshot: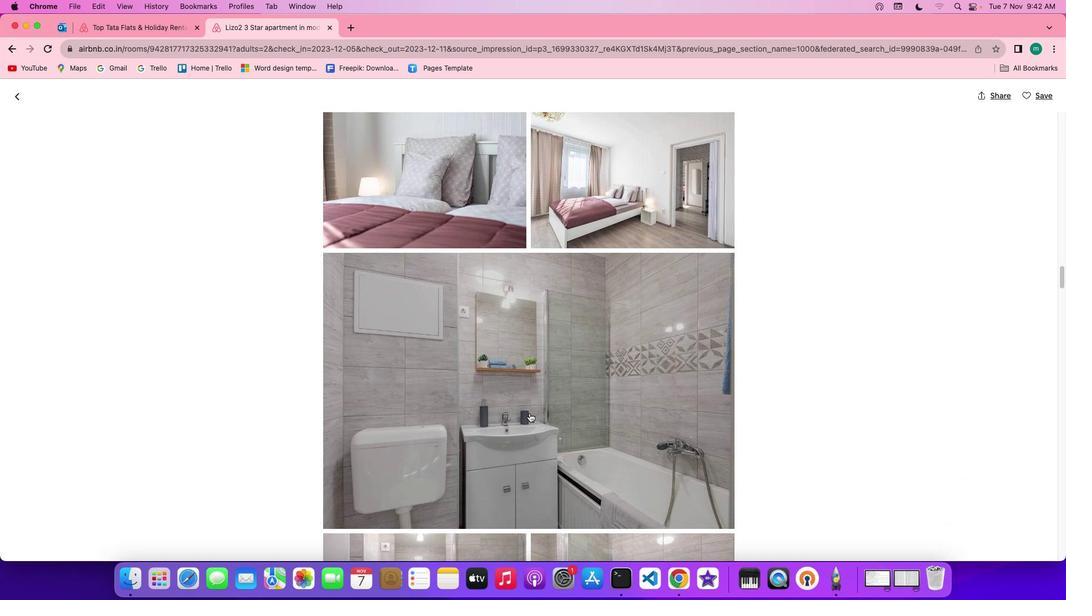 
Action: Mouse scrolled (530, 412) with delta (0, 0)
Screenshot: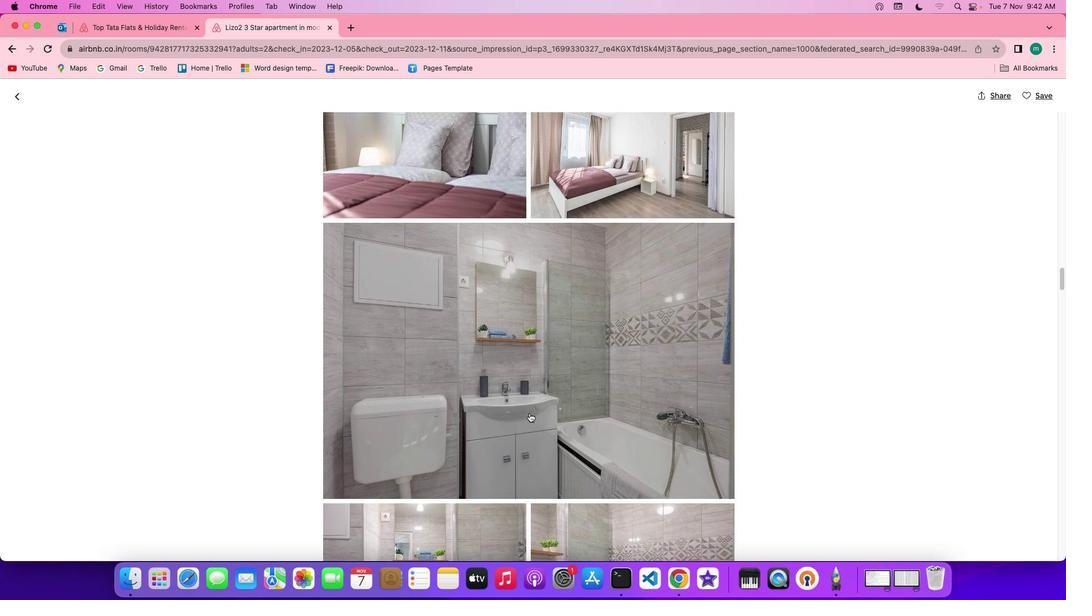 
Action: Mouse scrolled (530, 412) with delta (0, 0)
Screenshot: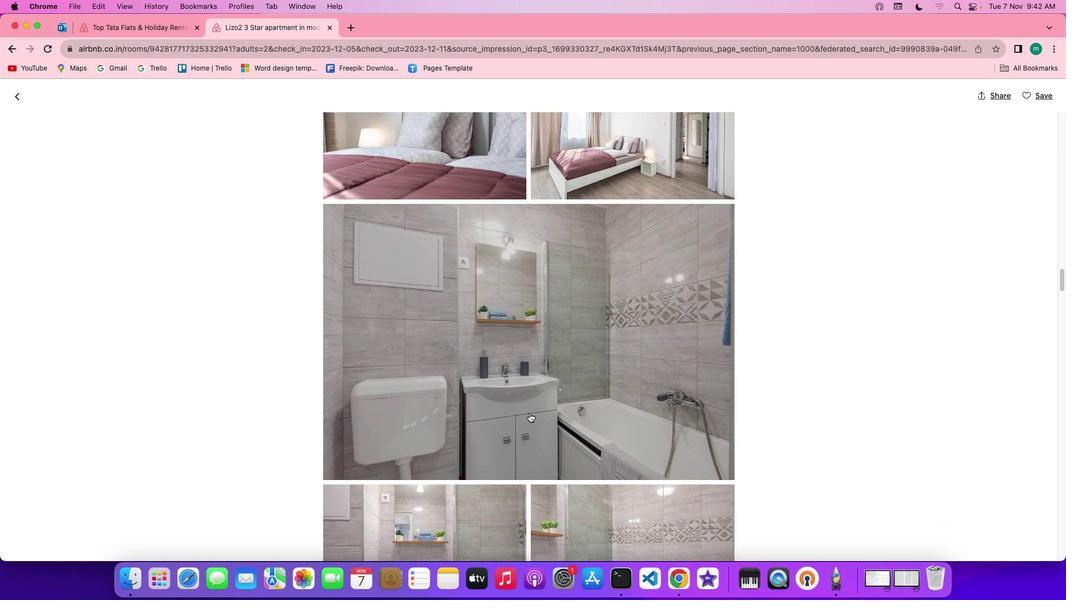 
Action: Mouse scrolled (530, 412) with delta (0, -1)
Screenshot: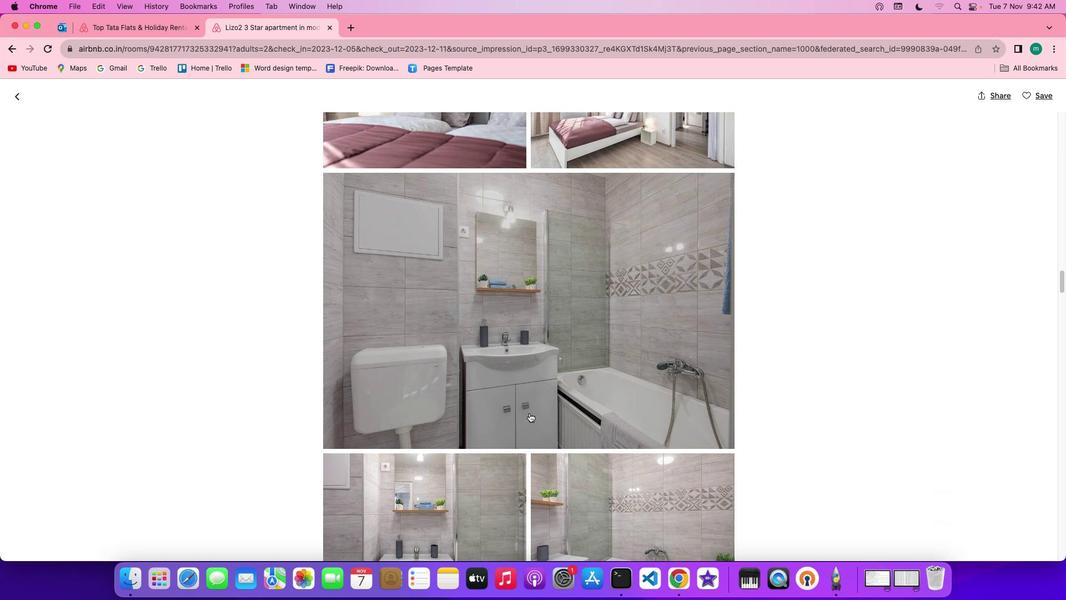 
Action: Mouse scrolled (530, 412) with delta (0, -1)
Screenshot: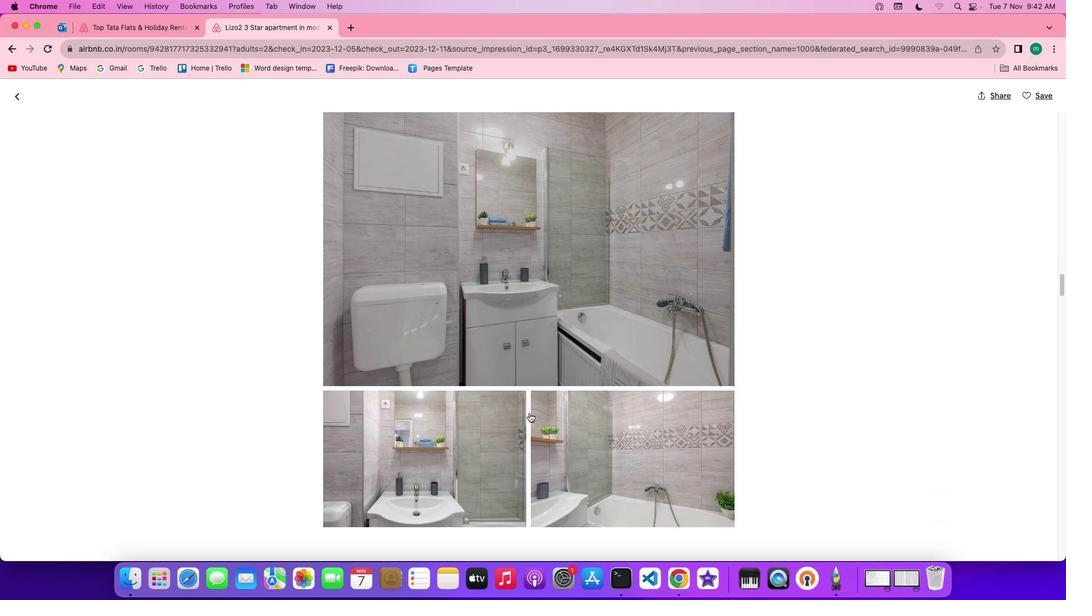
Action: Mouse scrolled (530, 412) with delta (0, 0)
Screenshot: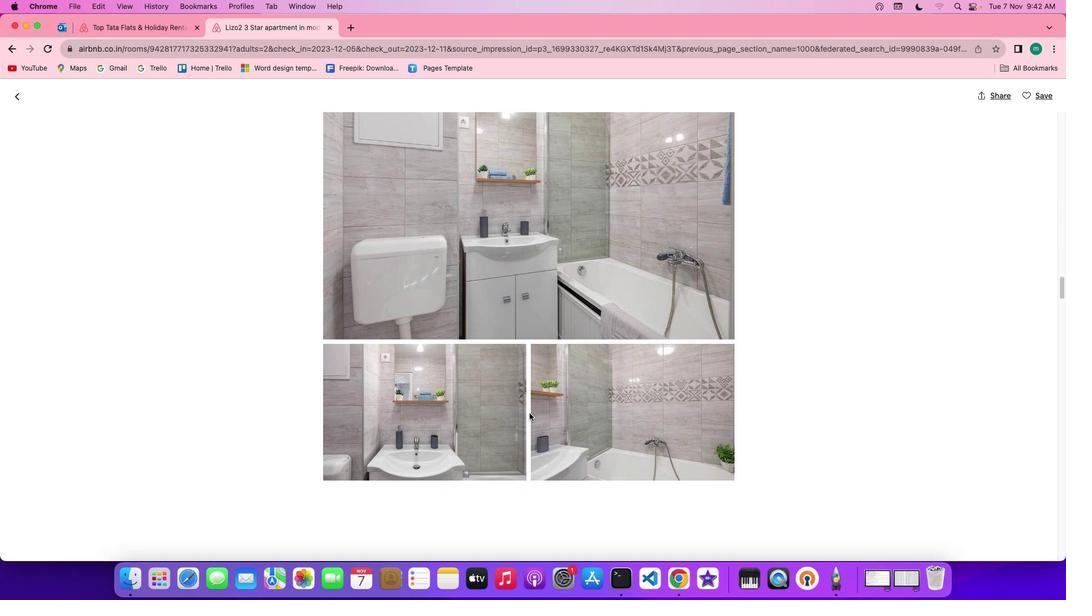 
Action: Mouse scrolled (530, 412) with delta (0, 0)
Screenshot: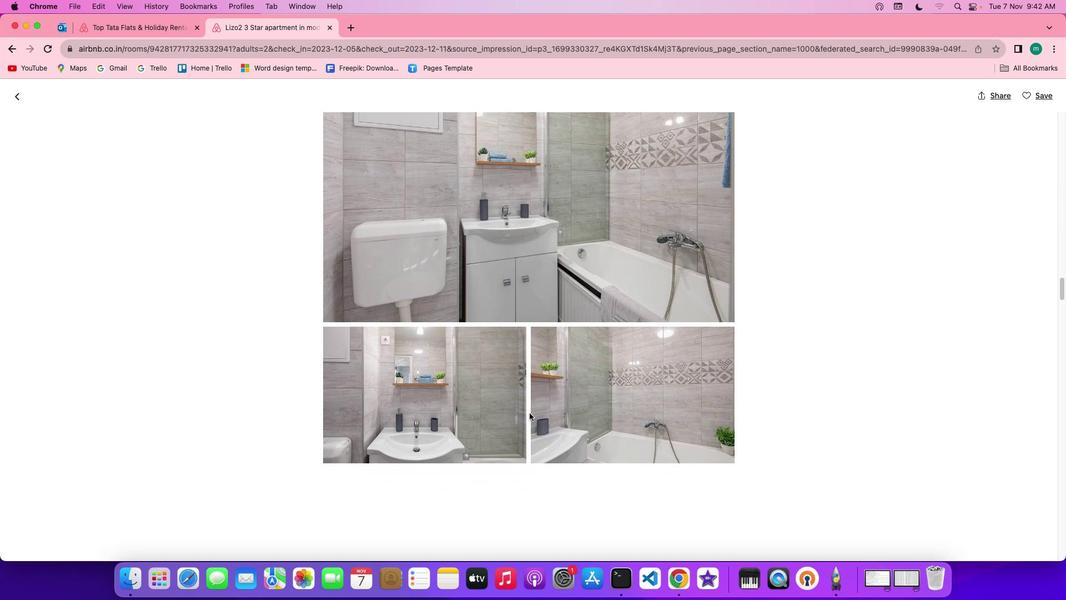 
Action: Mouse scrolled (530, 412) with delta (0, -1)
Screenshot: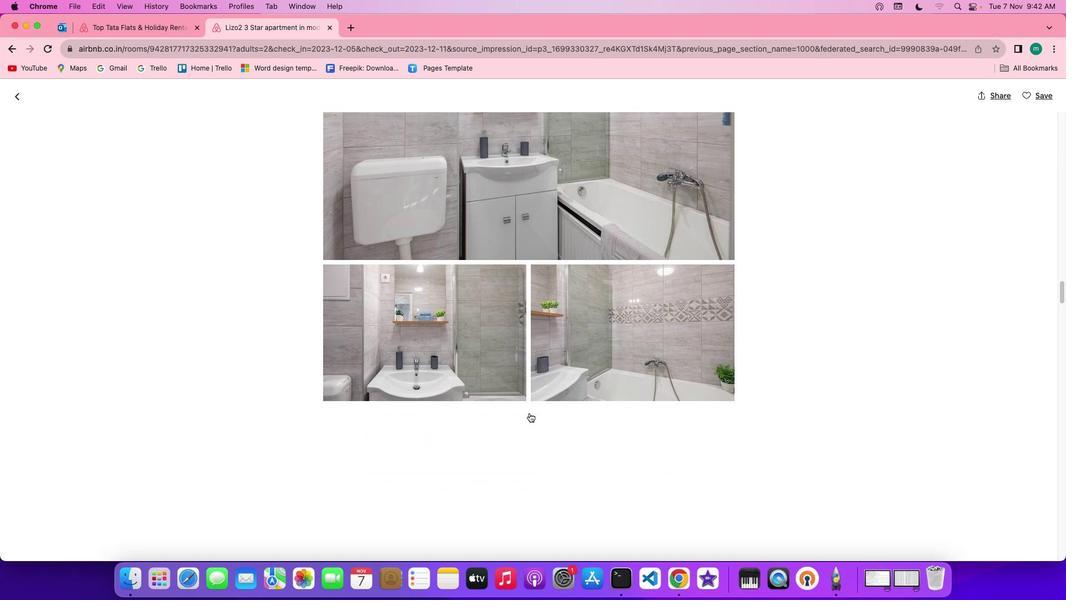 
Action: Mouse scrolled (530, 412) with delta (0, -2)
Screenshot: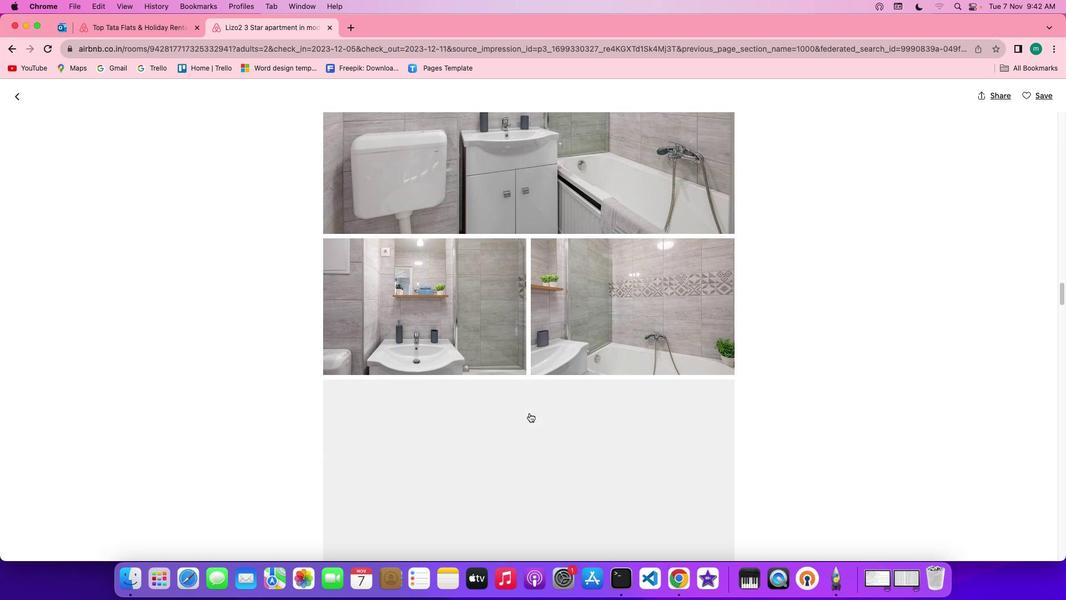 
Action: Mouse scrolled (530, 412) with delta (0, -1)
Screenshot: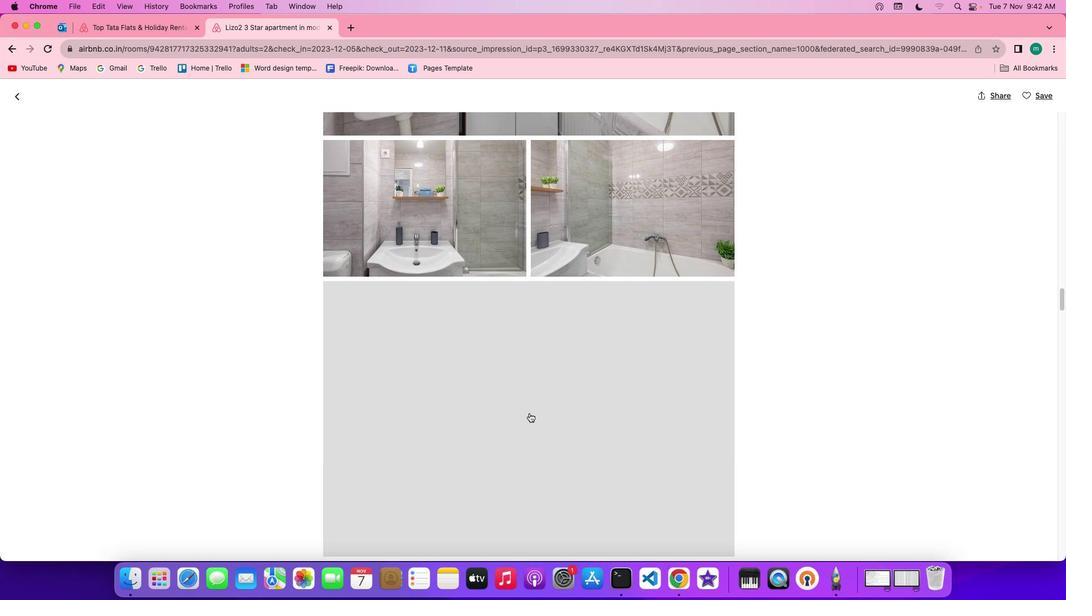 
Action: Mouse scrolled (530, 412) with delta (0, 0)
Screenshot: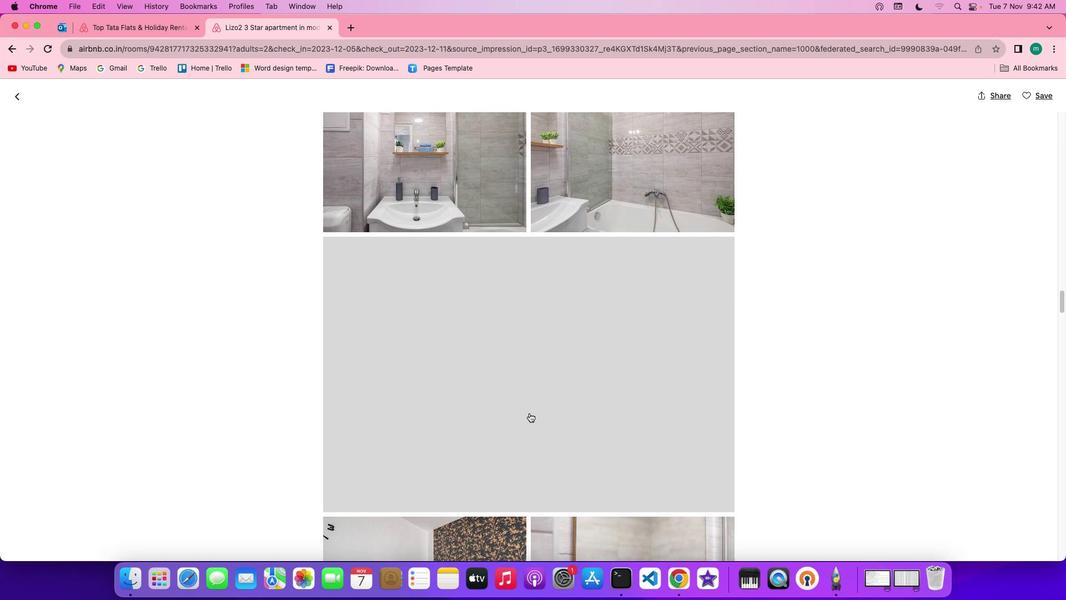 
Action: Mouse scrolled (530, 412) with delta (0, 0)
Screenshot: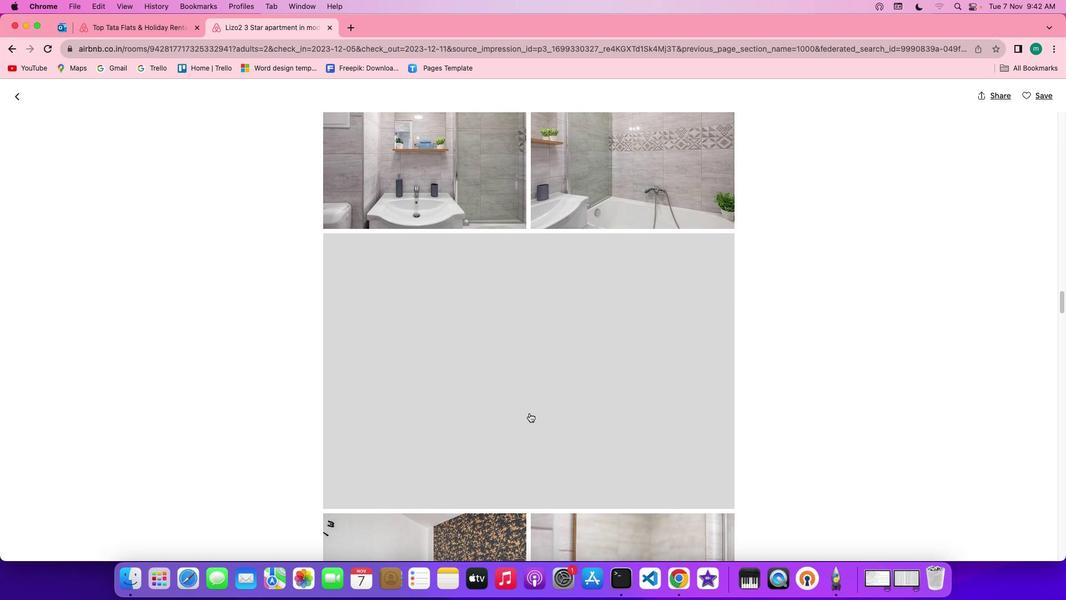 
Action: Mouse scrolled (530, 412) with delta (0, 0)
Screenshot: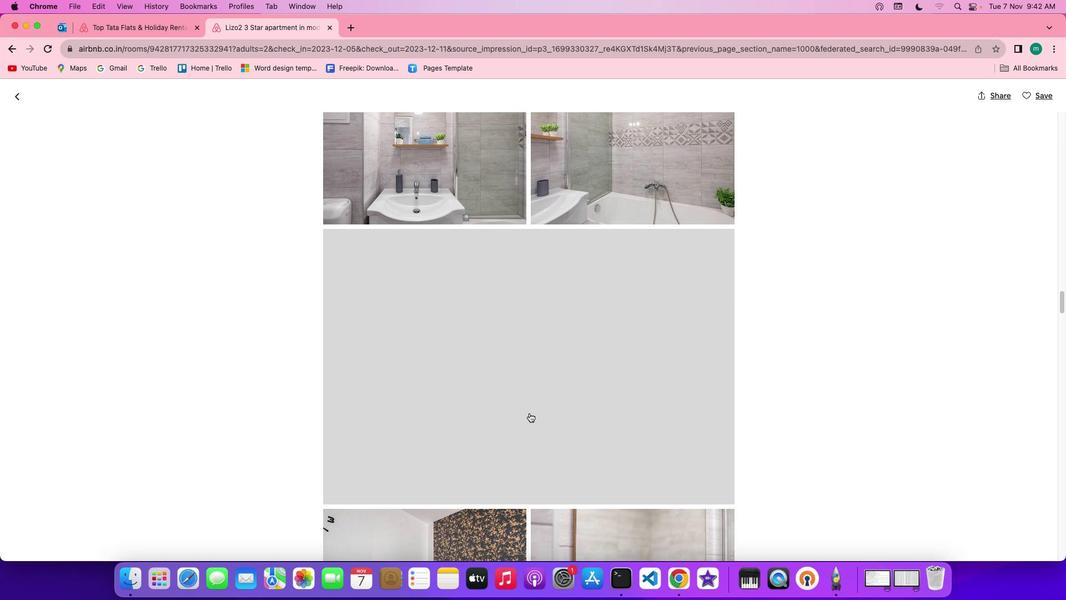 
Action: Mouse scrolled (530, 412) with delta (0, 0)
Screenshot: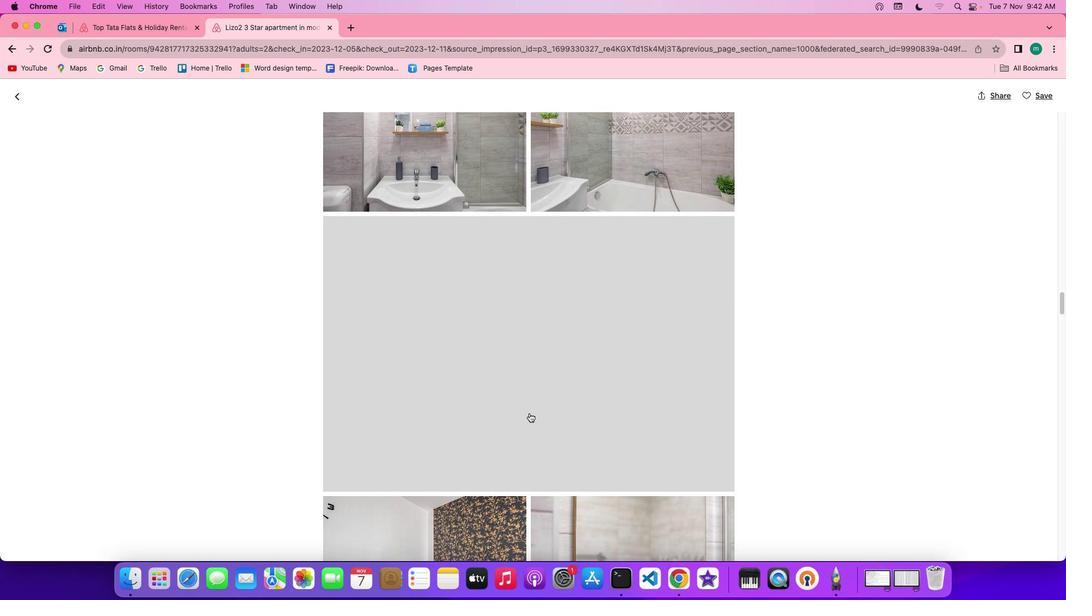 
Action: Mouse scrolled (530, 412) with delta (0, 0)
Screenshot: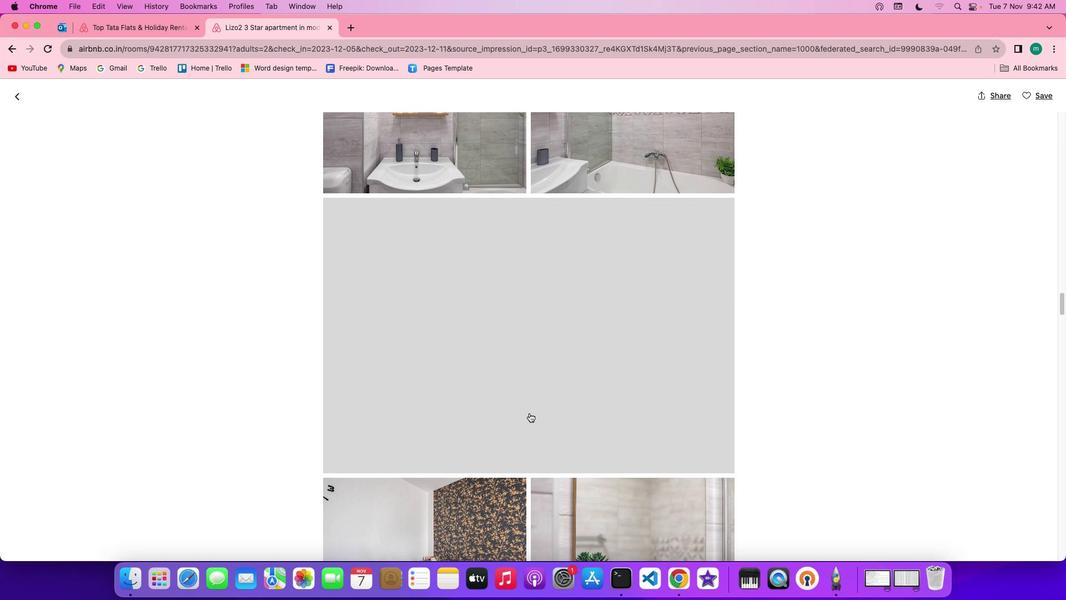 
Action: Mouse scrolled (530, 412) with delta (0, 0)
Screenshot: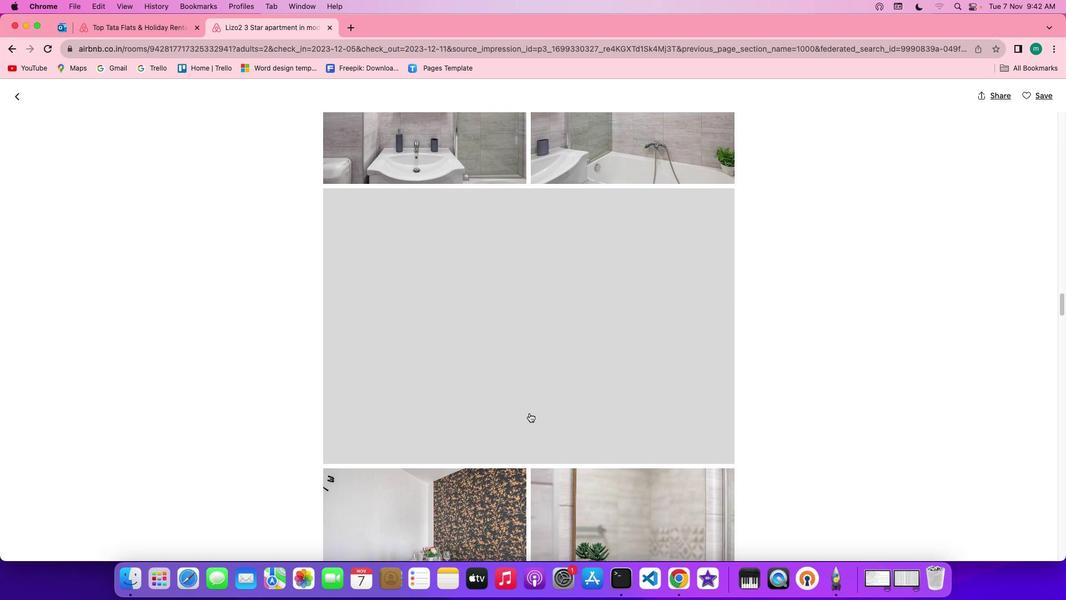 
Action: Mouse scrolled (530, 412) with delta (0, -1)
Screenshot: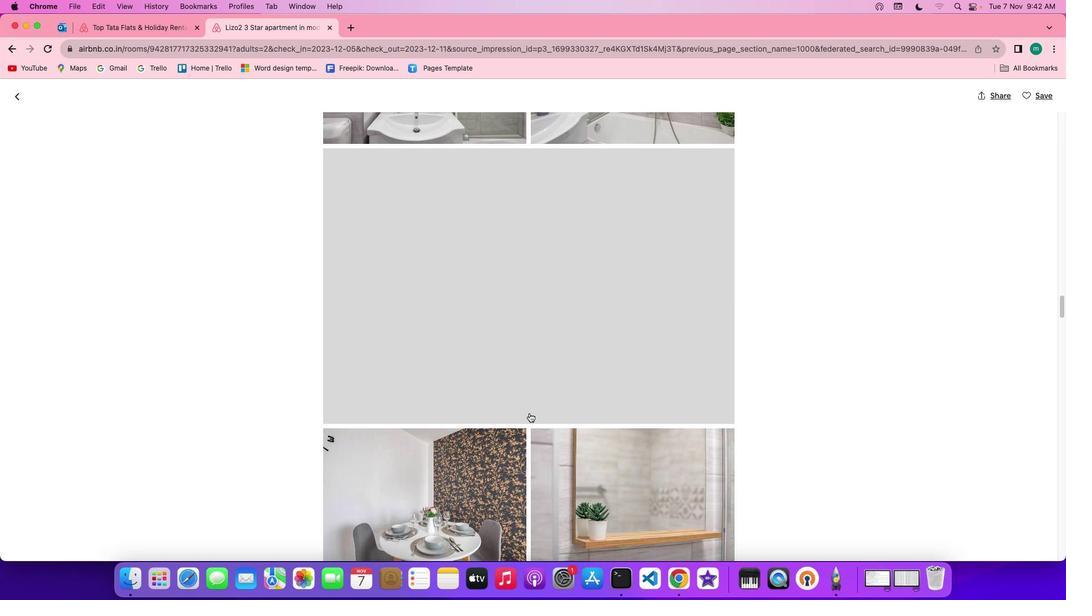 
Action: Mouse scrolled (530, 412) with delta (0, -1)
Screenshot: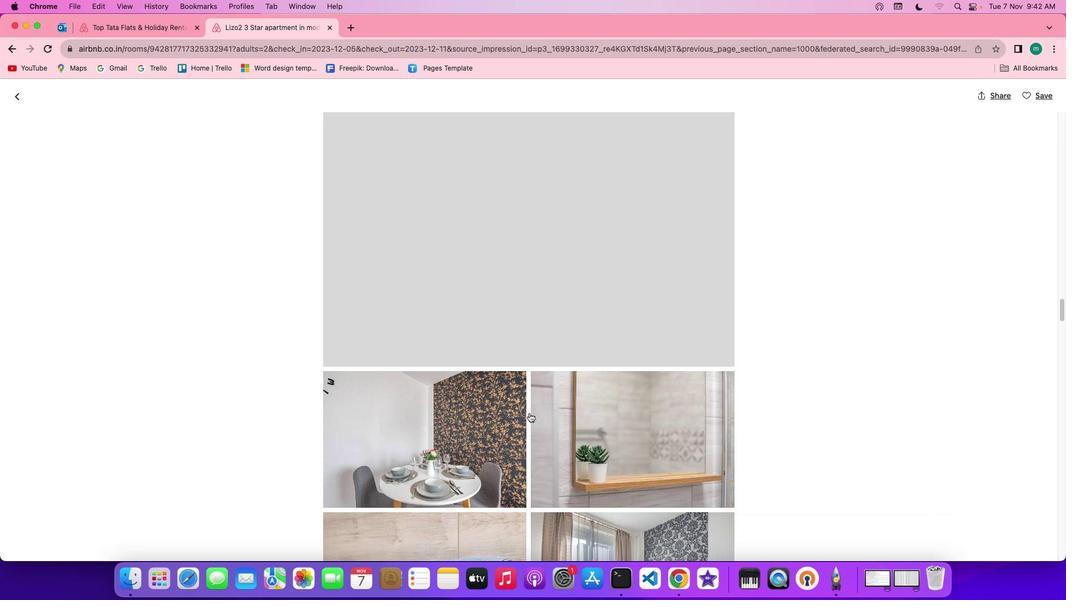 
Action: Mouse scrolled (530, 412) with delta (0, -1)
Screenshot: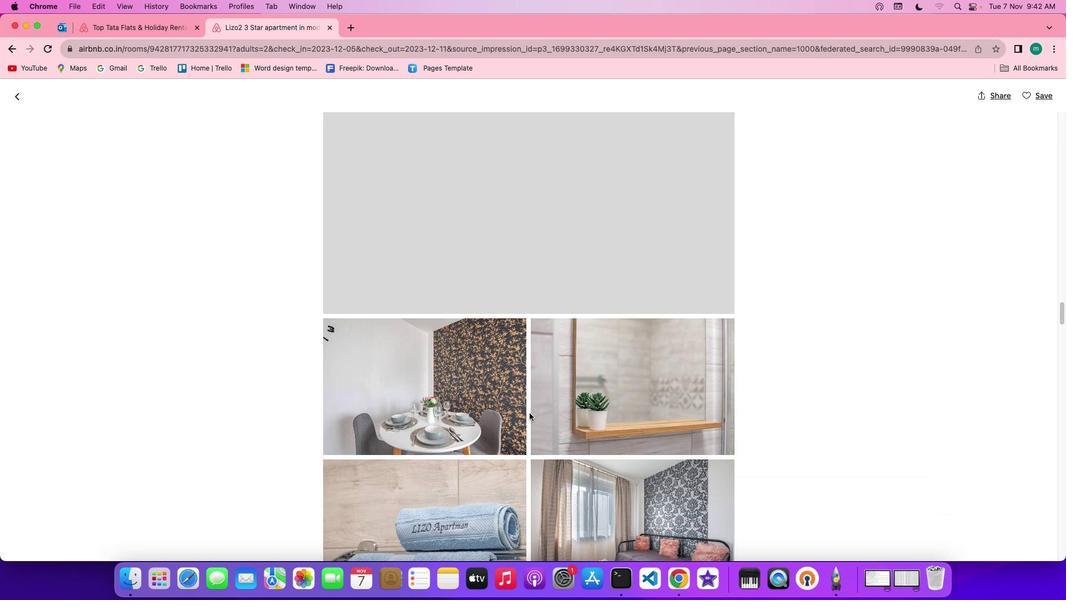 
Action: Mouse scrolled (530, 412) with delta (0, 0)
Screenshot: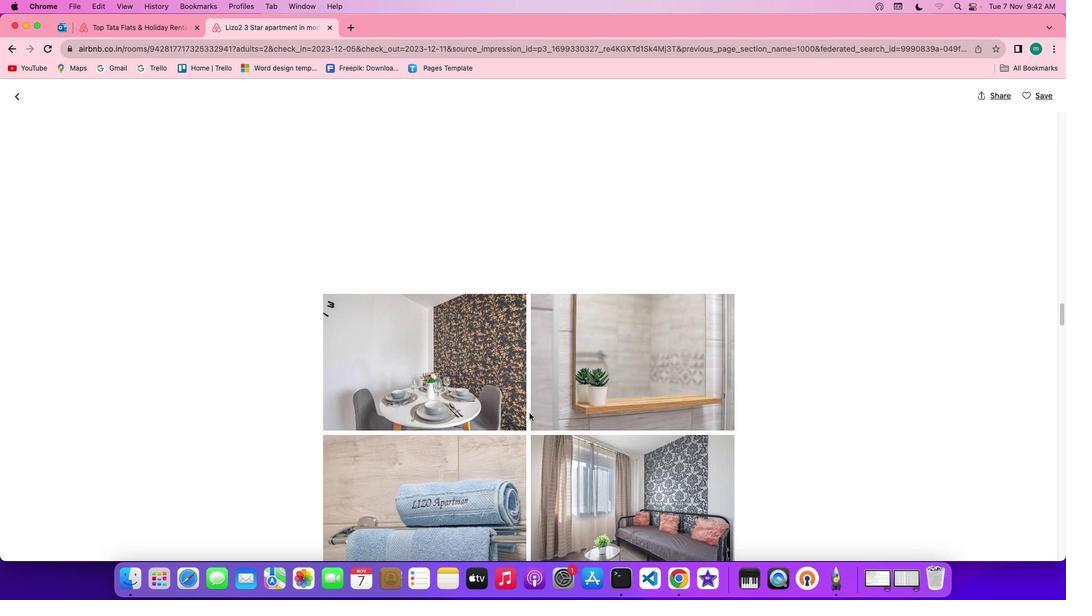
Action: Mouse scrolled (530, 412) with delta (0, 0)
Screenshot: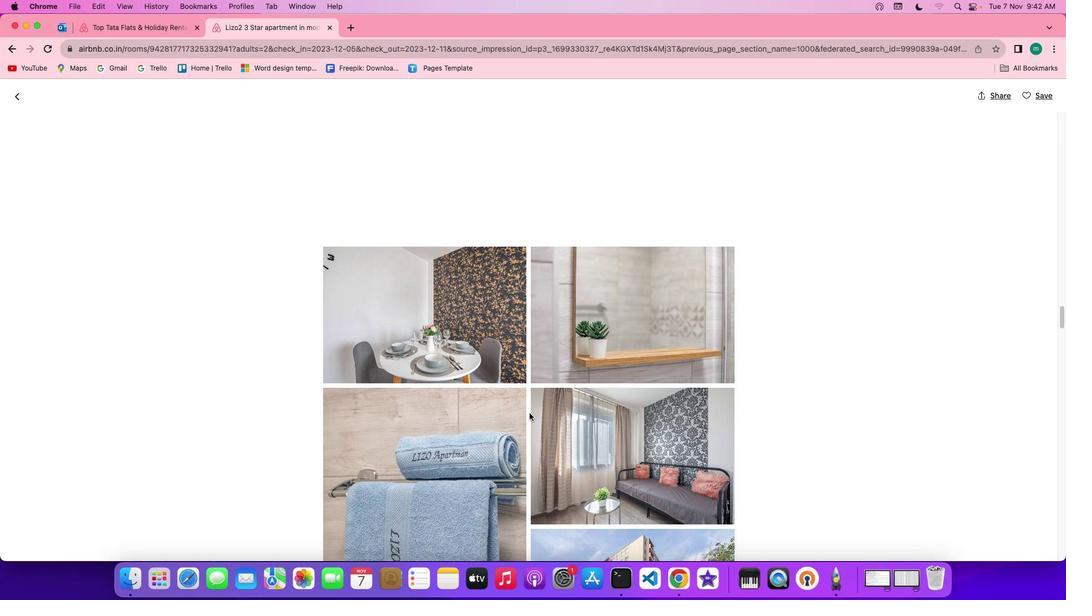 
Action: Mouse scrolled (530, 412) with delta (0, -1)
Screenshot: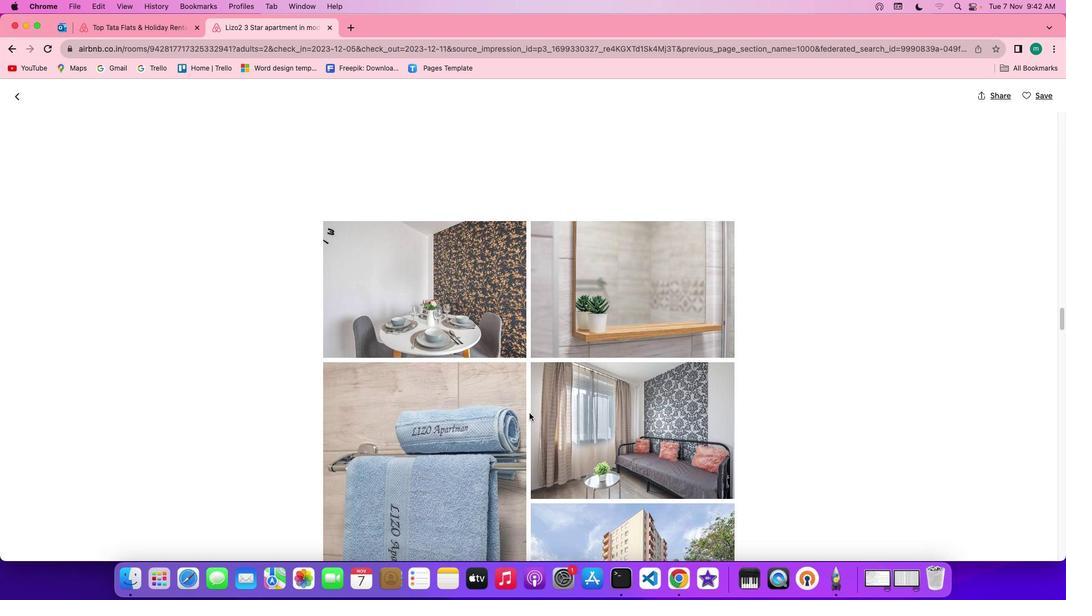 
Action: Mouse scrolled (530, 412) with delta (0, -1)
Screenshot: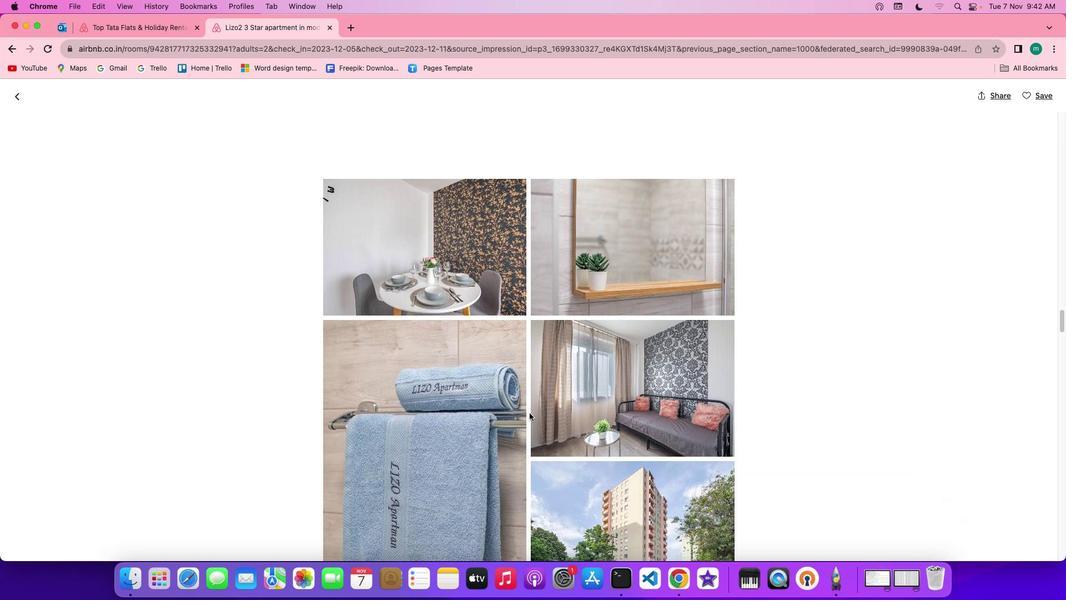 
Action: Mouse scrolled (530, 412) with delta (0, 0)
Screenshot: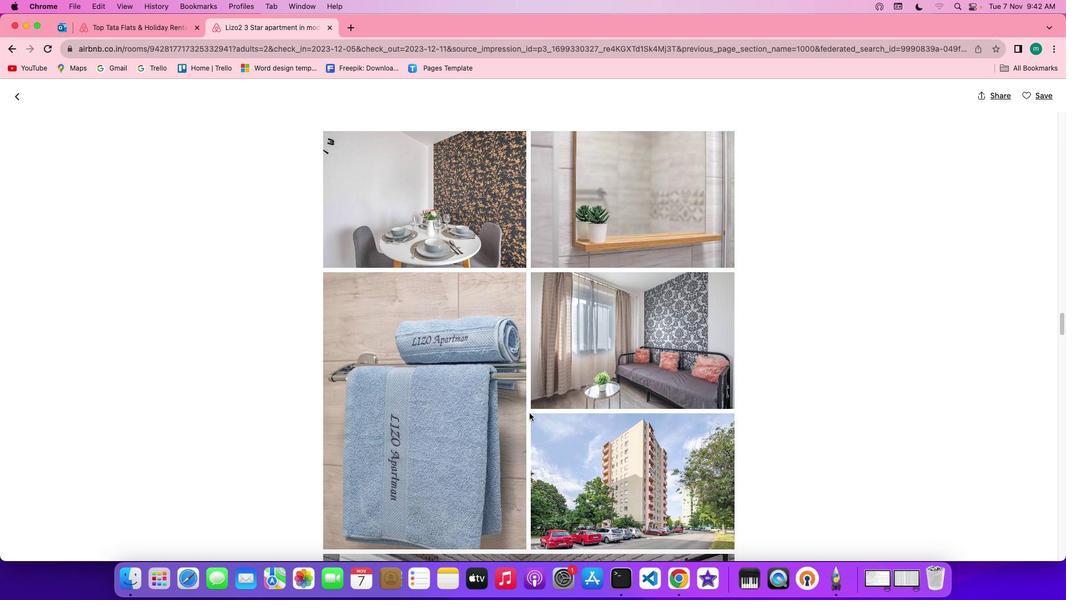
Action: Mouse scrolled (530, 412) with delta (0, 0)
Screenshot: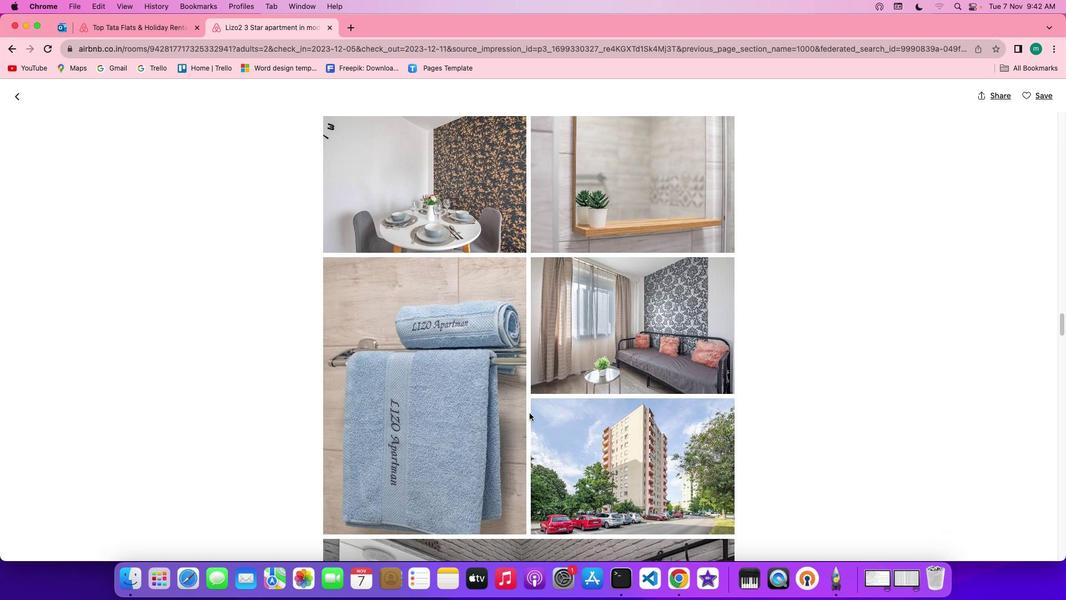 
Action: Mouse scrolled (530, 412) with delta (0, -1)
Screenshot: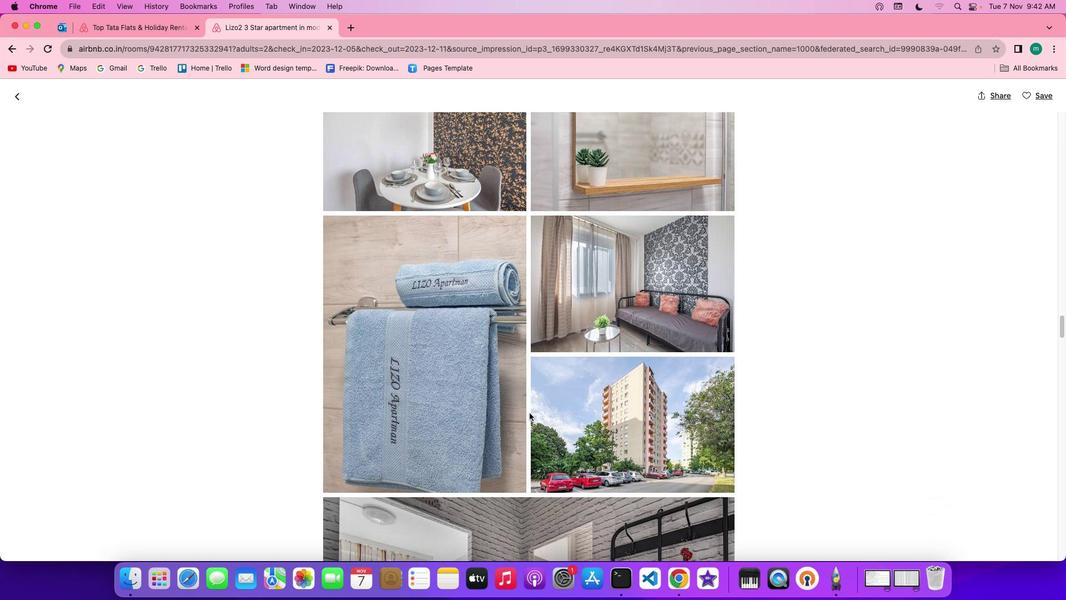 
Action: Mouse scrolled (530, 412) with delta (0, -1)
Screenshot: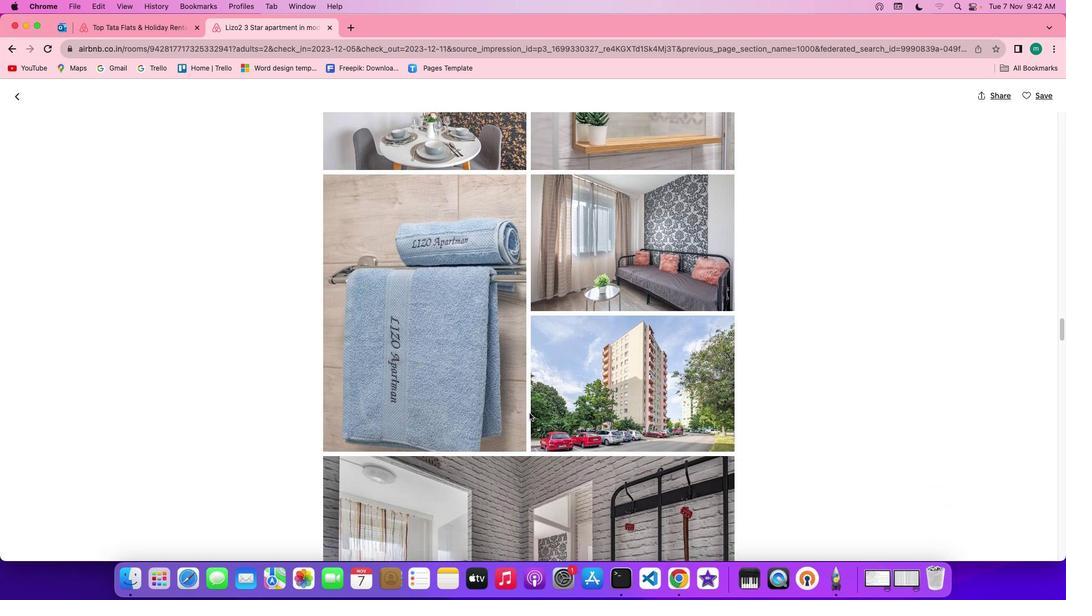 
Action: Mouse scrolled (530, 412) with delta (0, 0)
Screenshot: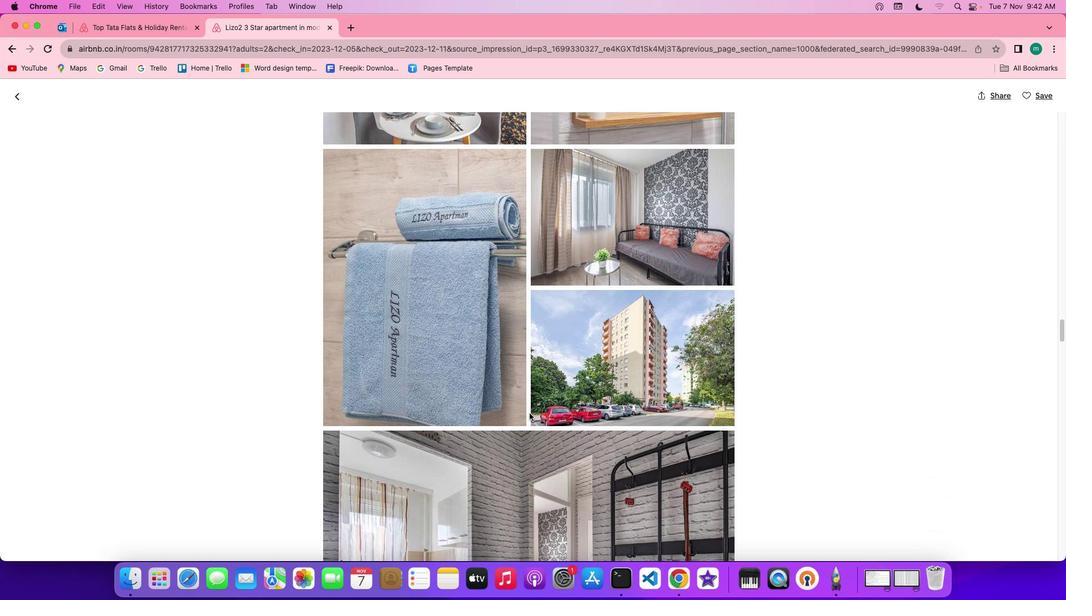 
Action: Mouse scrolled (530, 412) with delta (0, 0)
Screenshot: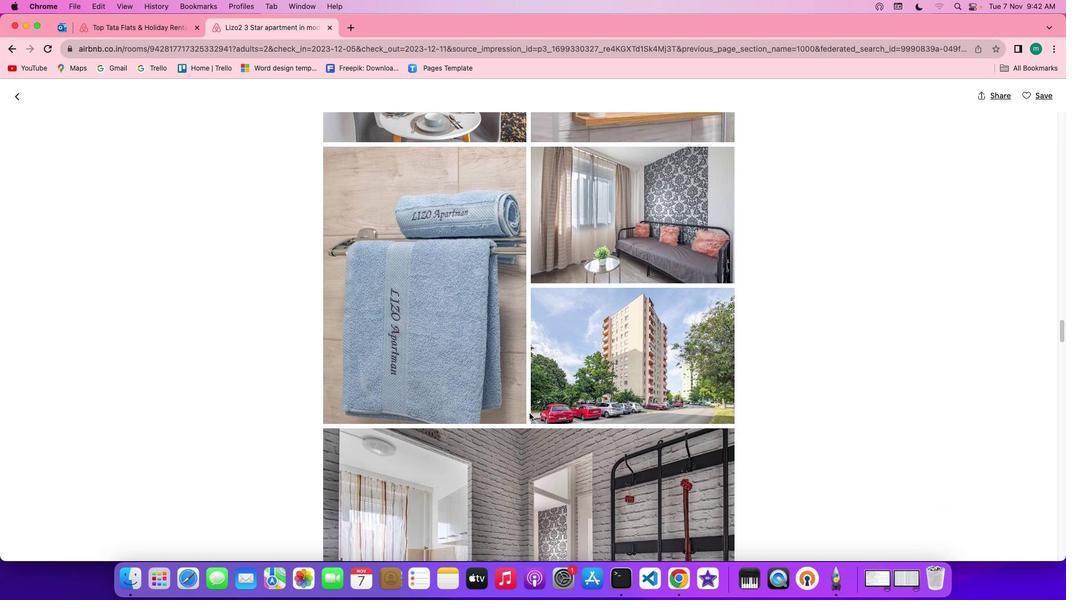 
Action: Mouse scrolled (530, 412) with delta (0, 0)
Screenshot: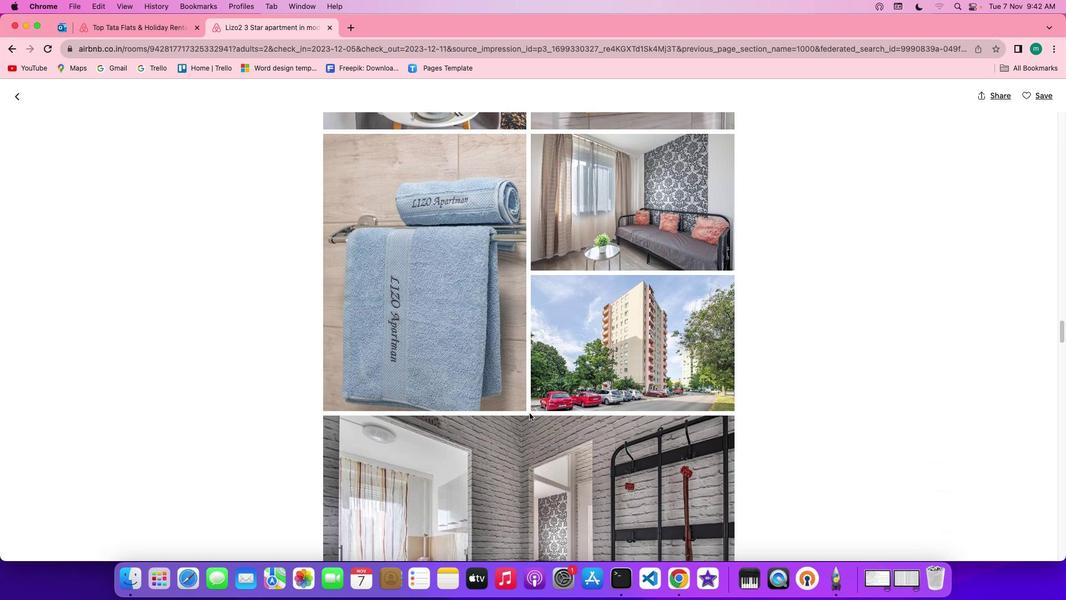 
Action: Mouse scrolled (530, 412) with delta (0, -1)
Screenshot: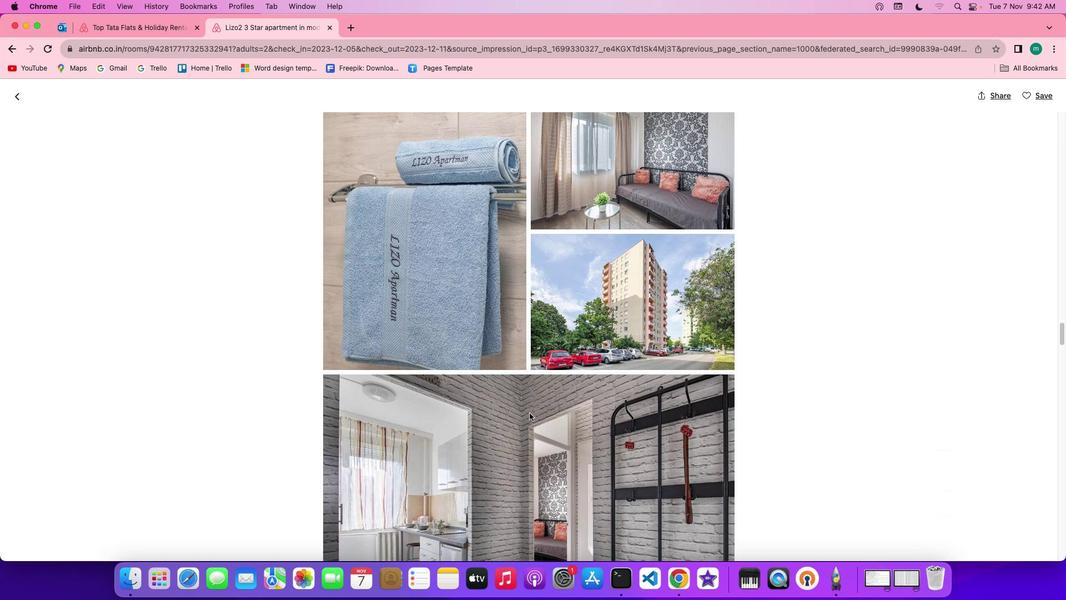 
Action: Mouse scrolled (530, 412) with delta (0, -1)
Screenshot: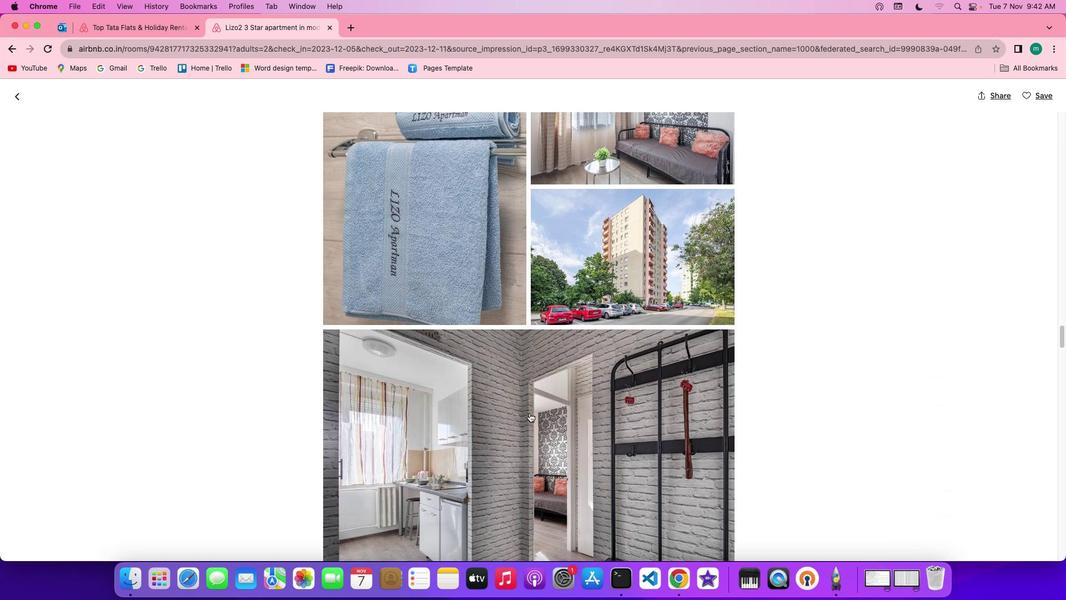 
Action: Mouse scrolled (530, 412) with delta (0, 0)
Screenshot: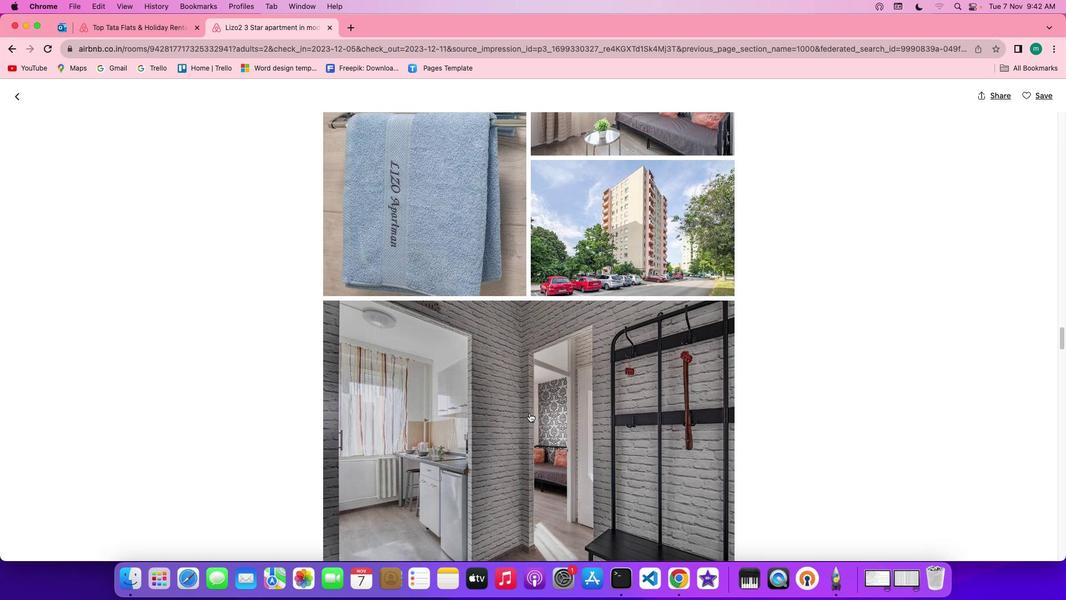 
Action: Mouse scrolled (530, 412) with delta (0, 0)
Screenshot: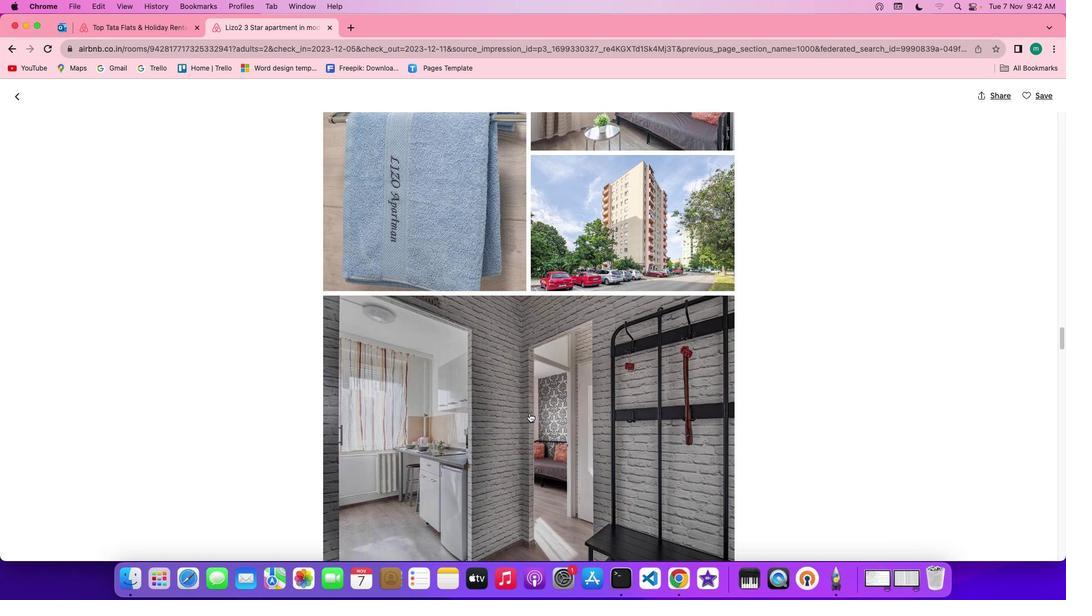 
Action: Mouse scrolled (530, 412) with delta (0, 0)
Screenshot: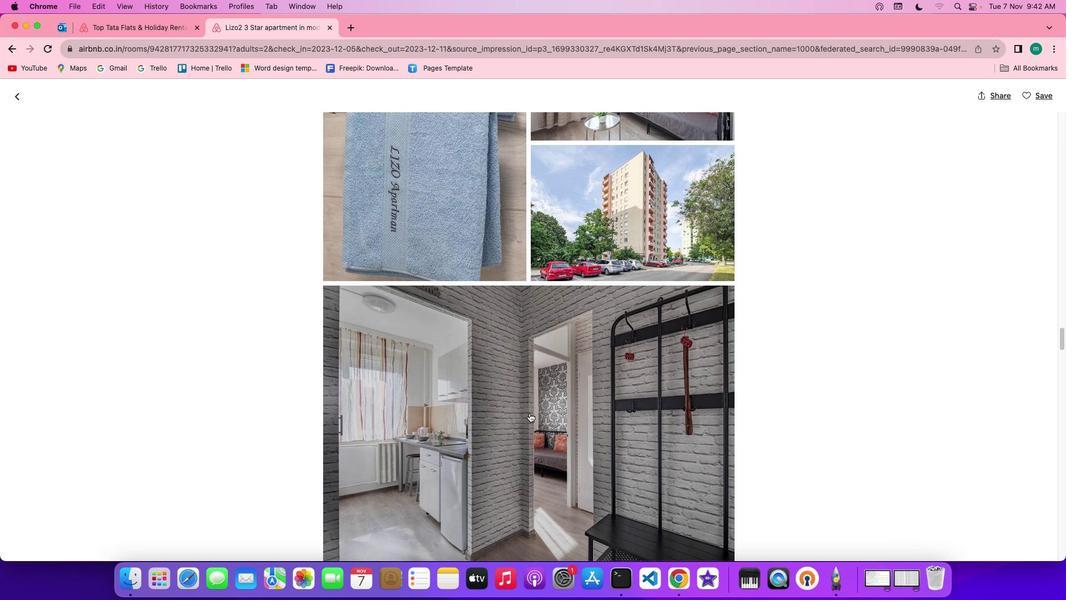 
Action: Mouse scrolled (530, 412) with delta (0, -1)
Screenshot: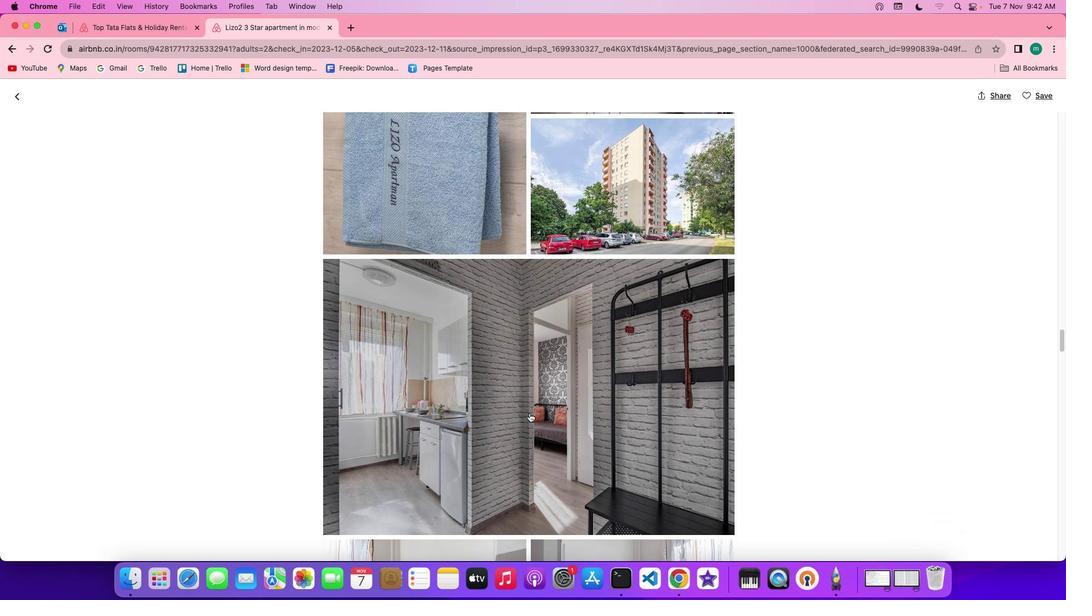 
Action: Mouse scrolled (530, 412) with delta (0, -1)
Screenshot: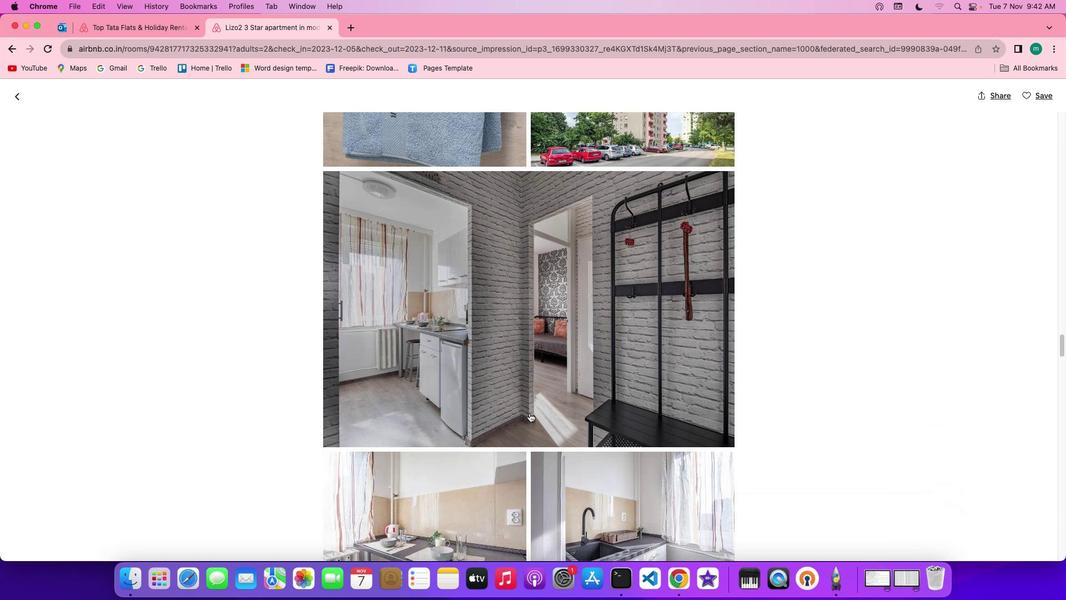 
Action: Mouse scrolled (530, 412) with delta (0, 0)
Screenshot: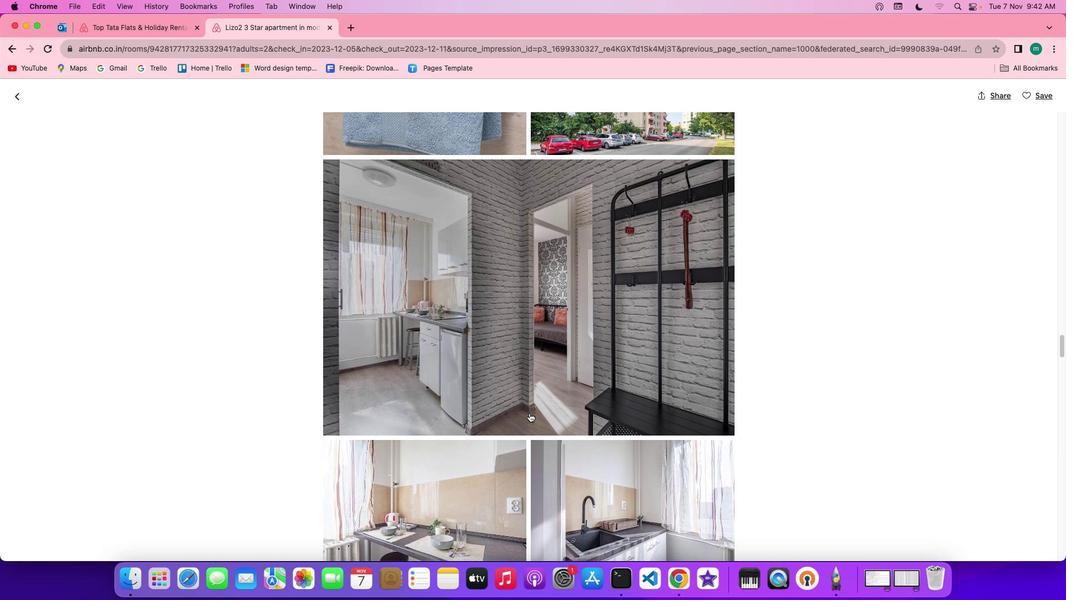 
Action: Mouse scrolled (530, 412) with delta (0, 0)
Screenshot: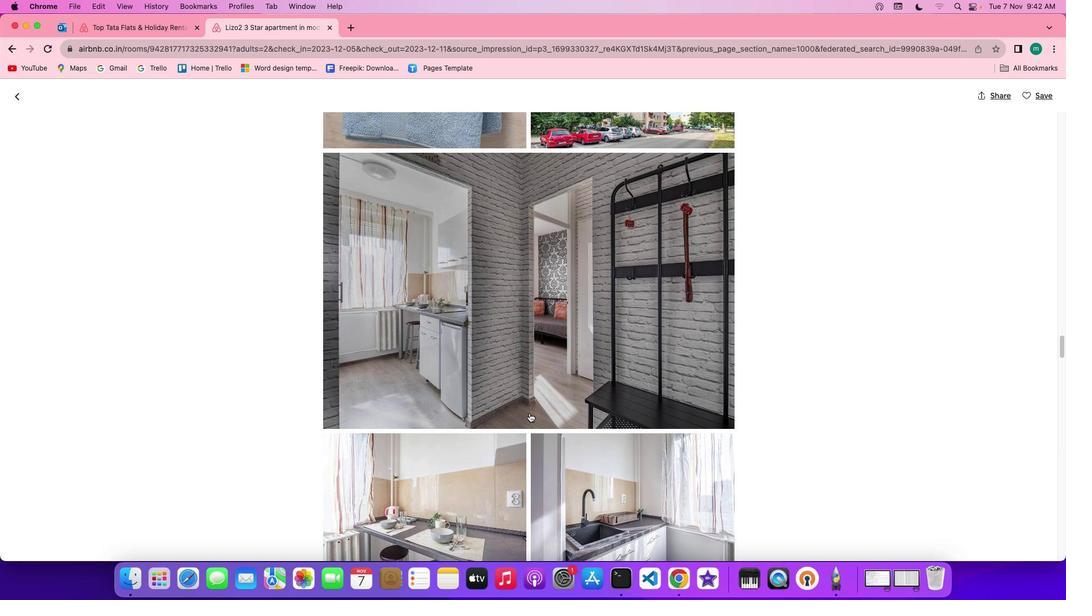 
Action: Mouse scrolled (530, 412) with delta (0, 0)
Screenshot: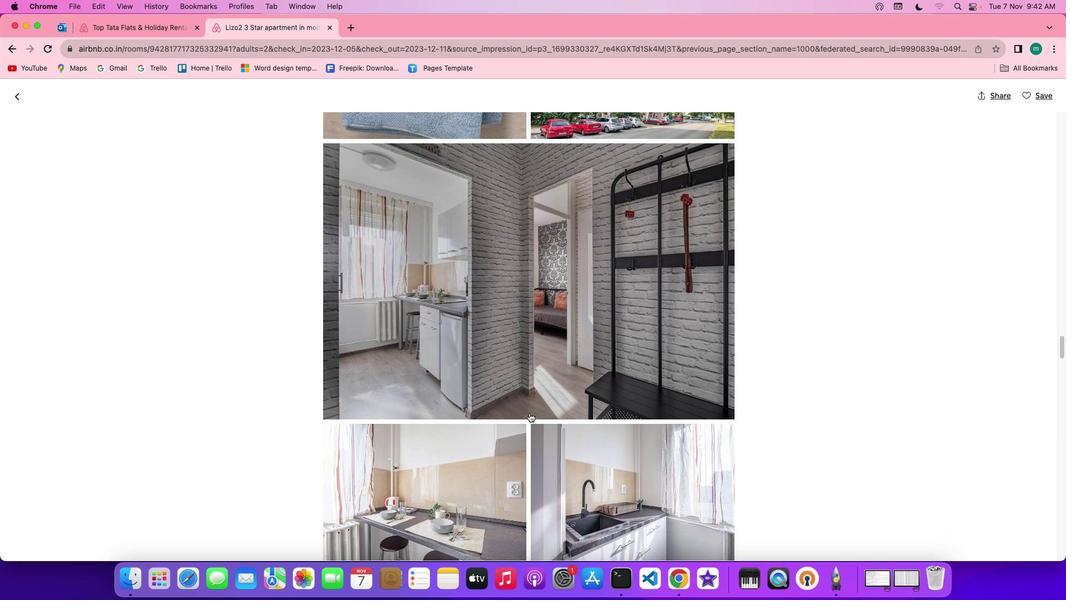 
Action: Mouse scrolled (530, 412) with delta (0, -1)
Screenshot: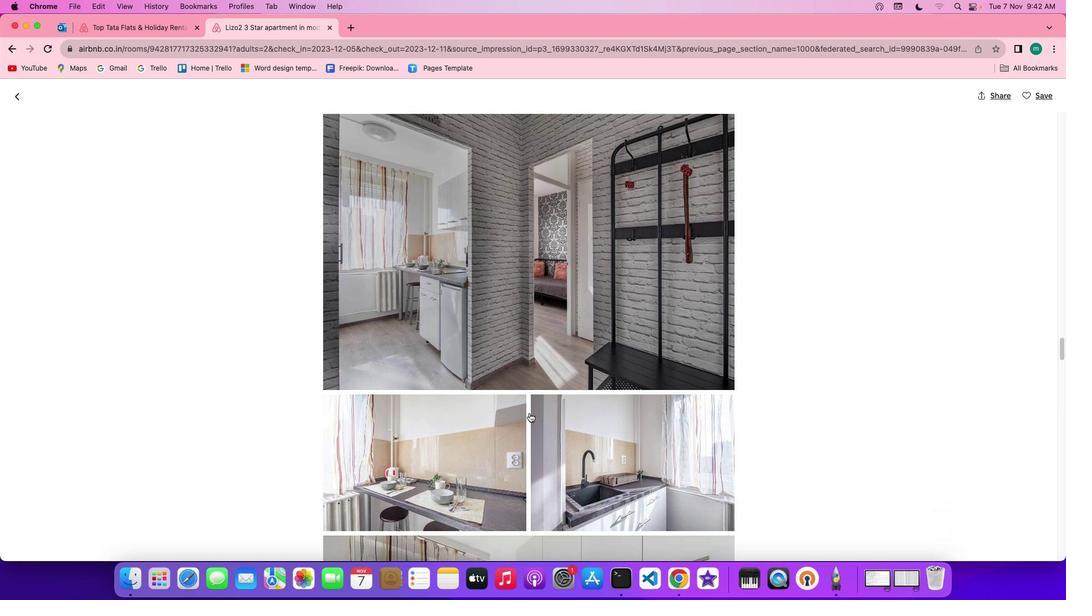 
Action: Mouse scrolled (530, 412) with delta (0, -1)
Screenshot: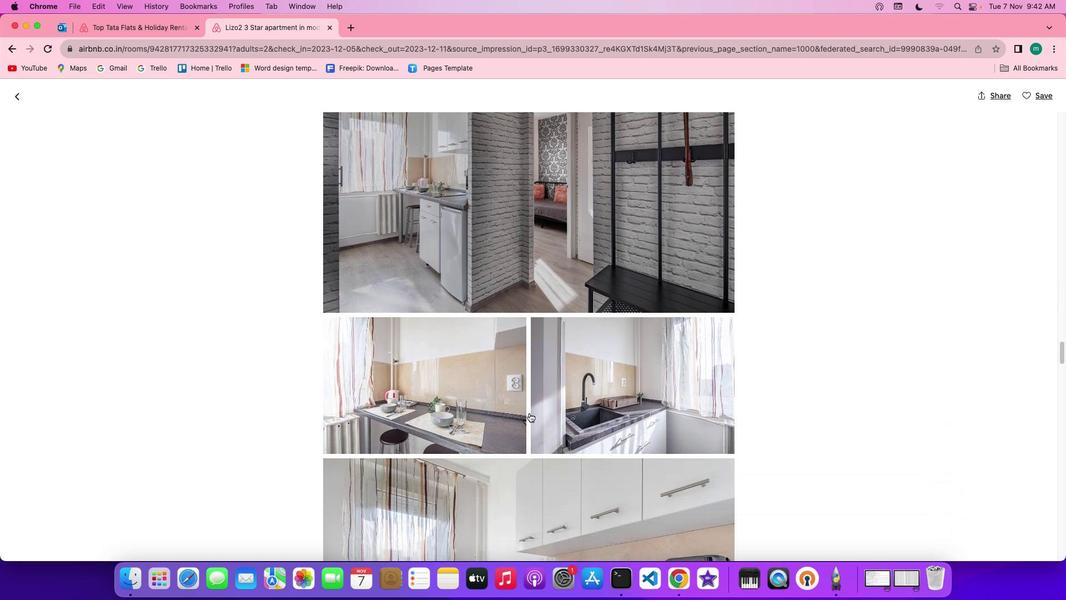 
Action: Mouse scrolled (530, 412) with delta (0, -1)
Screenshot: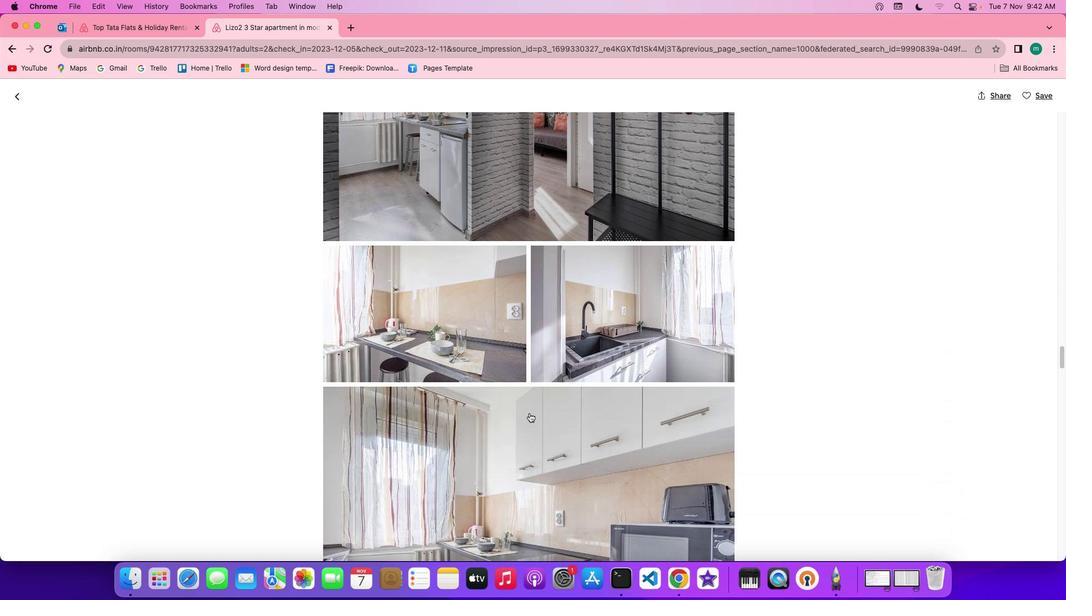 
Action: Mouse scrolled (530, 412) with delta (0, 0)
Screenshot: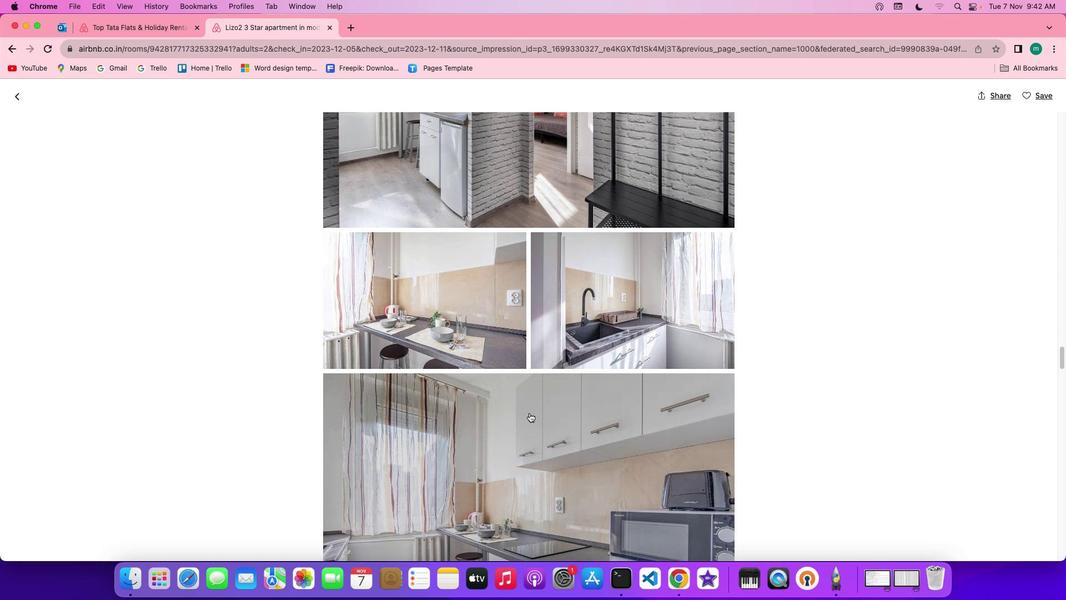 
Action: Mouse scrolled (530, 412) with delta (0, 0)
